 Task: Play online Dominion games in very easy mode.
Action: Mouse moved to (533, 615)
Screenshot: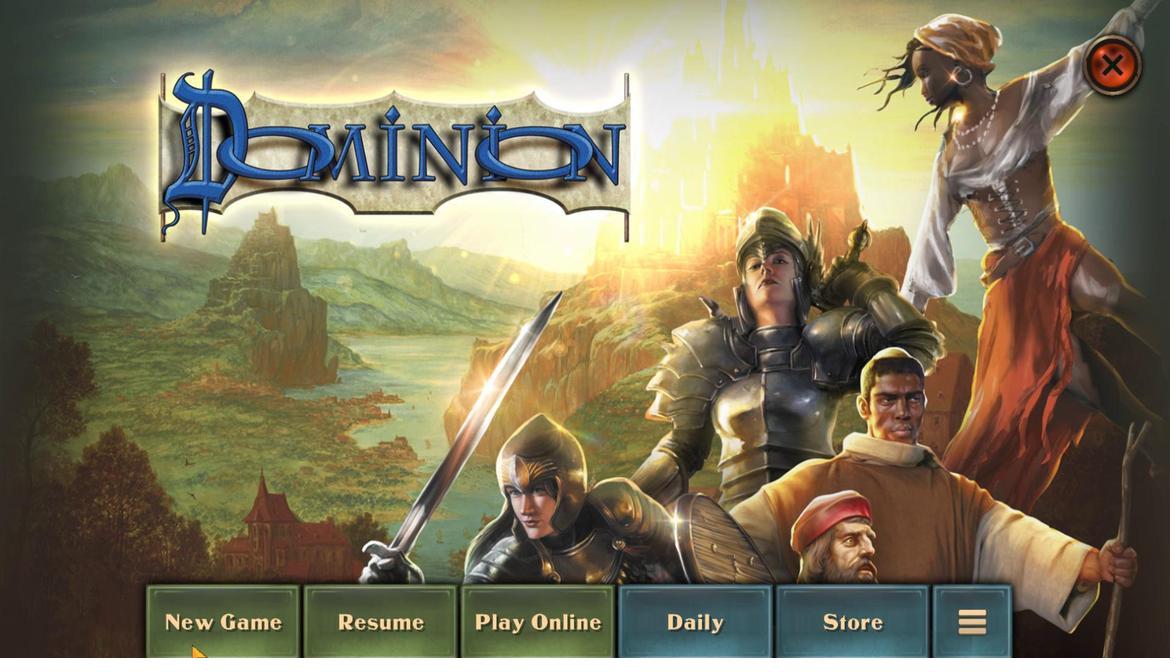 
Action: Mouse pressed left at (533, 615)
Screenshot: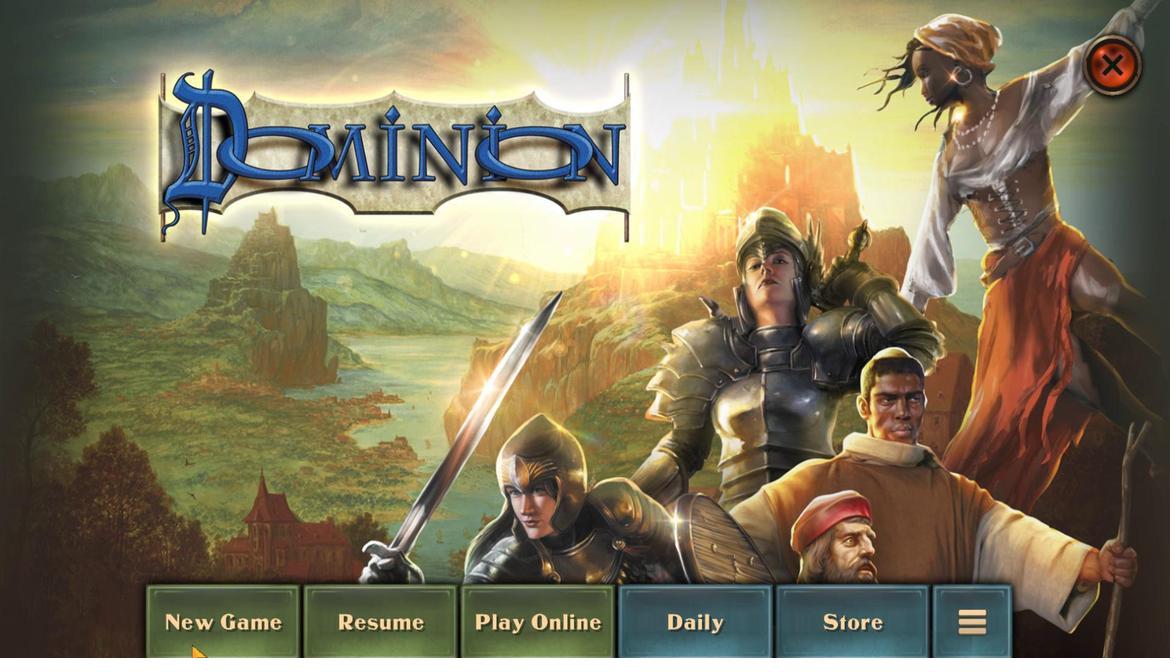 
Action: Mouse moved to (515, 564)
Screenshot: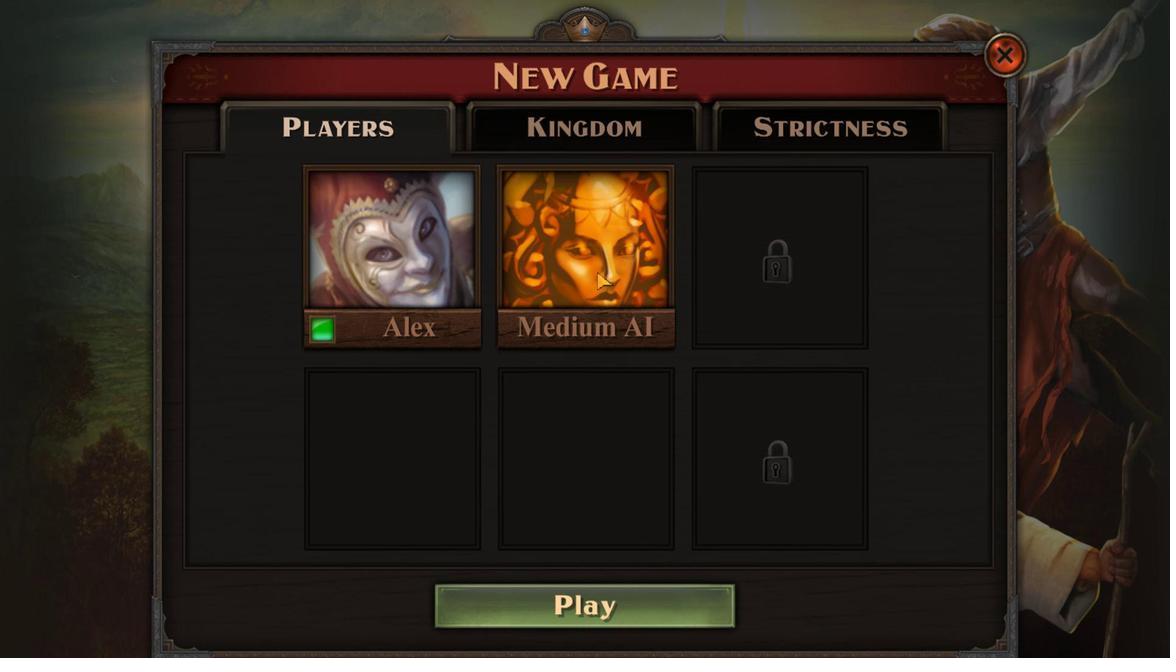 
Action: Mouse pressed left at (515, 564)
Screenshot: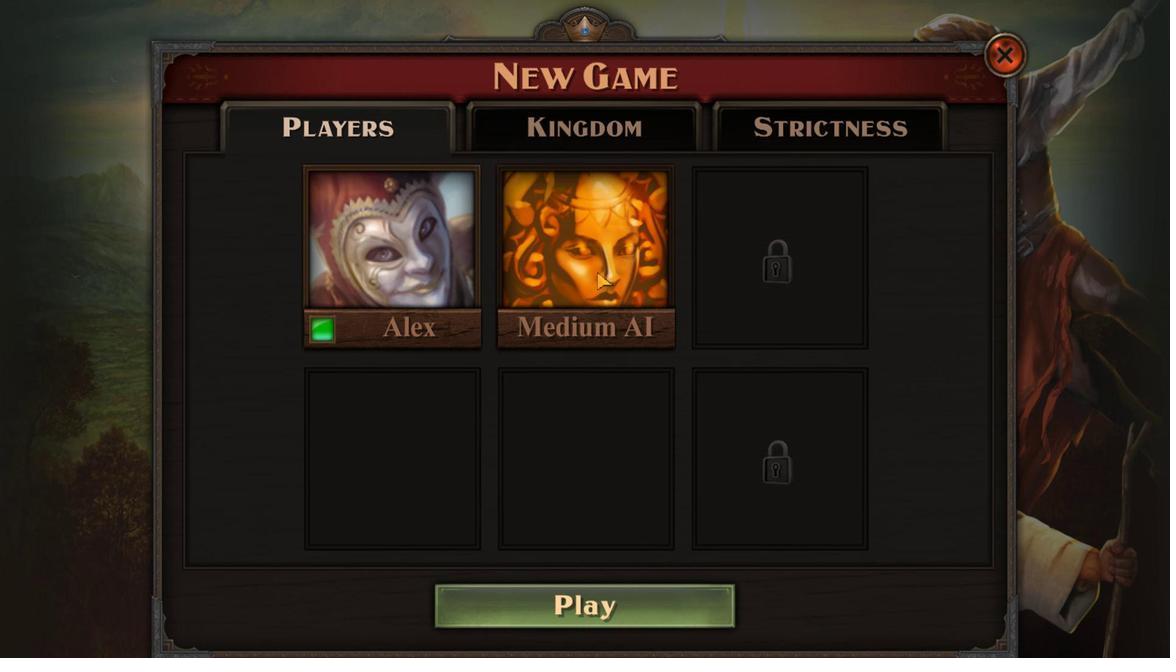 
Action: Mouse moved to (523, 565)
Screenshot: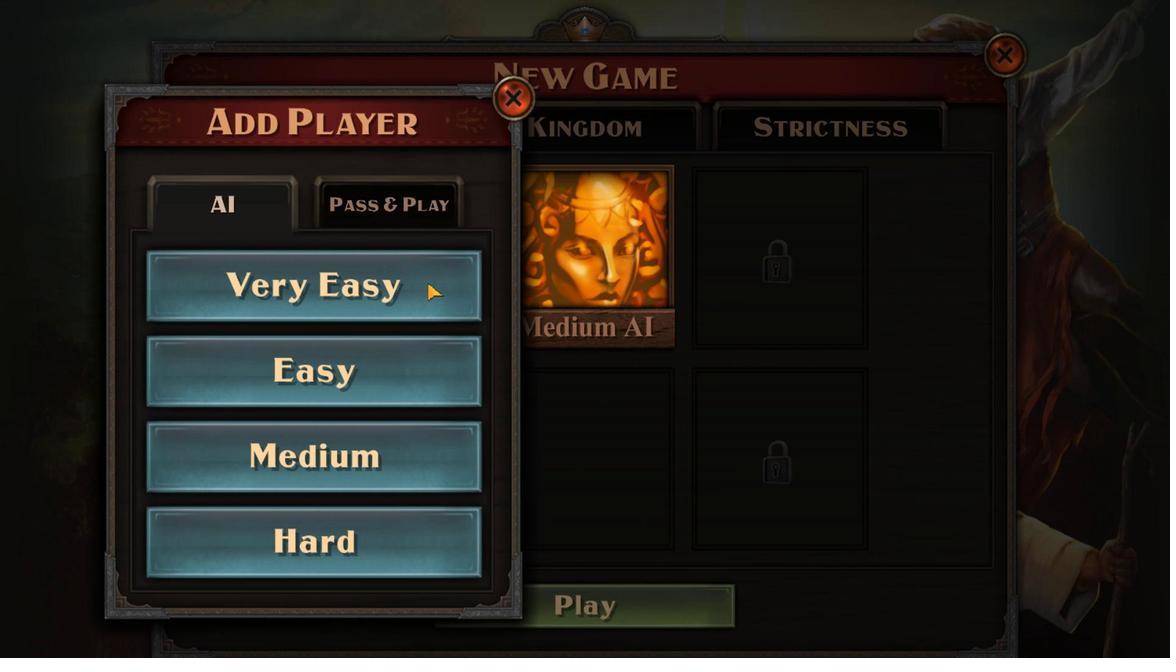 
Action: Mouse pressed left at (523, 565)
Screenshot: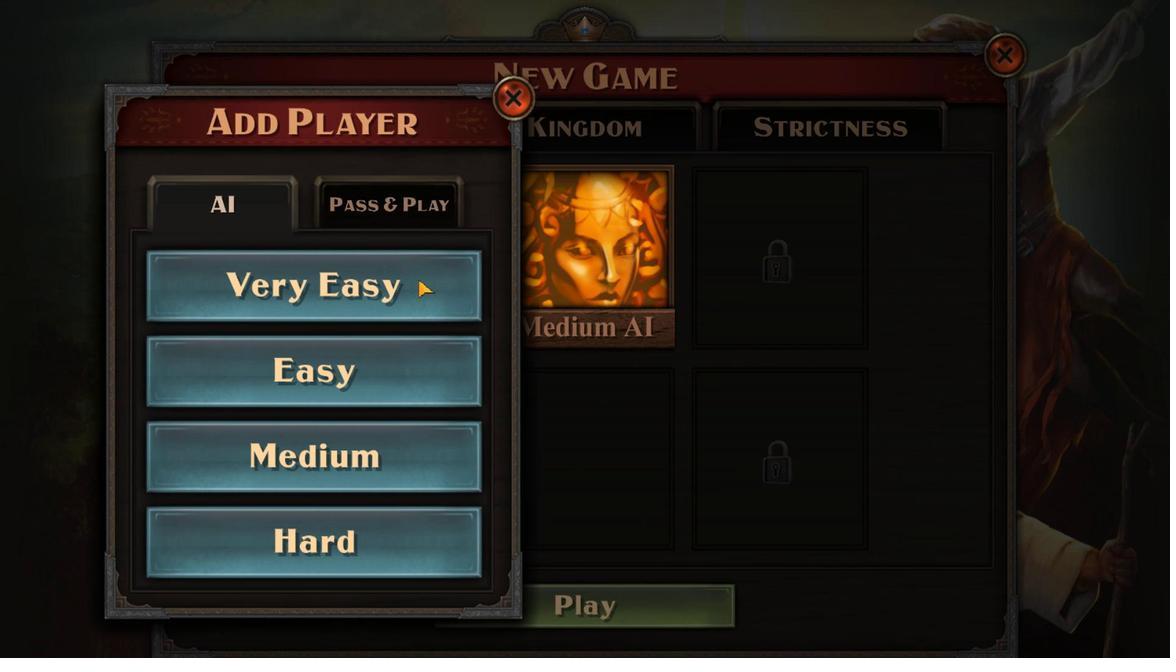 
Action: Mouse moved to (518, 610)
Screenshot: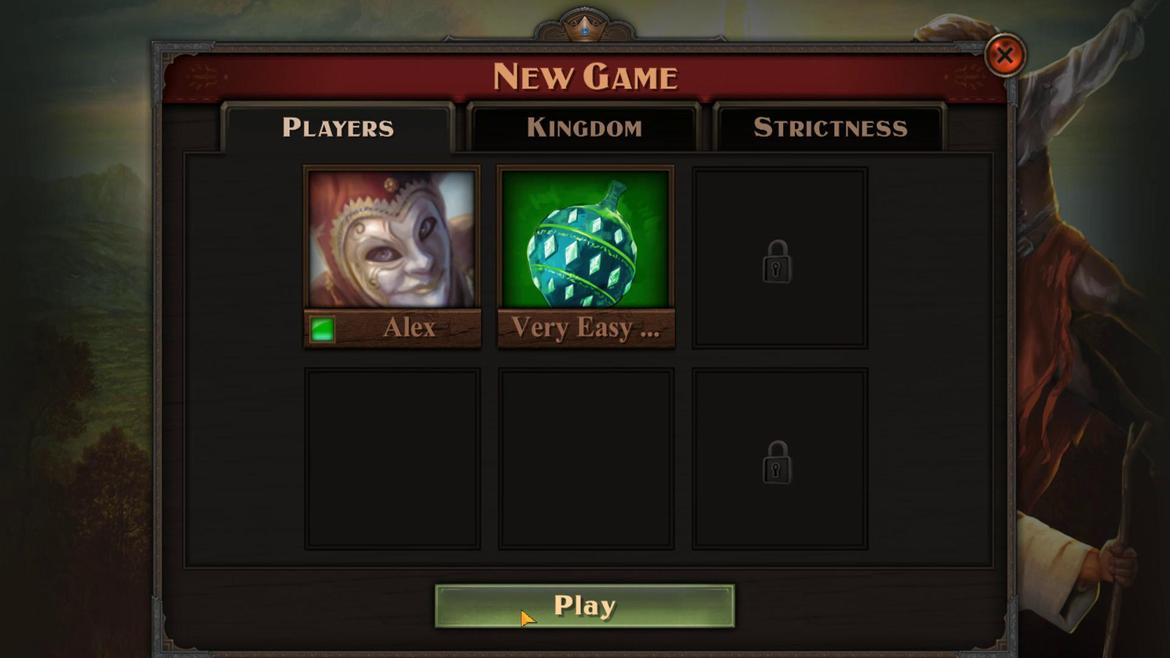 
Action: Mouse pressed left at (518, 610)
Screenshot: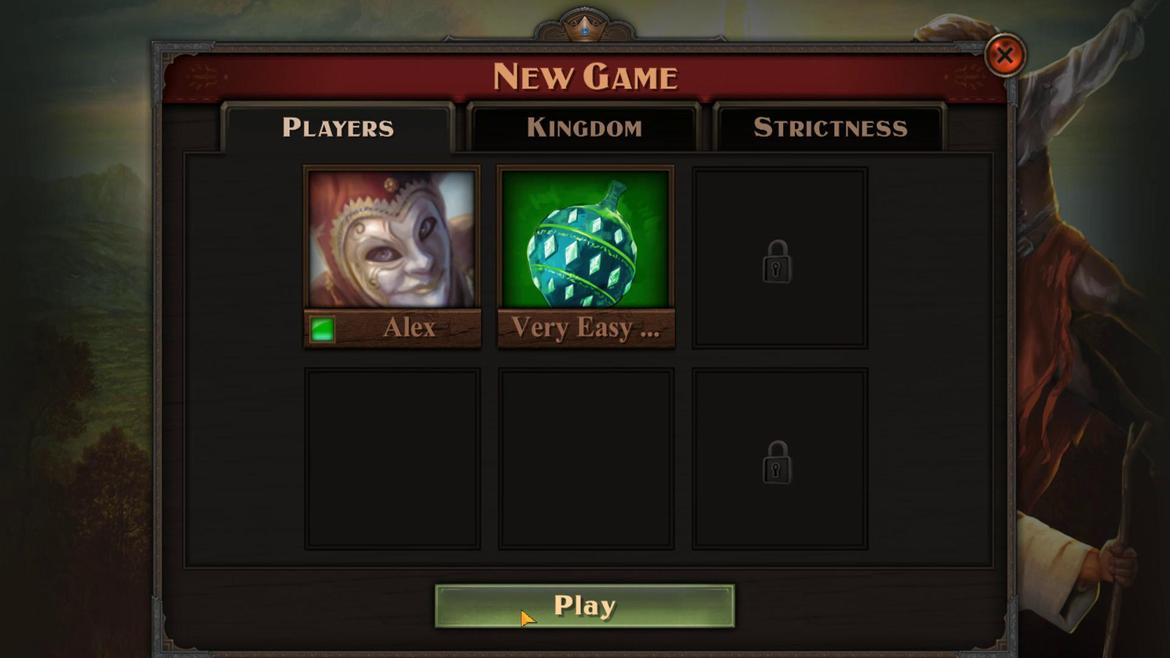 
Action: Mouse moved to (517, 606)
Screenshot: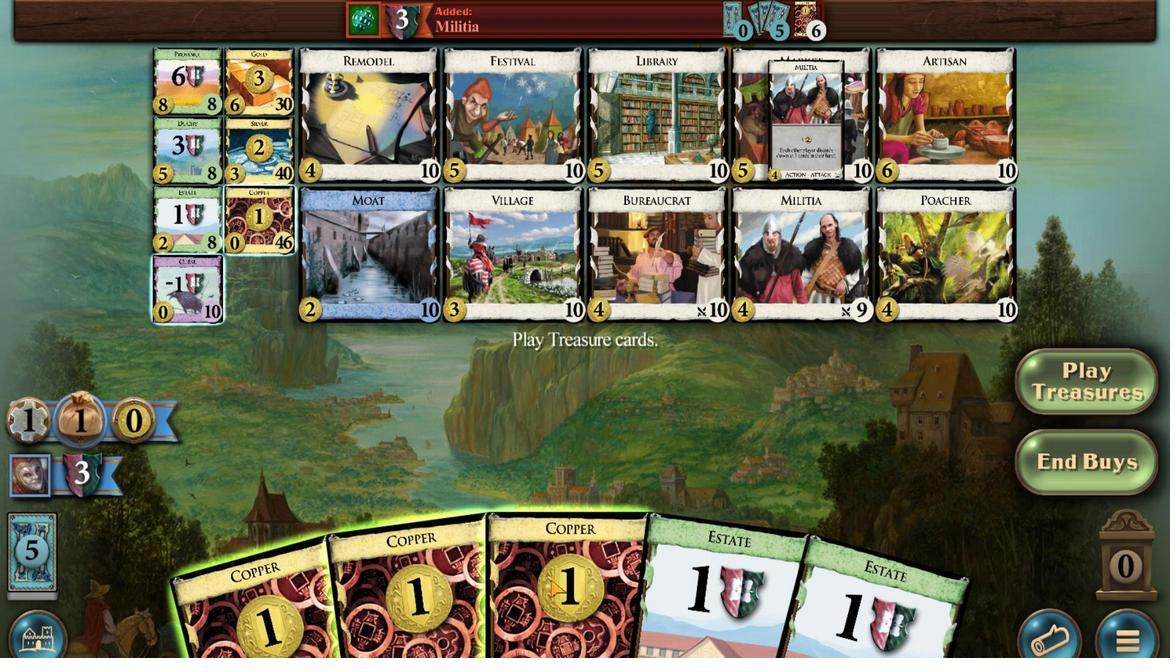 
Action: Mouse scrolled (517, 606) with delta (0, 0)
Screenshot: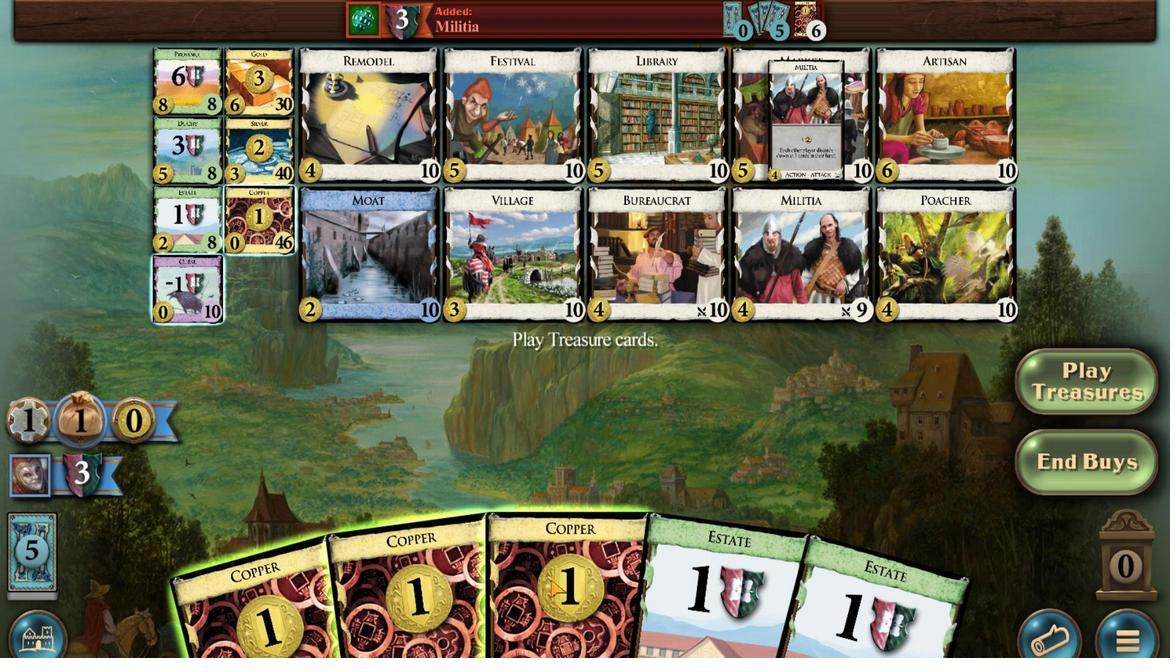 
Action: Mouse scrolled (517, 606) with delta (0, 0)
Screenshot: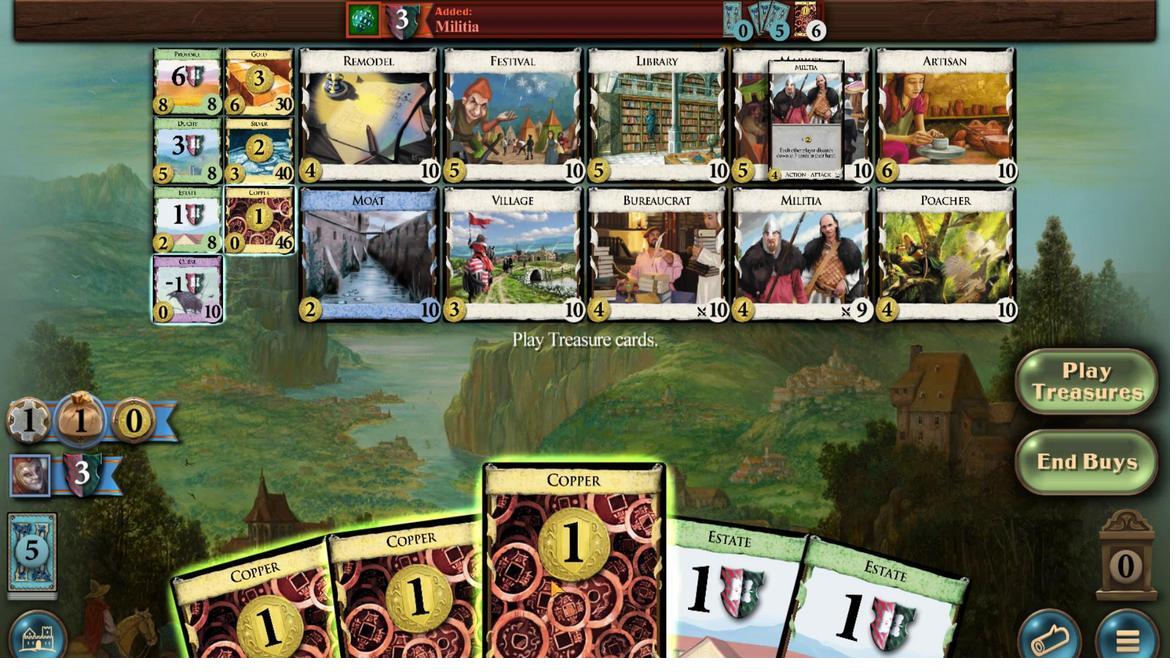 
Action: Mouse scrolled (517, 606) with delta (0, 0)
Screenshot: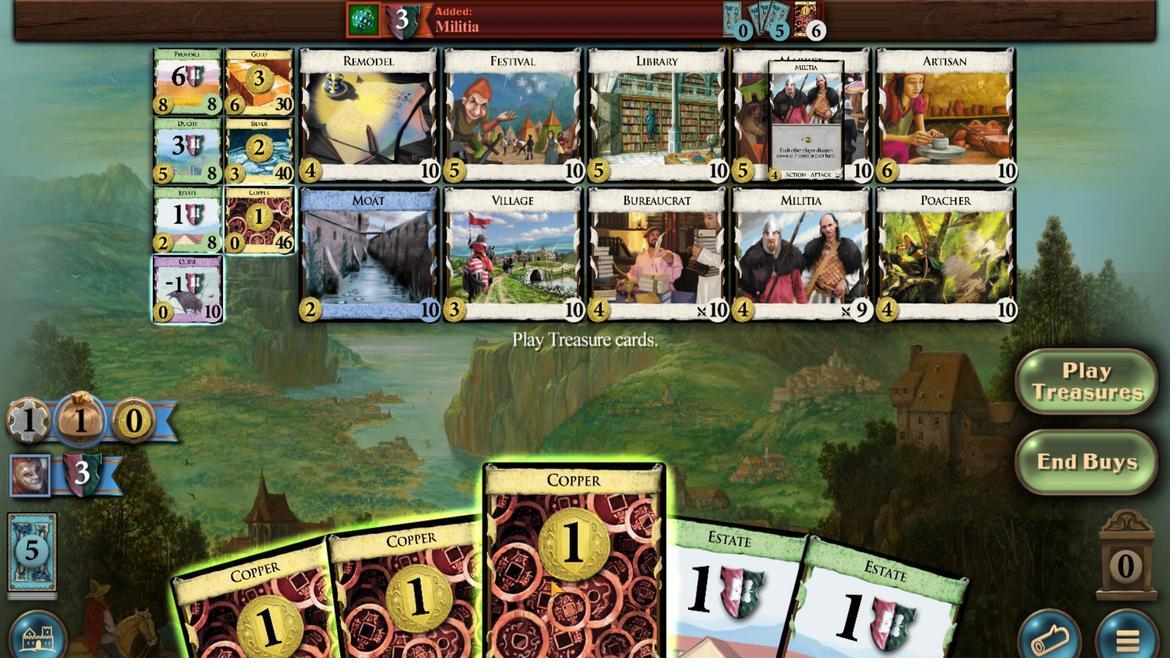 
Action: Mouse scrolled (517, 606) with delta (0, 0)
Screenshot: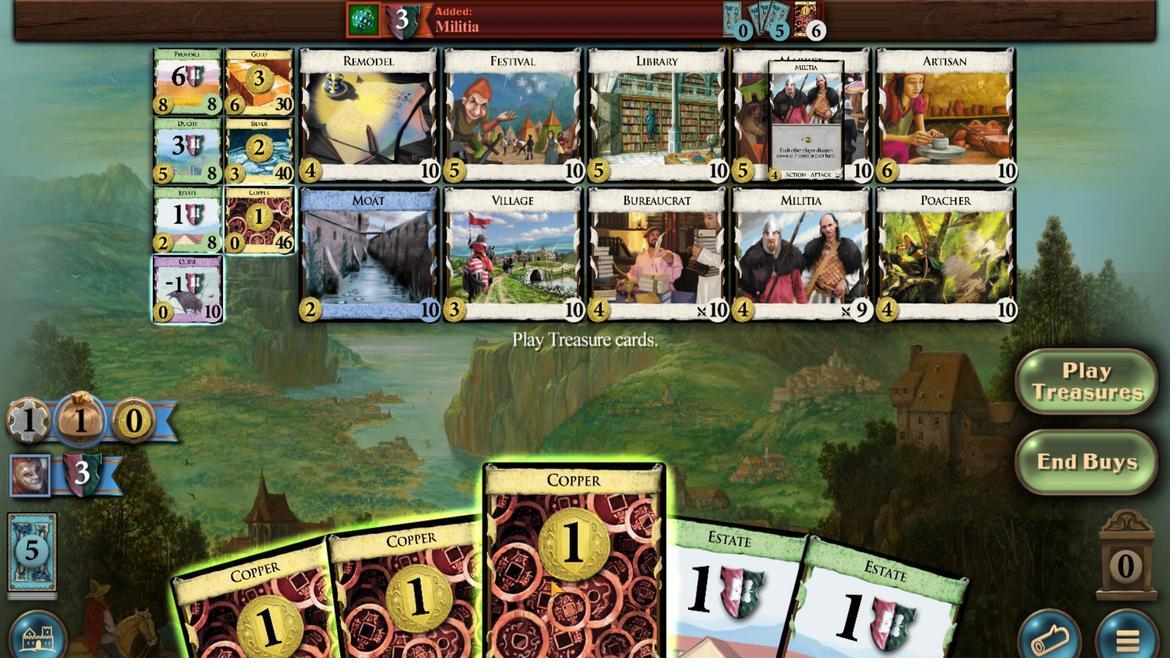 
Action: Mouse moved to (521, 607)
Screenshot: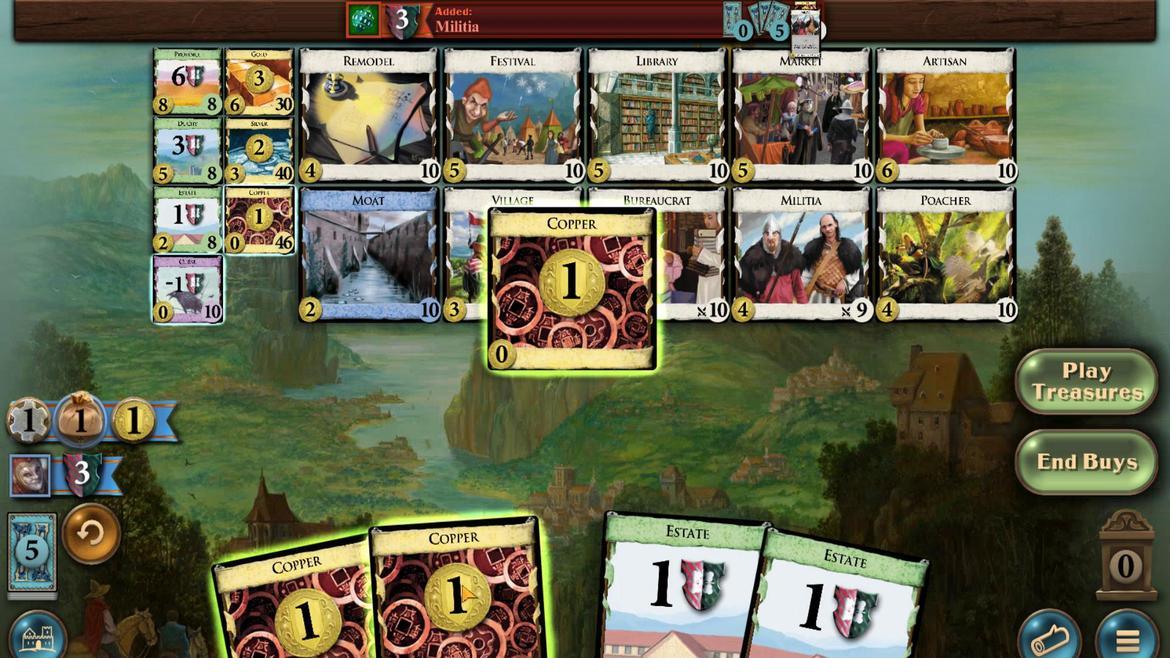 
Action: Mouse scrolled (521, 607) with delta (0, 0)
Screenshot: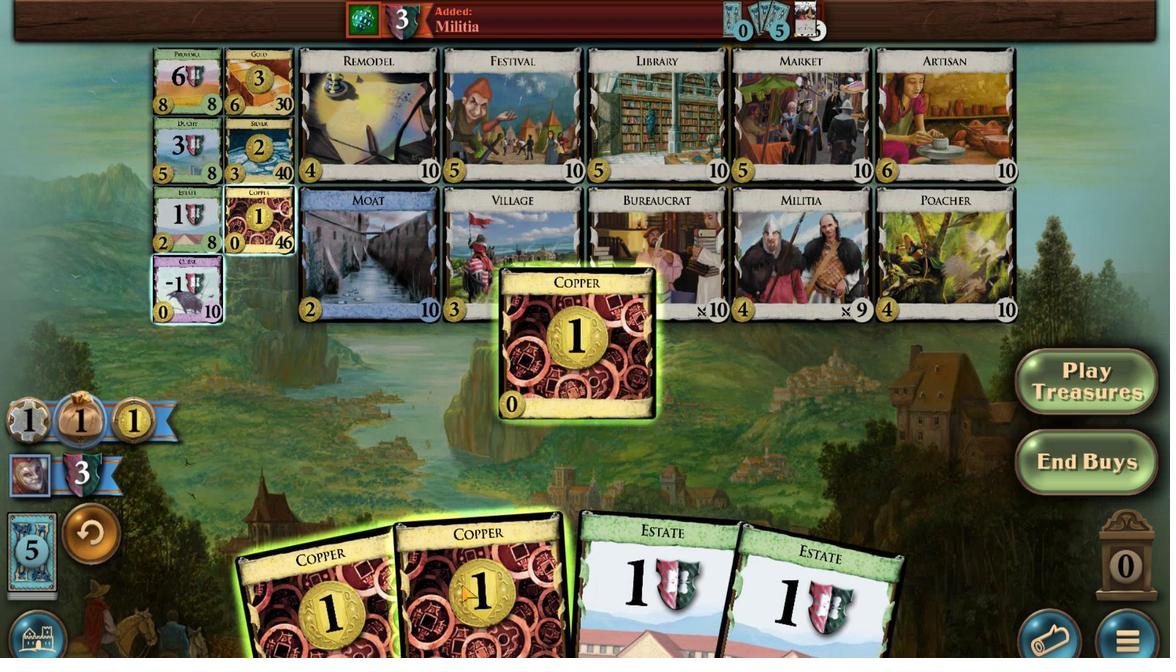 
Action: Mouse scrolled (521, 607) with delta (0, 0)
Screenshot: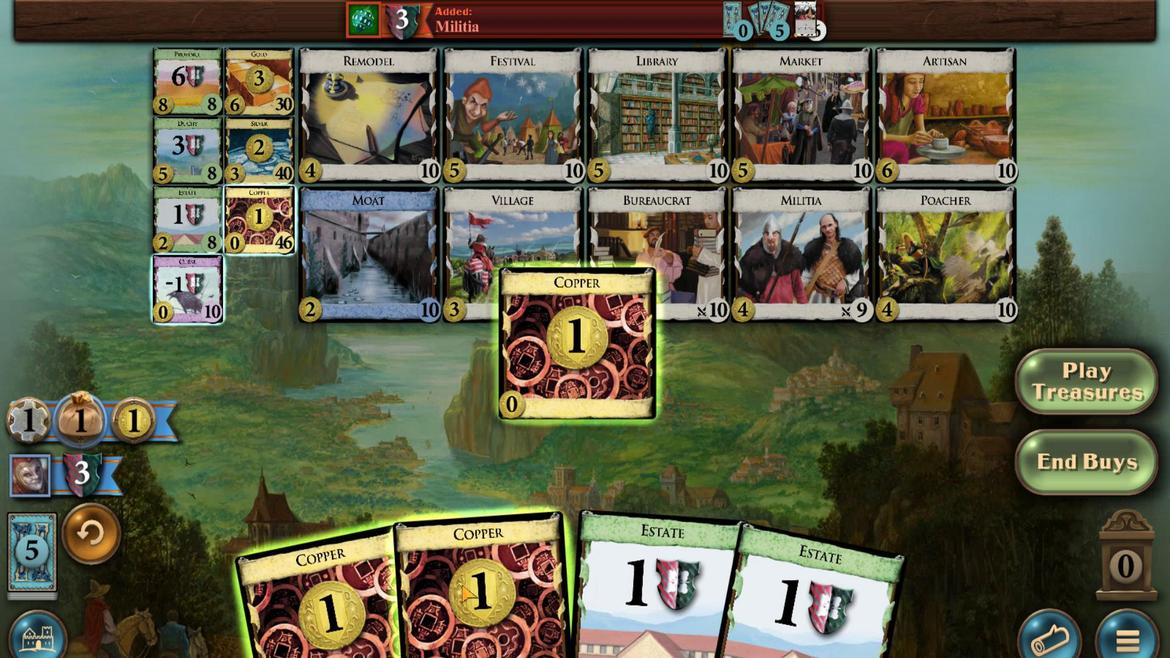 
Action: Mouse scrolled (521, 607) with delta (0, 0)
Screenshot: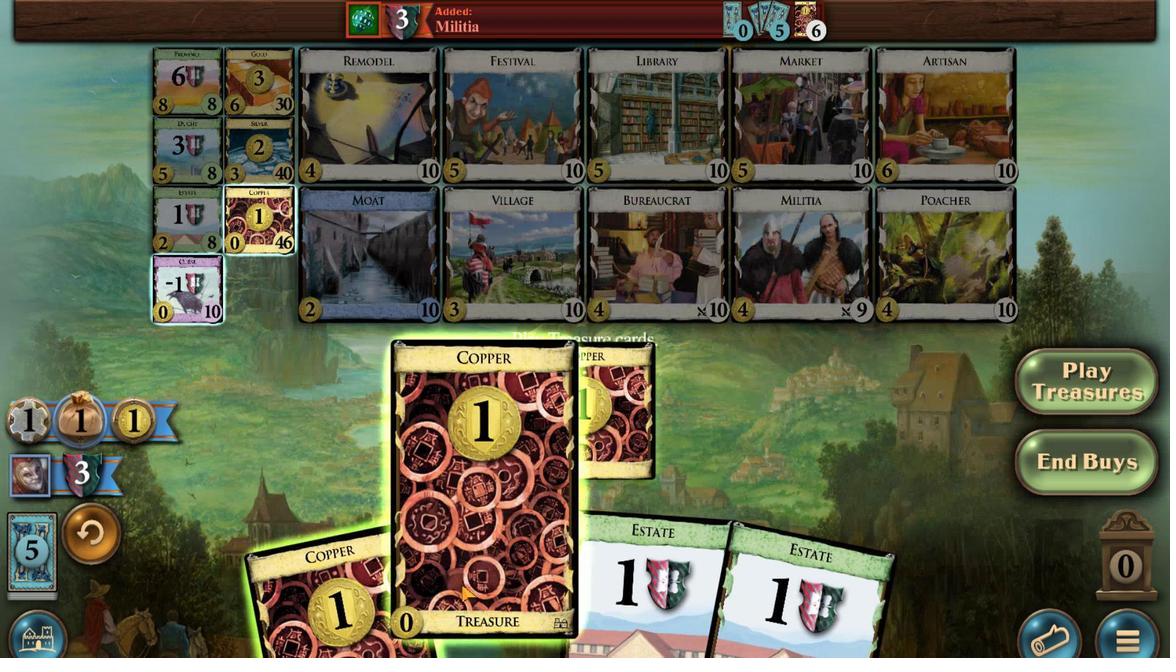 
Action: Mouse moved to (524, 607)
Screenshot: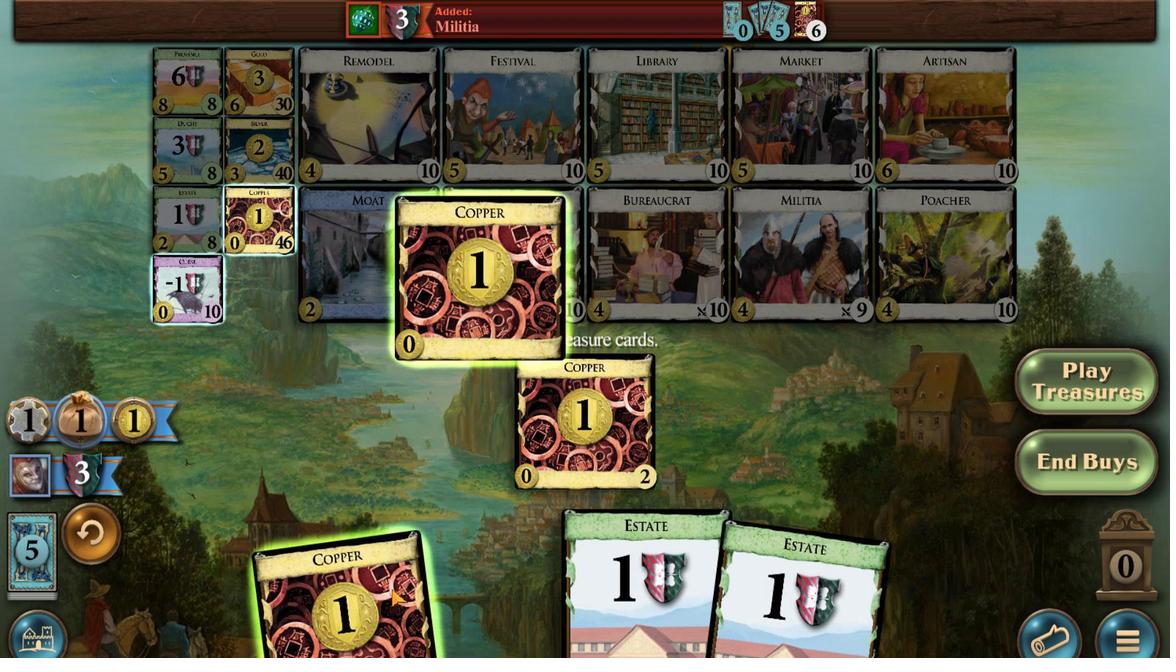 
Action: Mouse scrolled (524, 607) with delta (0, 0)
Screenshot: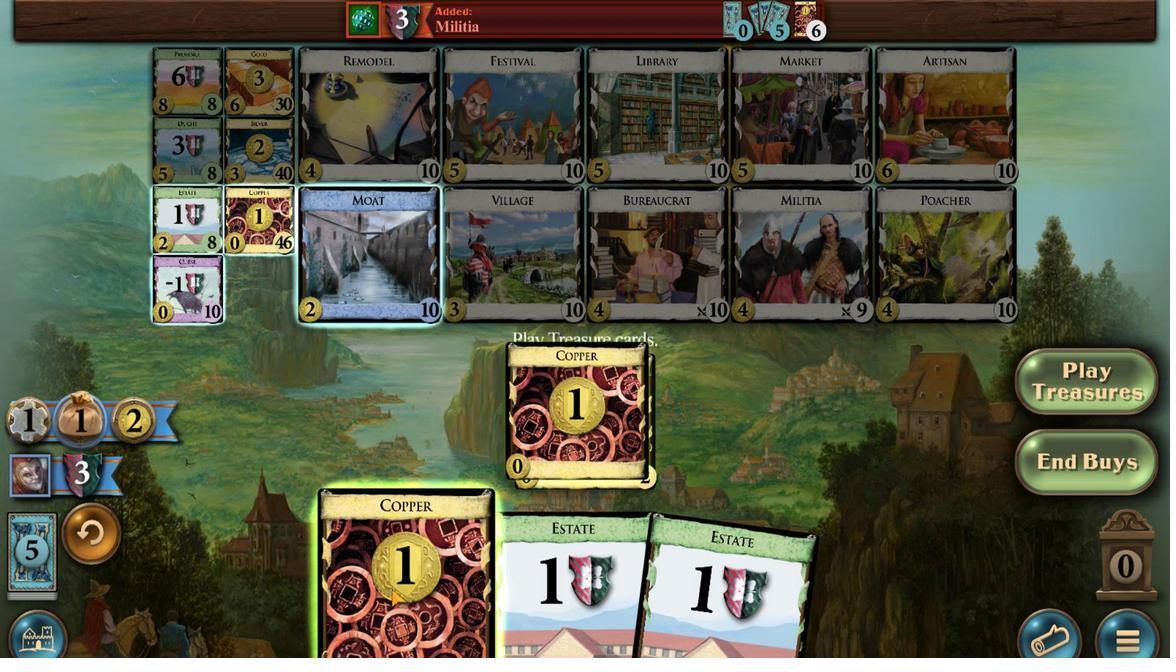 
Action: Mouse scrolled (524, 607) with delta (0, 0)
Screenshot: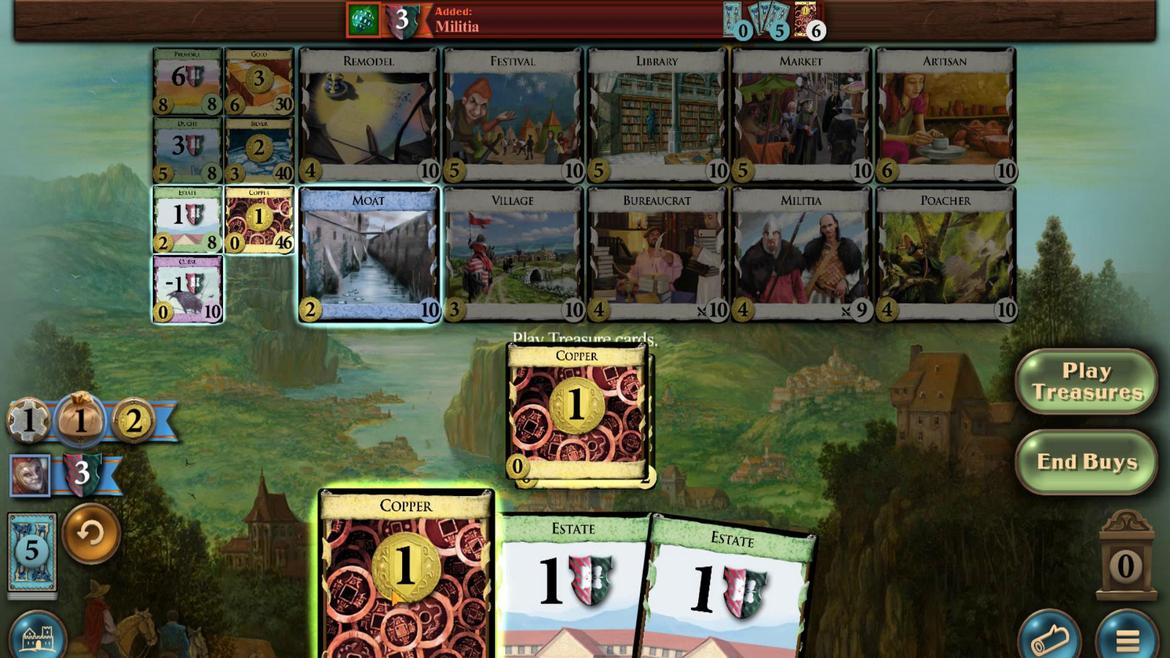 
Action: Mouse scrolled (524, 607) with delta (0, 0)
Screenshot: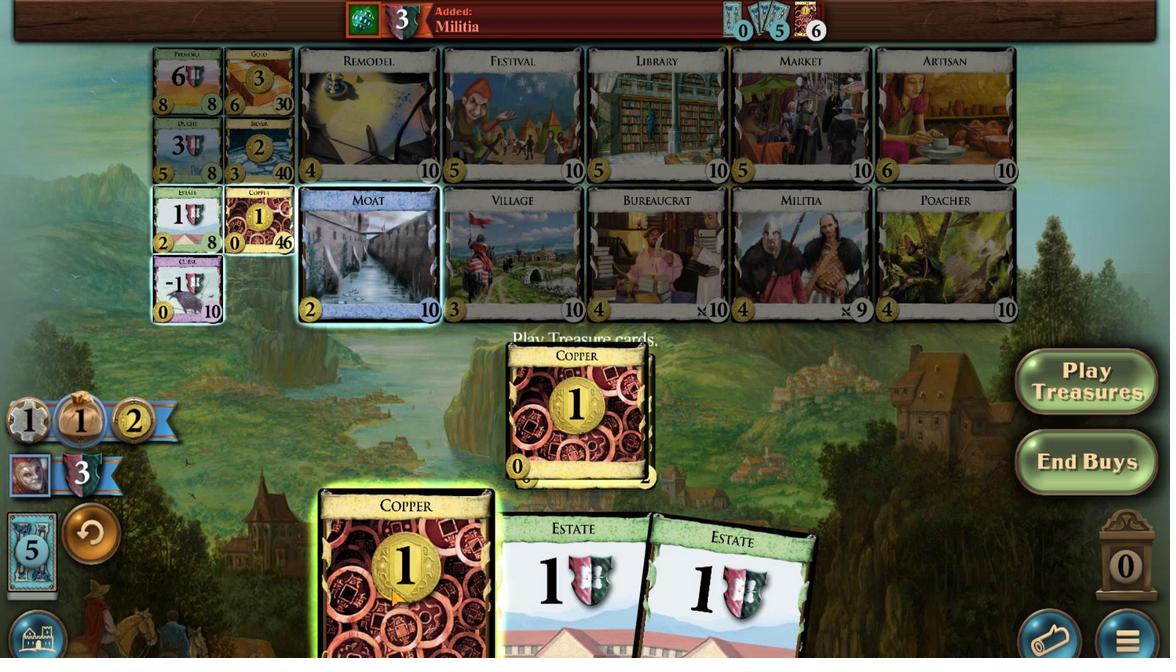 
Action: Mouse moved to (531, 545)
Screenshot: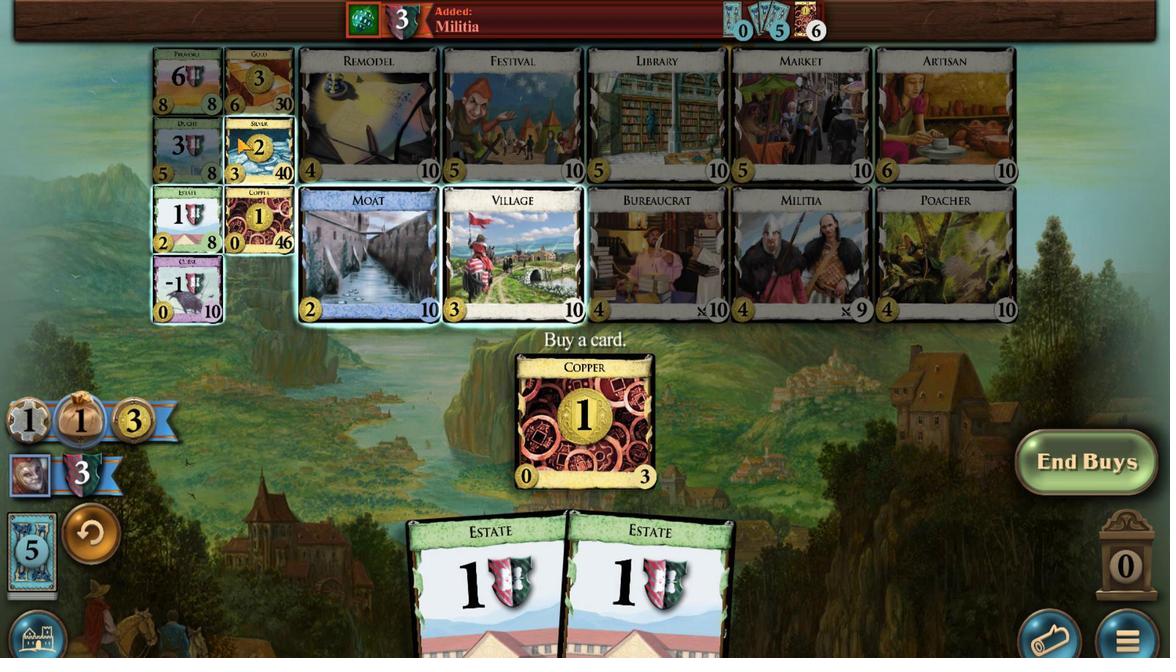 
Action: Mouse pressed left at (531, 545)
Screenshot: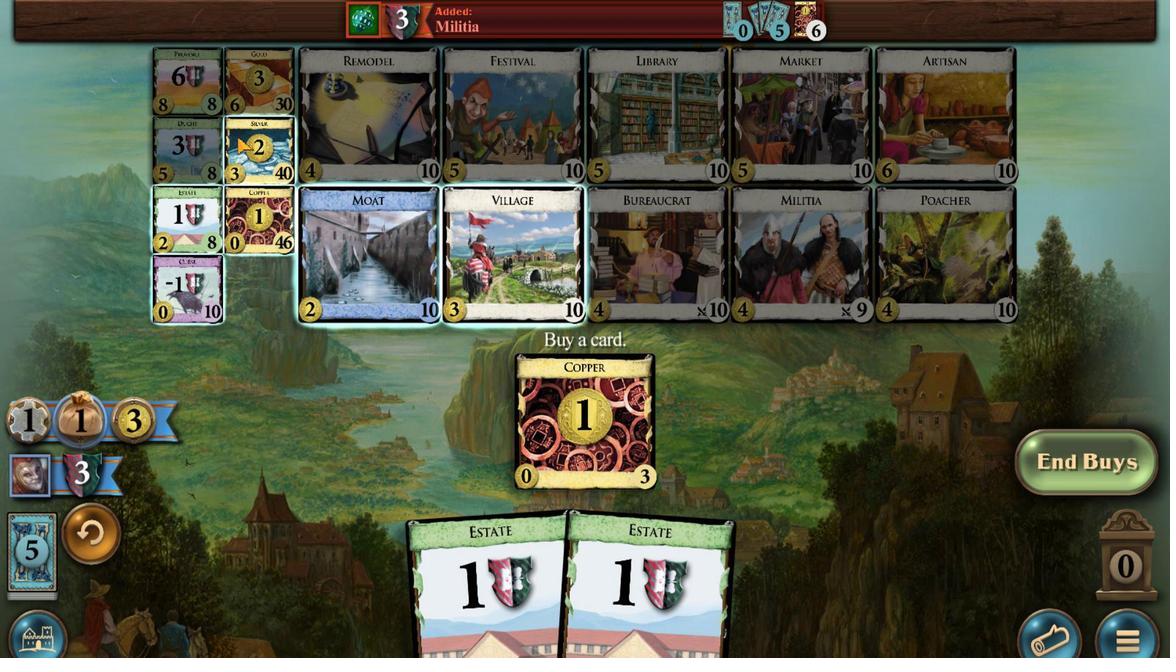 
Action: Mouse moved to (510, 599)
Screenshot: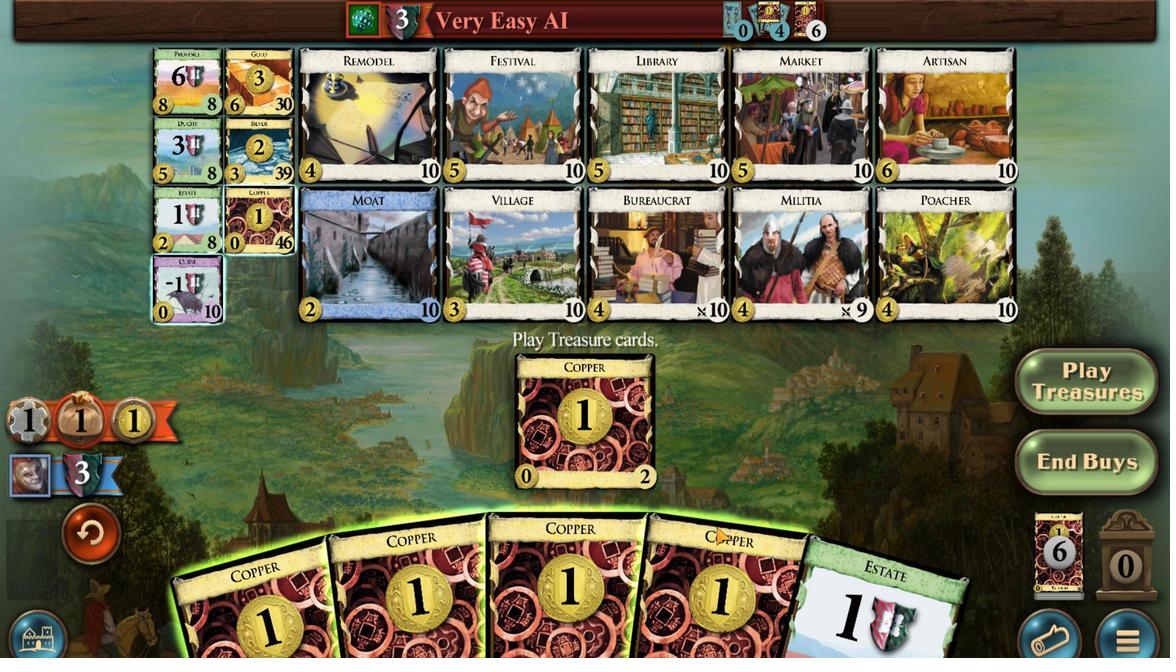 
Action: Mouse scrolled (510, 599) with delta (0, 0)
Screenshot: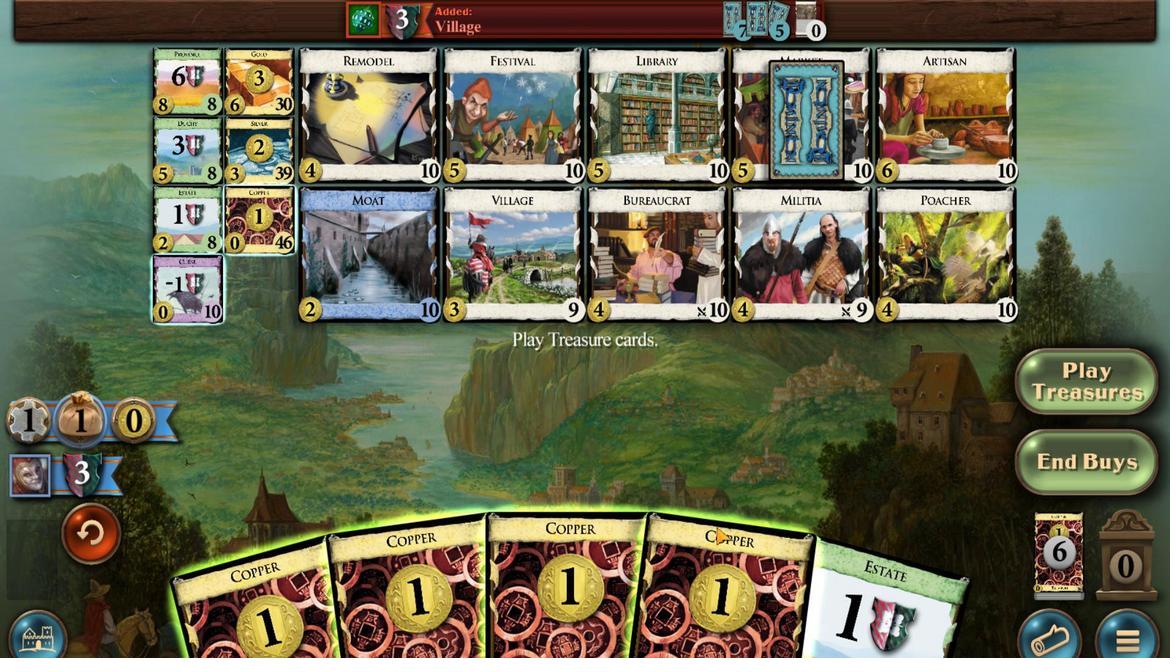 
Action: Mouse scrolled (510, 599) with delta (0, 0)
Screenshot: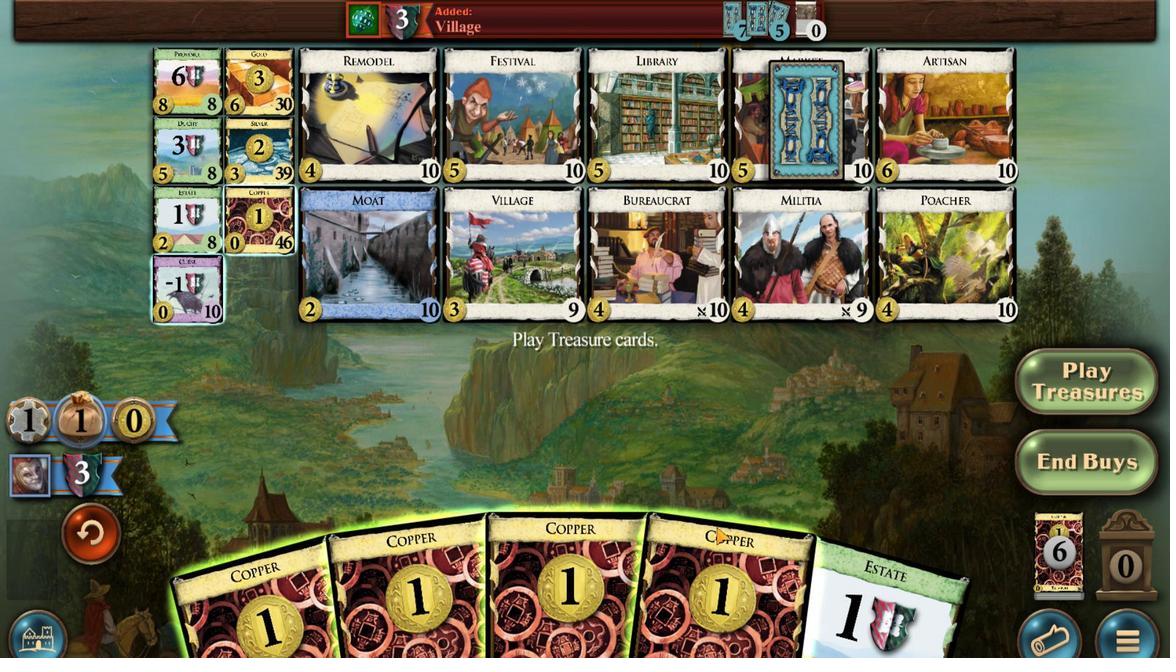 
Action: Mouse scrolled (510, 599) with delta (0, 0)
Screenshot: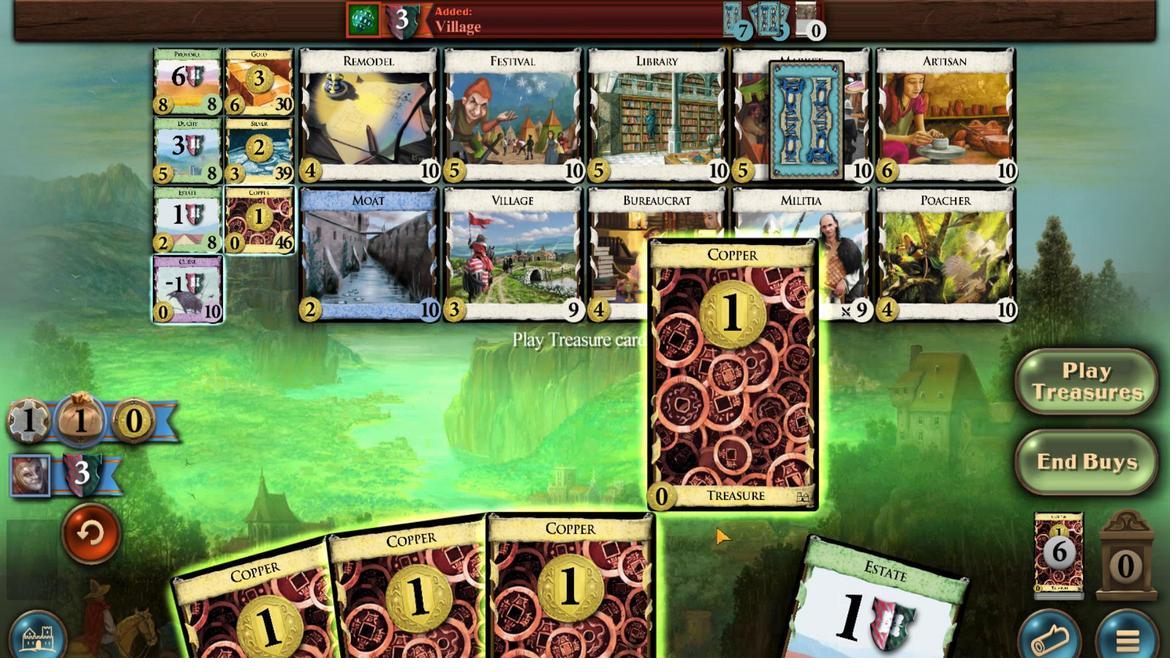 
Action: Mouse moved to (512, 601)
Screenshot: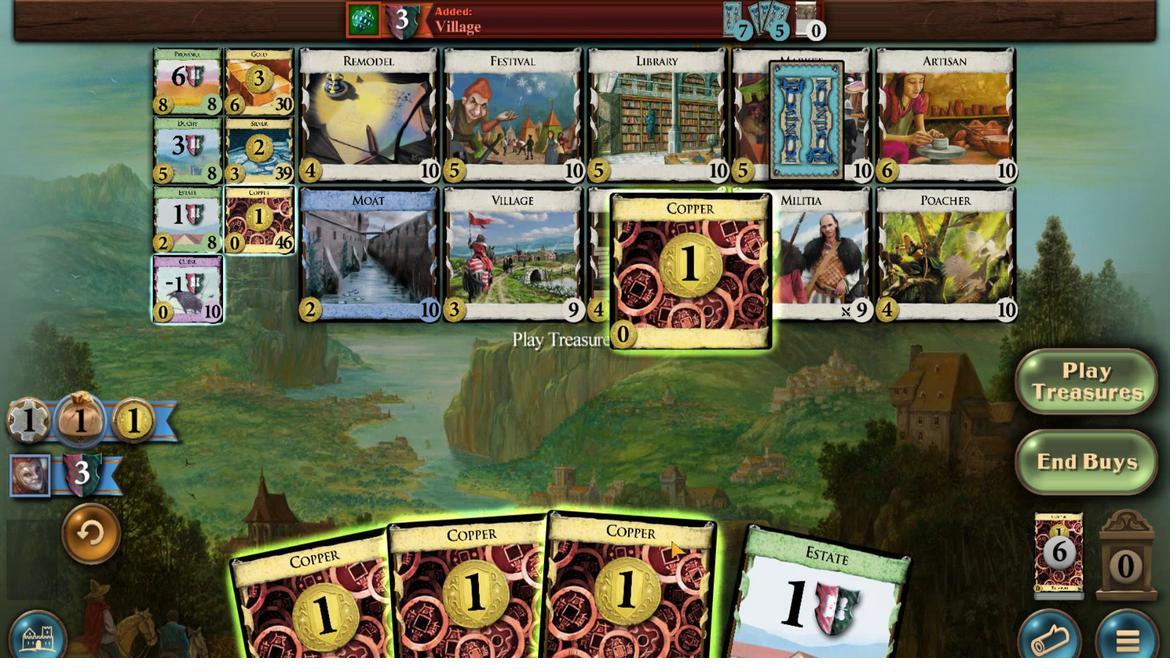 
Action: Mouse scrolled (512, 601) with delta (0, 0)
Screenshot: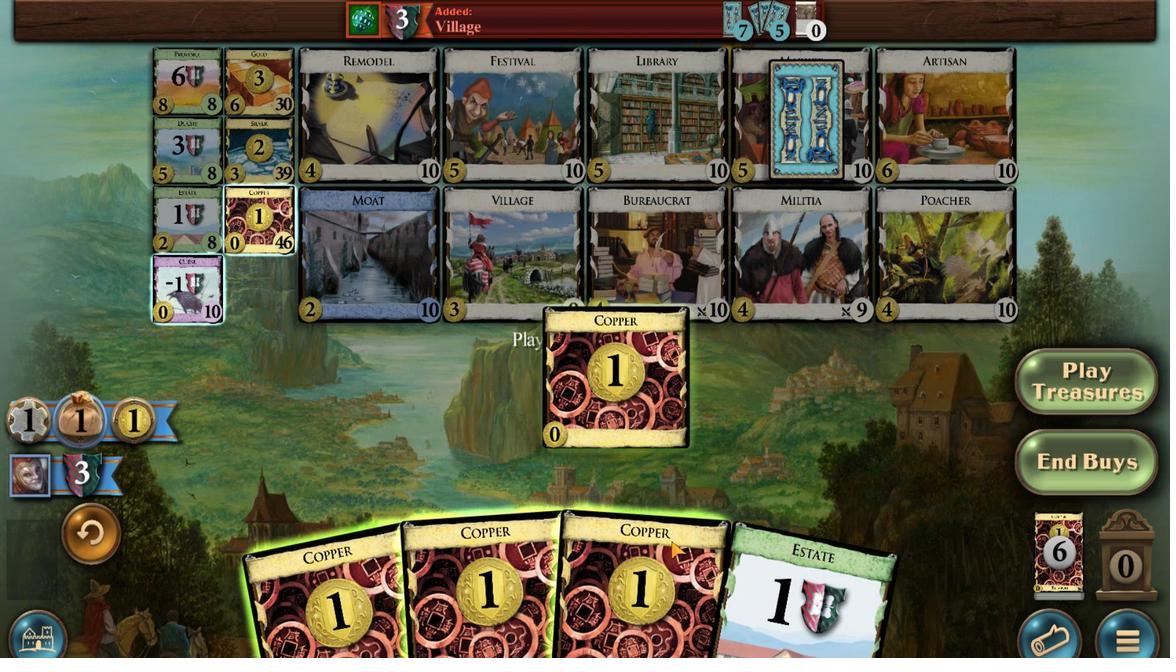 
Action: Mouse scrolled (512, 601) with delta (0, 0)
Screenshot: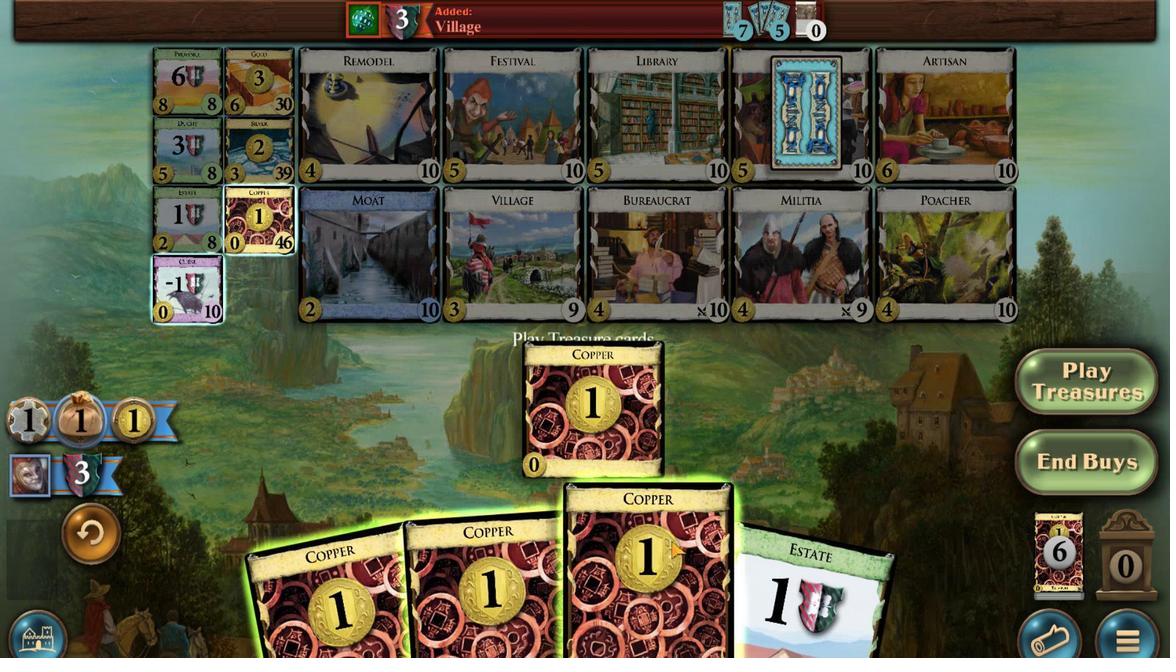 
Action: Mouse moved to (516, 603)
Screenshot: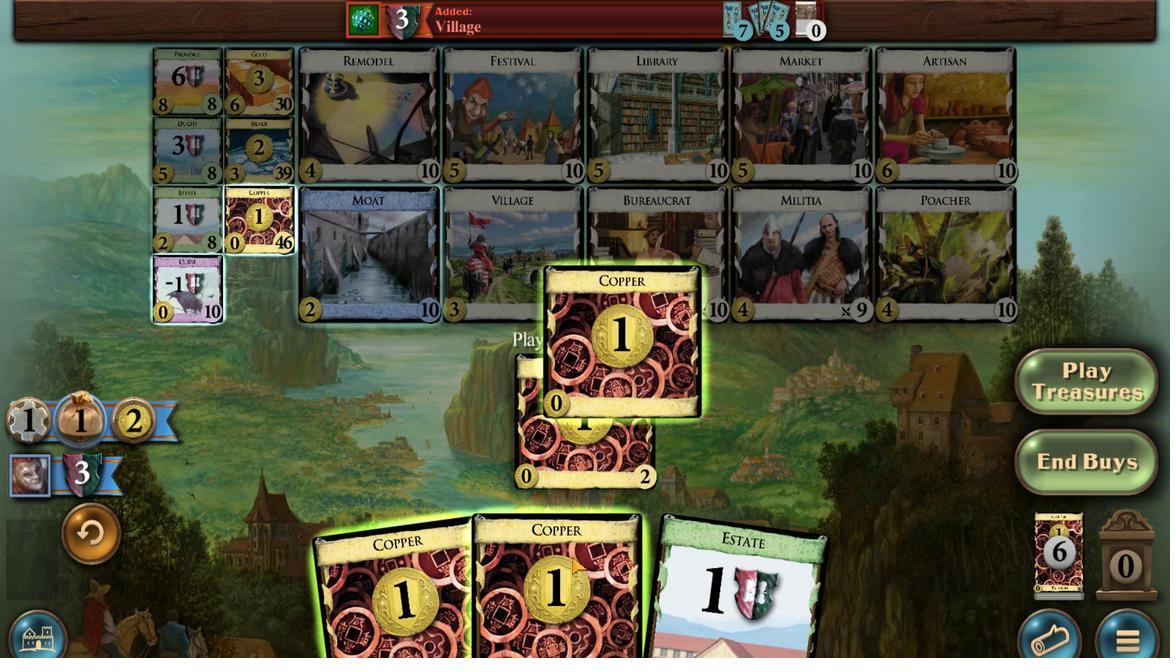 
Action: Mouse scrolled (516, 603) with delta (0, 0)
Screenshot: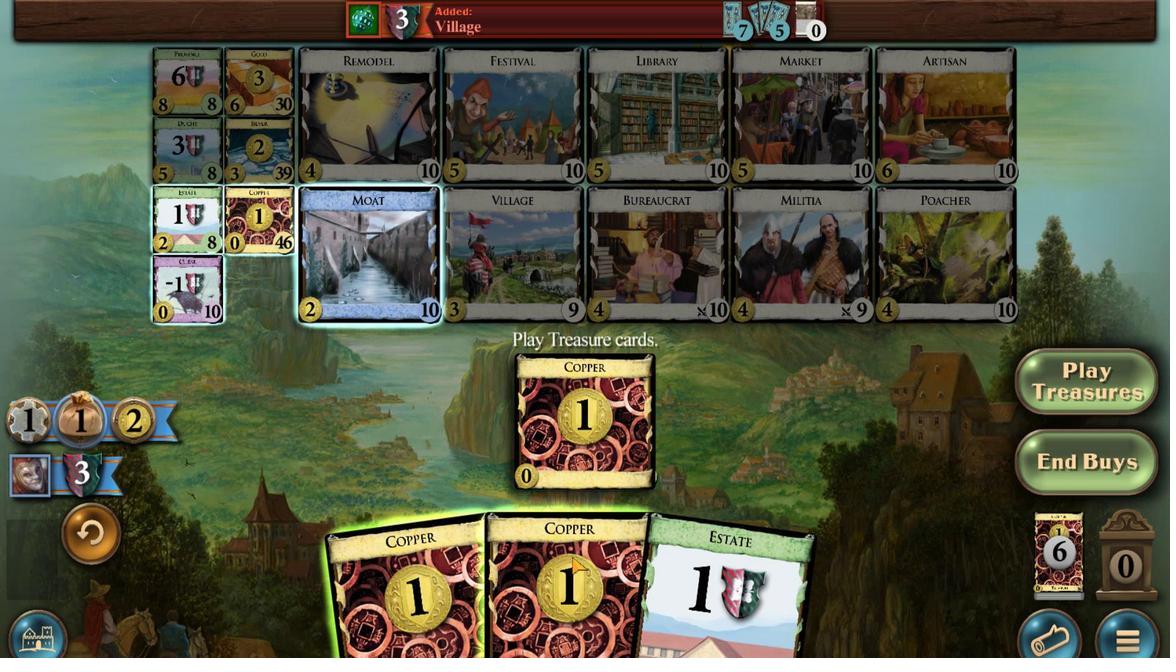 
Action: Mouse scrolled (516, 603) with delta (0, 0)
Screenshot: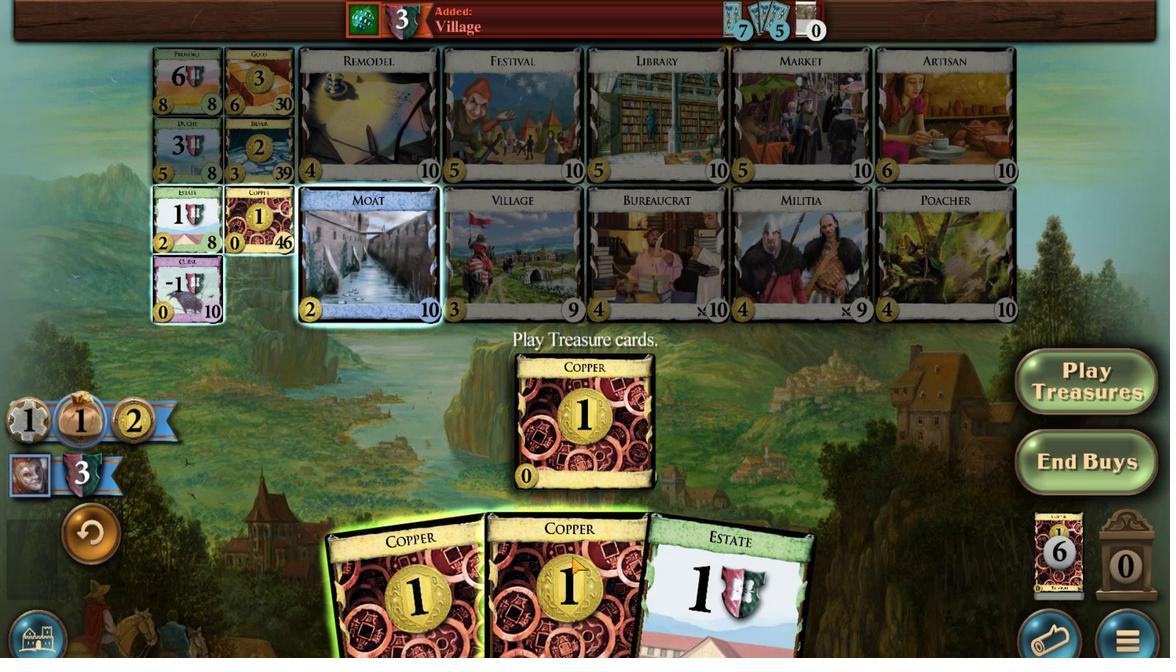 
Action: Mouse moved to (517, 604)
Screenshot: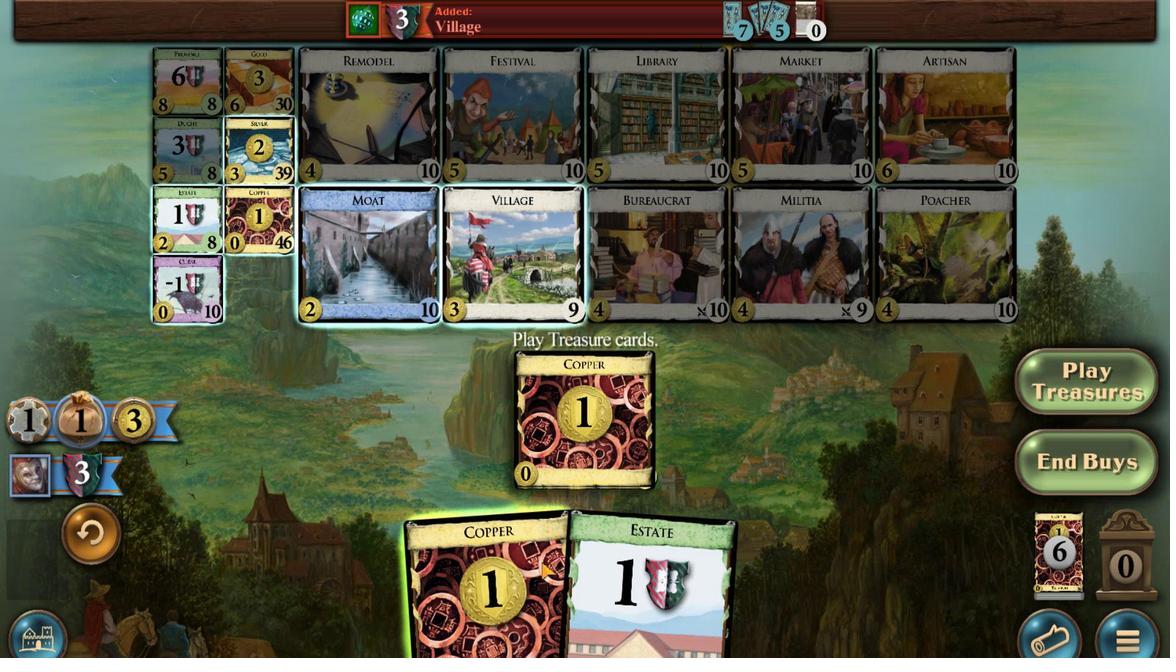 
Action: Mouse scrolled (517, 604) with delta (0, 0)
Screenshot: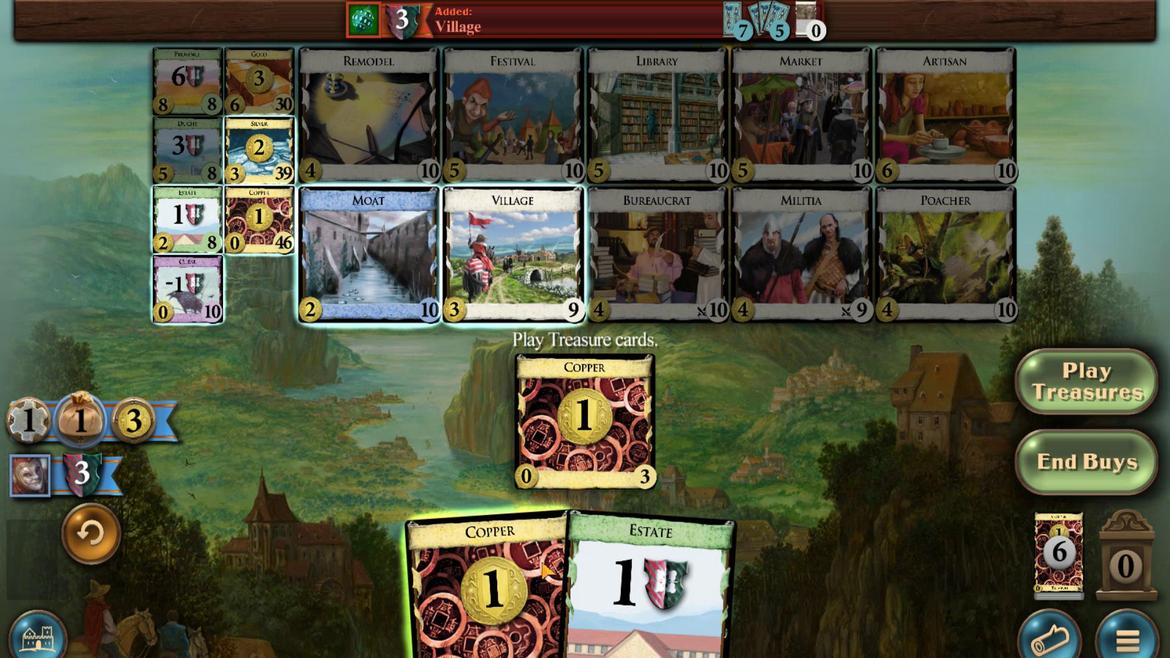
Action: Mouse scrolled (517, 604) with delta (0, 0)
Screenshot: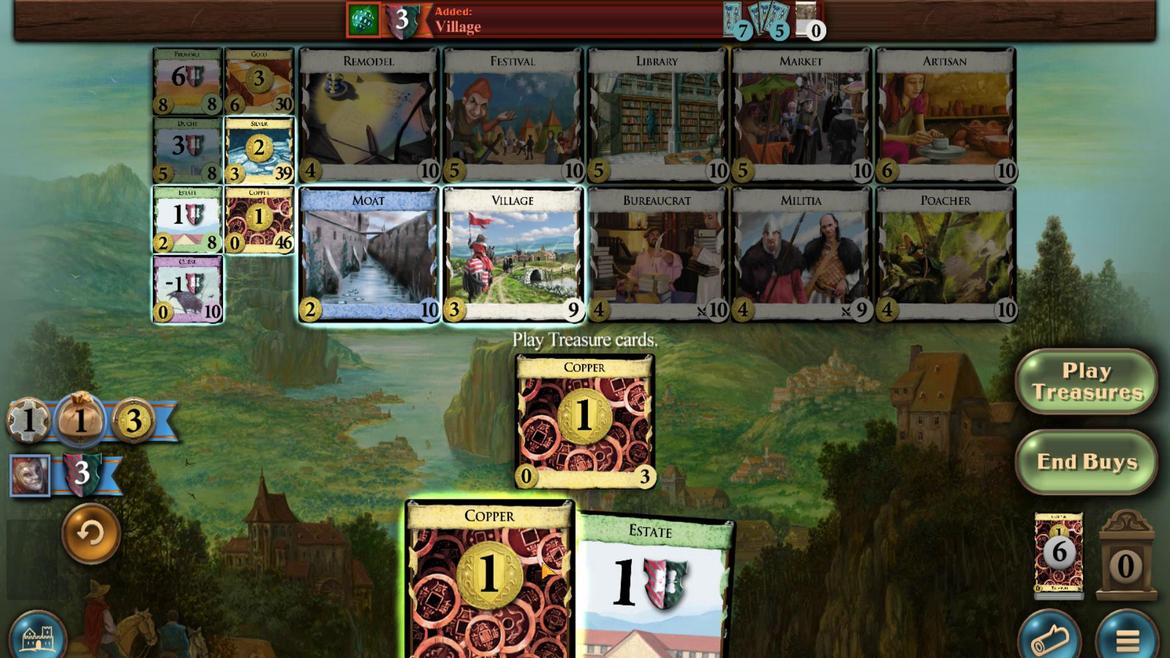 
Action: Mouse scrolled (517, 604) with delta (0, 0)
Screenshot: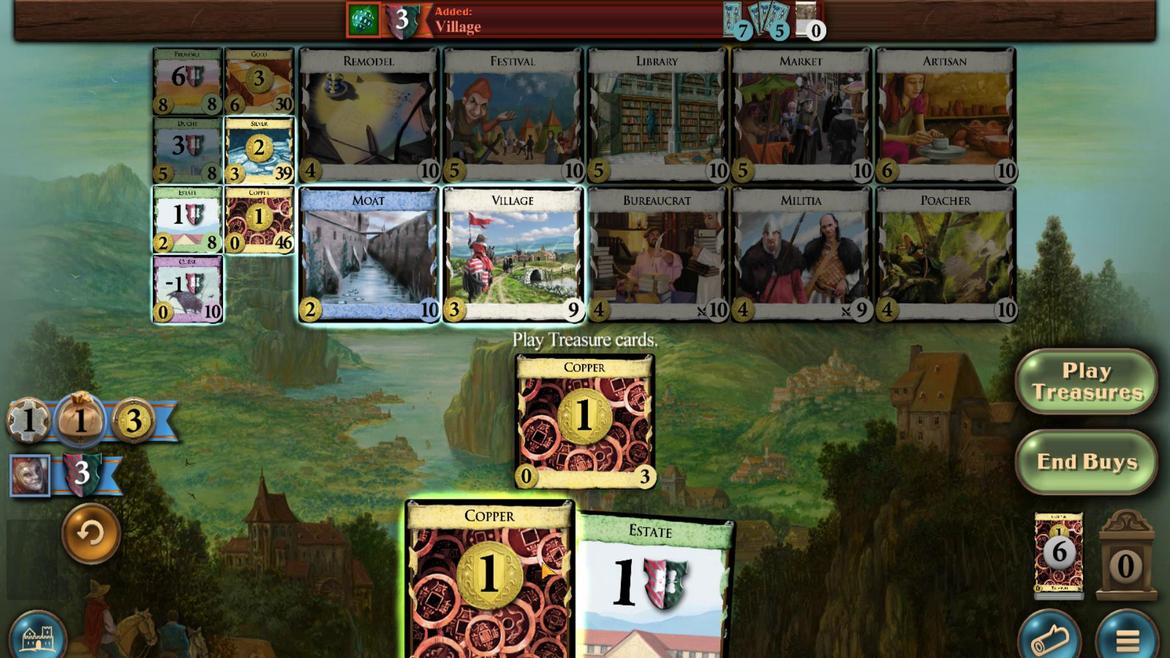 
Action: Mouse moved to (530, 548)
Screenshot: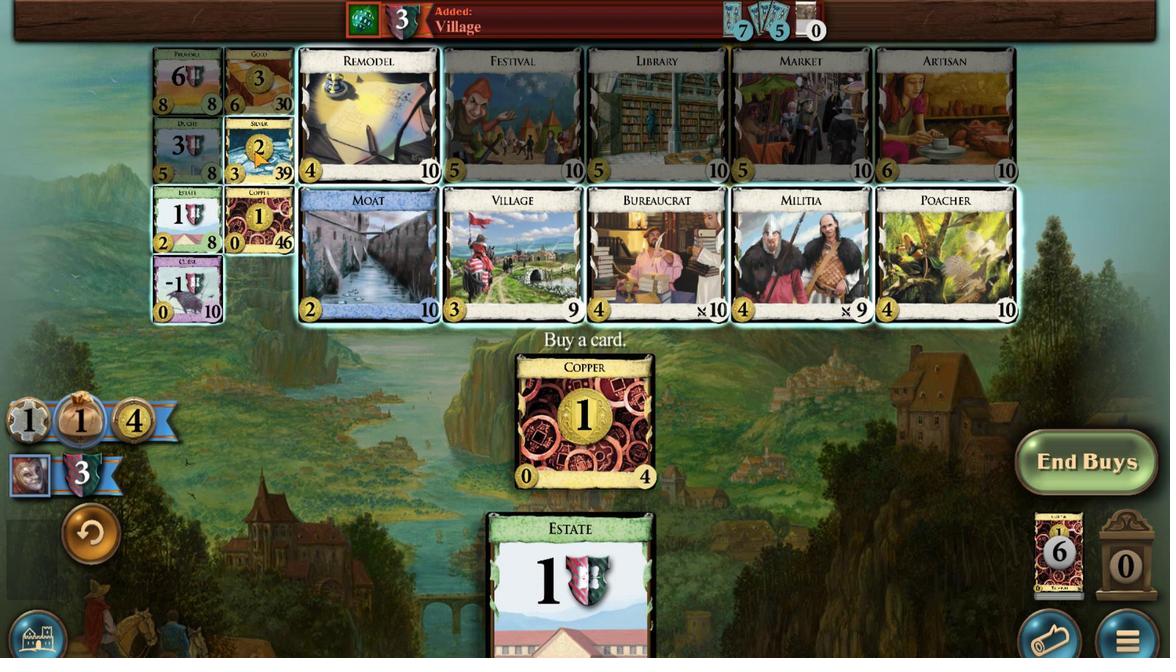 
Action: Mouse pressed left at (530, 548)
Screenshot: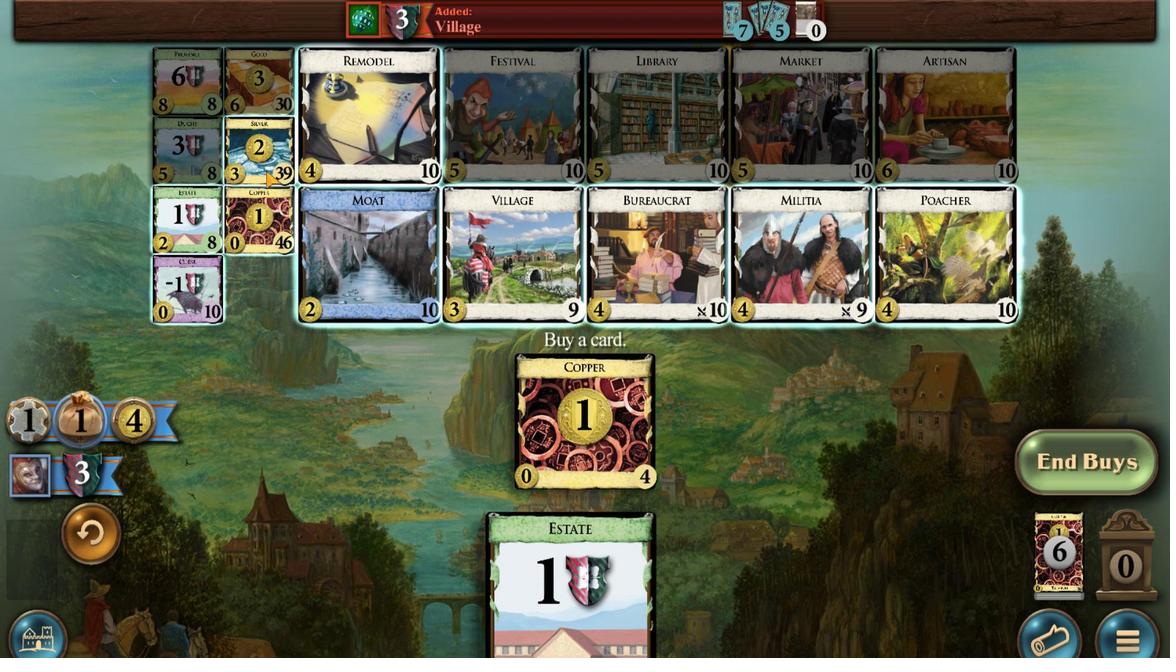 
Action: Mouse moved to (529, 606)
Screenshot: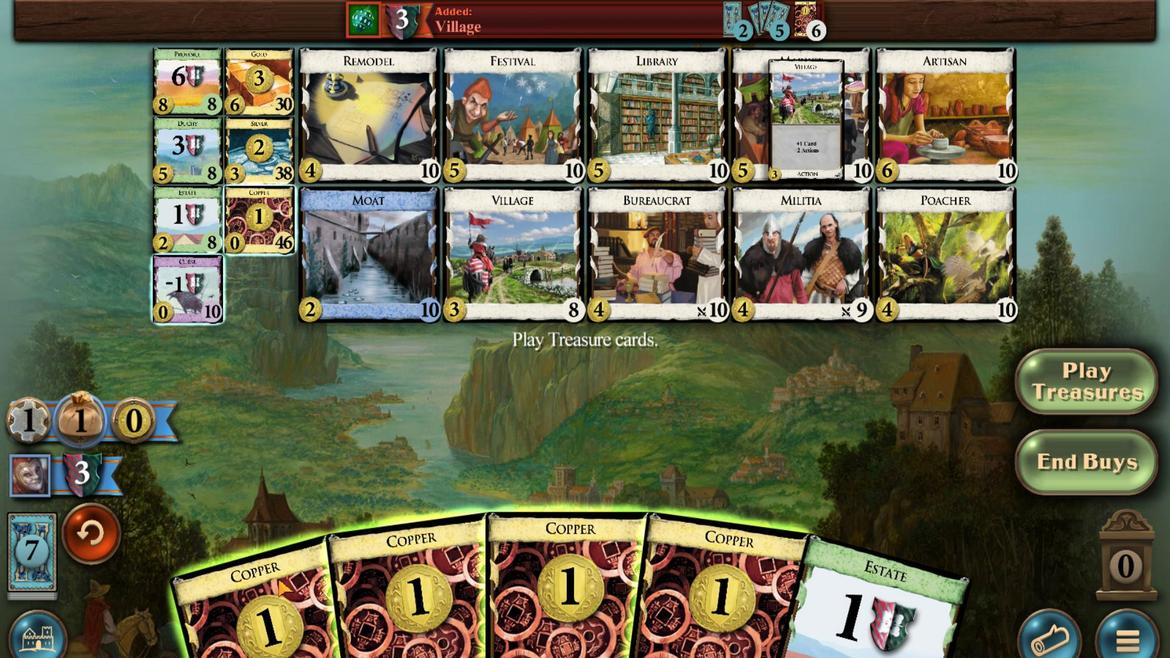 
Action: Mouse scrolled (529, 606) with delta (0, 0)
Screenshot: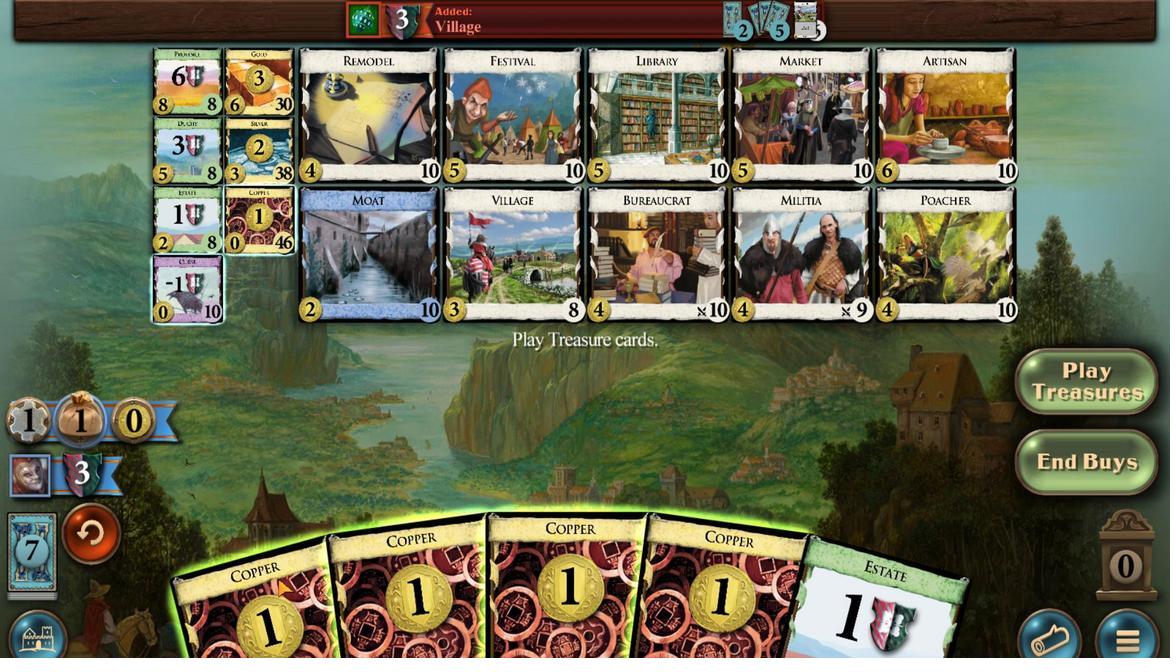 
Action: Mouse scrolled (529, 606) with delta (0, 0)
Screenshot: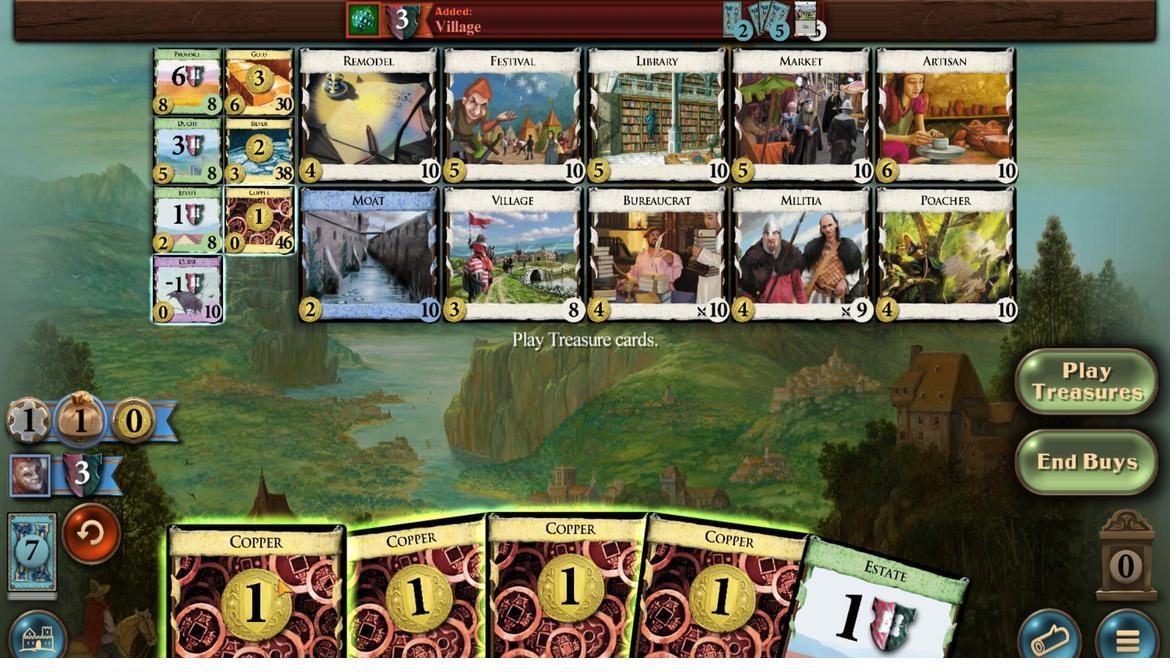 
Action: Mouse scrolled (529, 606) with delta (0, 0)
Screenshot: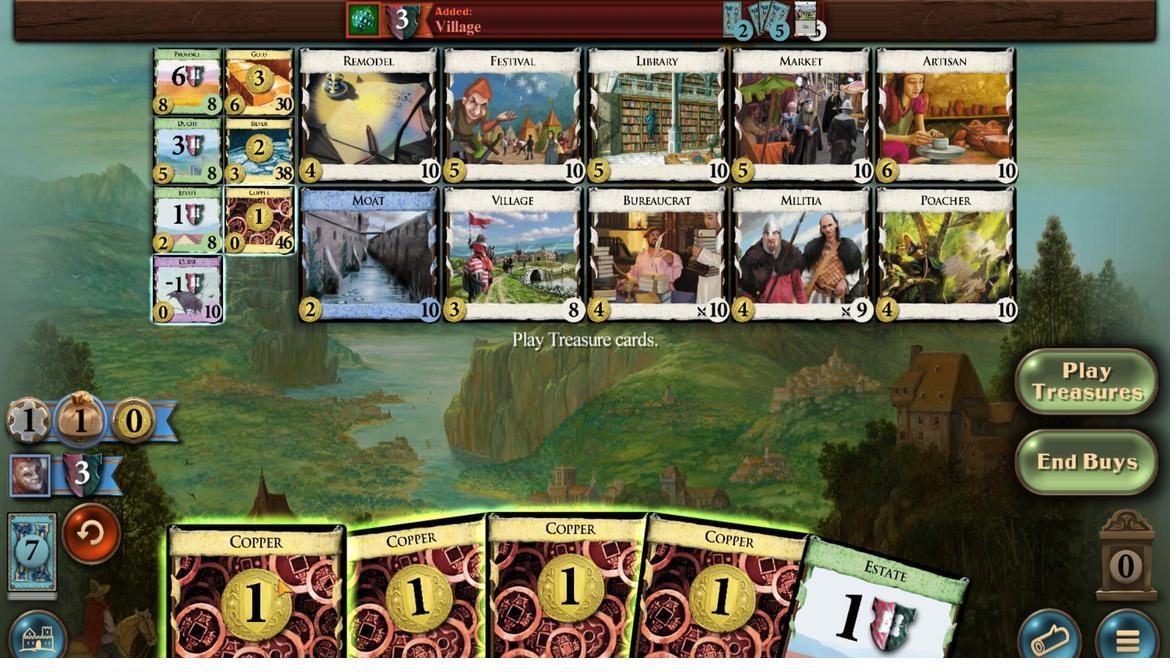 
Action: Mouse moved to (528, 605)
Screenshot: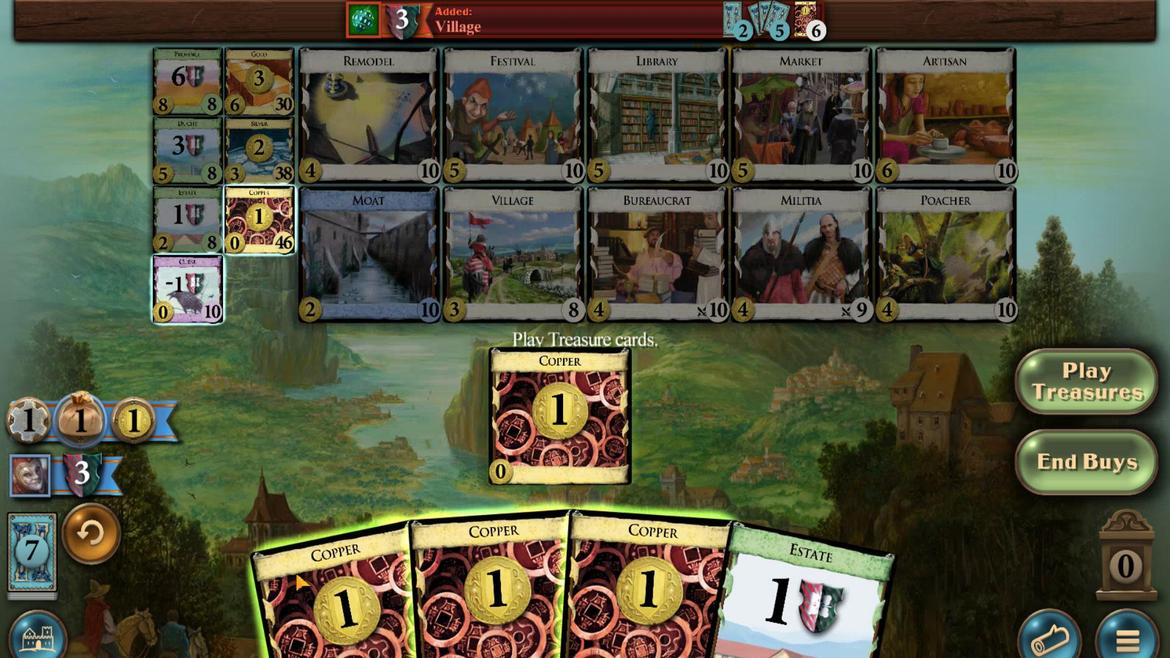 
Action: Mouse scrolled (528, 605) with delta (0, 0)
Screenshot: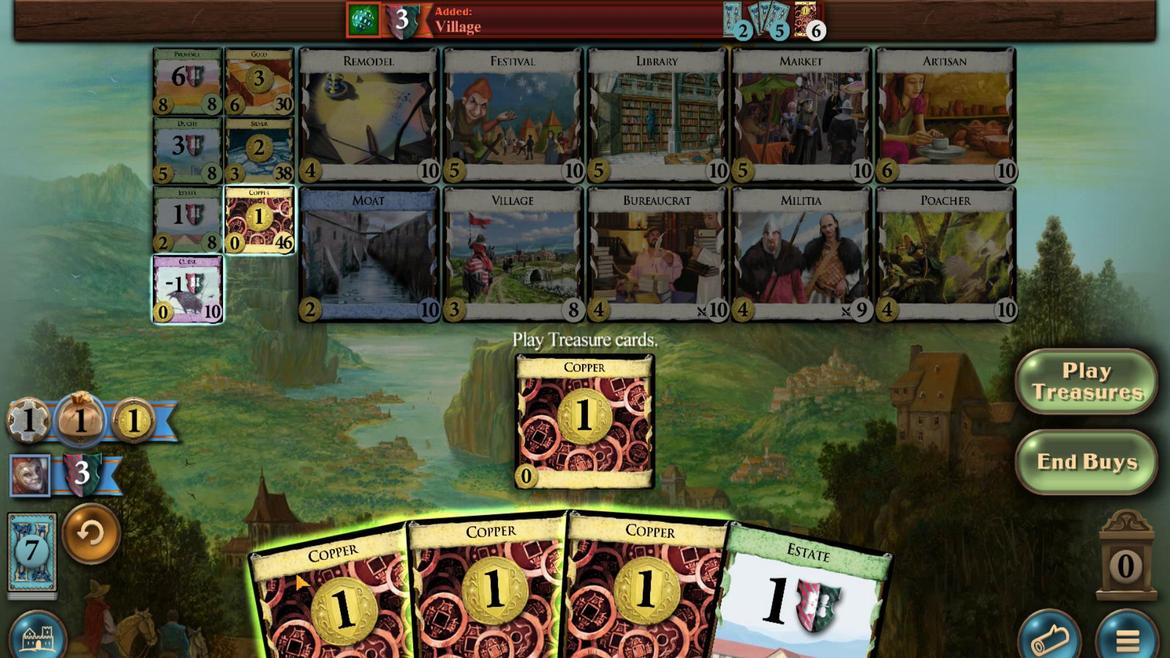 
Action: Mouse scrolled (528, 605) with delta (0, 0)
Screenshot: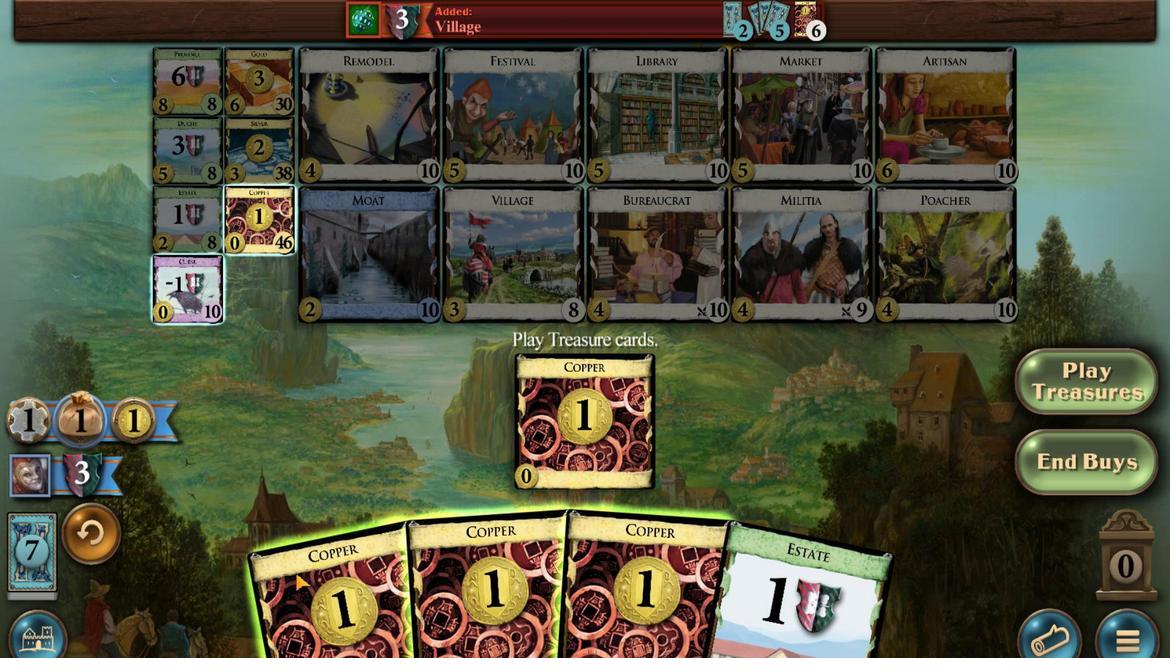 
Action: Mouse scrolled (528, 605) with delta (0, 0)
Screenshot: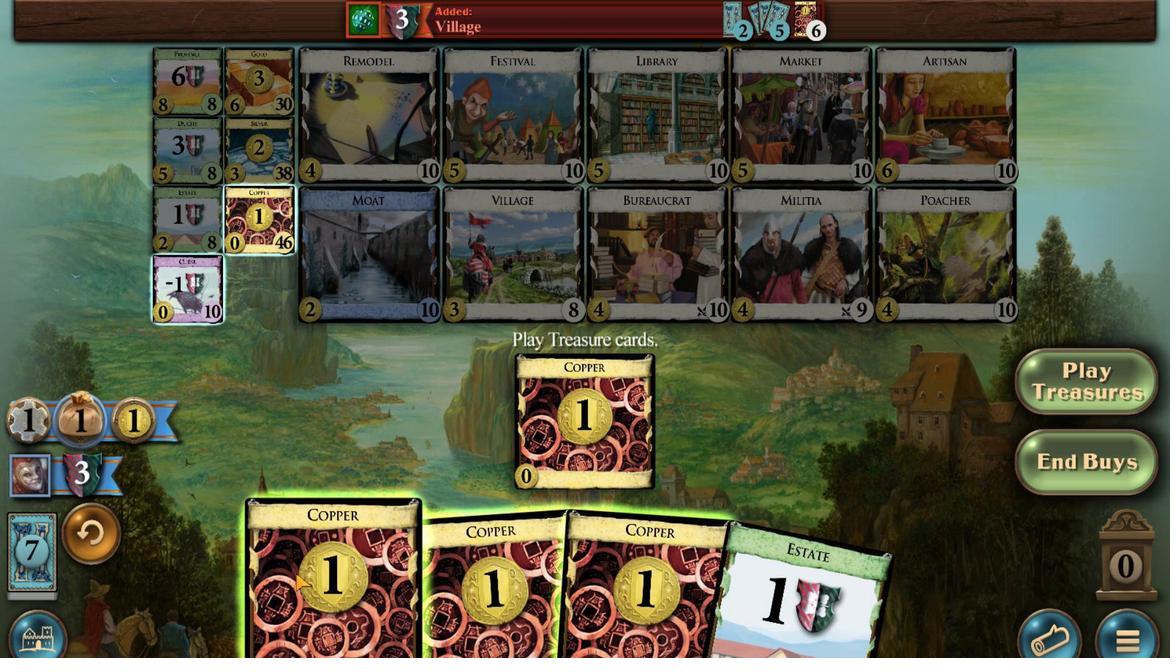 
Action: Mouse moved to (526, 604)
Screenshot: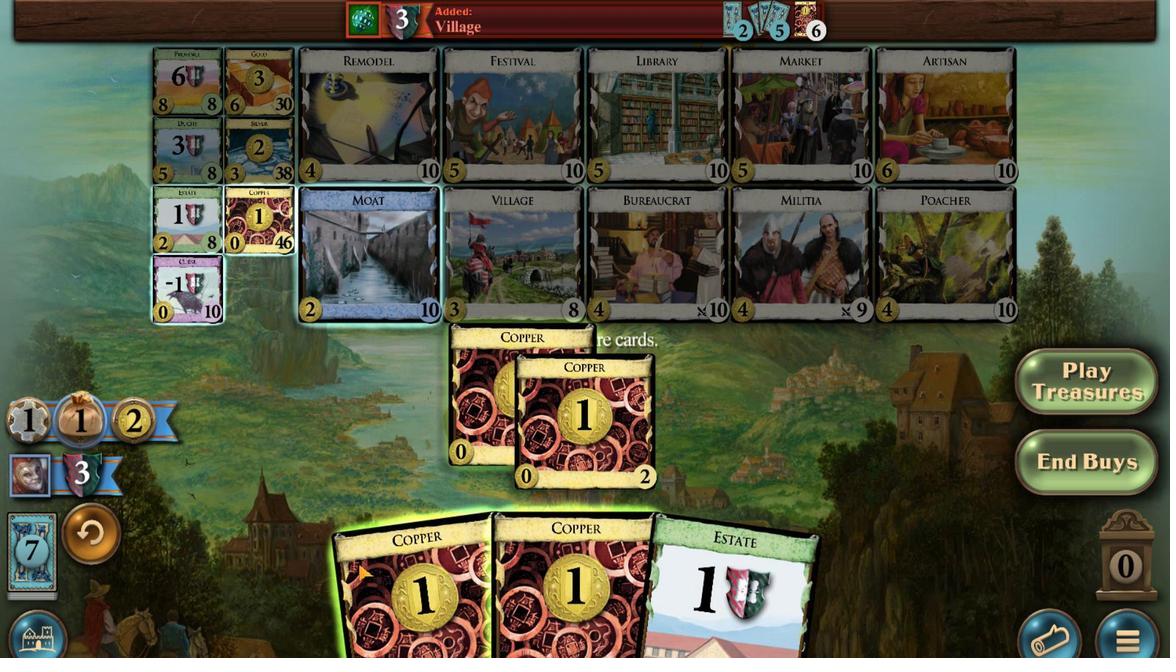 
Action: Mouse scrolled (526, 604) with delta (0, 0)
Screenshot: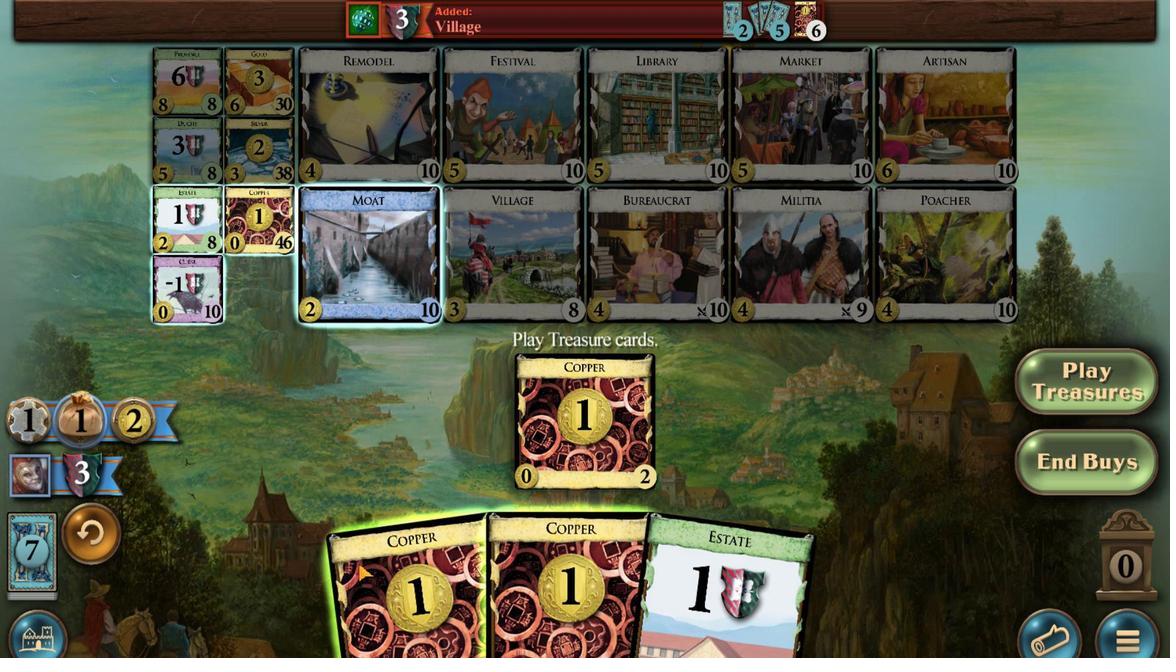
Action: Mouse scrolled (526, 604) with delta (0, 0)
Screenshot: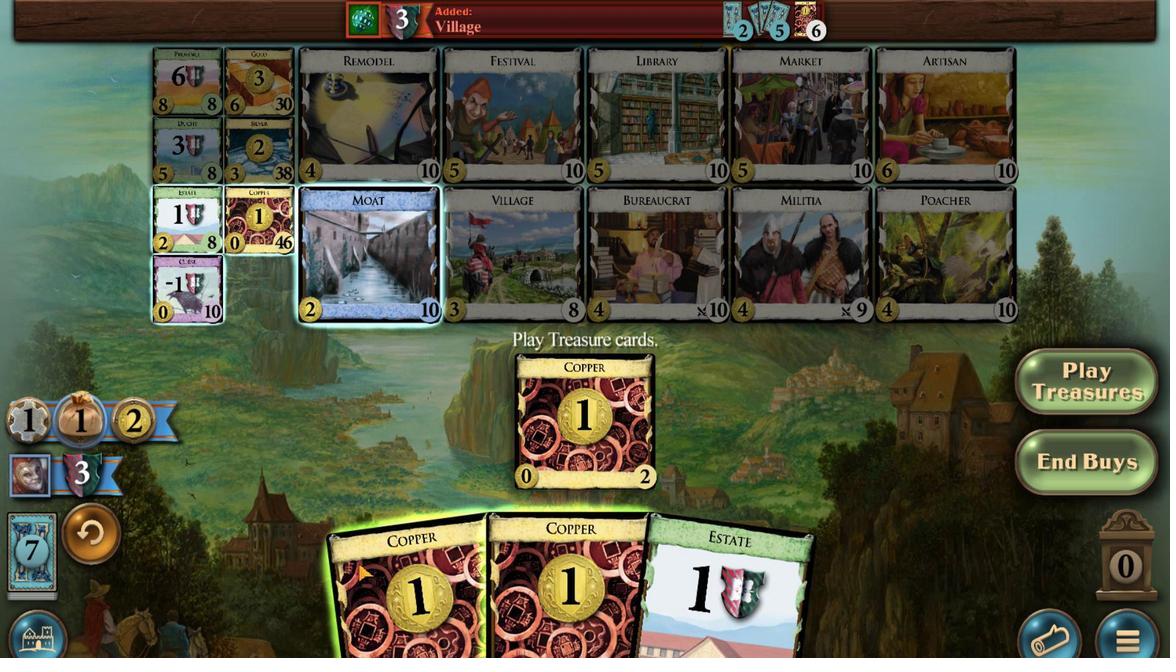 
Action: Mouse scrolled (526, 604) with delta (0, 0)
Screenshot: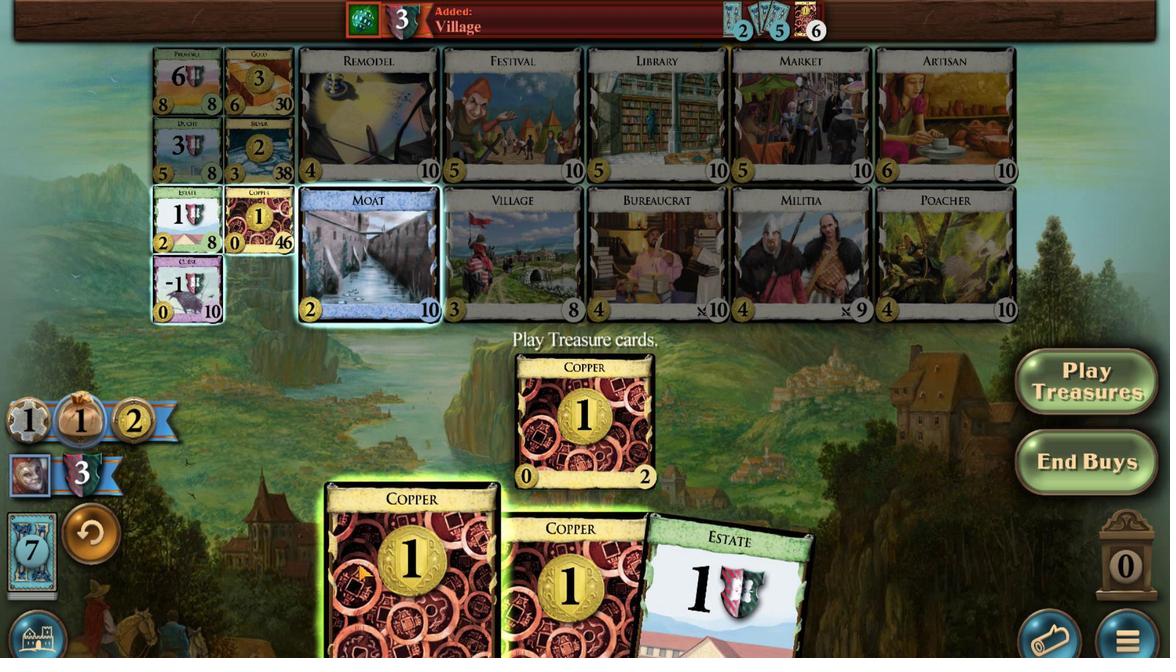 
Action: Mouse moved to (521, 604)
Screenshot: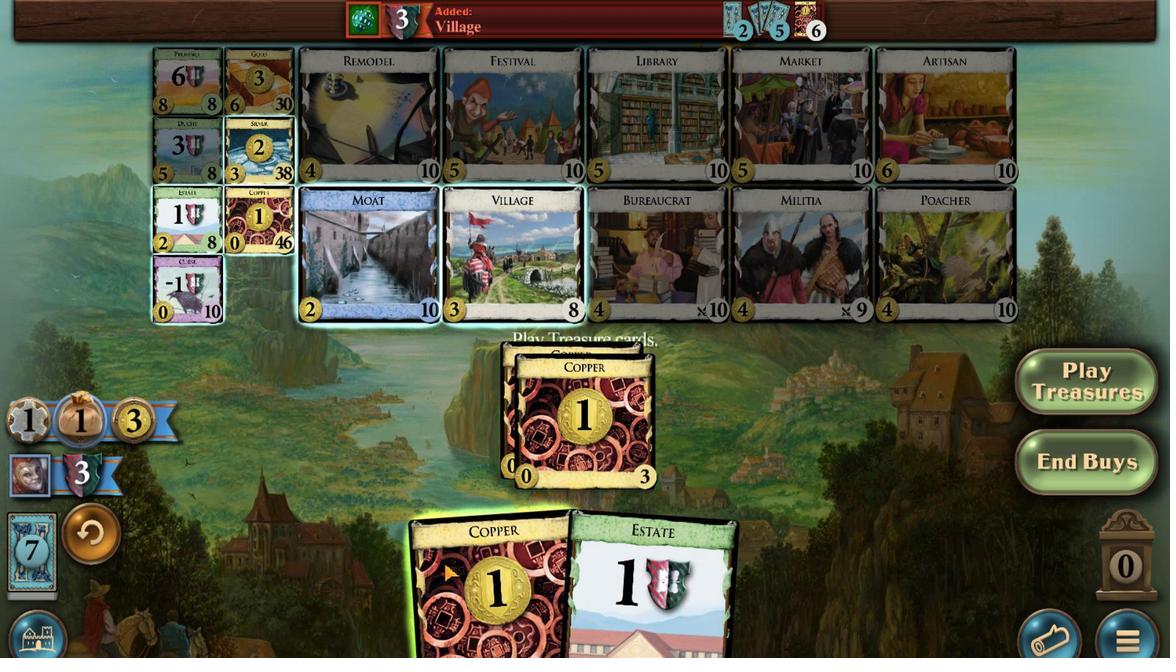 
Action: Mouse scrolled (521, 604) with delta (0, 0)
Screenshot: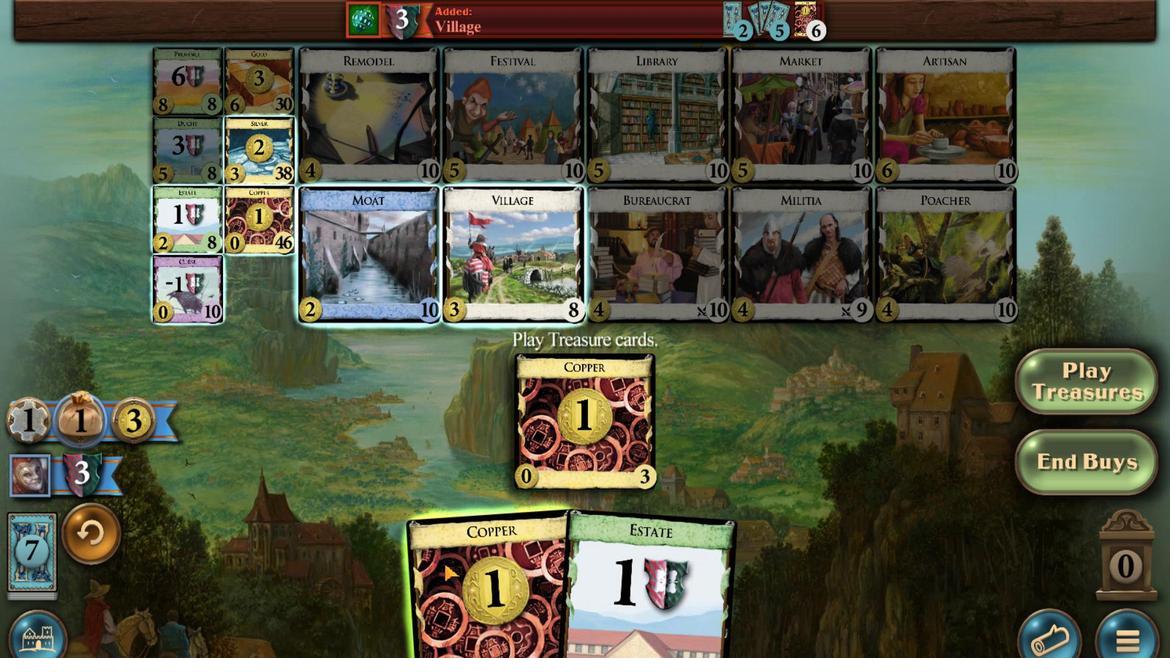 
Action: Mouse scrolled (521, 604) with delta (0, 0)
Screenshot: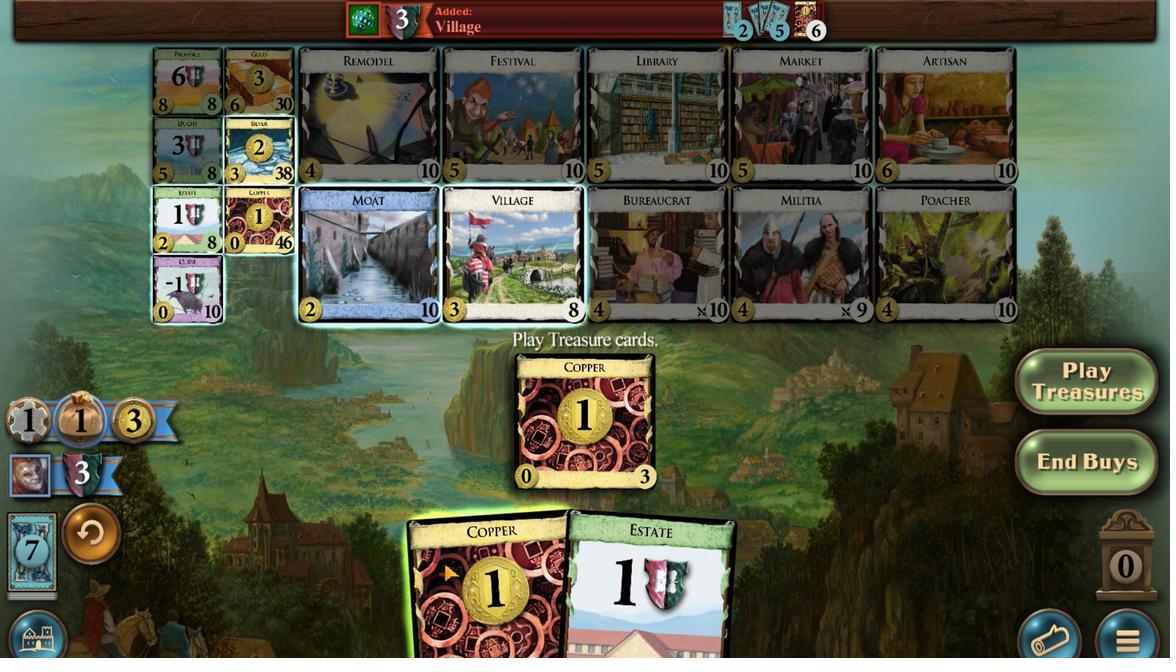 
Action: Mouse scrolled (521, 604) with delta (0, 0)
Screenshot: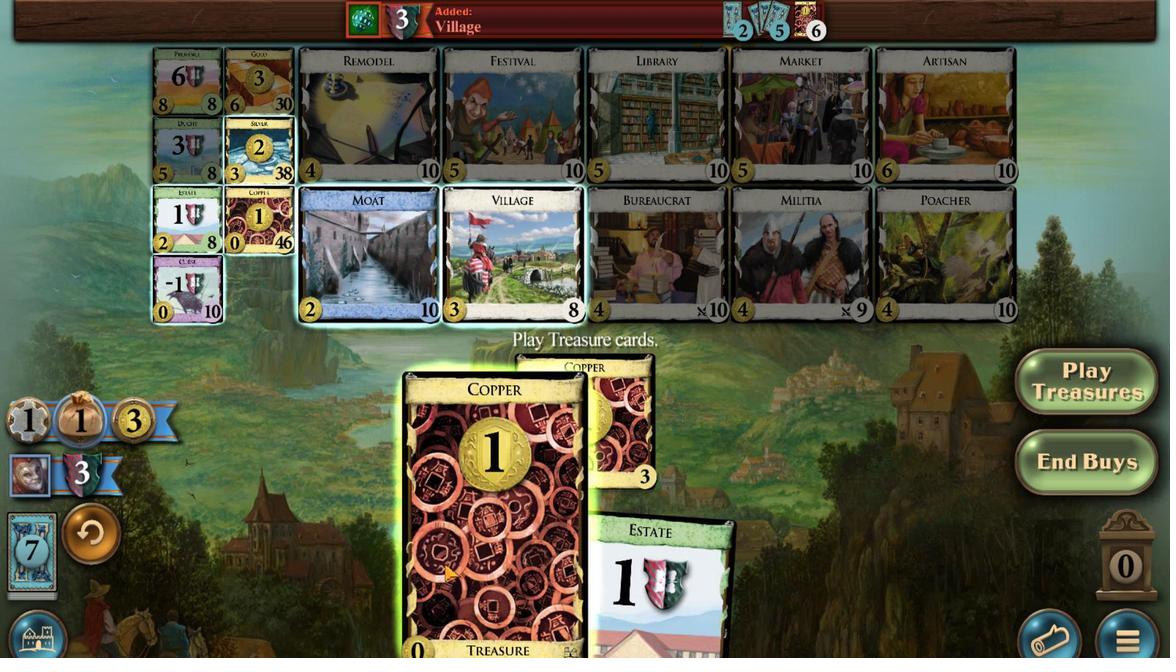 
Action: Mouse moved to (530, 546)
Screenshot: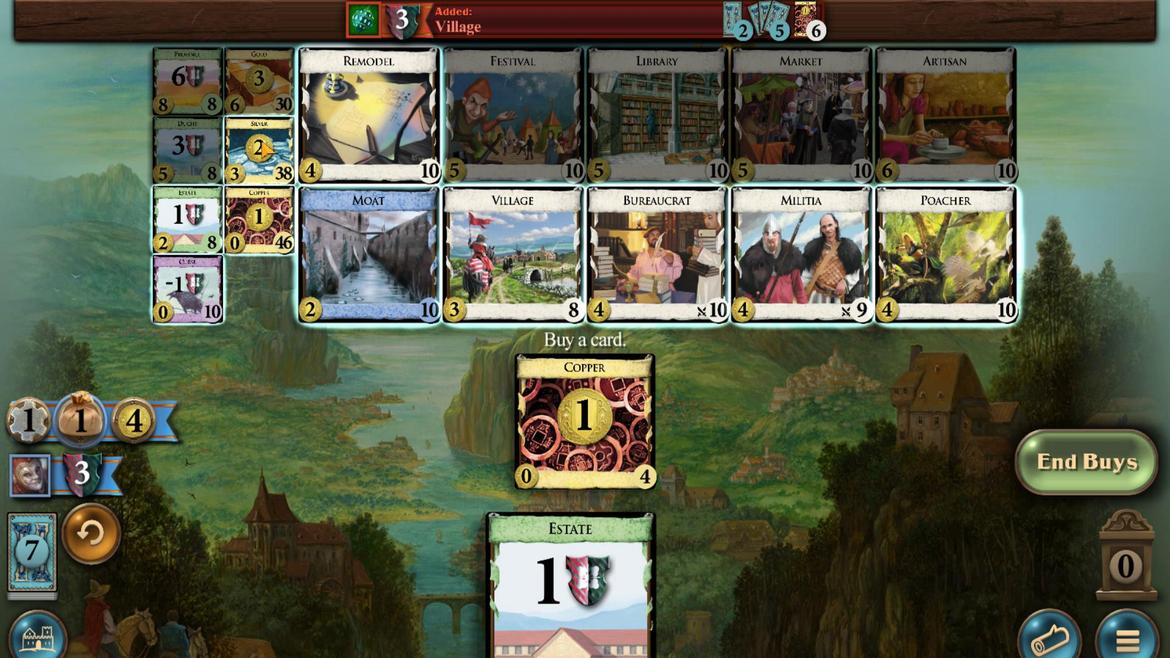 
Action: Mouse pressed left at (530, 546)
Screenshot: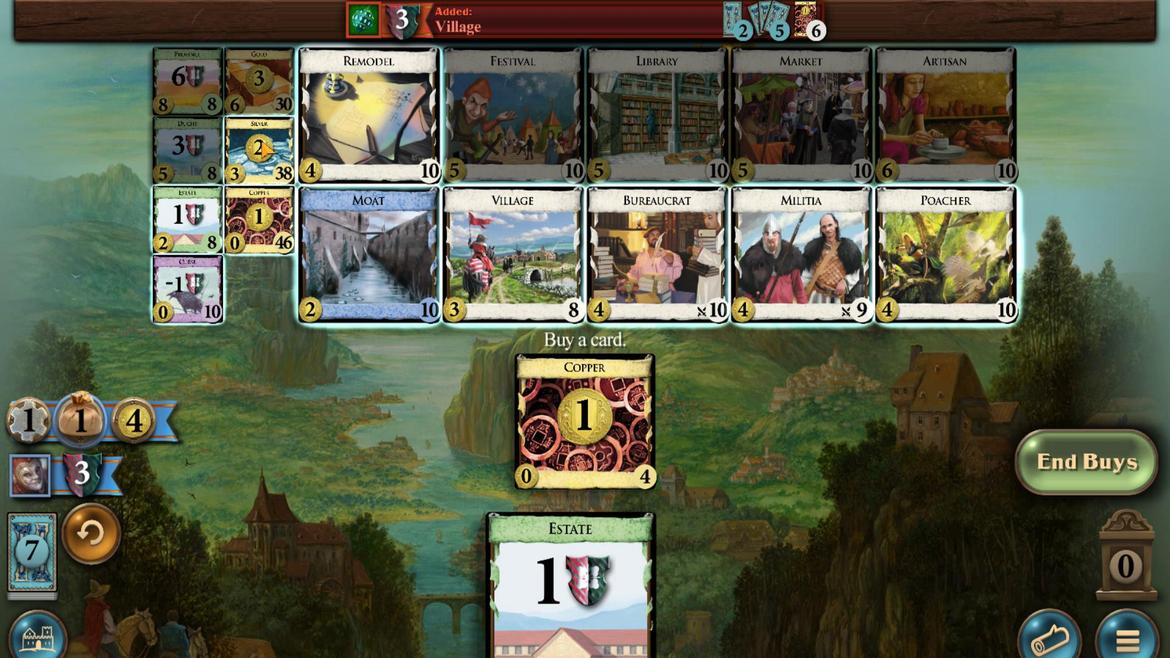 
Action: Mouse moved to (509, 605)
Screenshot: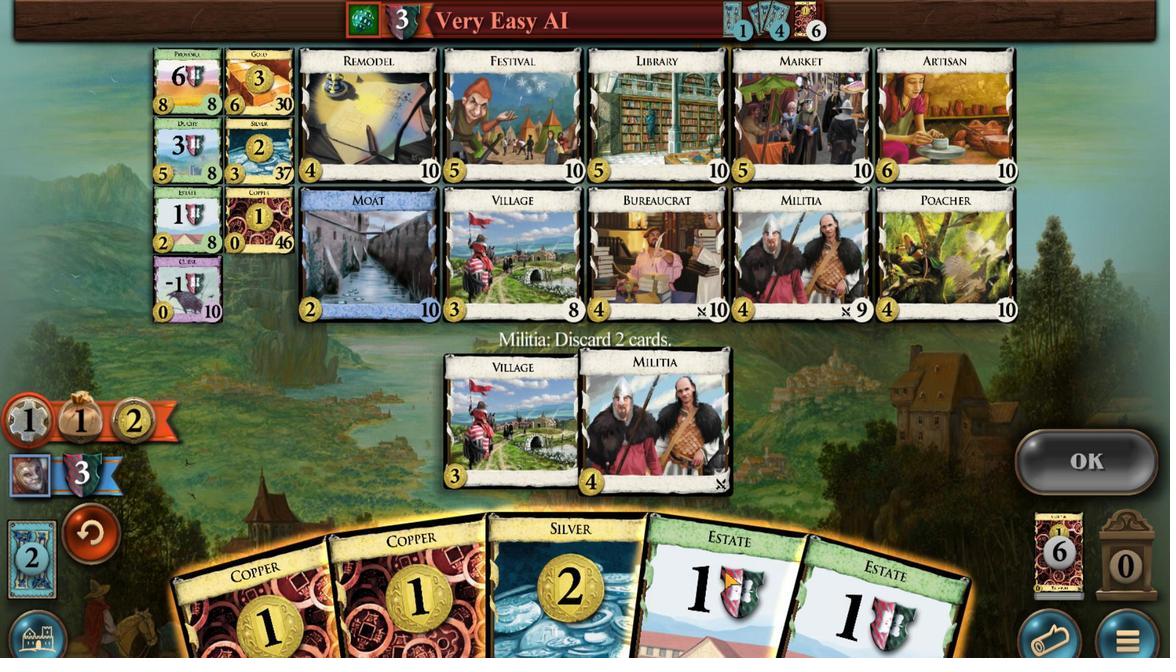 
Action: Mouse scrolled (509, 605) with delta (0, 0)
Screenshot: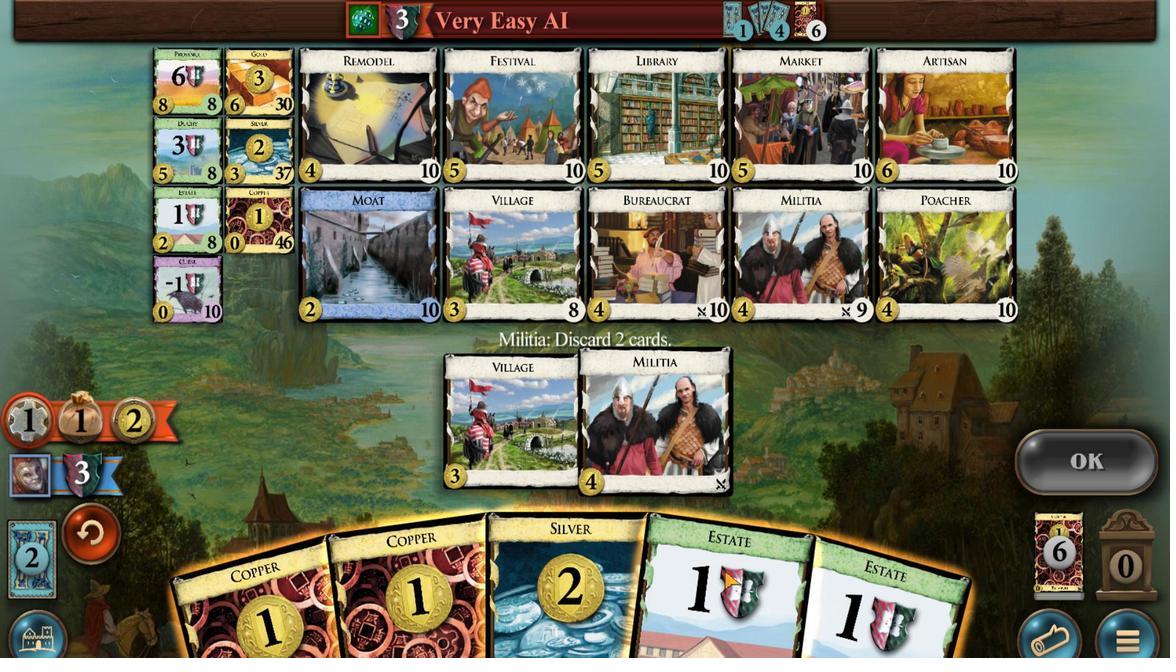 
Action: Mouse scrolled (509, 605) with delta (0, 0)
Screenshot: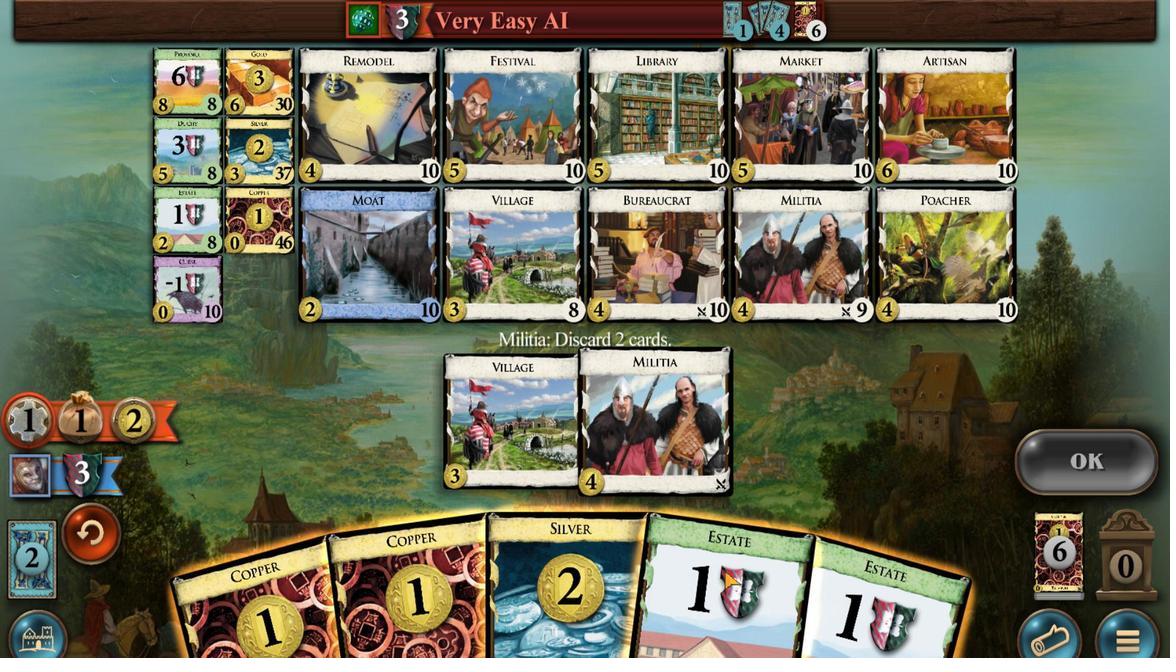 
Action: Mouse scrolled (509, 605) with delta (0, 0)
Screenshot: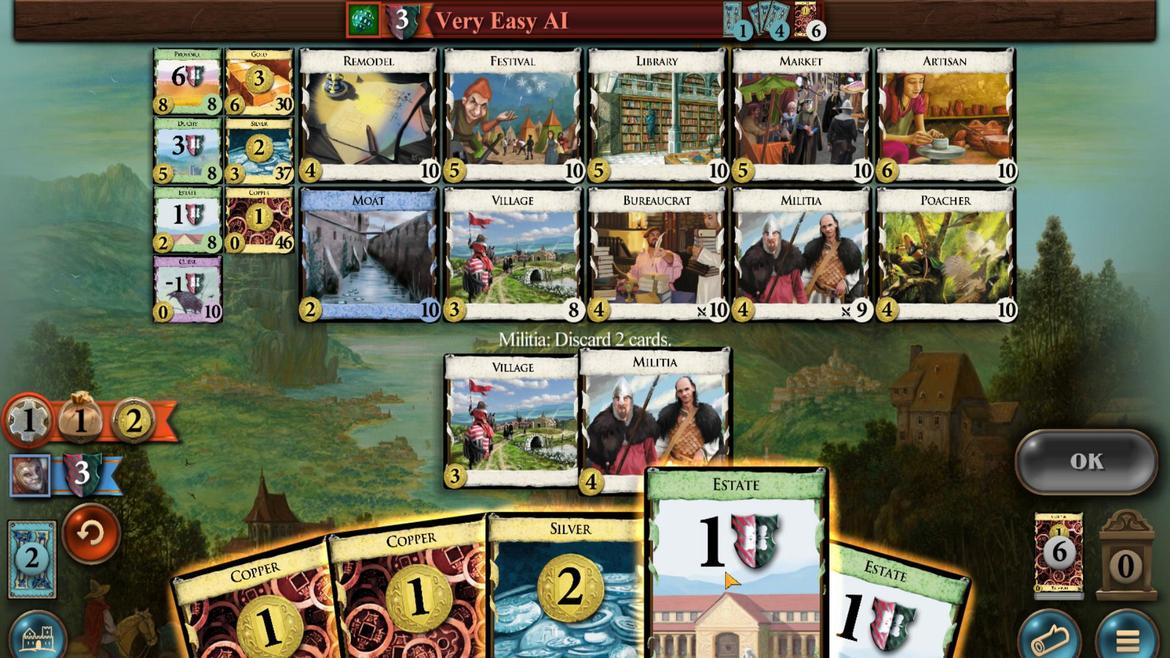 
Action: Mouse moved to (503, 608)
Screenshot: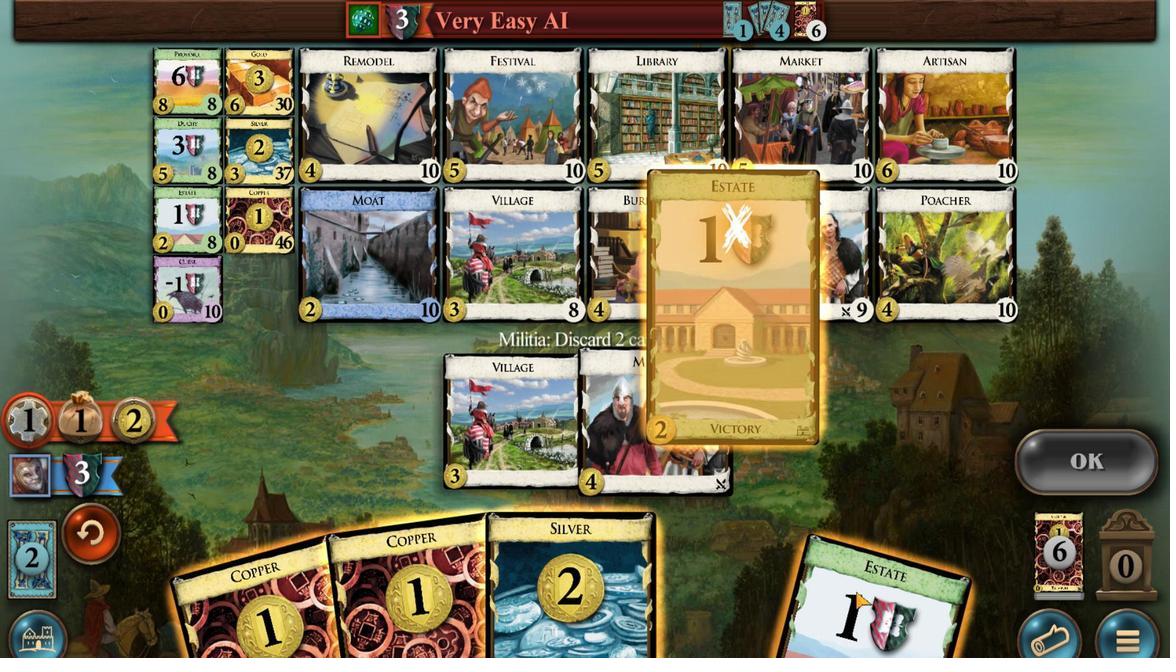 
Action: Mouse scrolled (503, 607) with delta (0, 0)
Screenshot: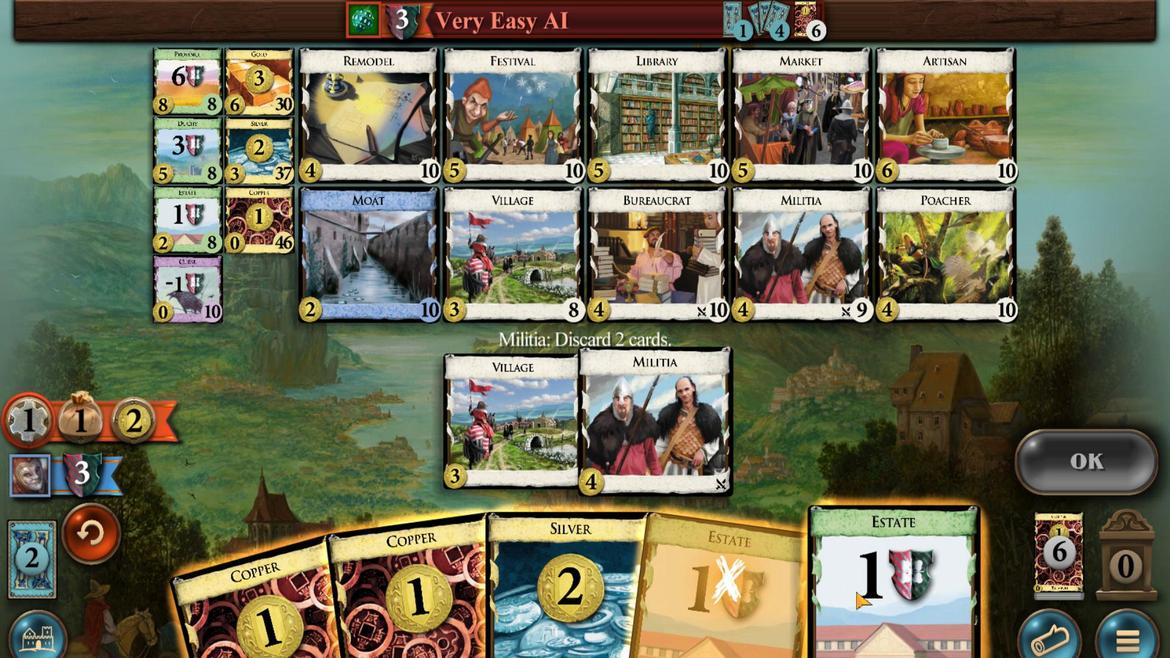 
Action: Mouse scrolled (503, 607) with delta (0, 0)
Screenshot: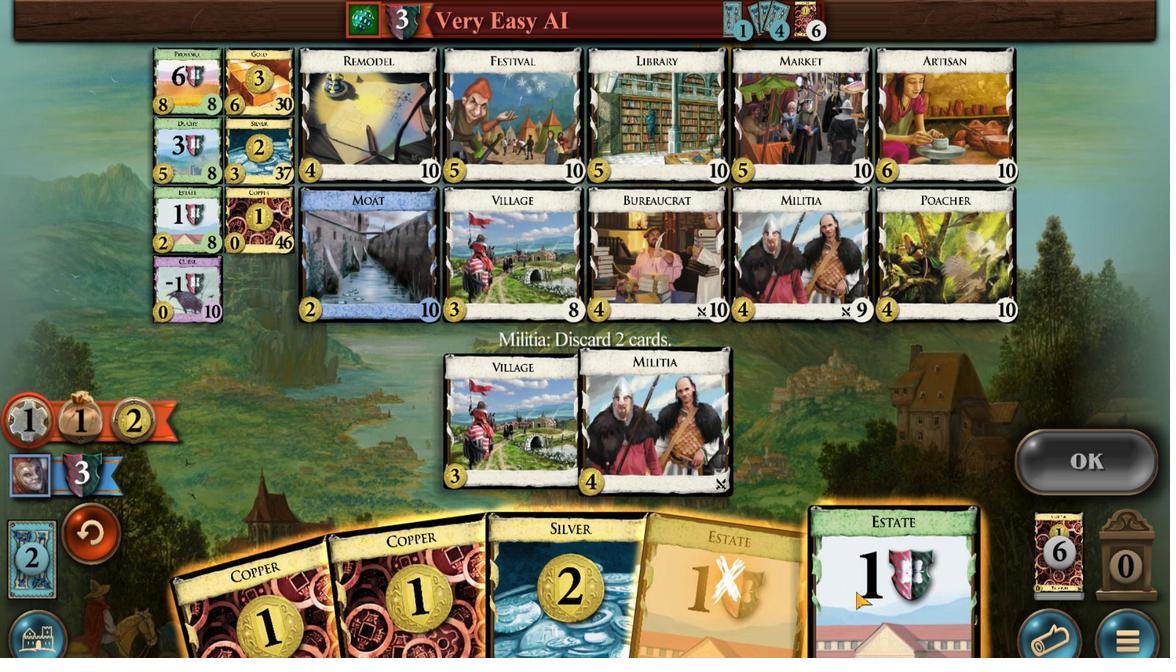 
Action: Mouse scrolled (503, 607) with delta (0, 0)
Screenshot: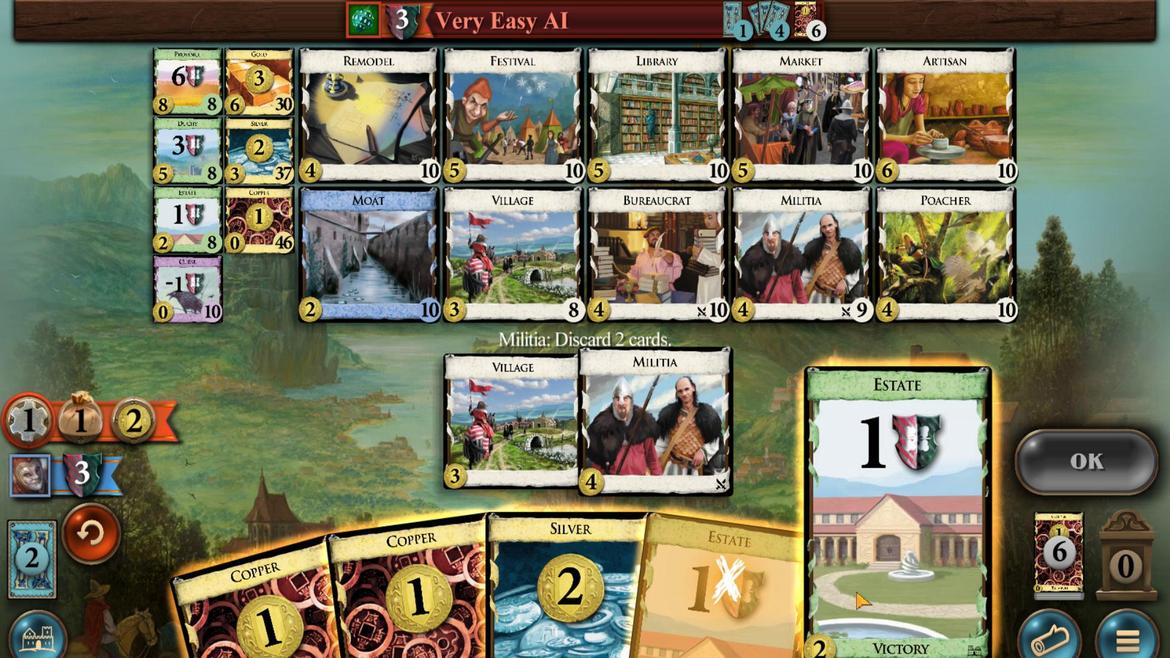 
Action: Mouse moved to (493, 591)
Screenshot: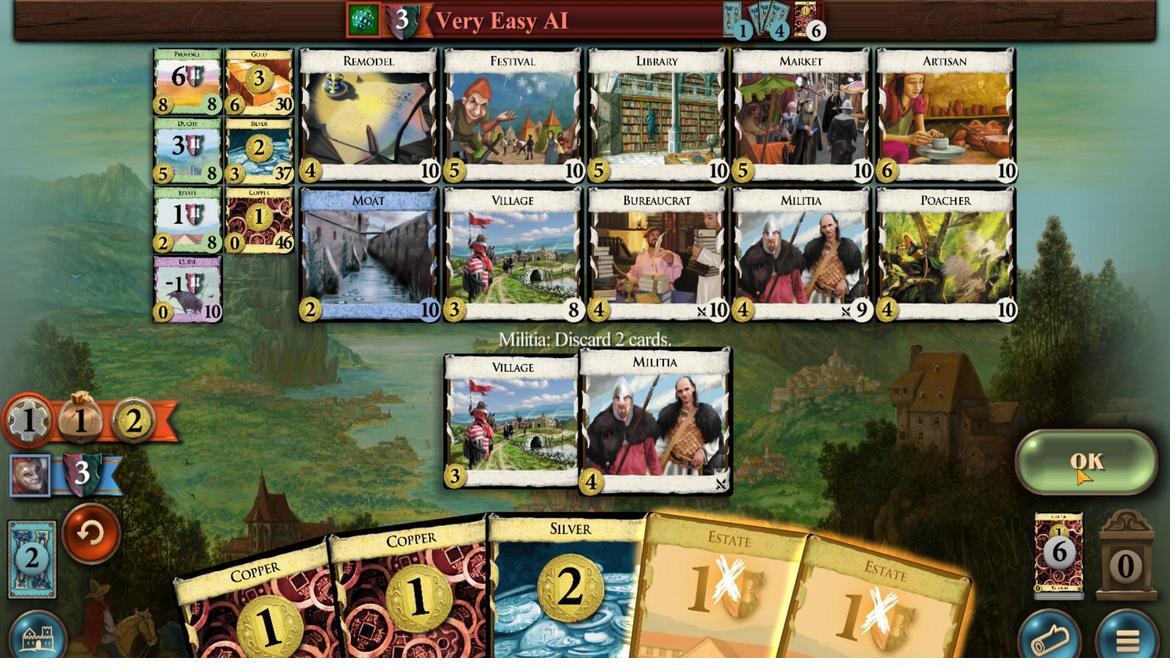 
Action: Mouse pressed left at (493, 591)
Screenshot: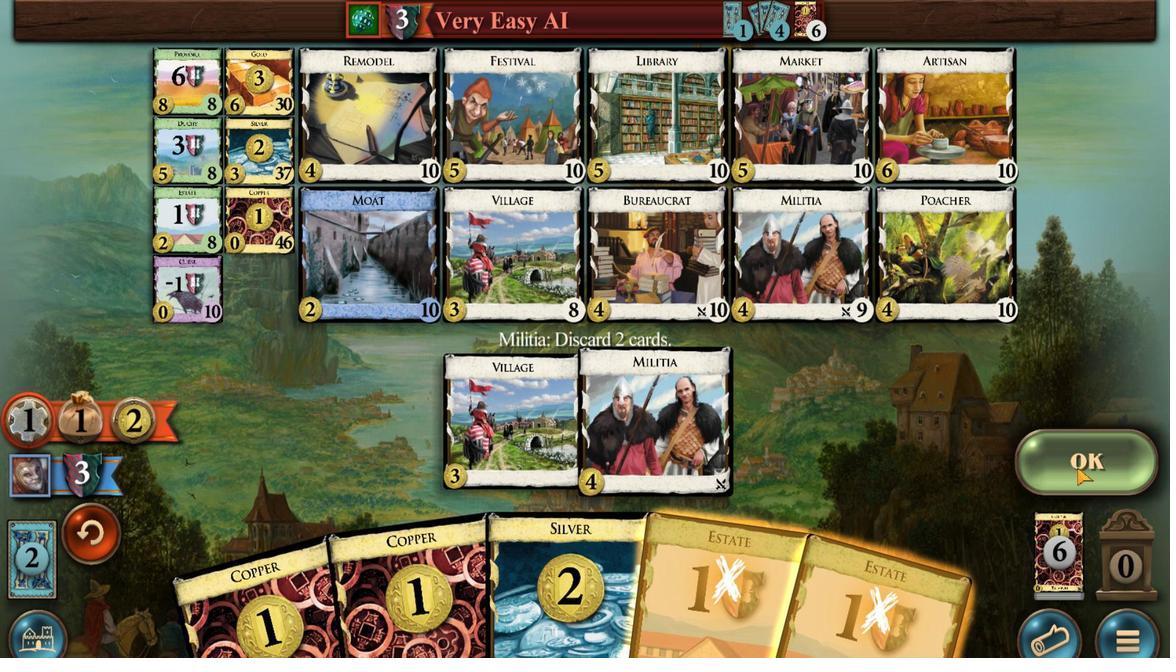 
Action: Mouse moved to (526, 606)
Screenshot: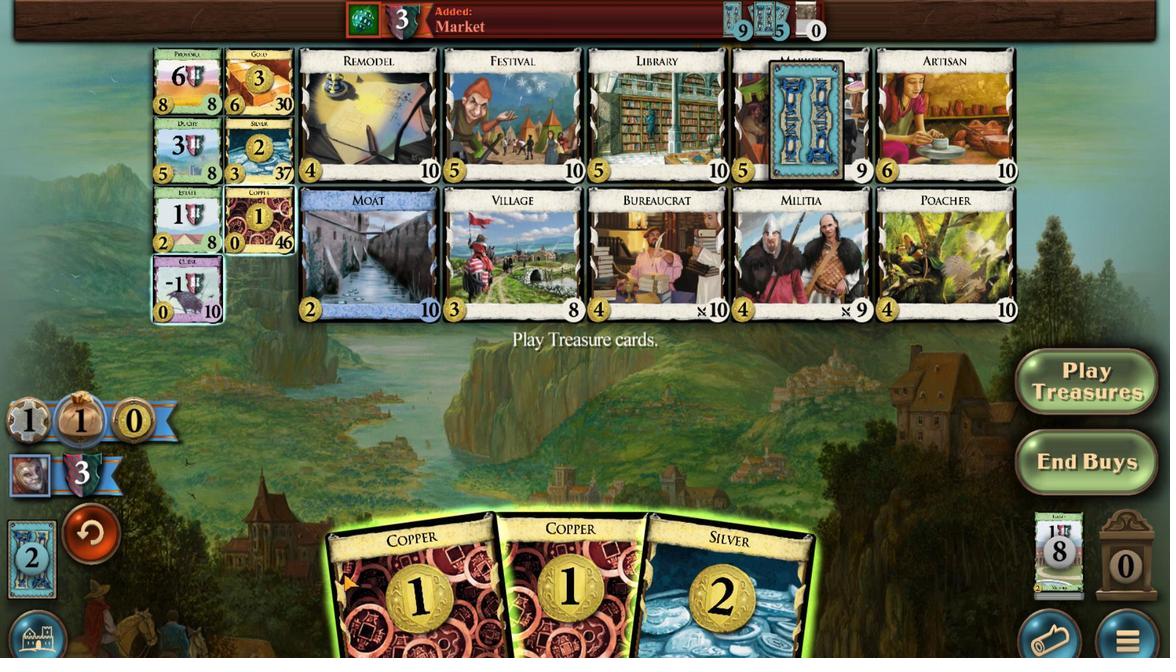 
Action: Mouse scrolled (526, 605) with delta (0, 0)
Screenshot: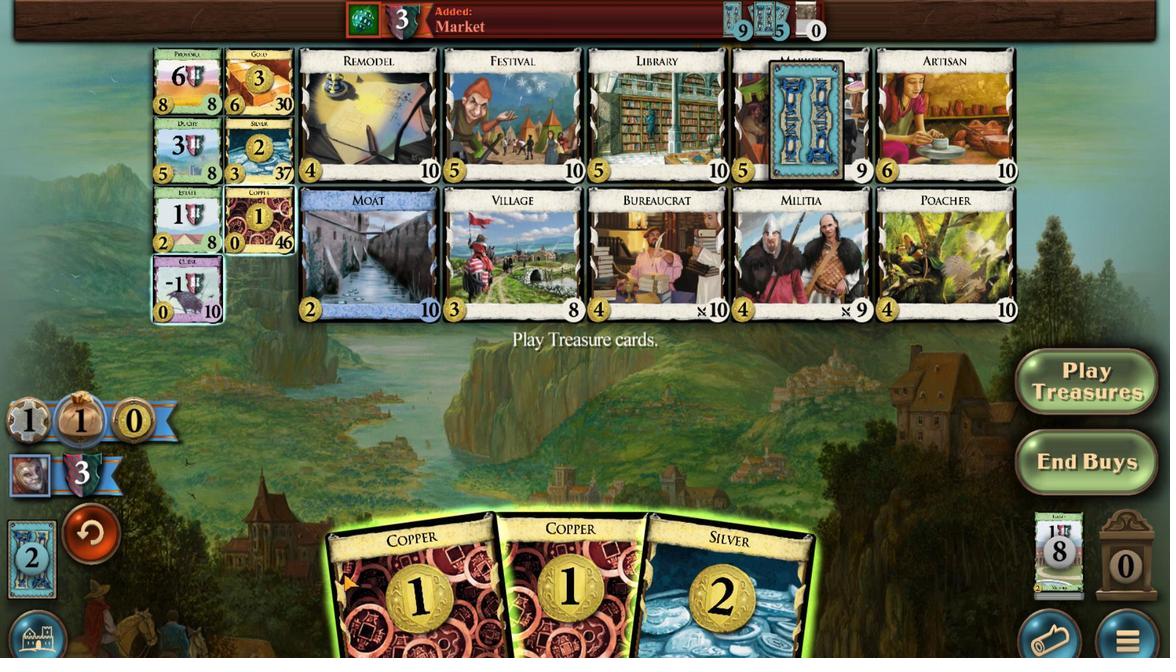 
Action: Mouse scrolled (526, 605) with delta (0, 0)
Screenshot: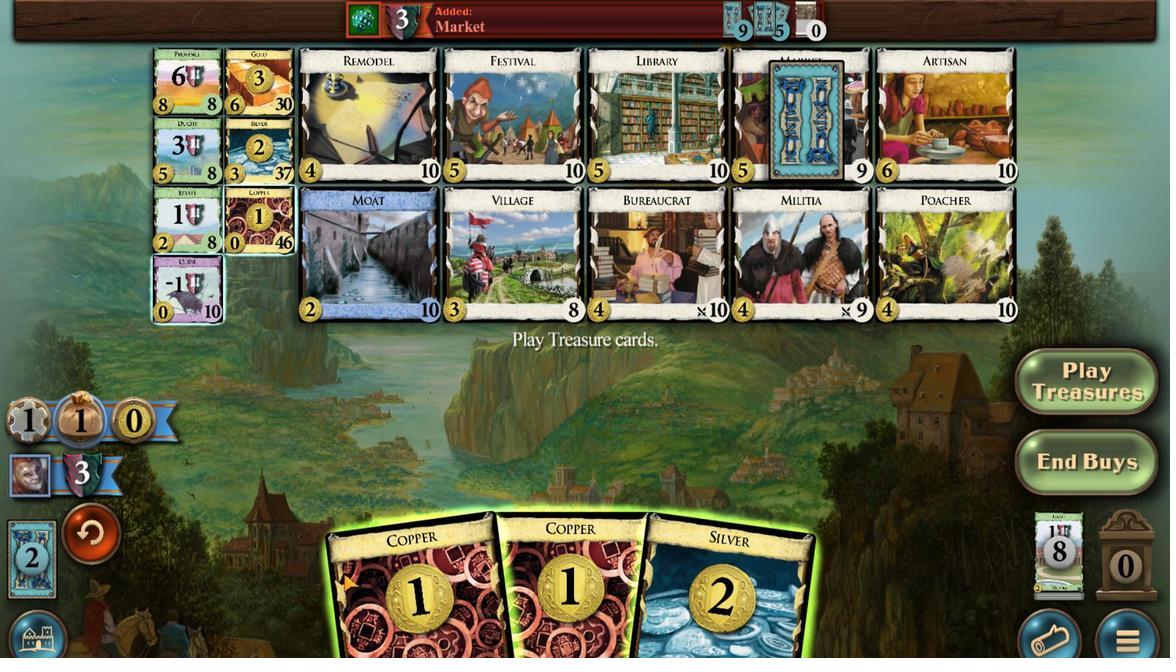 
Action: Mouse moved to (519, 606)
Screenshot: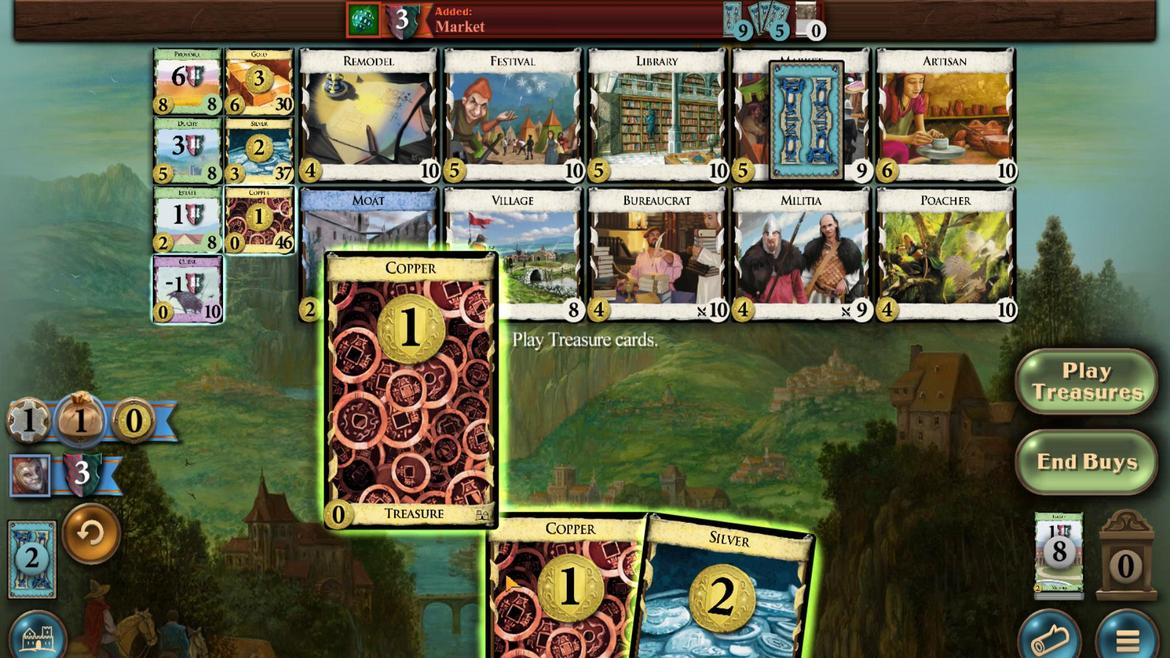 
Action: Mouse scrolled (519, 605) with delta (0, 0)
Screenshot: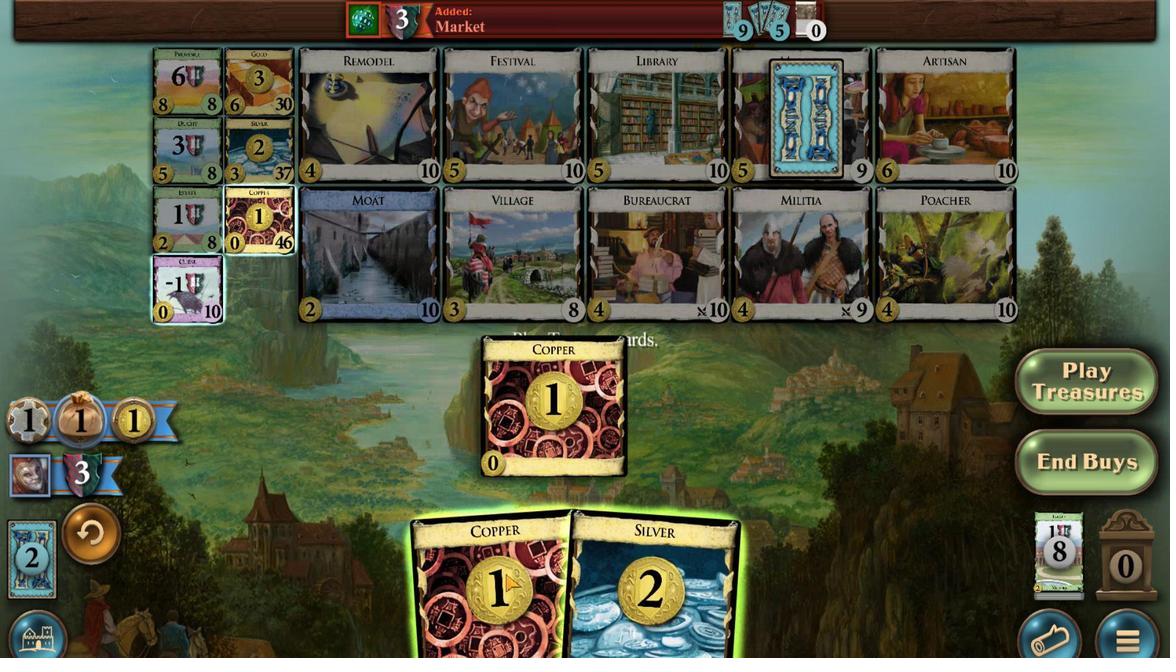 
Action: Mouse scrolled (519, 605) with delta (0, 0)
Screenshot: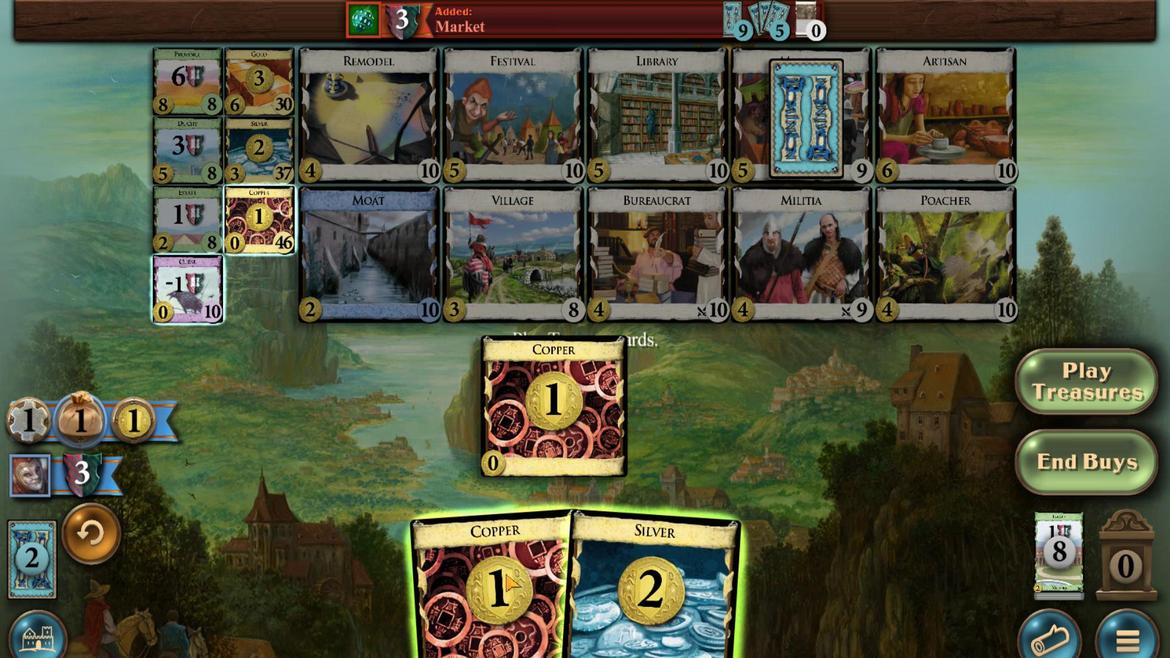 
Action: Mouse scrolled (519, 605) with delta (0, 0)
Screenshot: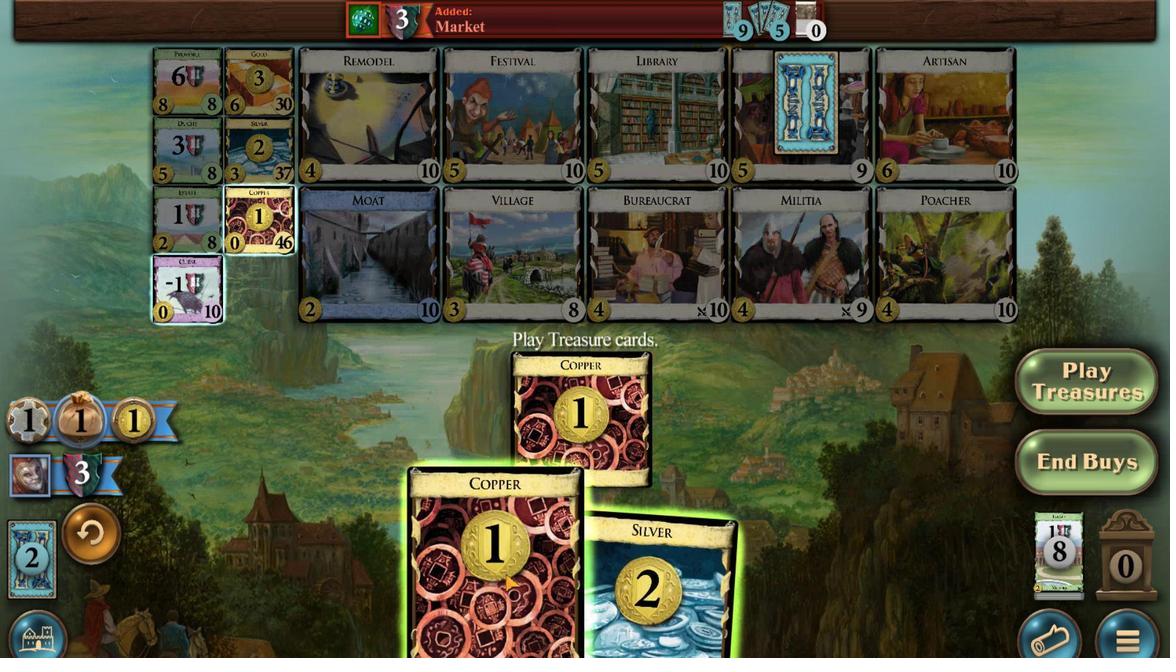 
Action: Mouse moved to (517, 606)
Screenshot: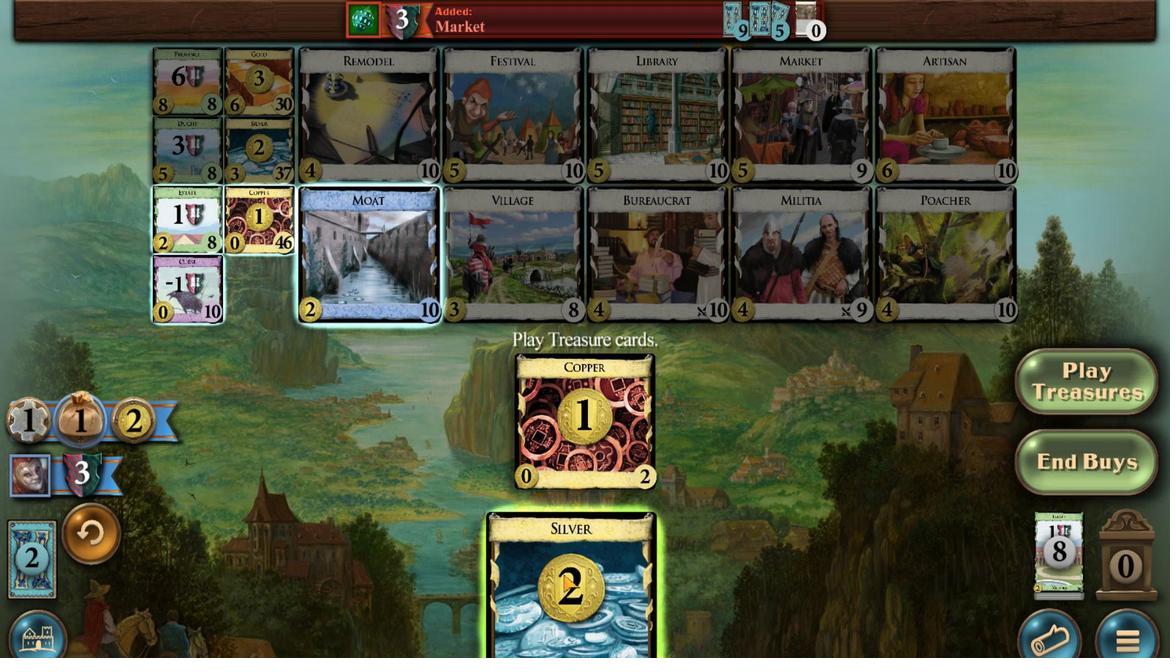
Action: Mouse scrolled (517, 606) with delta (0, 0)
Screenshot: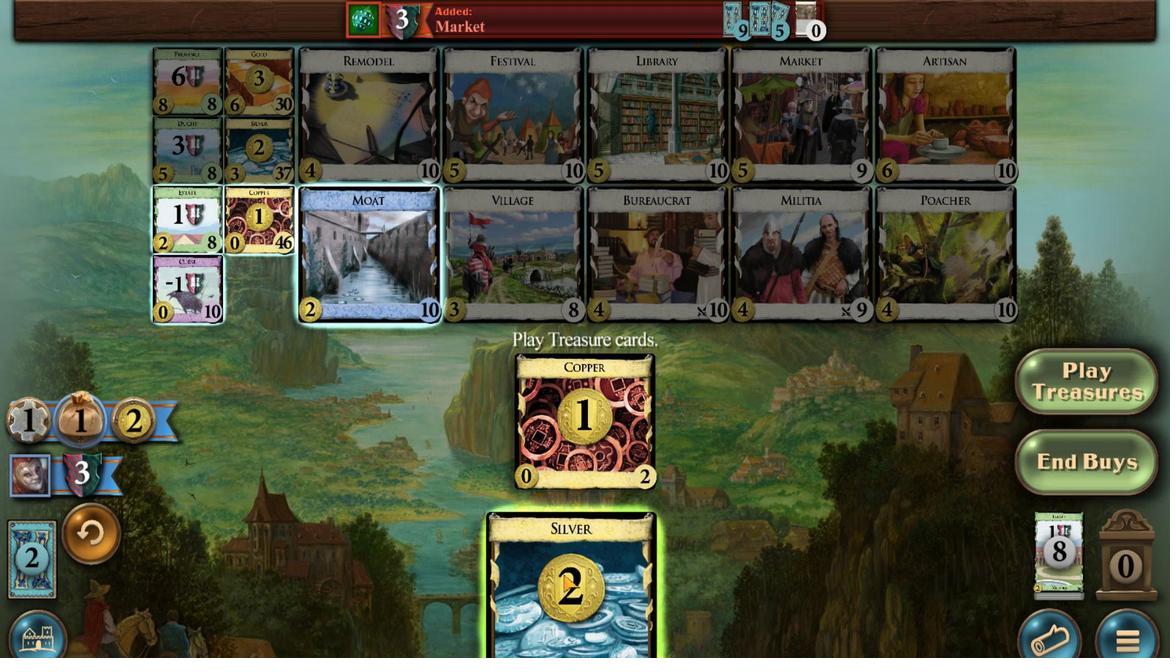 
Action: Mouse scrolled (517, 606) with delta (0, 0)
Screenshot: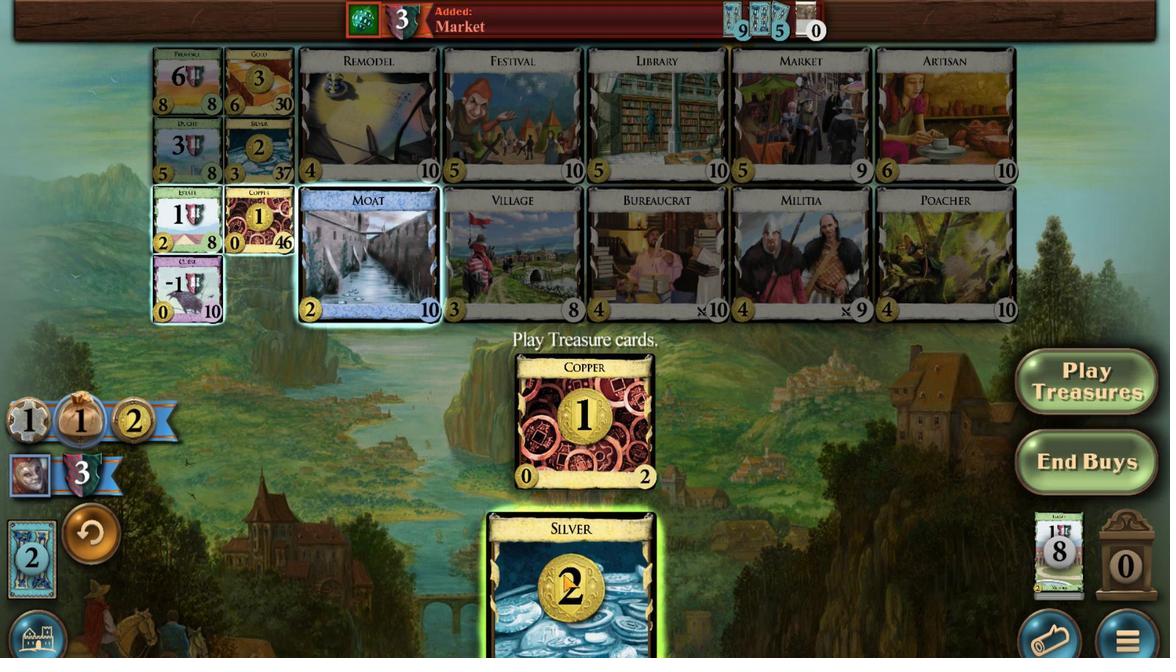 
Action: Mouse scrolled (517, 606) with delta (0, 0)
Screenshot: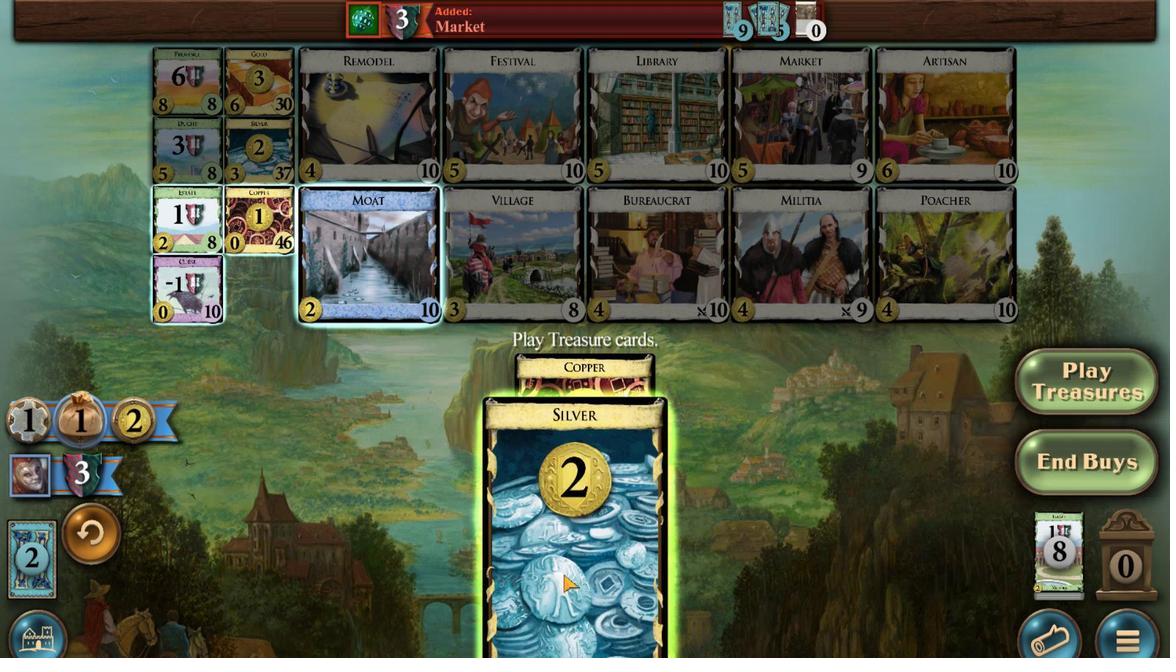 
Action: Mouse moved to (529, 549)
Screenshot: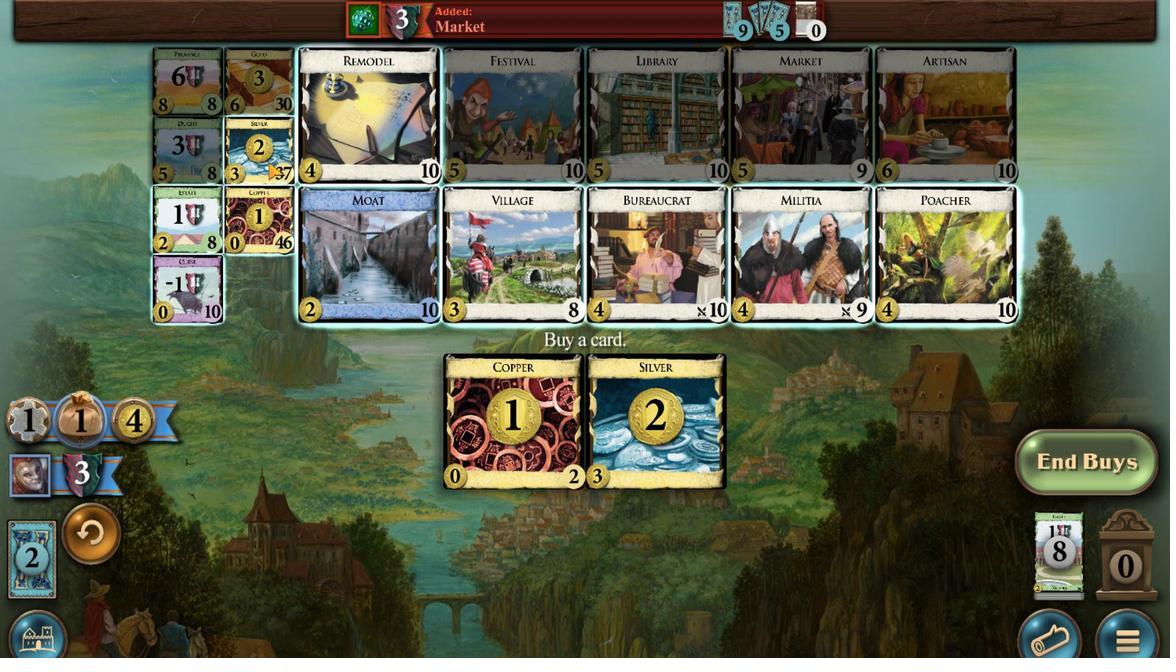 
Action: Mouse pressed left at (529, 549)
Screenshot: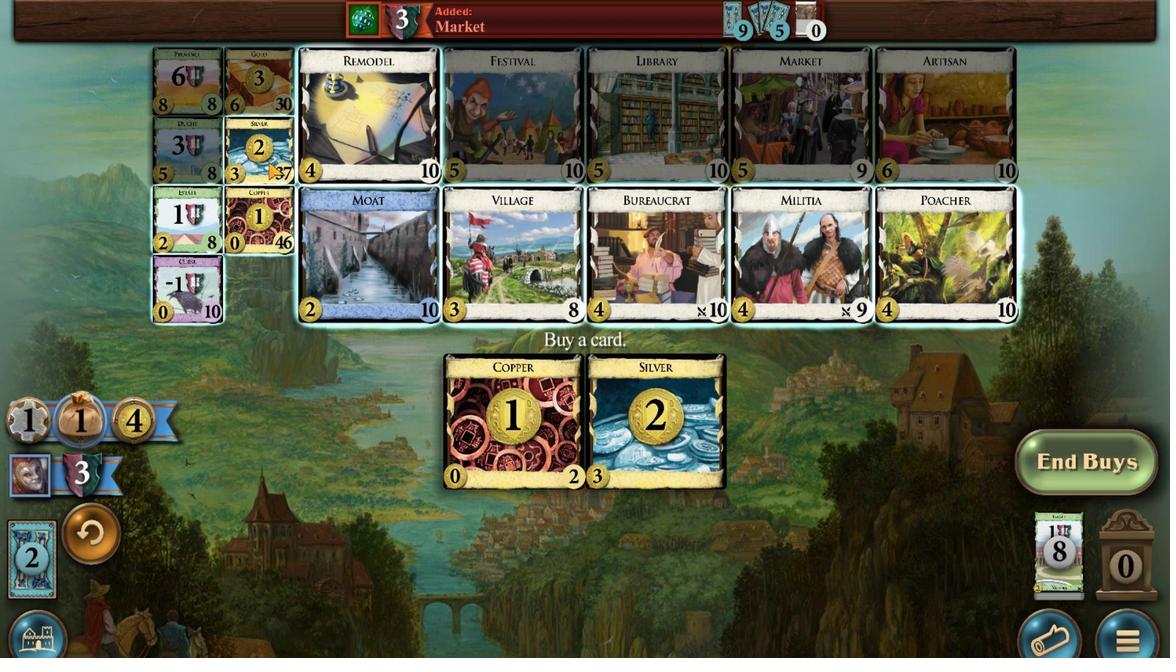 
Action: Mouse moved to (529, 613)
Screenshot: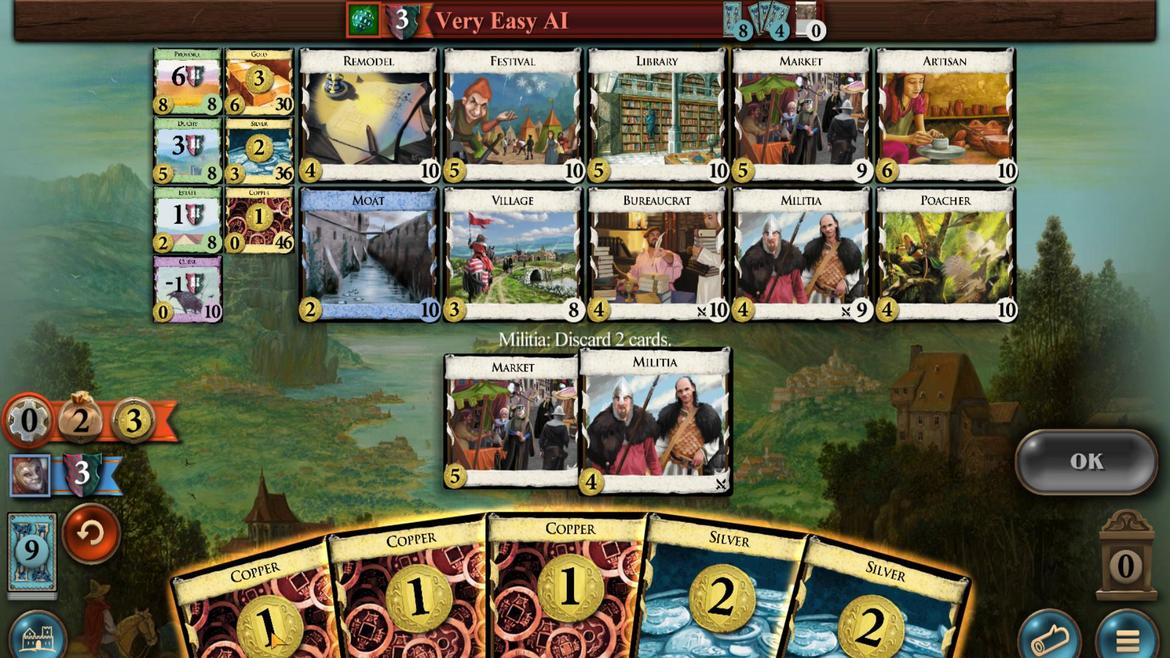 
Action: Mouse scrolled (529, 613) with delta (0, 0)
Screenshot: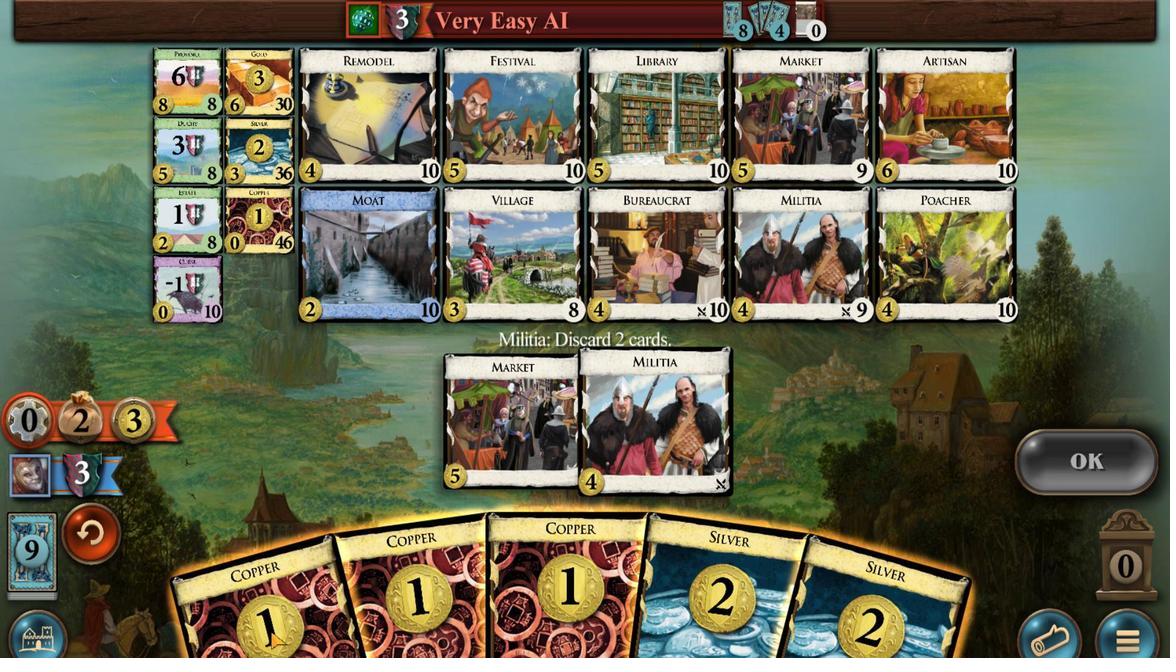 
Action: Mouse scrolled (529, 613) with delta (0, 0)
Screenshot: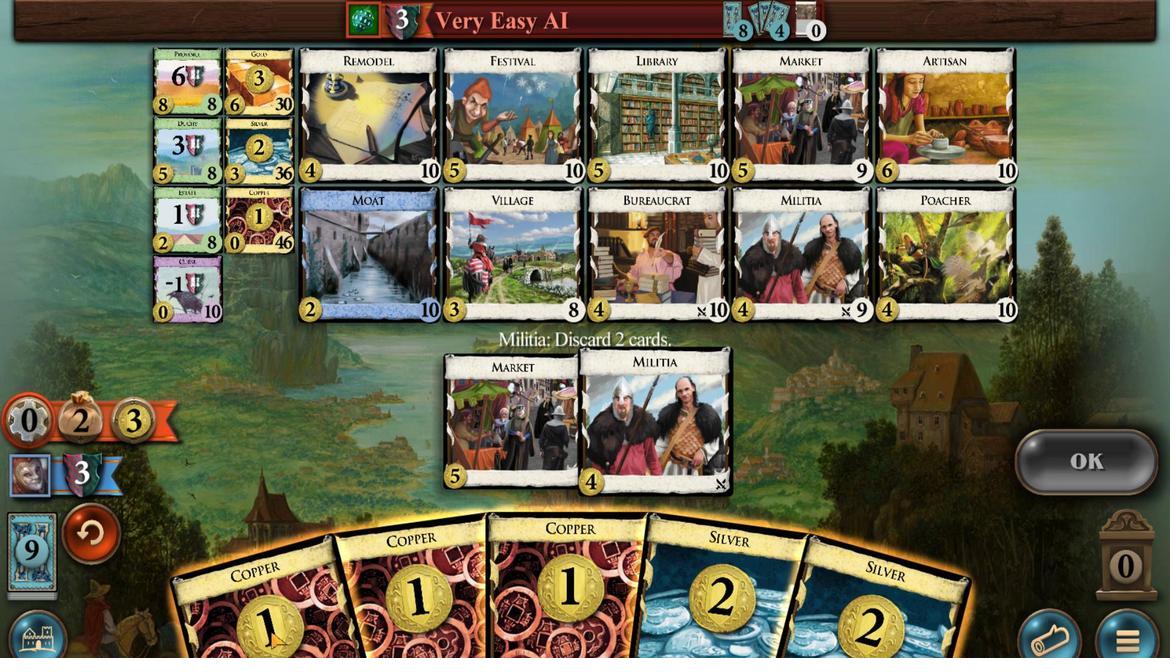 
Action: Mouse scrolled (529, 613) with delta (0, 0)
Screenshot: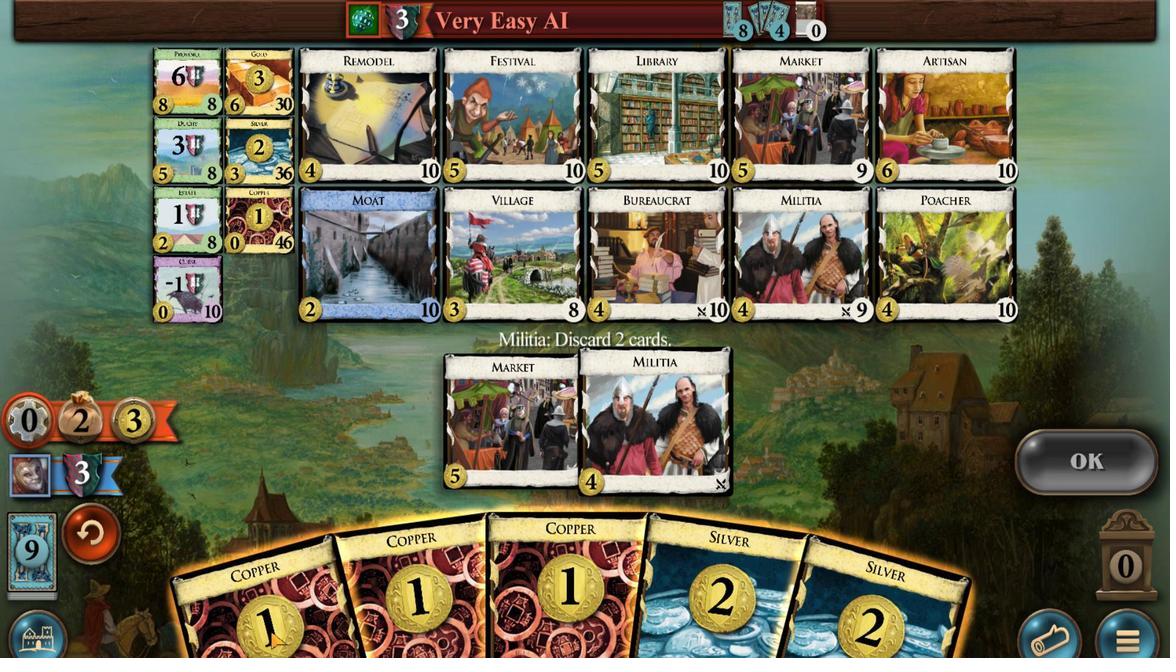 
Action: Mouse moved to (526, 608)
Screenshot: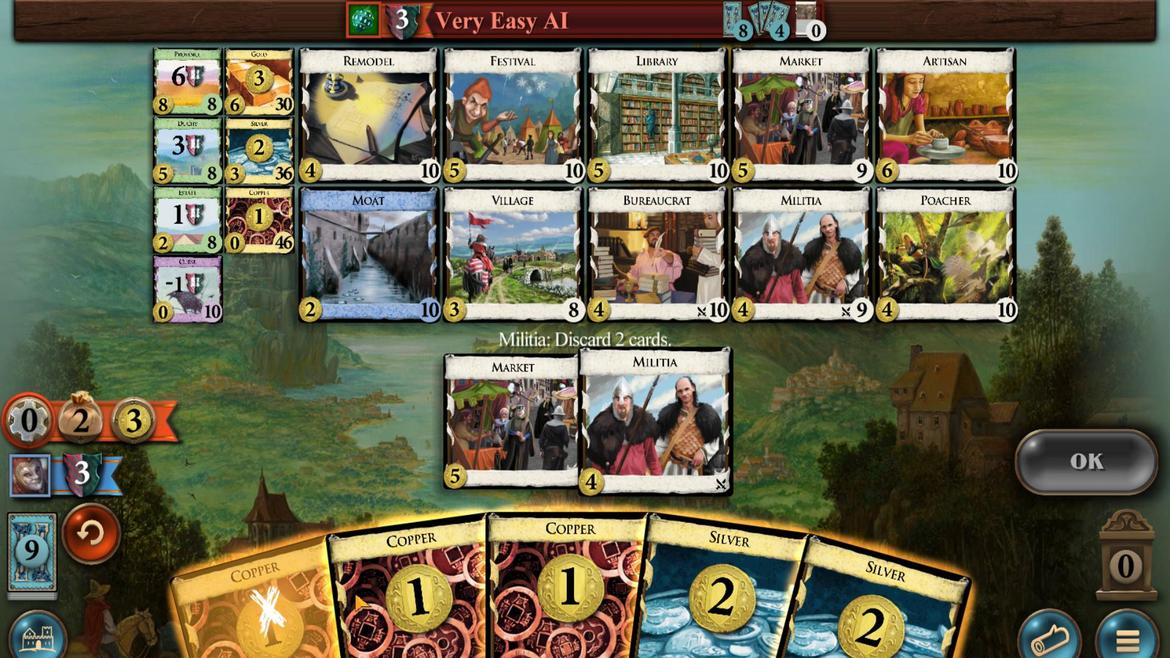 
Action: Mouse scrolled (526, 608) with delta (0, 0)
Screenshot: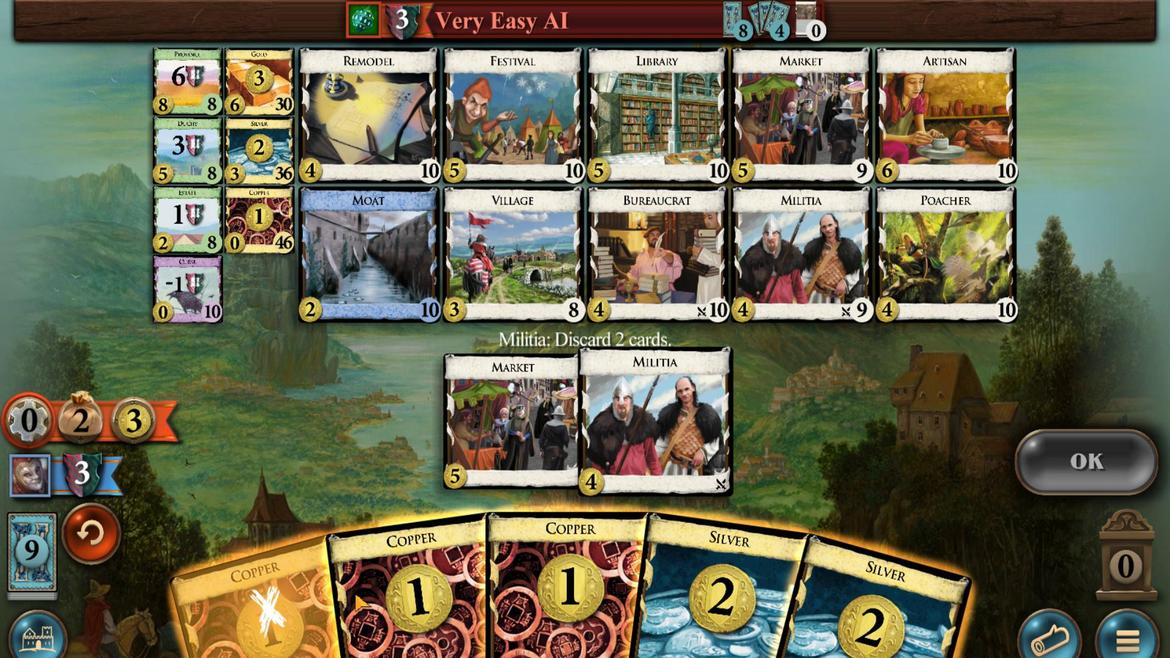 
Action: Mouse moved to (526, 608)
Screenshot: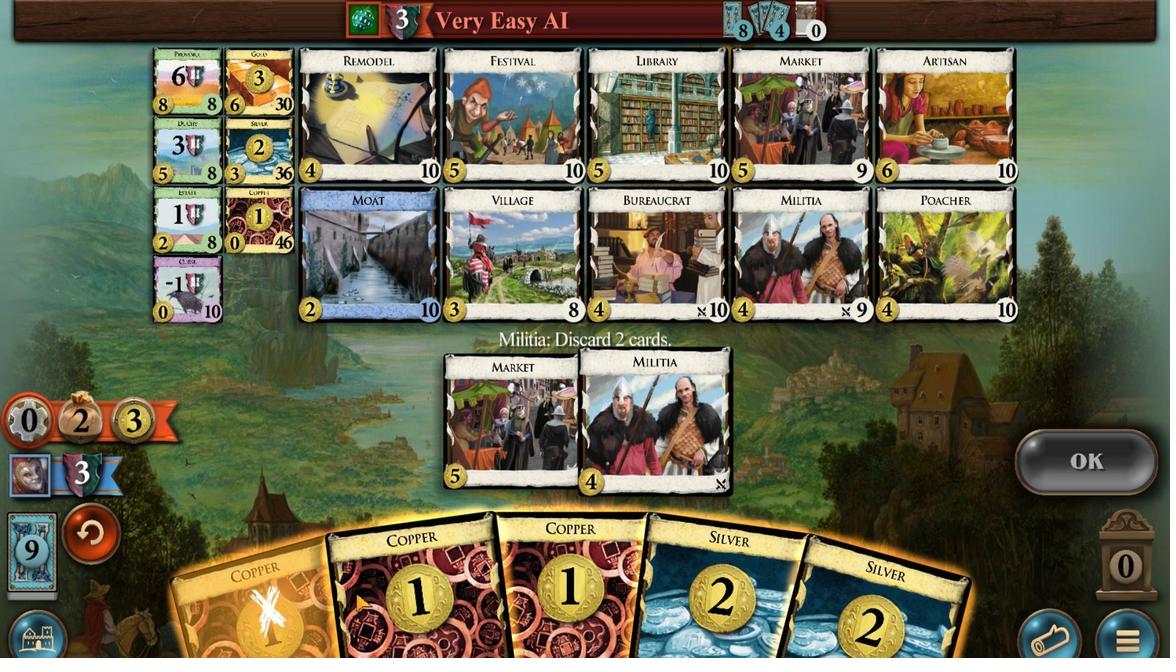 
Action: Mouse scrolled (526, 608) with delta (0, 0)
Screenshot: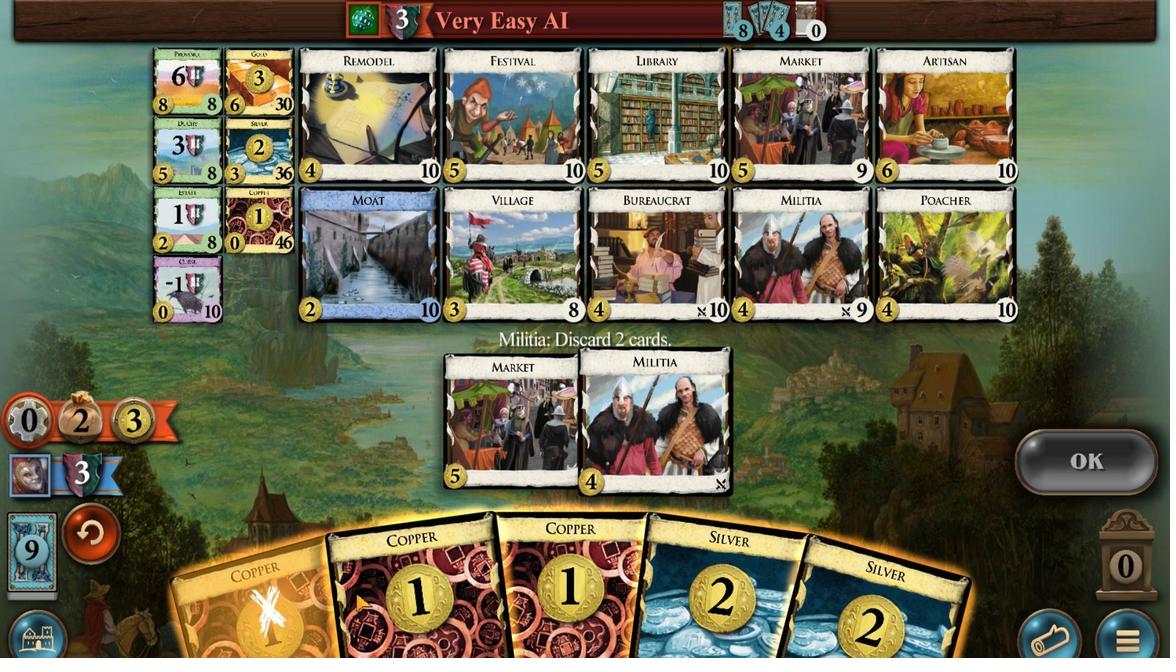 
Action: Mouse moved to (526, 608)
Screenshot: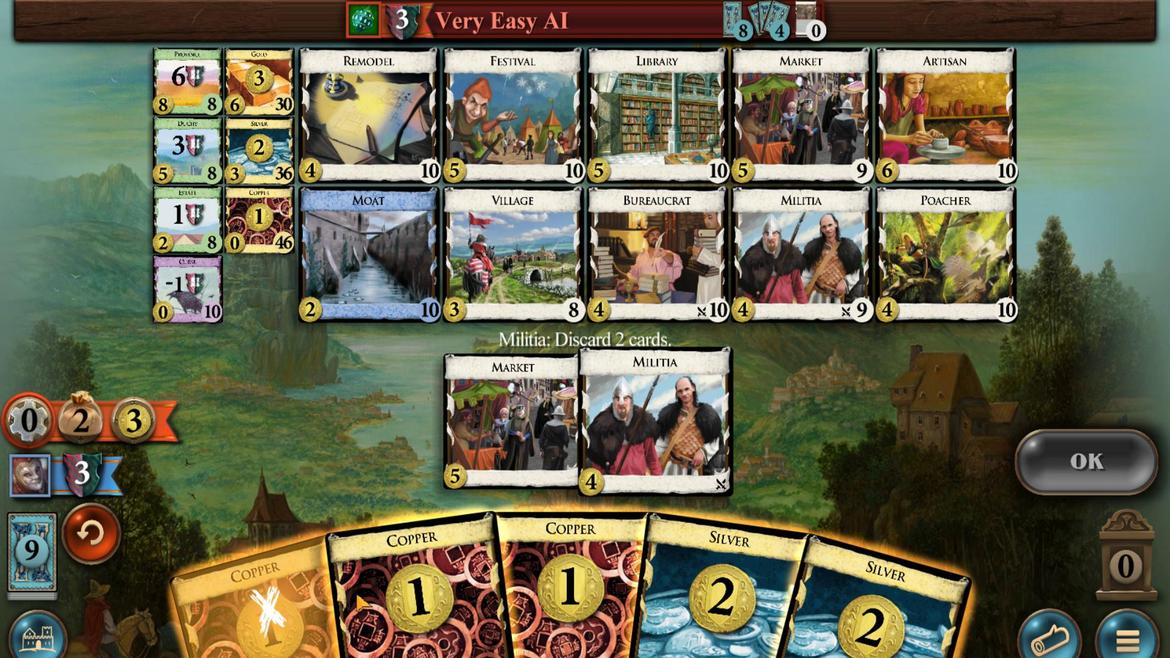 
Action: Mouse scrolled (526, 608) with delta (0, 0)
Screenshot: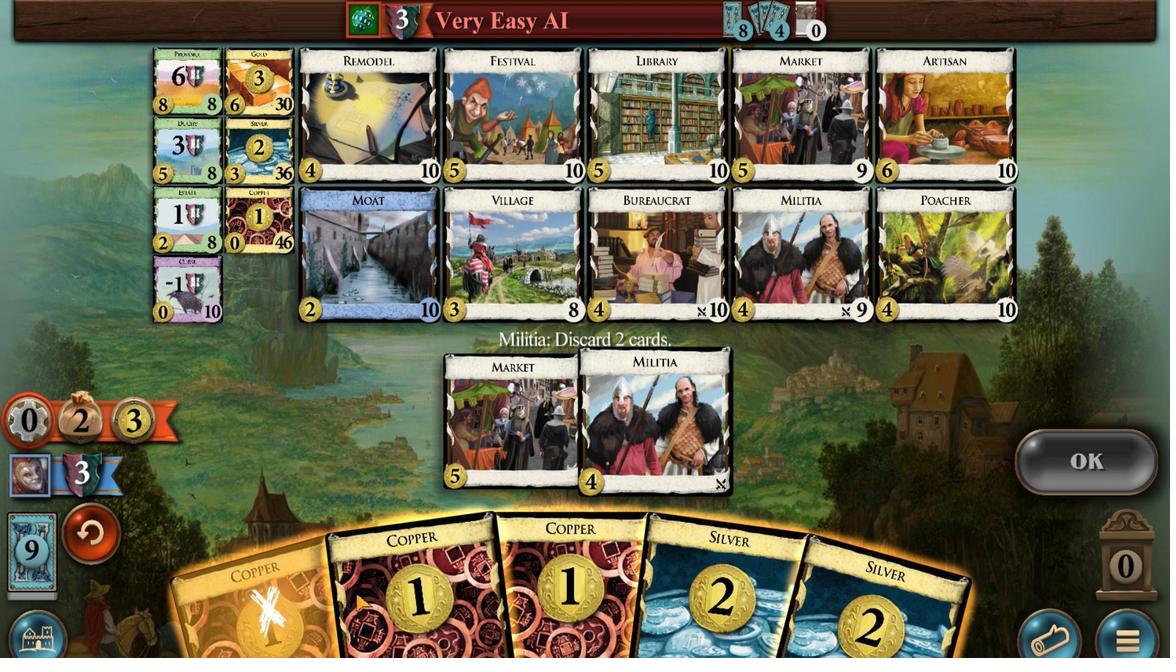 
Action: Mouse moved to (492, 590)
Screenshot: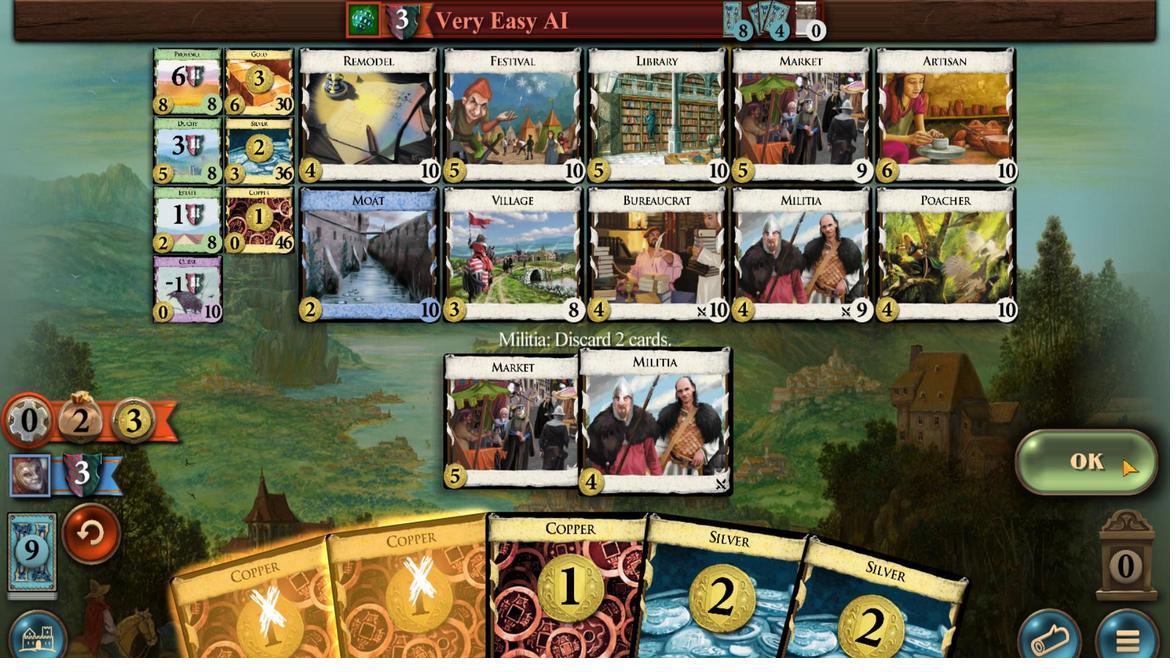 
Action: Mouse pressed left at (492, 590)
Screenshot: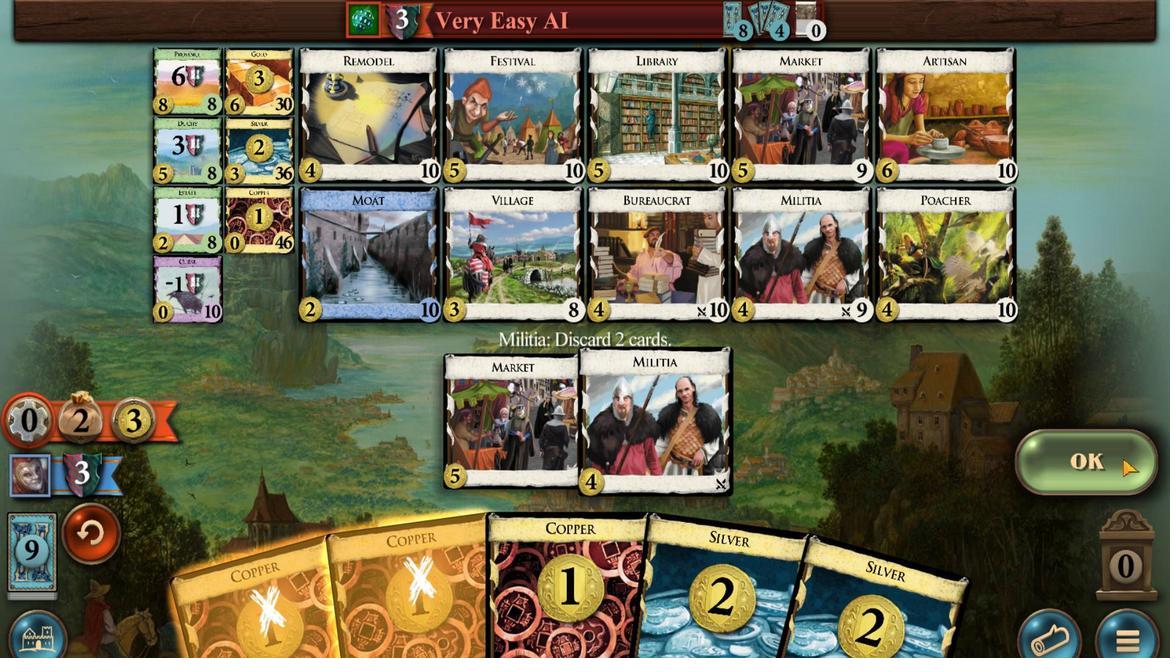 
Action: Mouse moved to (510, 601)
Screenshot: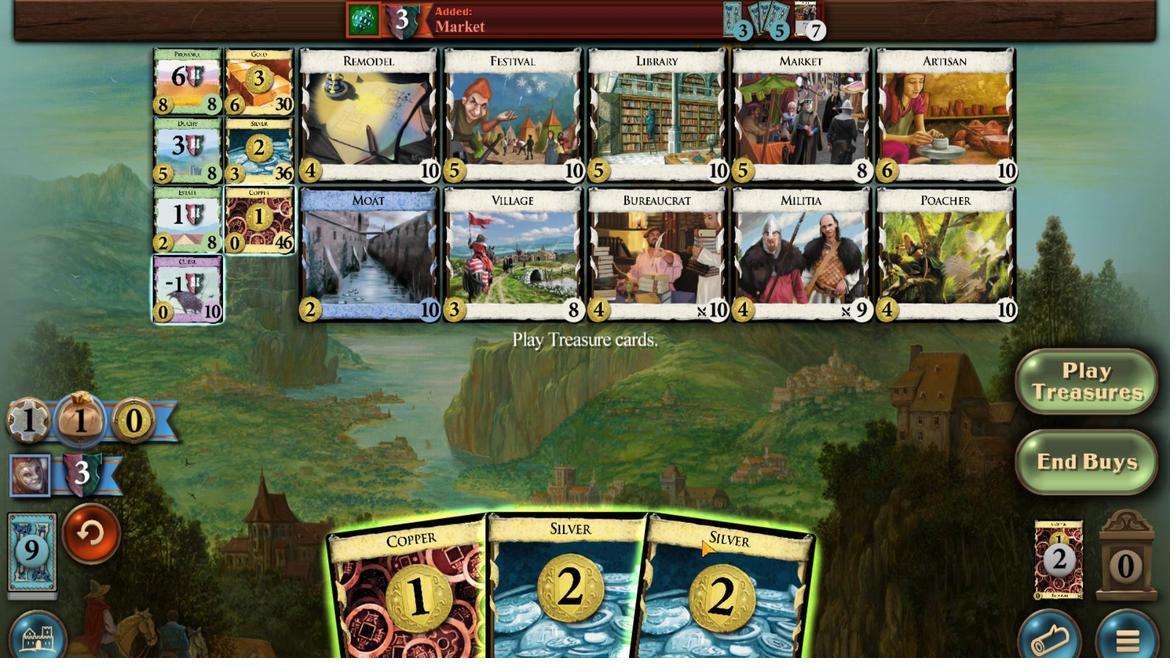 
Action: Mouse scrolled (510, 601) with delta (0, 0)
Screenshot: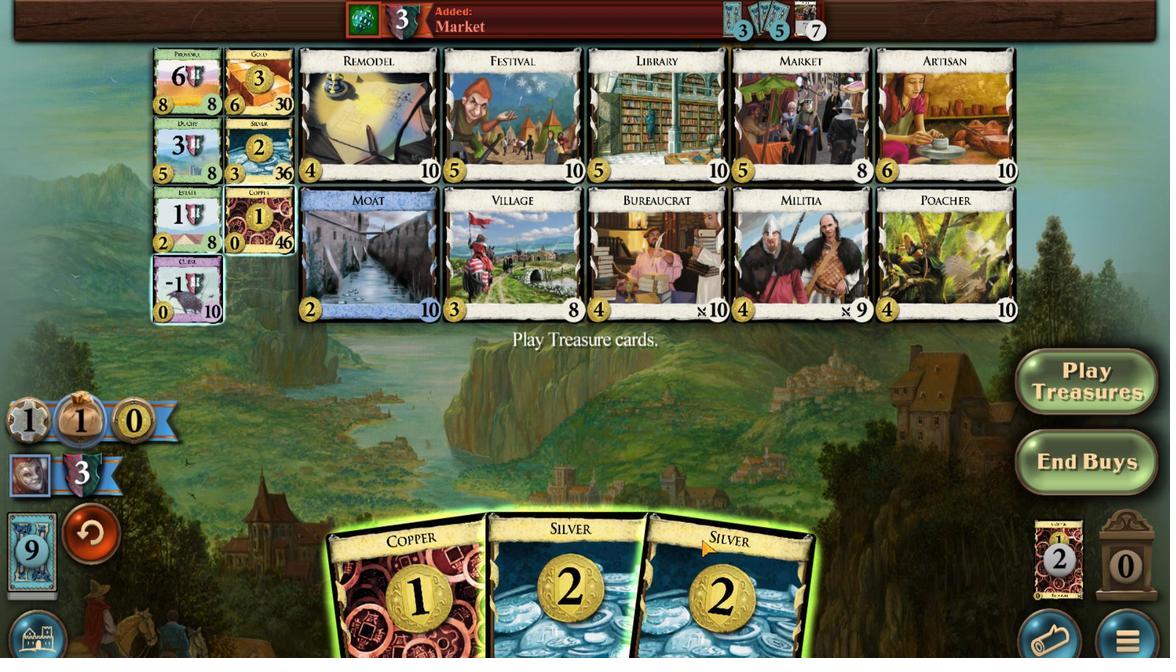 
Action: Mouse scrolled (510, 601) with delta (0, 0)
Screenshot: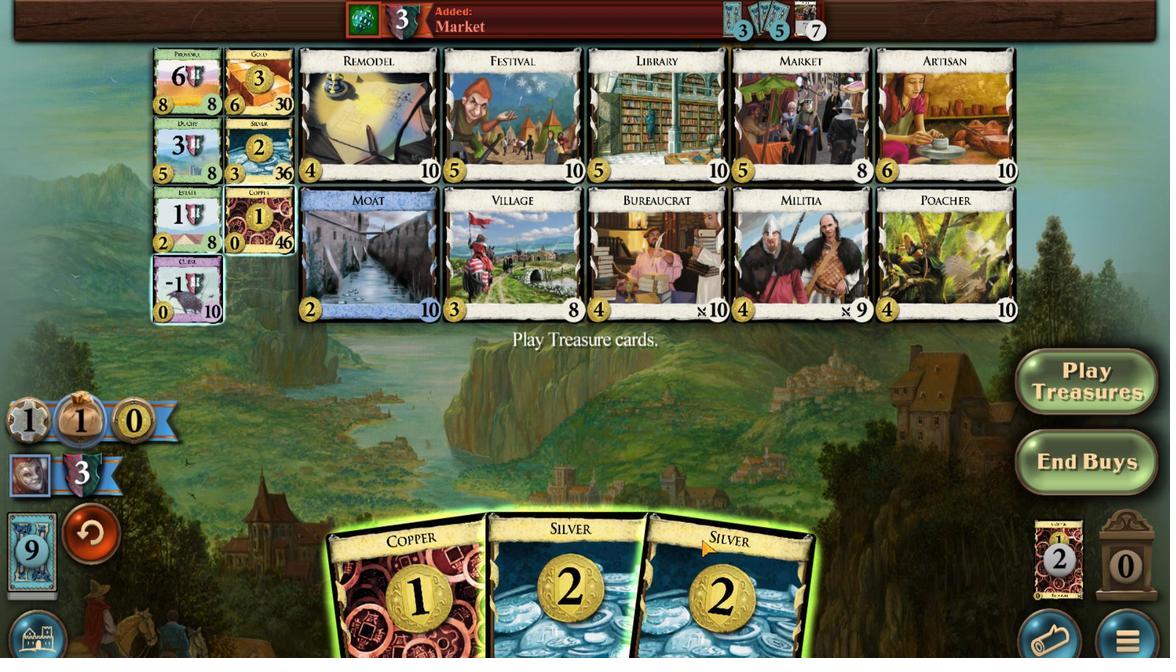 
Action: Mouse scrolled (510, 601) with delta (0, 0)
Screenshot: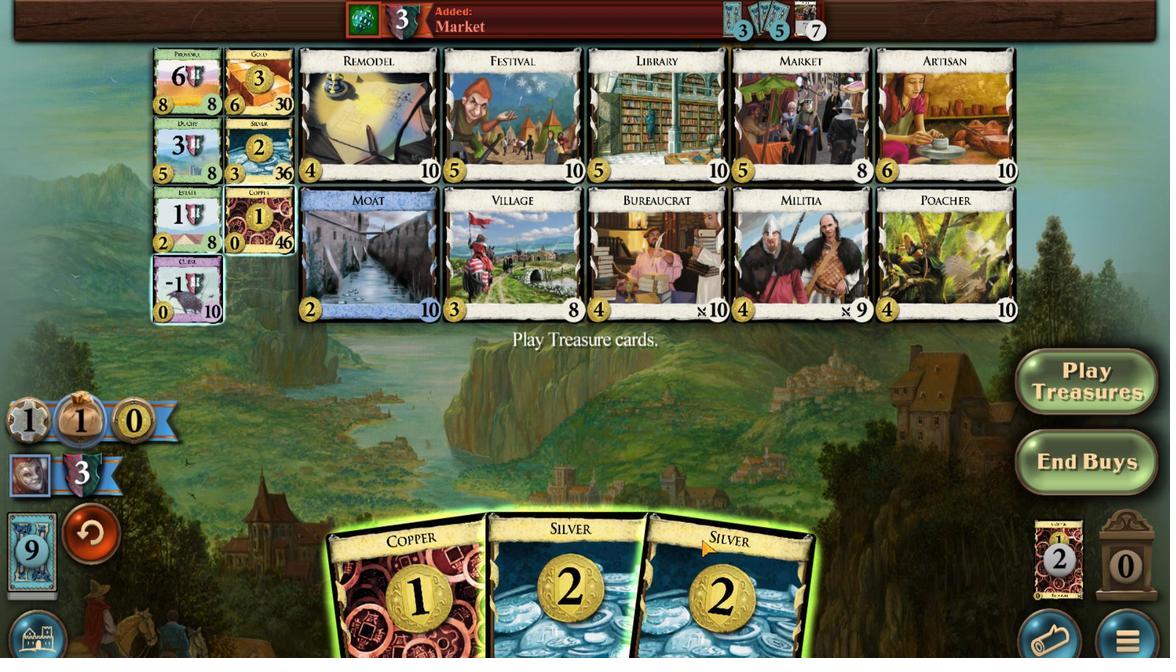 
Action: Mouse moved to (513, 603)
Screenshot: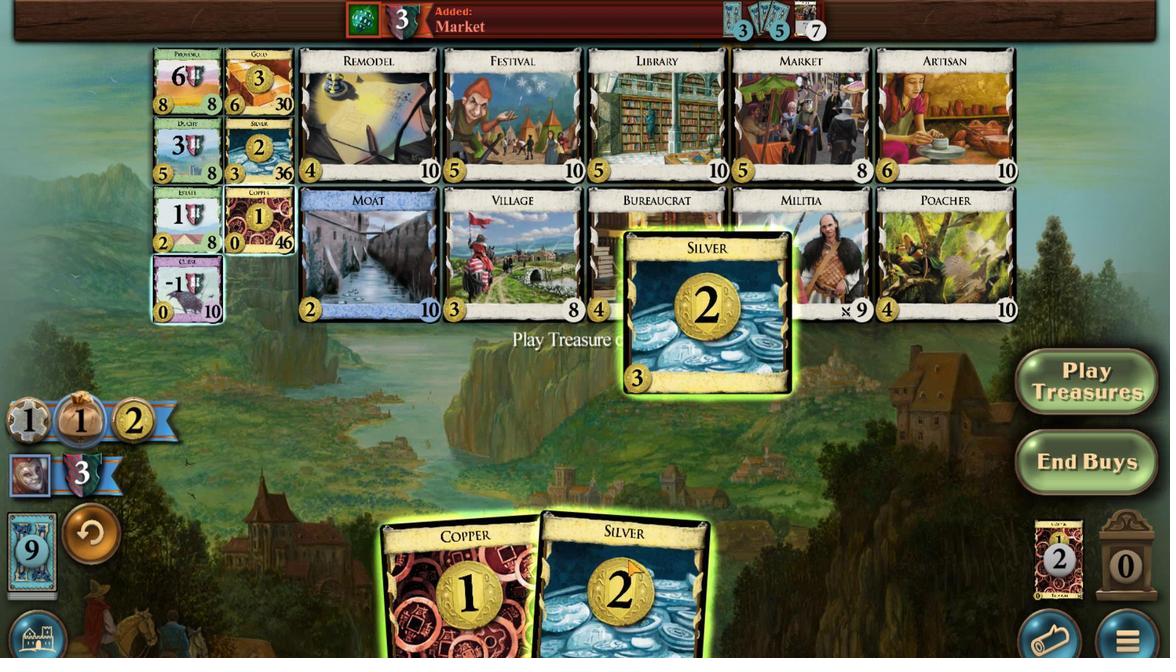 
Action: Mouse scrolled (513, 603) with delta (0, 0)
Screenshot: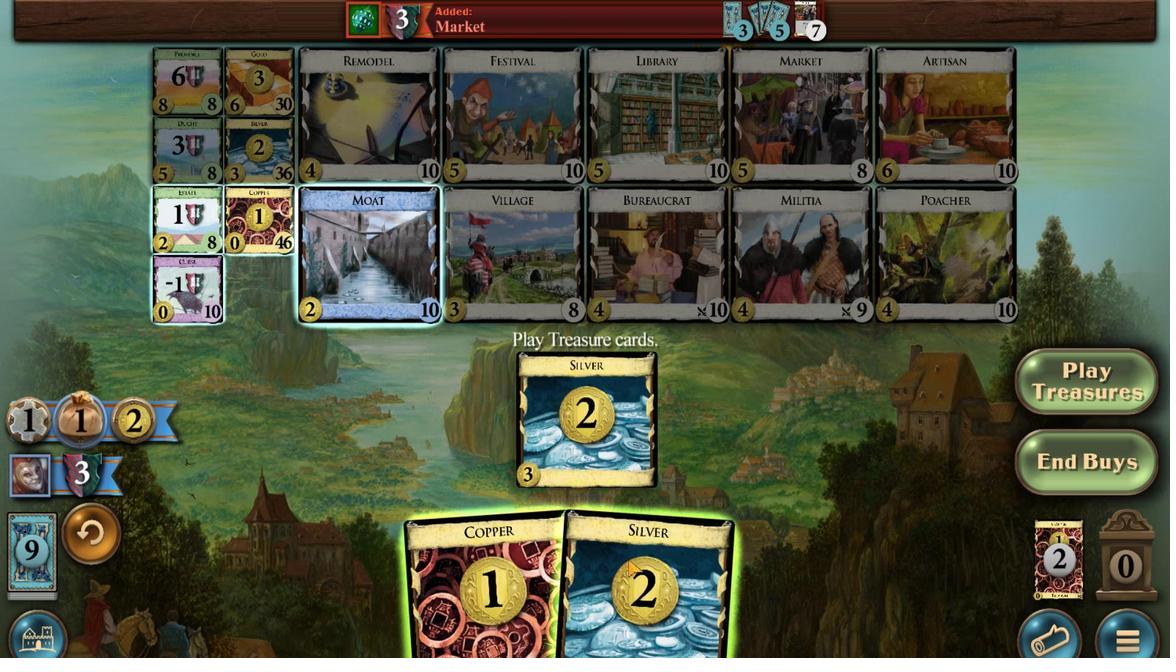
Action: Mouse scrolled (513, 603) with delta (0, 0)
Screenshot: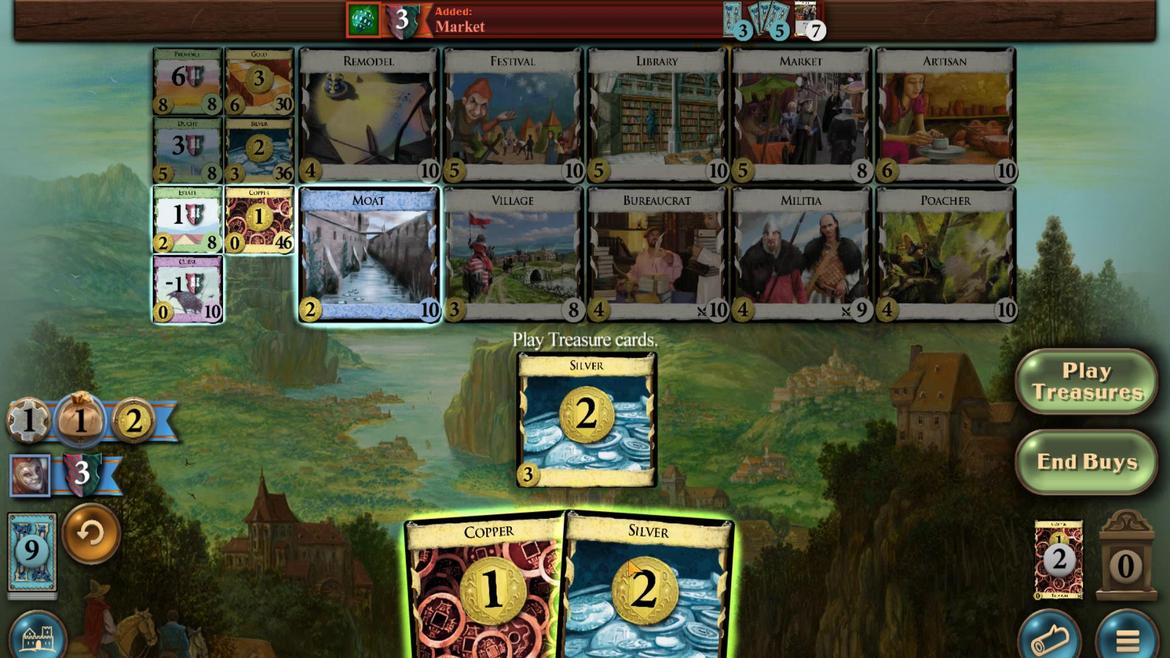 
Action: Mouse scrolled (513, 603) with delta (0, 0)
Screenshot: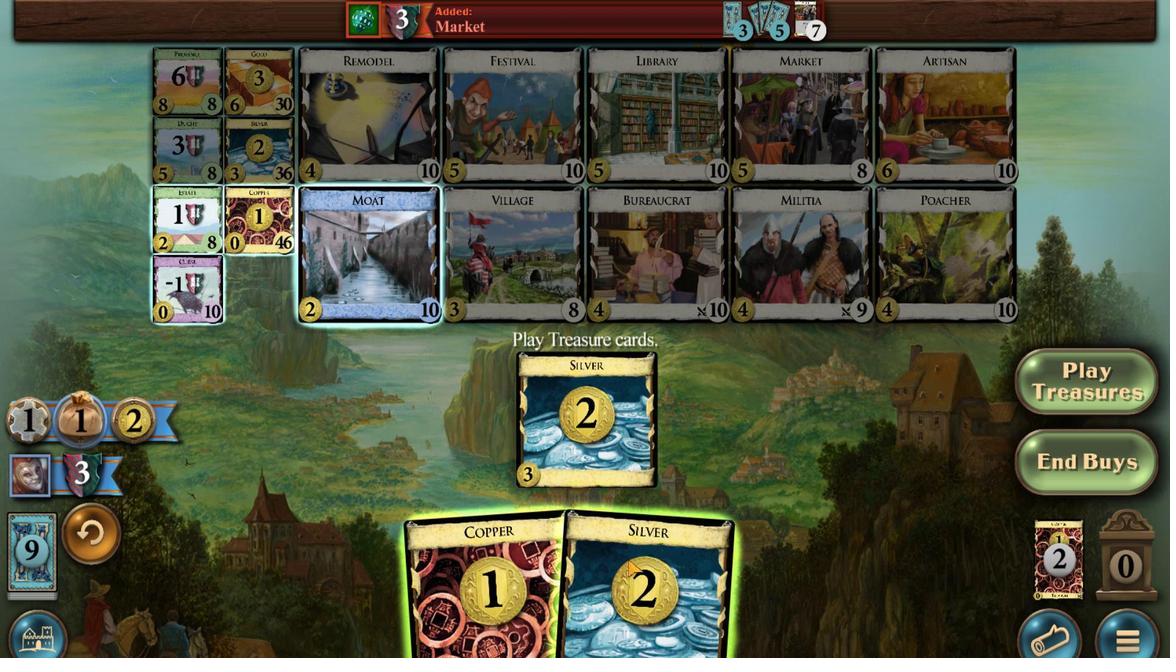 
Action: Mouse moved to (521, 605)
Screenshot: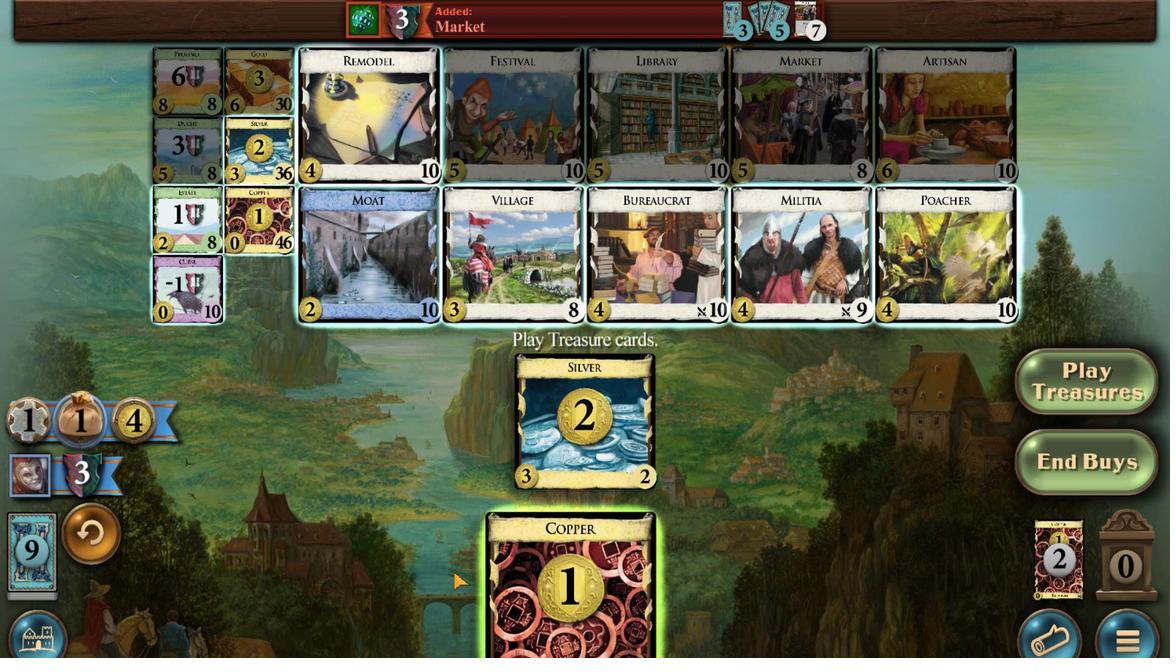 
Action: Mouse scrolled (521, 605) with delta (0, 0)
Screenshot: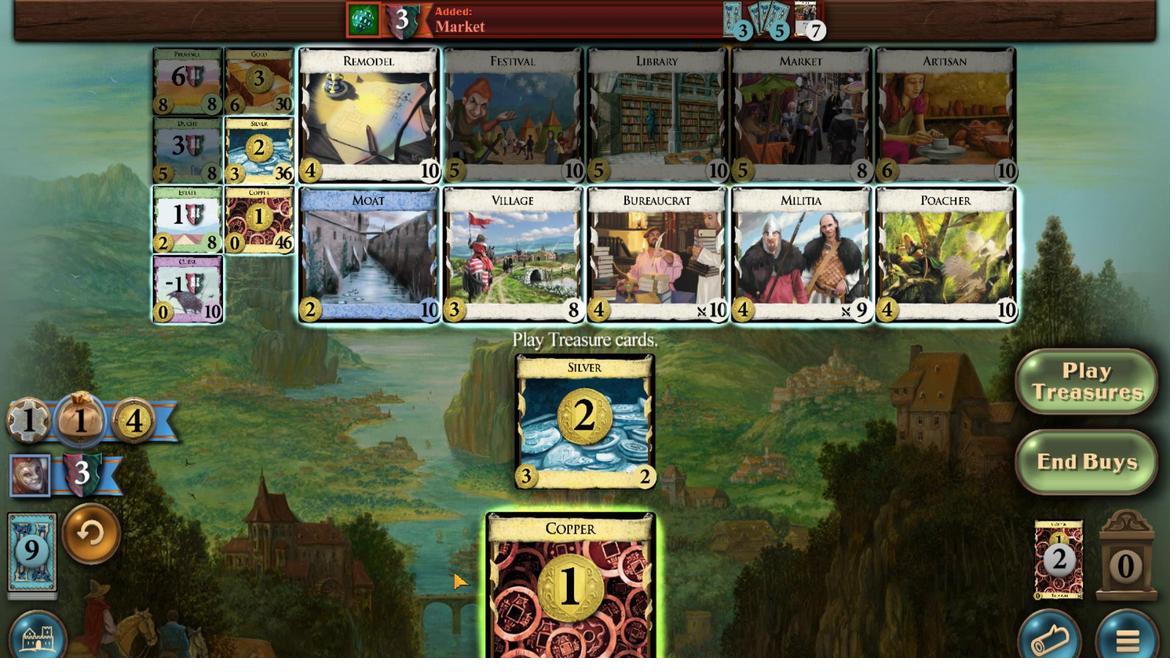 
Action: Mouse scrolled (521, 605) with delta (0, 0)
Screenshot: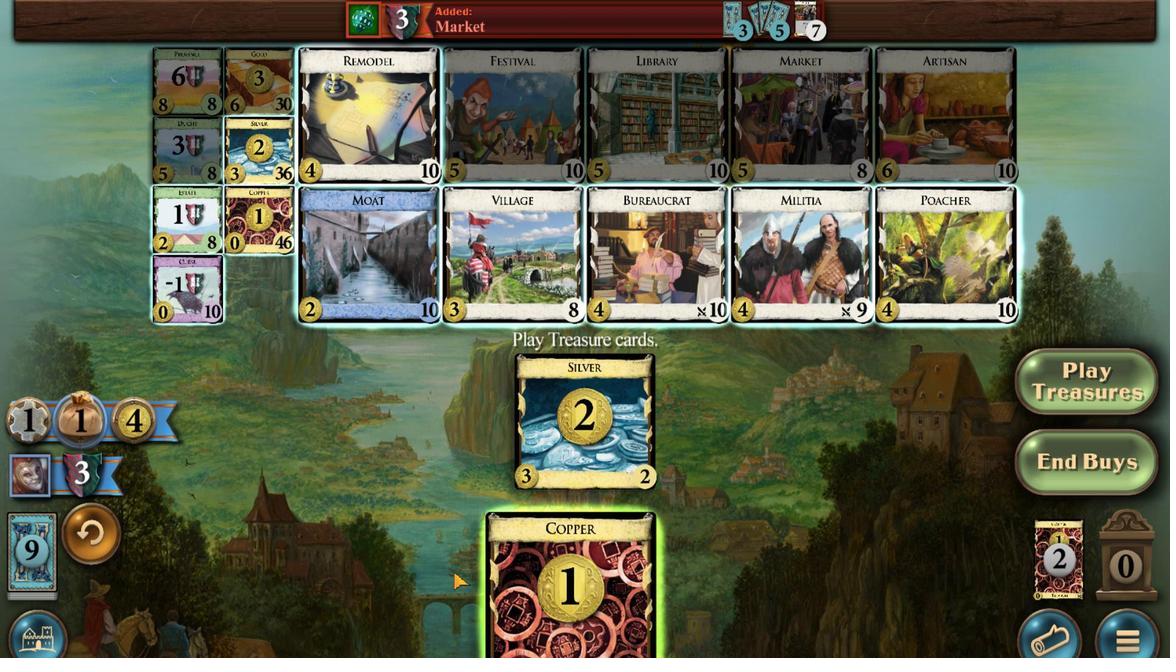 
Action: Mouse moved to (517, 601)
Screenshot: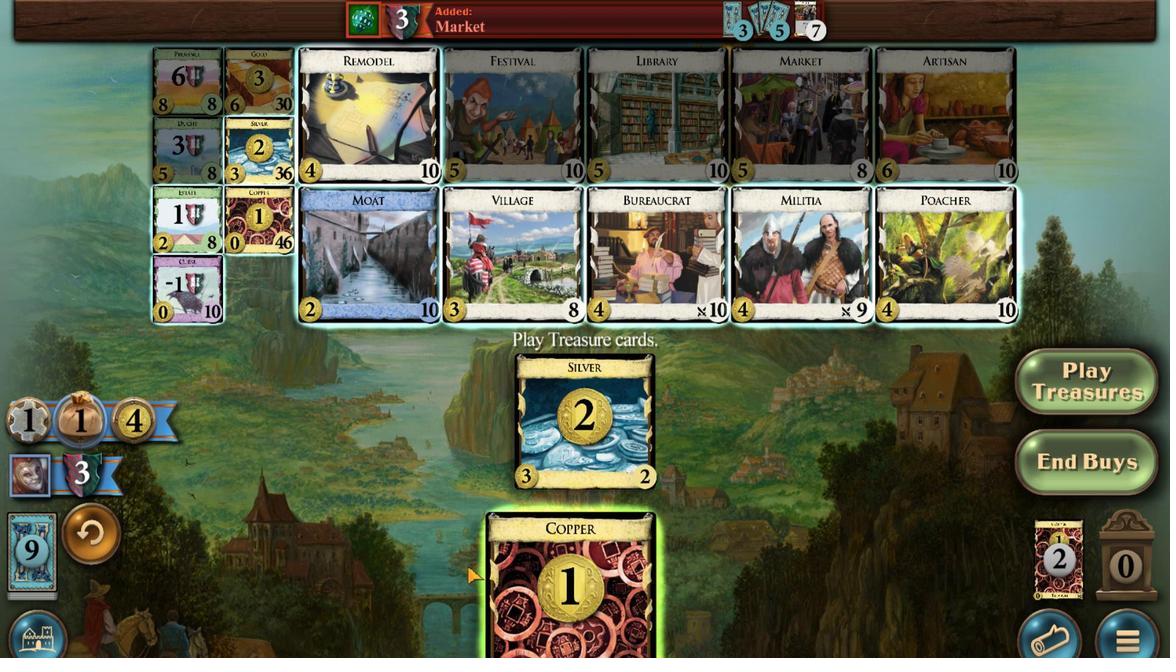 
Action: Mouse scrolled (517, 601) with delta (0, 0)
Screenshot: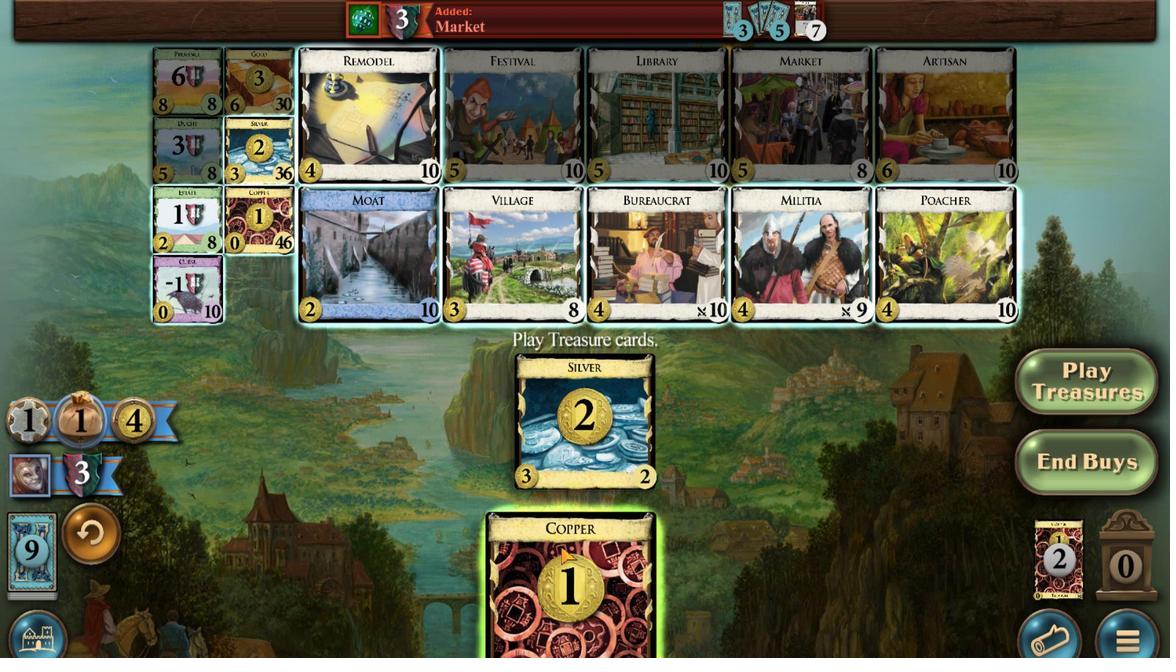 
Action: Mouse scrolled (517, 601) with delta (0, 0)
Screenshot: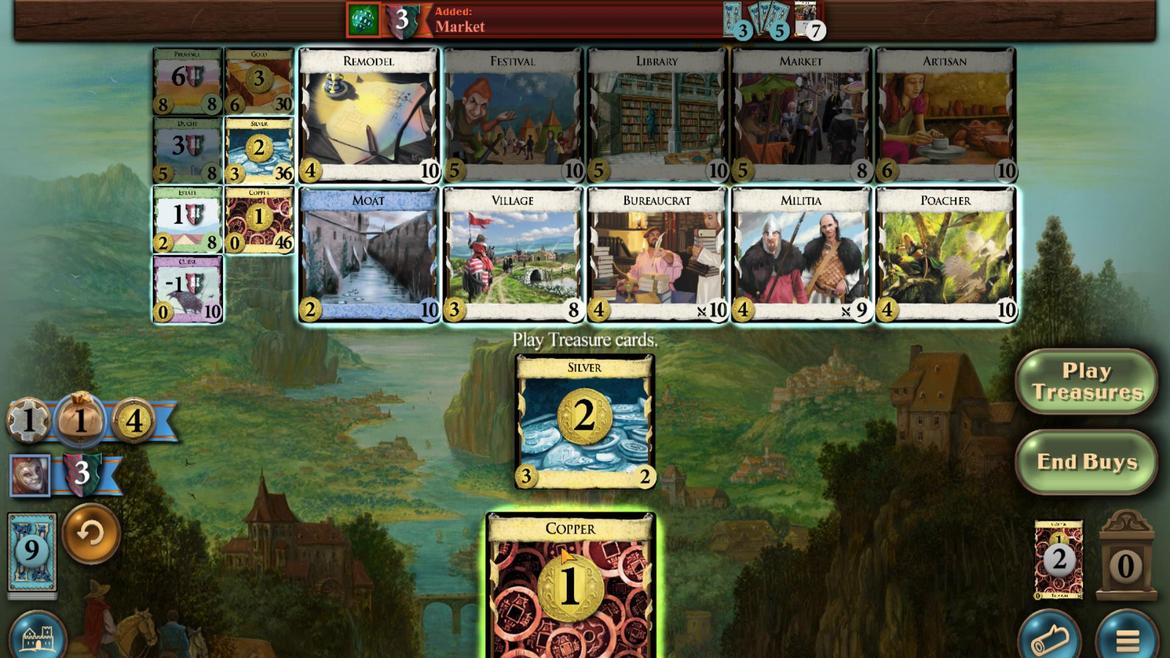 
Action: Mouse scrolled (517, 601) with delta (0, 0)
Screenshot: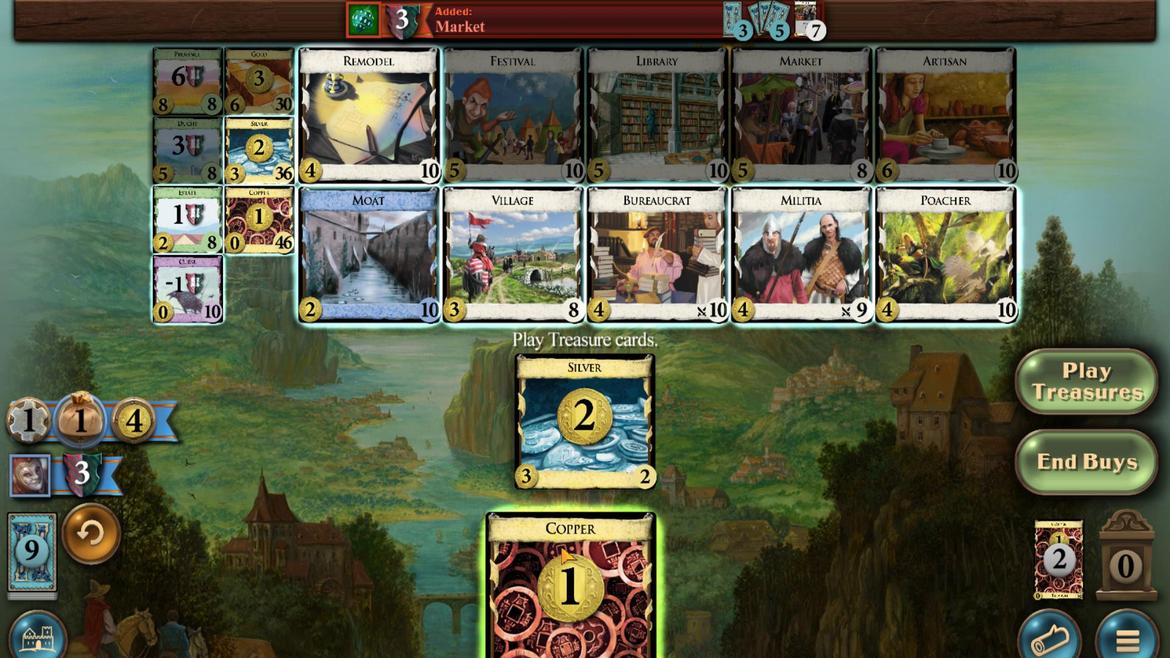 
Action: Mouse scrolled (517, 601) with delta (0, 0)
Screenshot: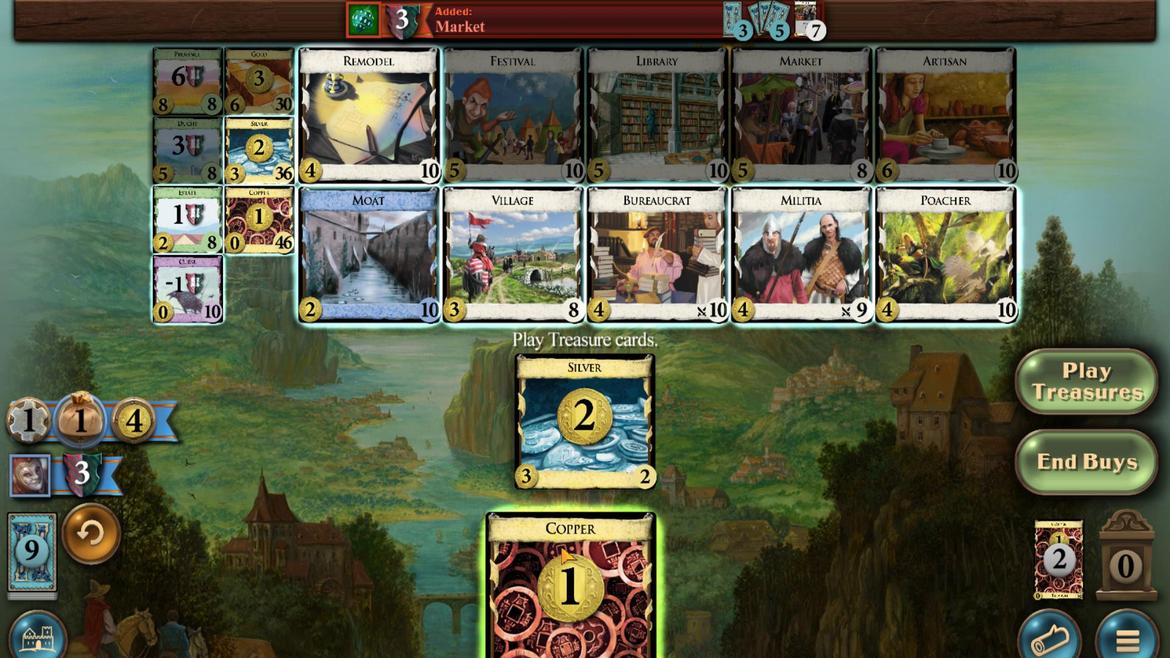 
Action: Mouse moved to (532, 545)
Screenshot: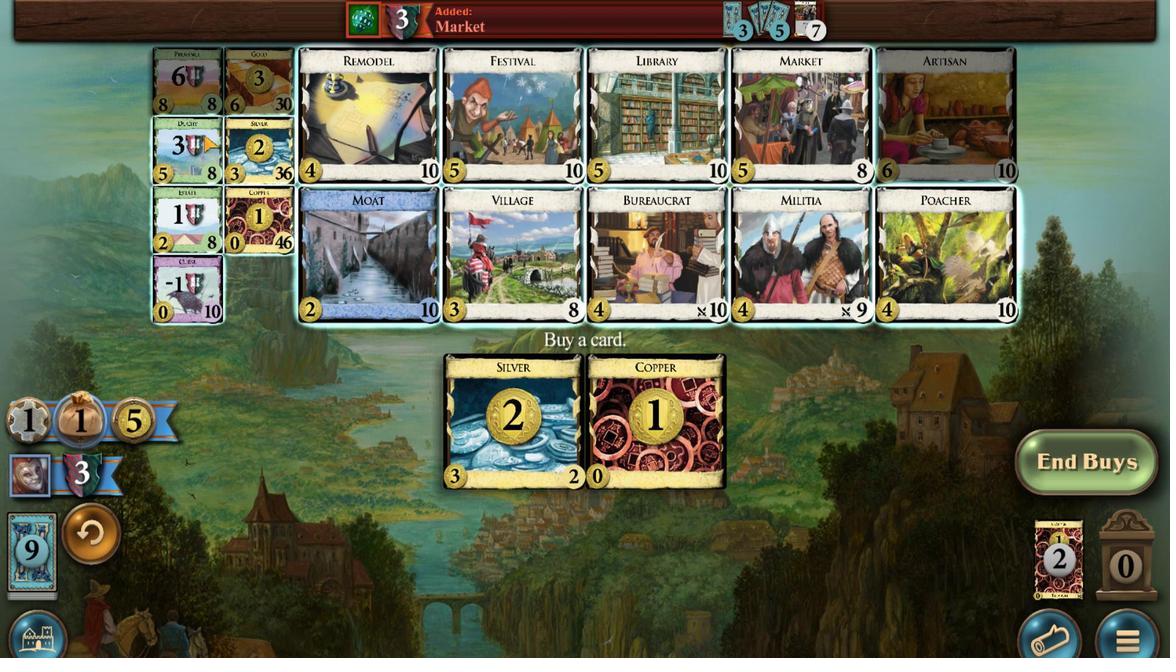 
Action: Mouse pressed left at (532, 545)
Screenshot: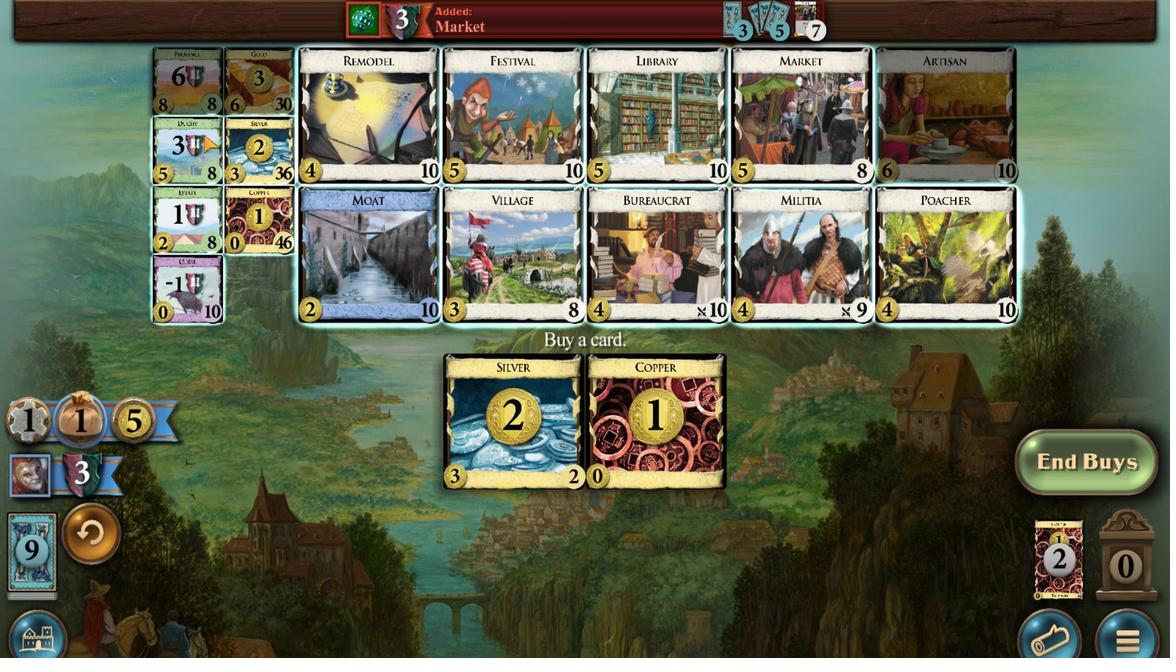 
Action: Mouse moved to (518, 599)
Screenshot: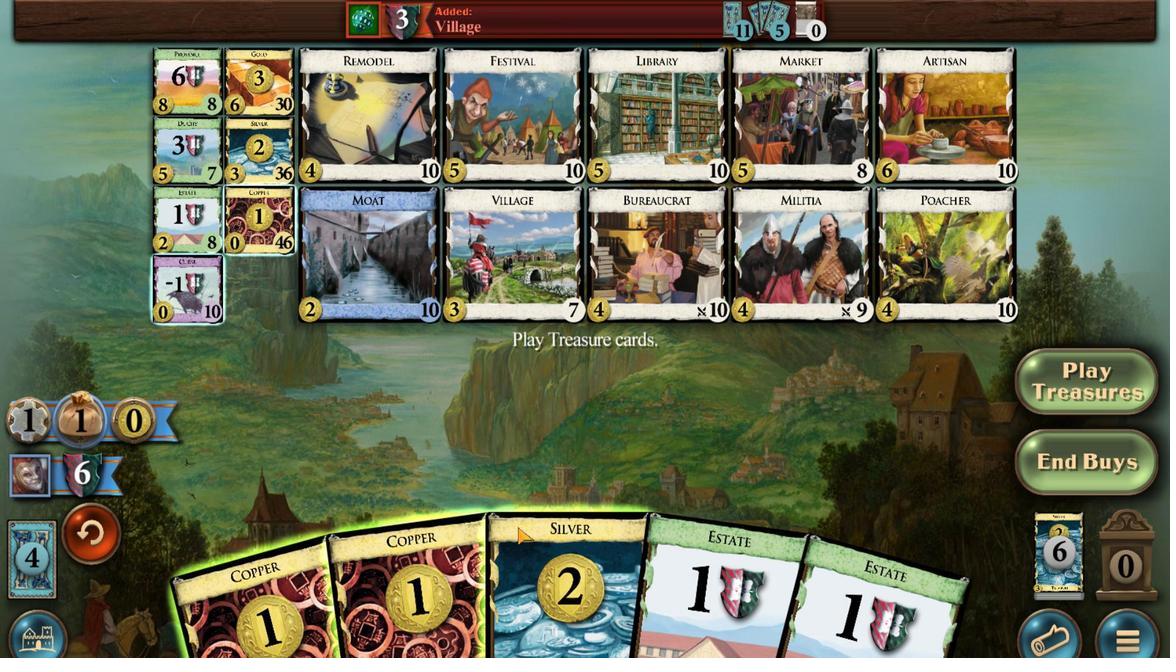 
Action: Mouse scrolled (518, 599) with delta (0, 0)
Screenshot: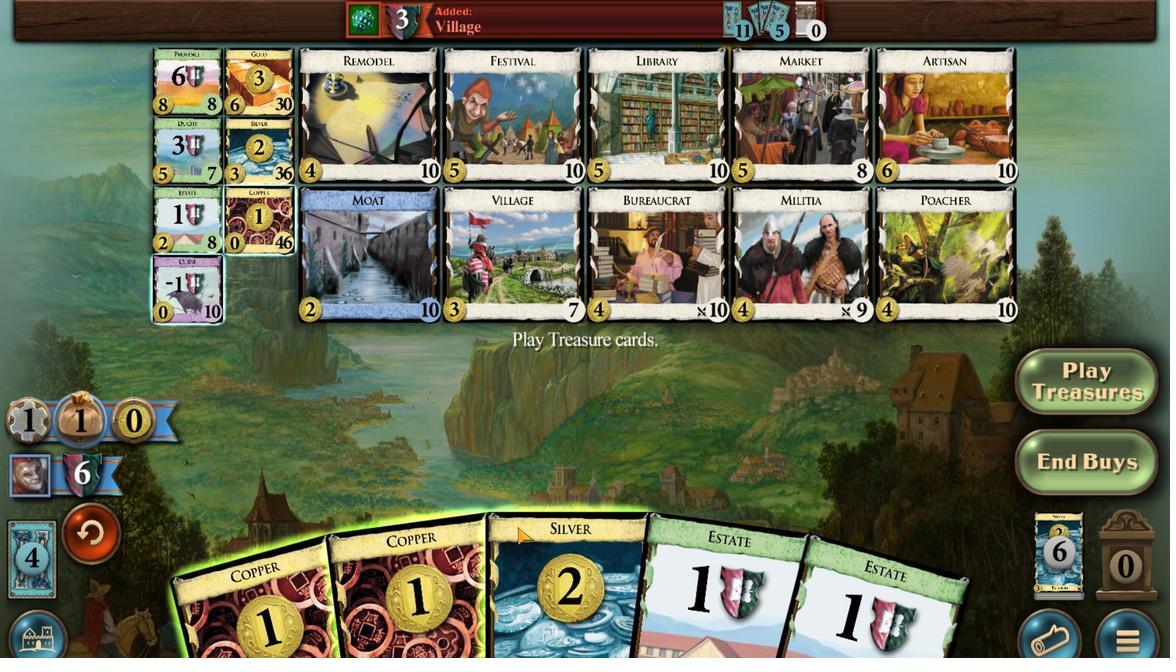 
Action: Mouse scrolled (518, 599) with delta (0, 0)
Screenshot: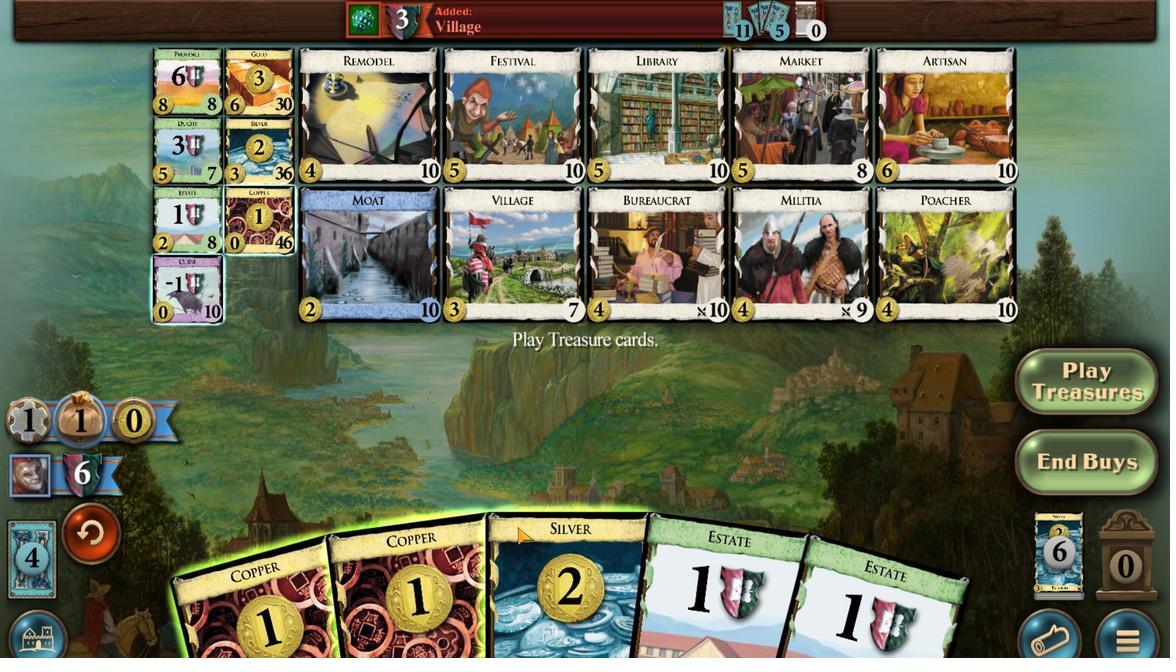 
Action: Mouse scrolled (518, 599) with delta (0, 0)
Screenshot: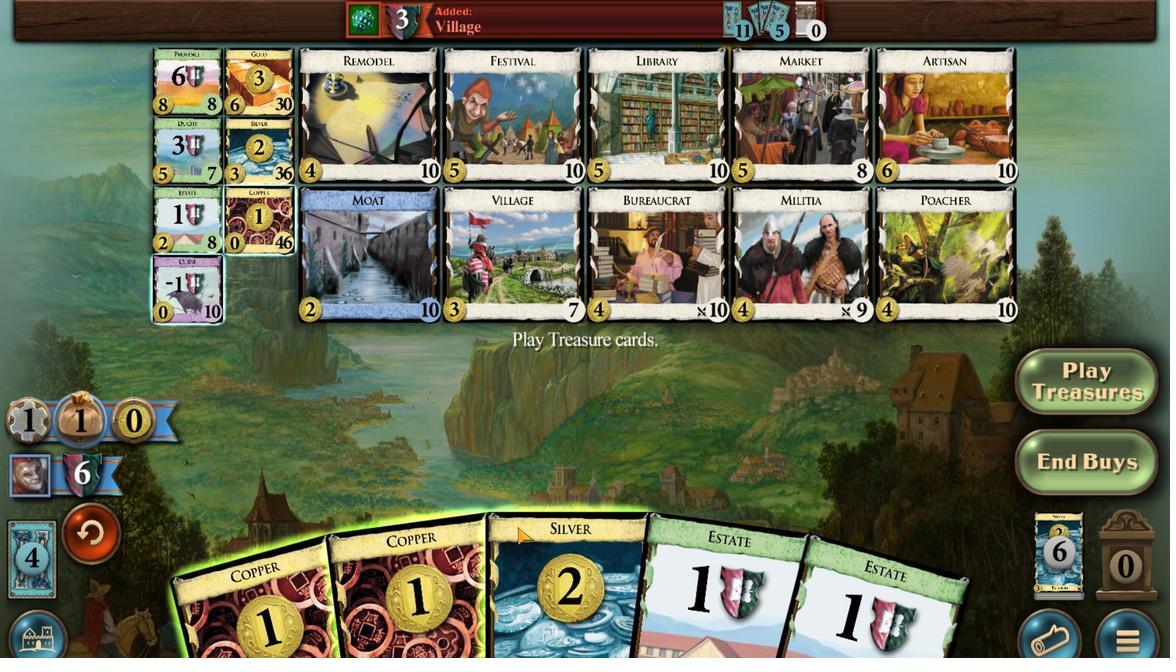 
Action: Mouse moved to (520, 599)
Screenshot: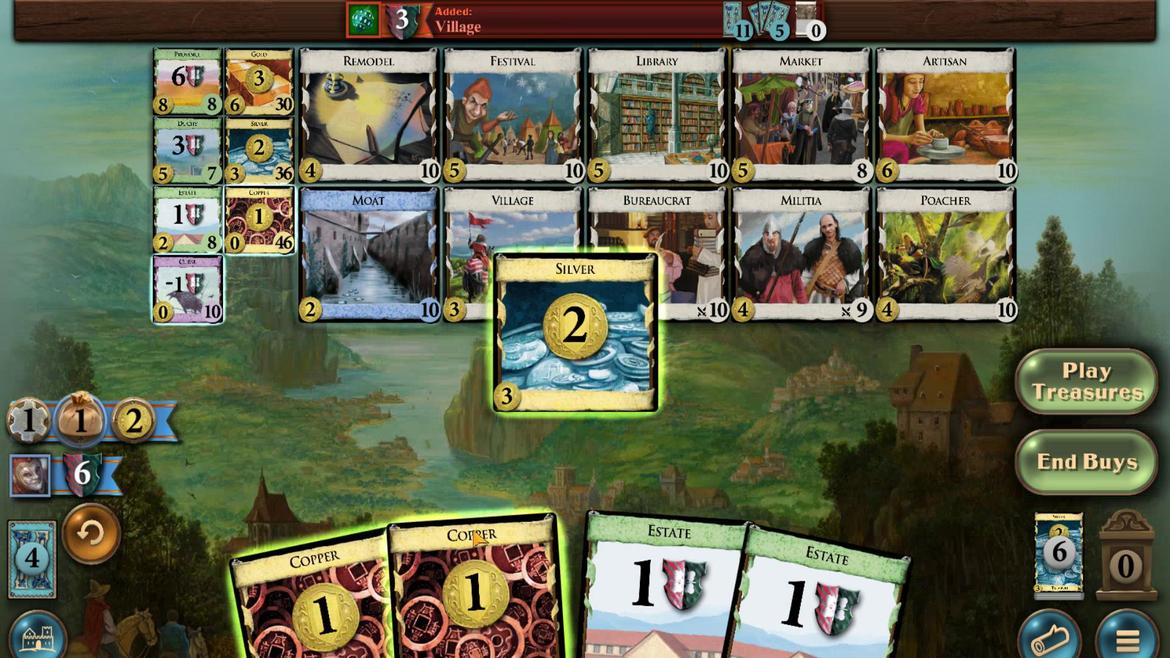 
Action: Mouse scrolled (520, 599) with delta (0, 0)
Screenshot: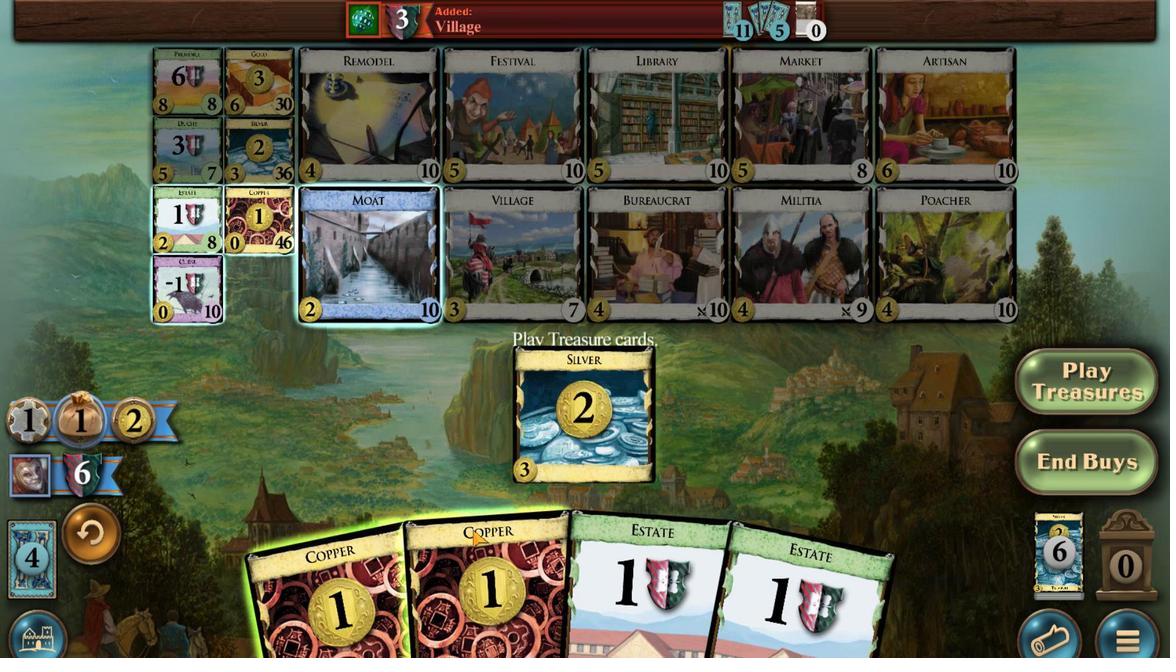 
Action: Mouse scrolled (520, 599) with delta (0, 0)
Screenshot: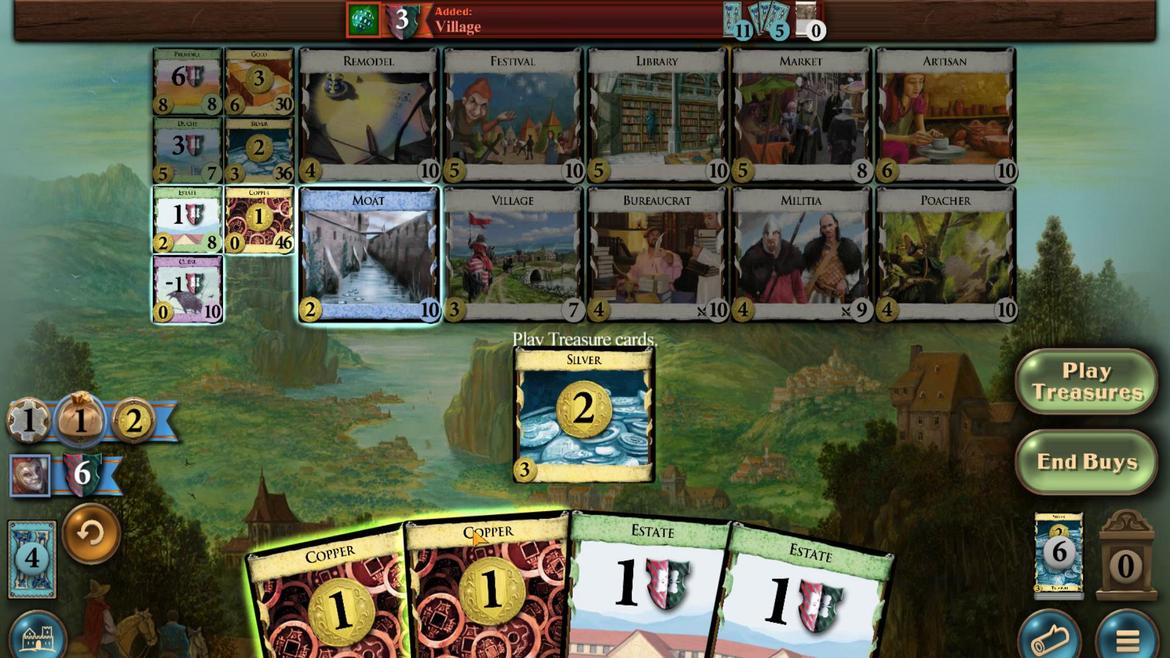 
Action: Mouse scrolled (520, 599) with delta (0, 0)
Screenshot: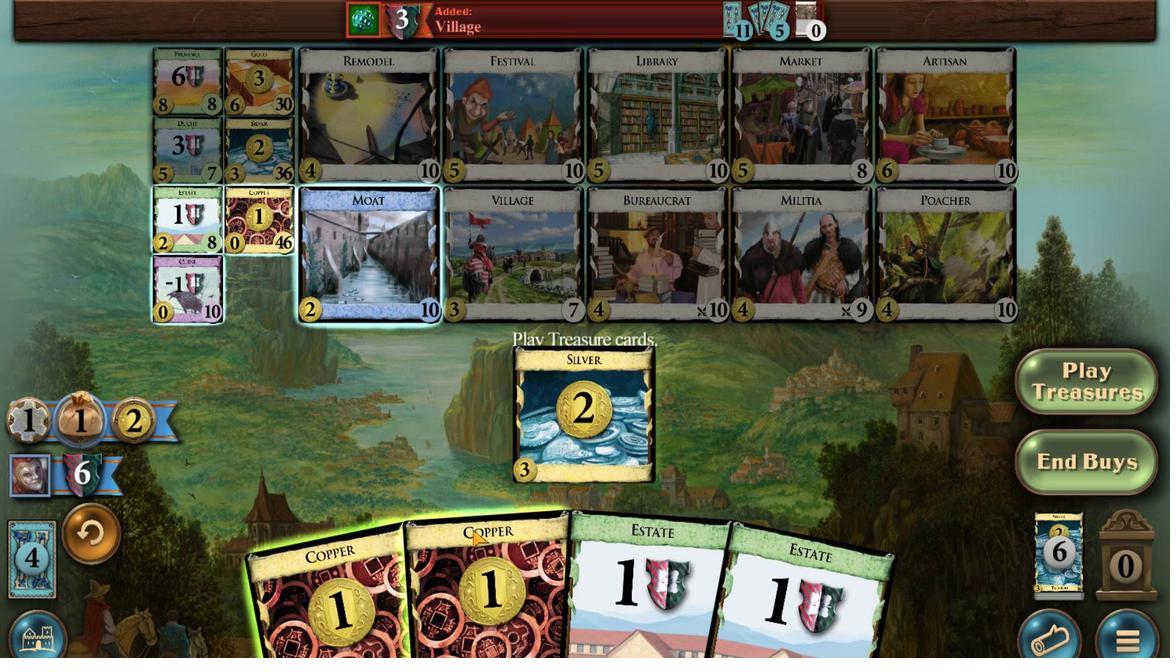 
Action: Mouse moved to (524, 602)
Screenshot: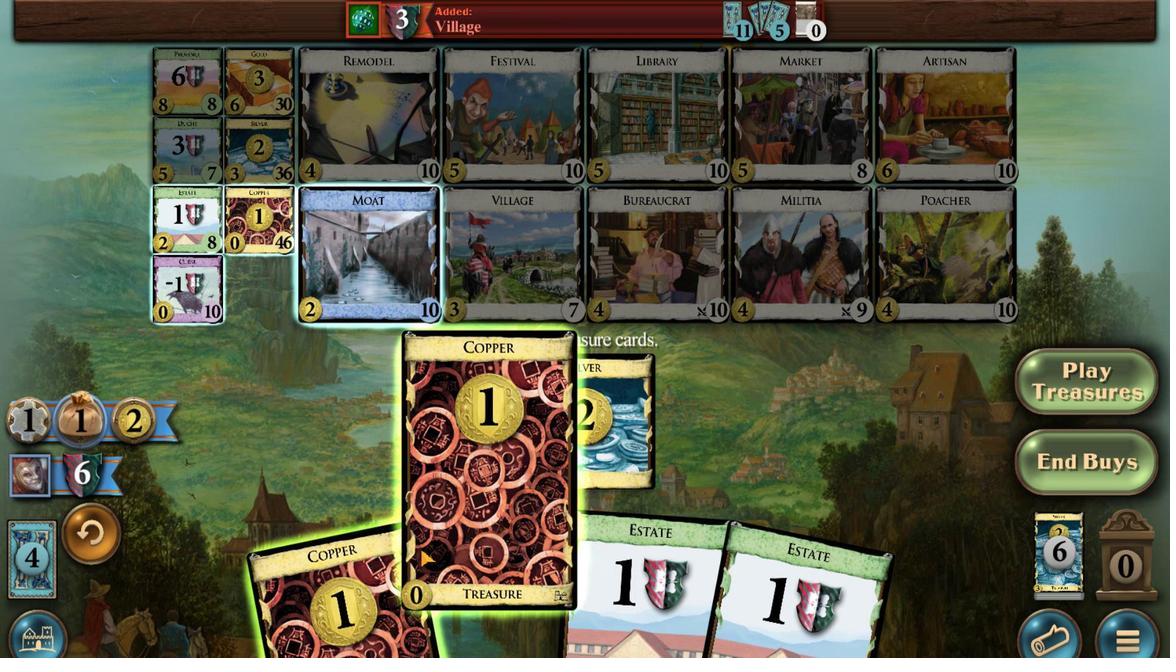 
Action: Mouse scrolled (524, 602) with delta (0, 0)
Screenshot: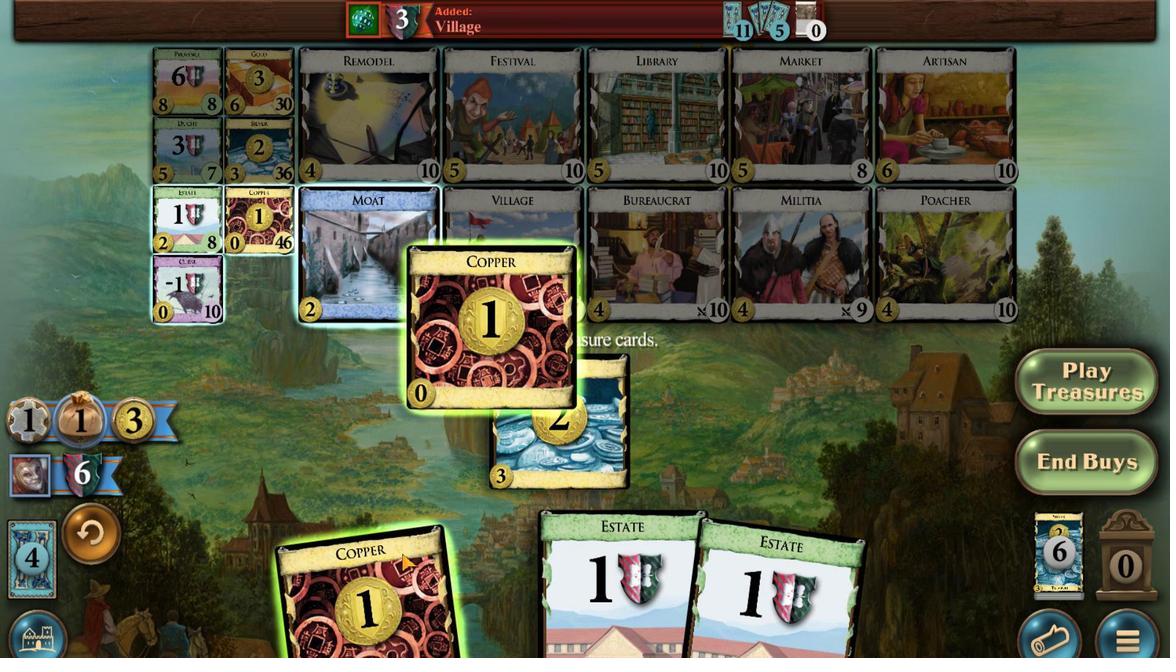 
Action: Mouse scrolled (524, 602) with delta (0, 0)
Screenshot: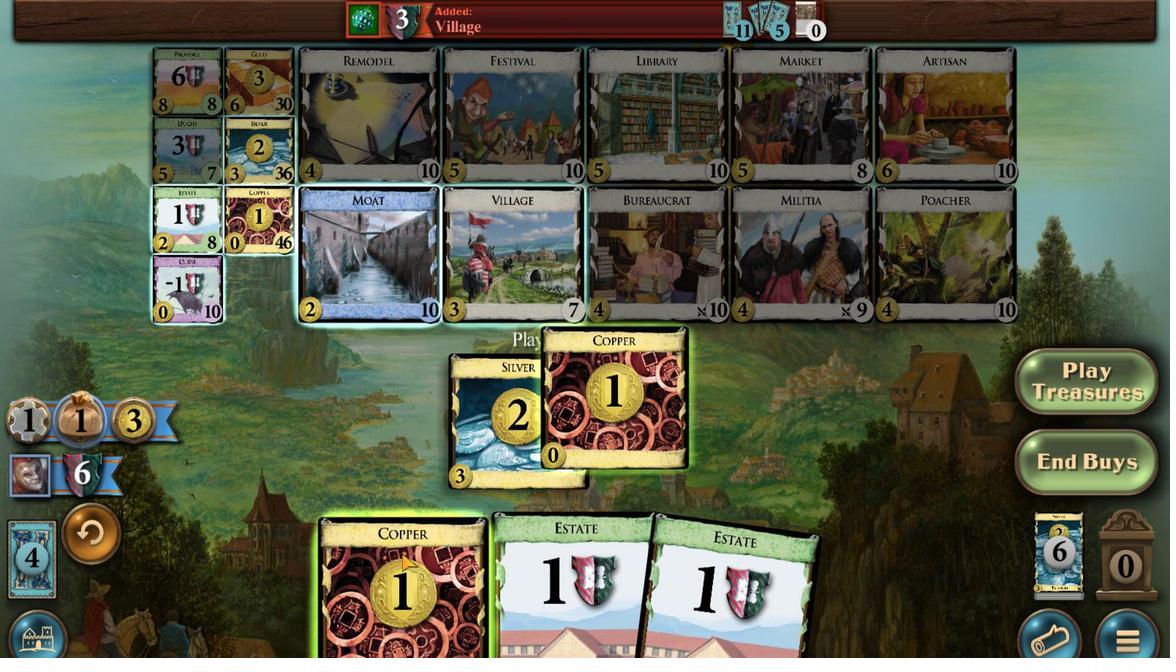 
Action: Mouse scrolled (524, 602) with delta (0, 0)
Screenshot: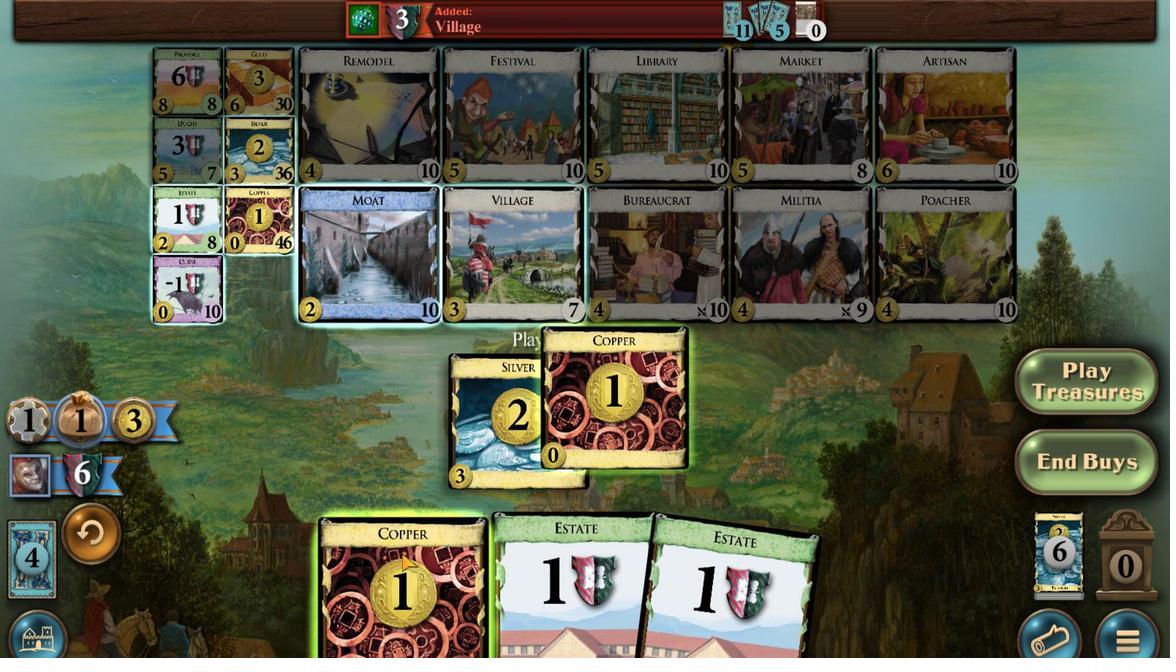 
Action: Mouse moved to (527, 545)
Screenshot: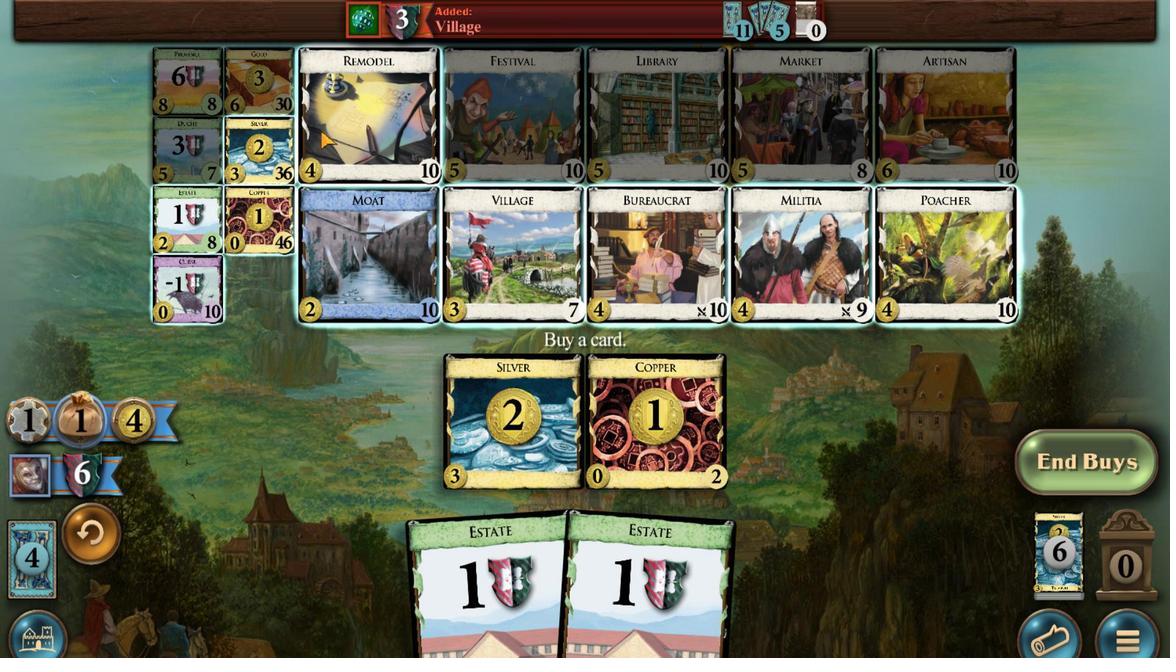 
Action: Mouse pressed left at (527, 545)
Screenshot: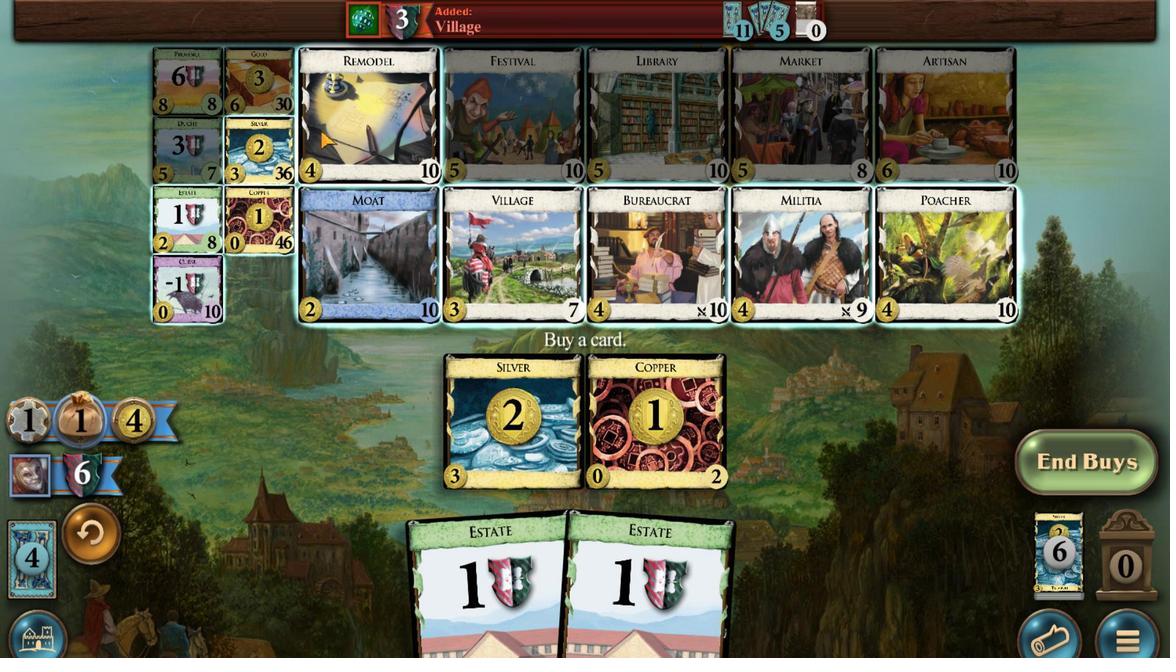 
Action: Mouse moved to (527, 613)
Screenshot: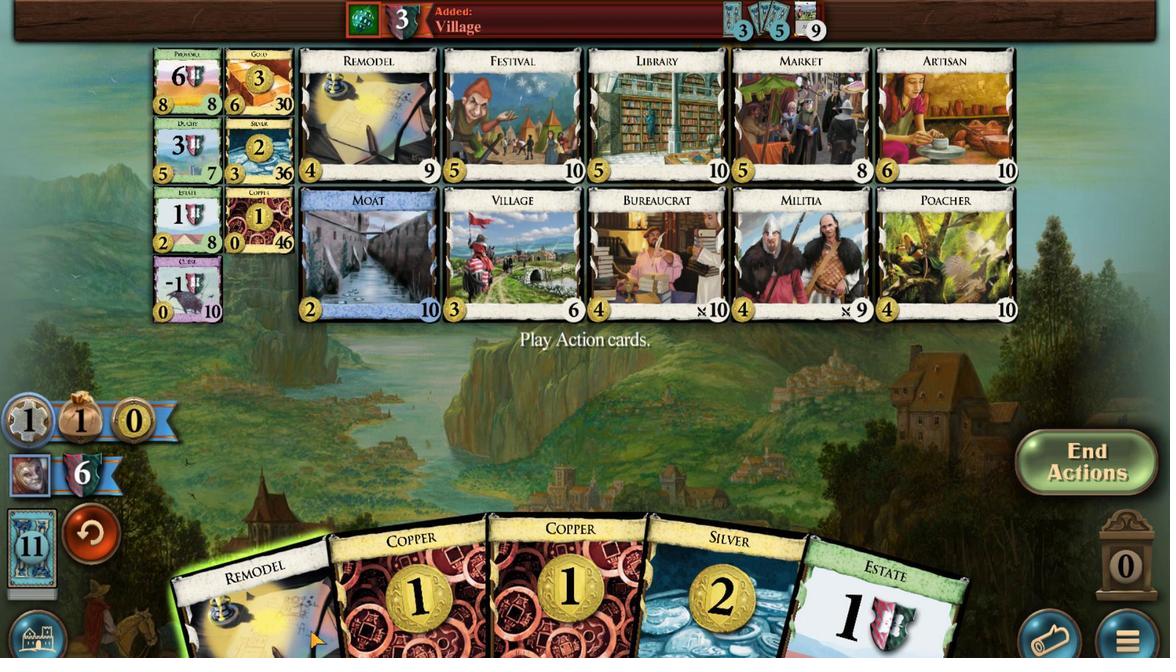 
Action: Mouse scrolled (527, 613) with delta (0, 0)
Screenshot: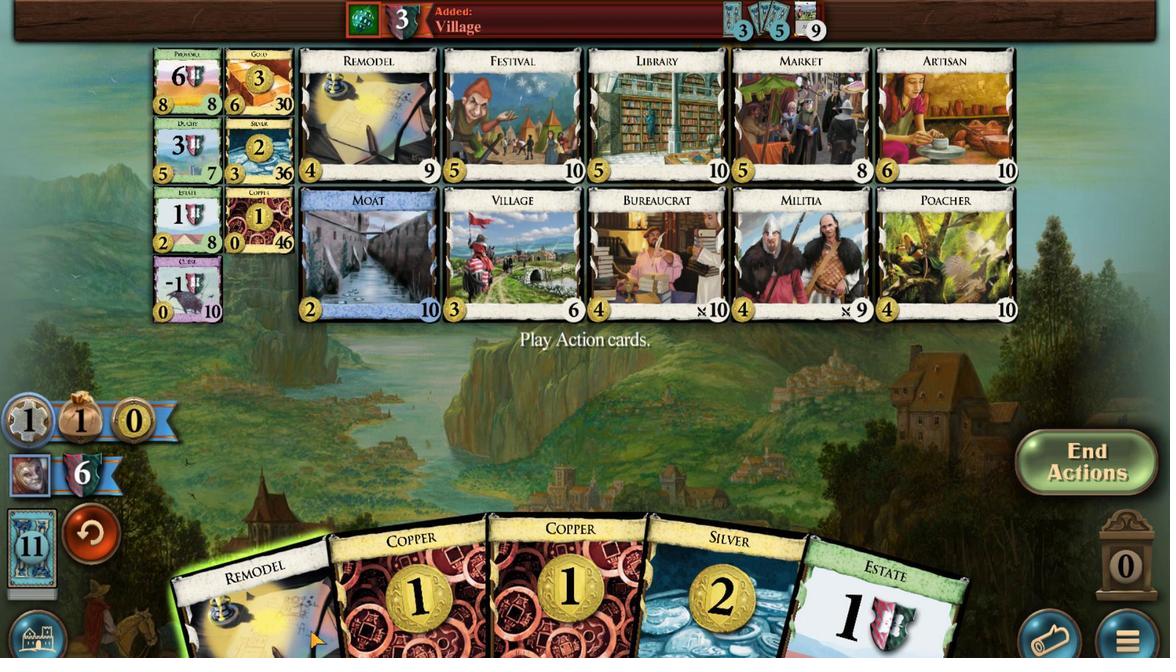 
Action: Mouse scrolled (527, 613) with delta (0, 0)
Screenshot: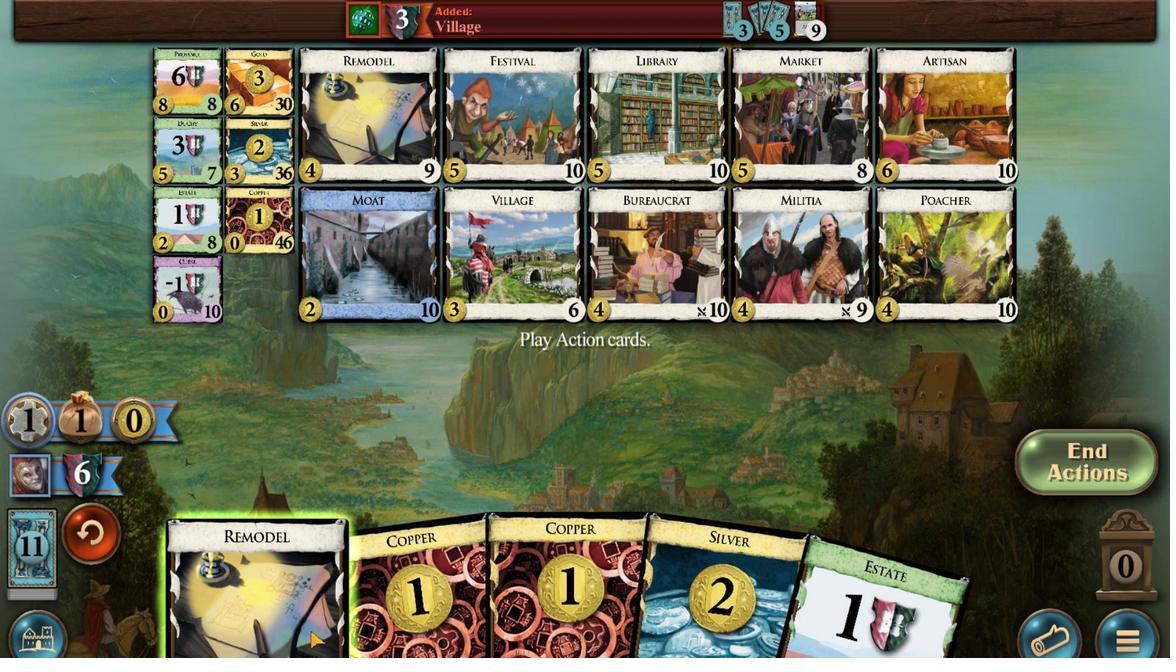 
Action: Mouse scrolled (527, 613) with delta (0, 0)
Screenshot: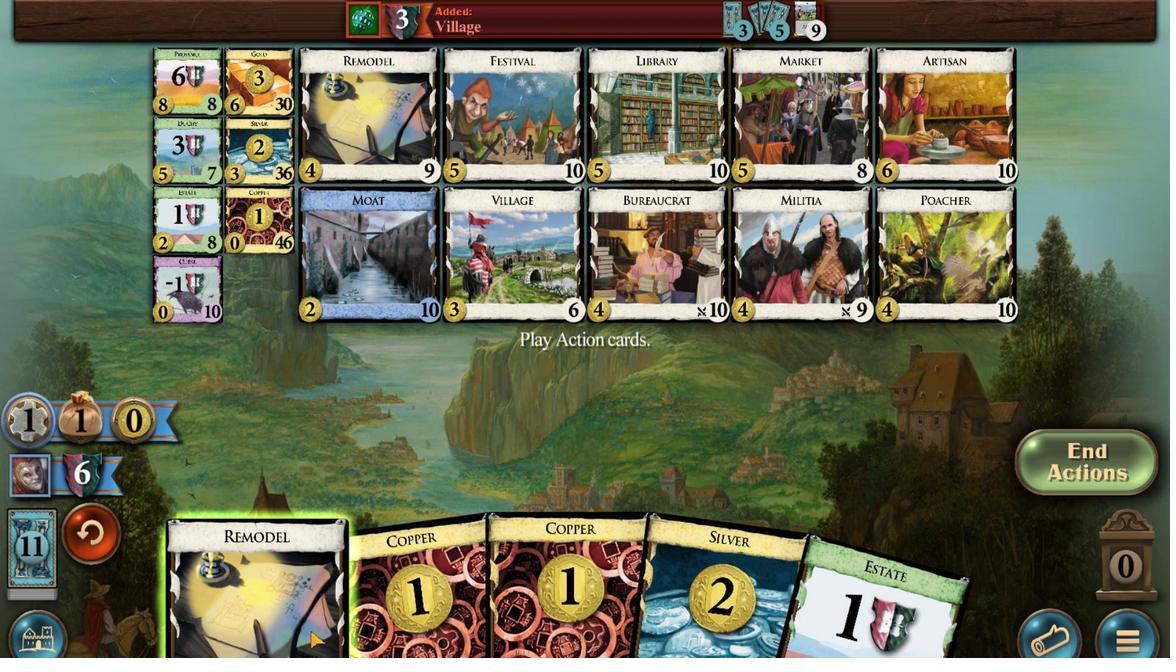 
Action: Mouse scrolled (527, 613) with delta (0, 0)
Screenshot: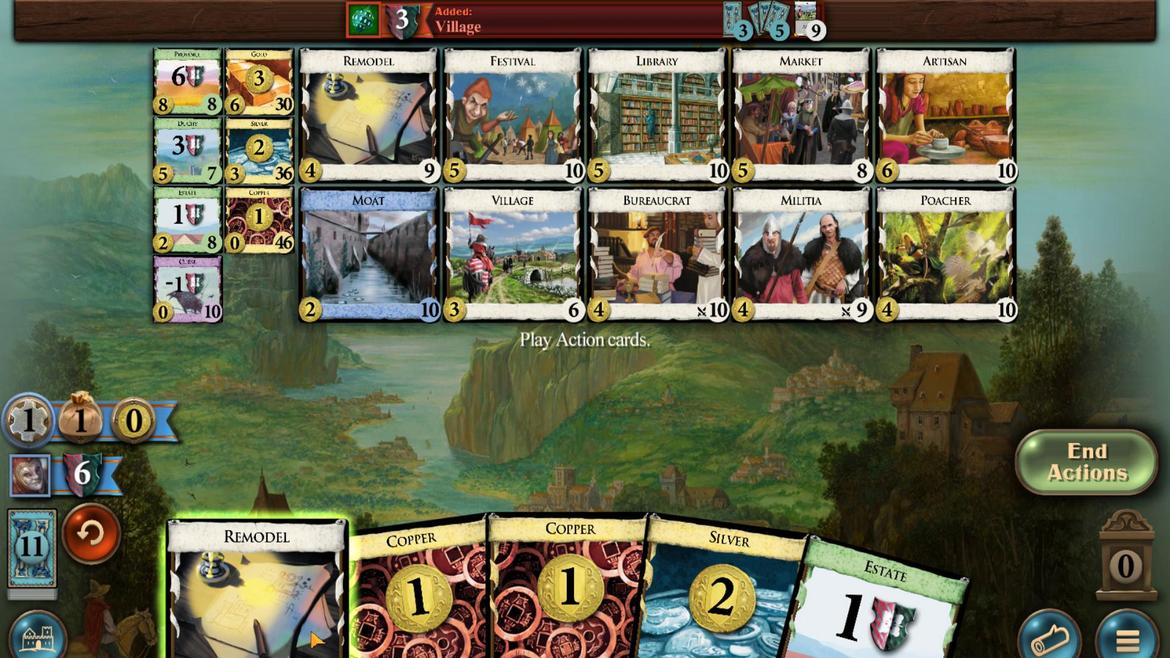 
Action: Mouse scrolled (527, 613) with delta (0, 0)
Screenshot: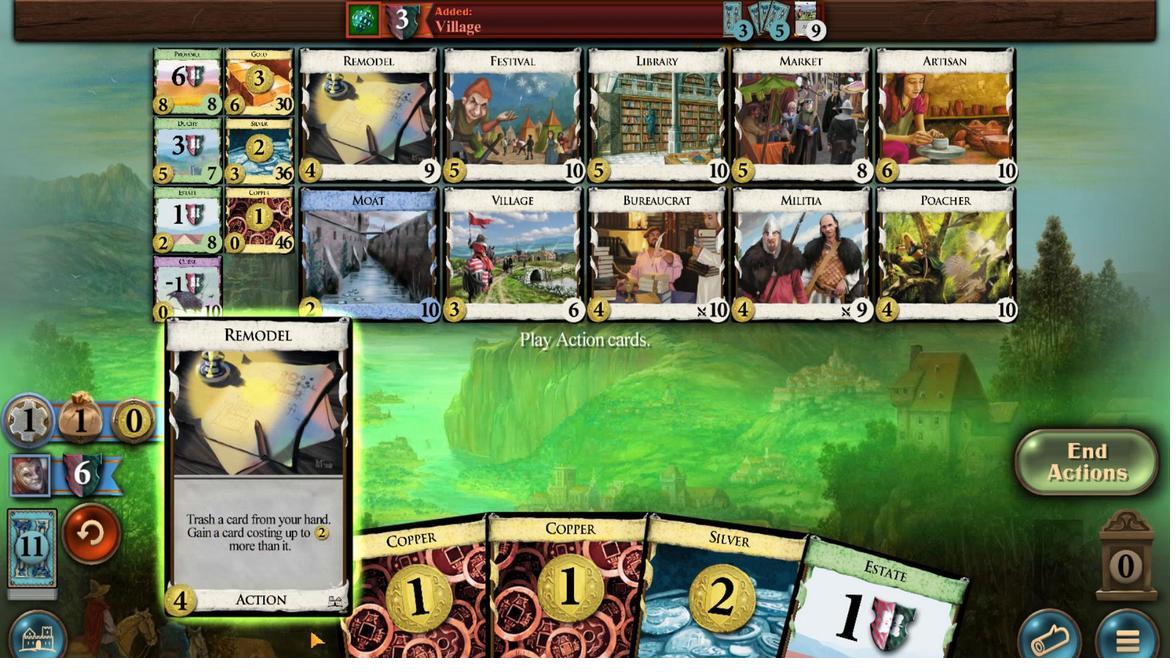 
Action: Mouse moved to (507, 606)
Screenshot: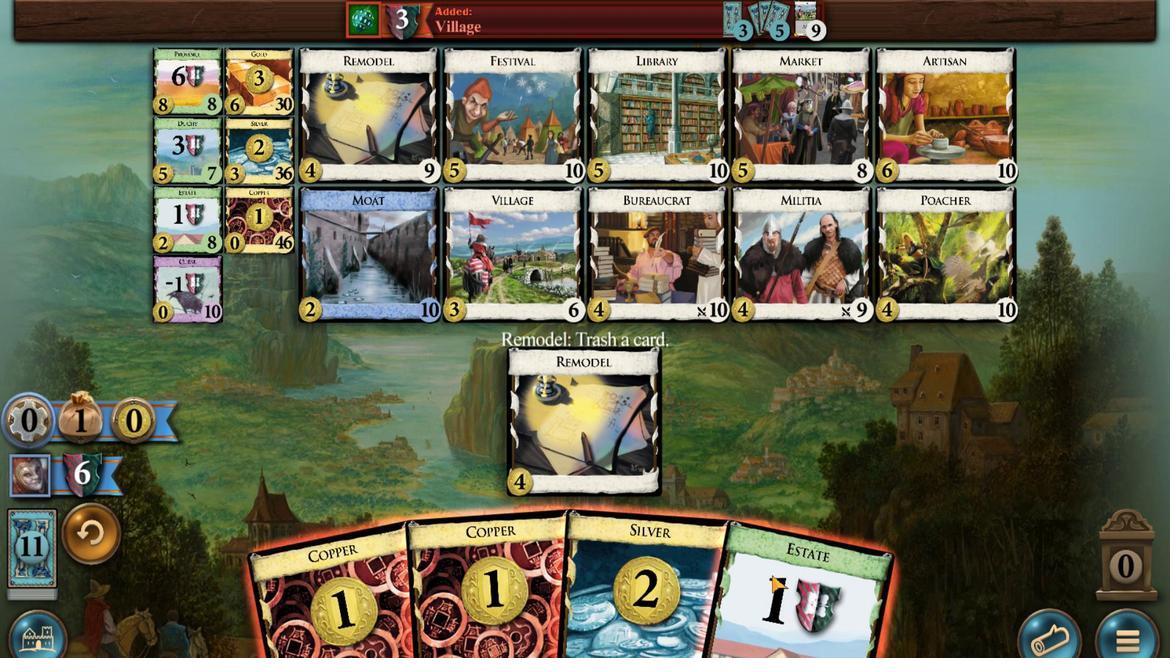 
Action: Mouse scrolled (507, 606) with delta (0, 0)
Screenshot: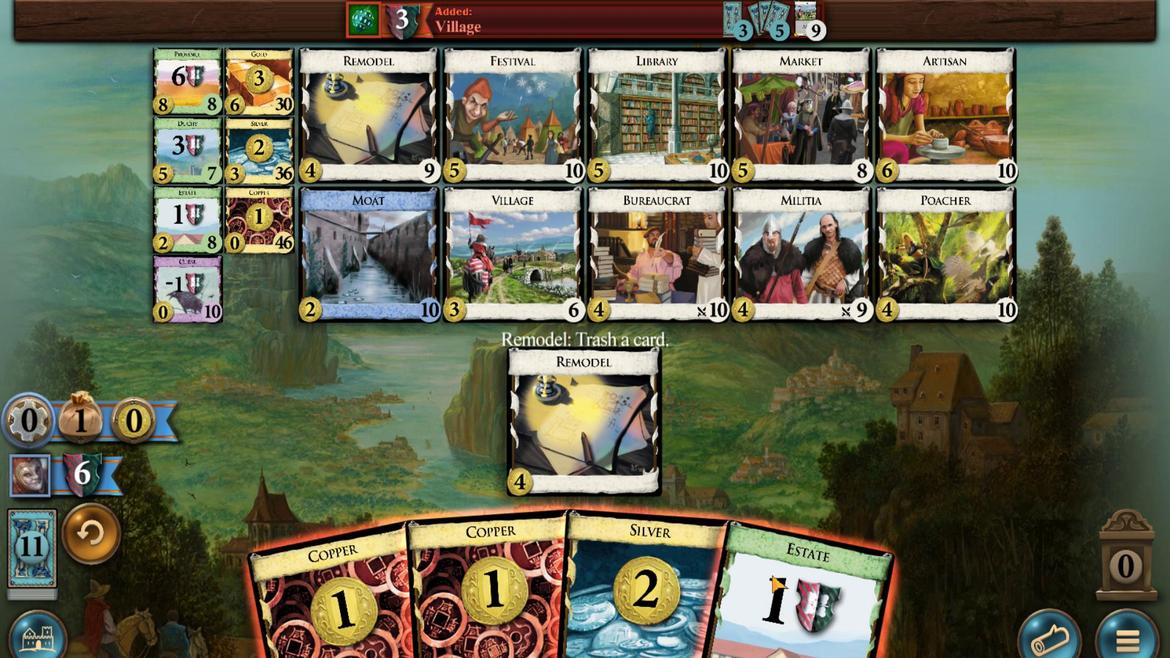 
Action: Mouse scrolled (507, 606) with delta (0, 0)
Screenshot: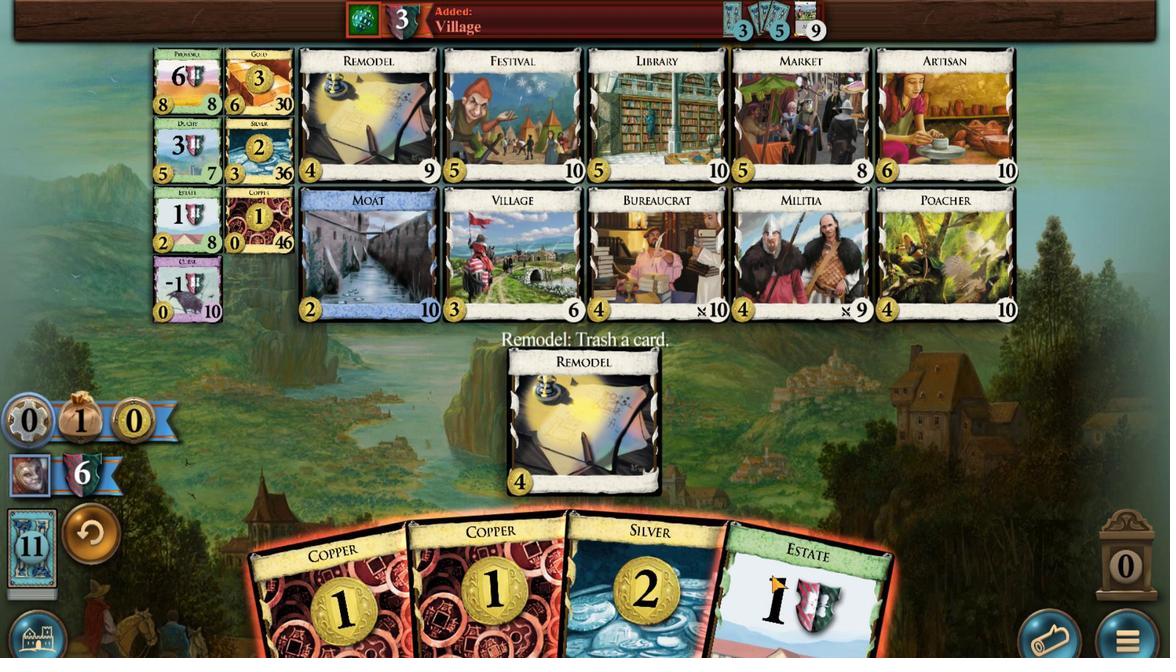 
Action: Mouse scrolled (507, 606) with delta (0, 0)
Screenshot: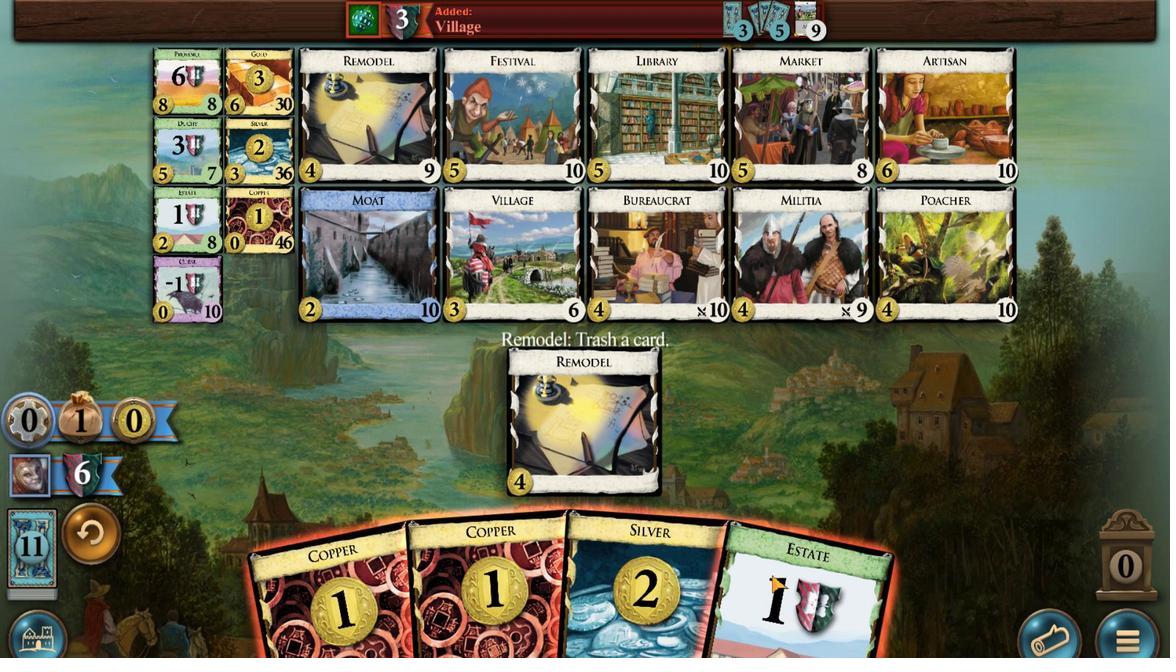 
Action: Mouse moved to (529, 547)
Screenshot: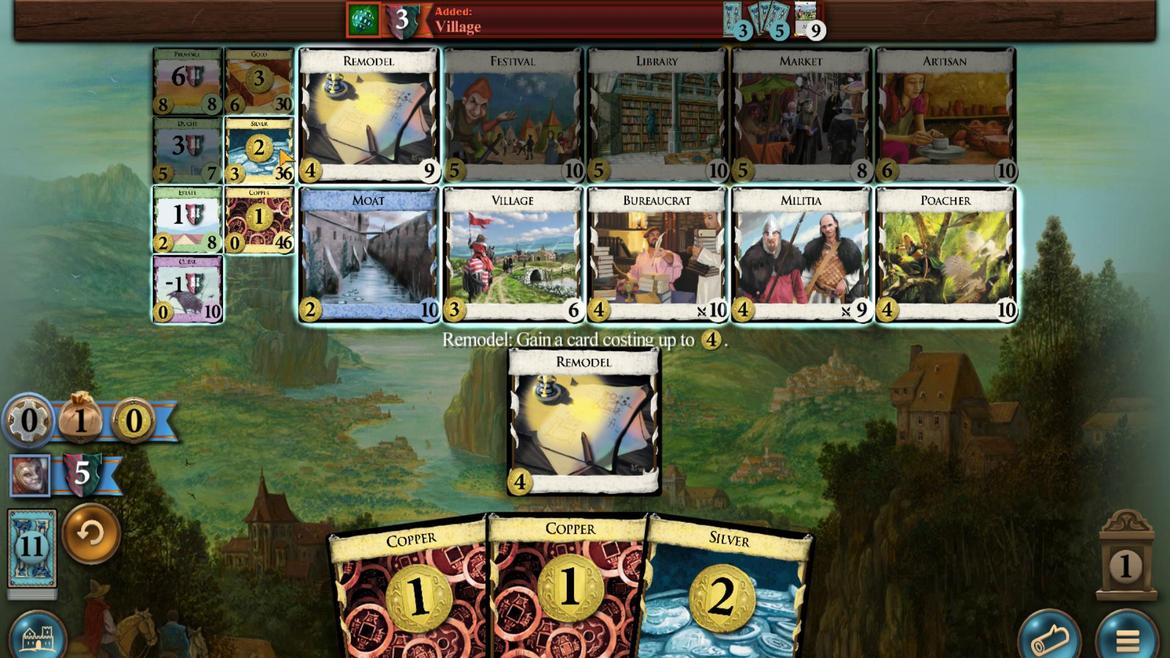 
Action: Mouse pressed left at (529, 547)
Screenshot: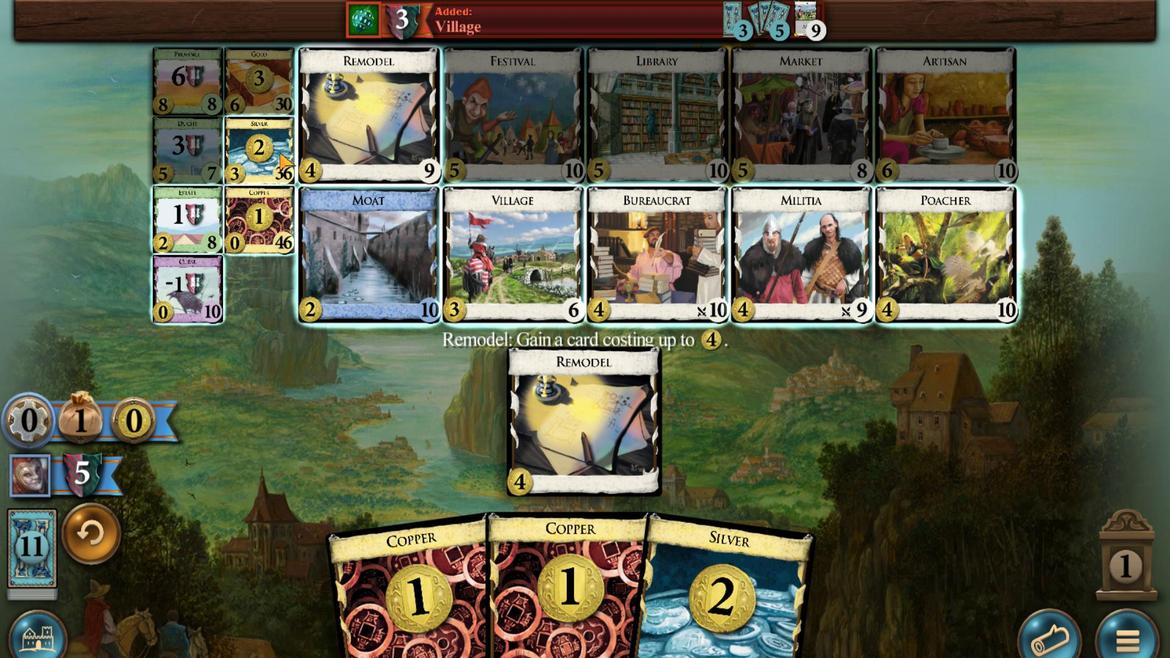 
Action: Mouse moved to (522, 607)
Screenshot: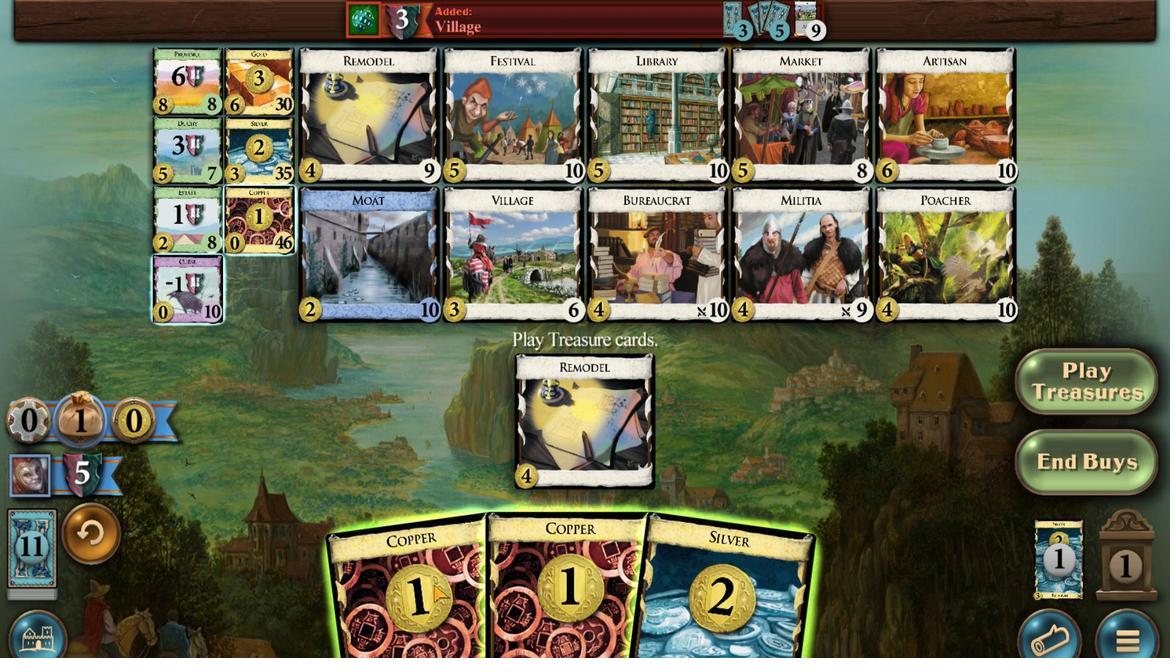 
Action: Mouse scrolled (522, 607) with delta (0, 0)
Screenshot: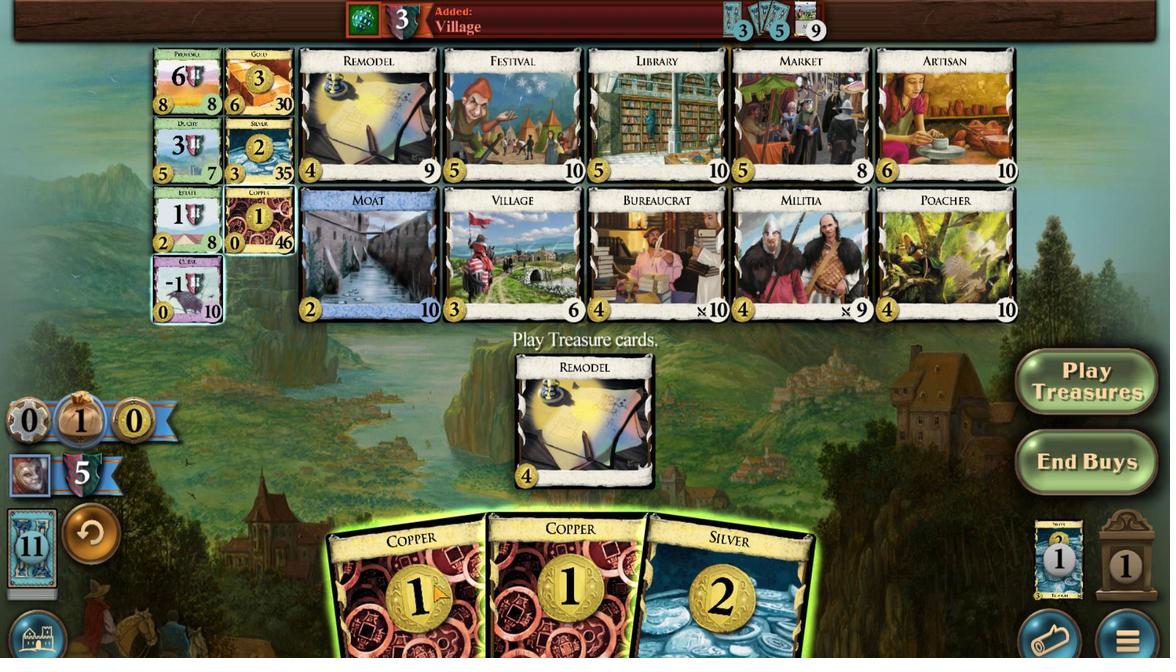 
Action: Mouse scrolled (522, 607) with delta (0, 0)
Screenshot: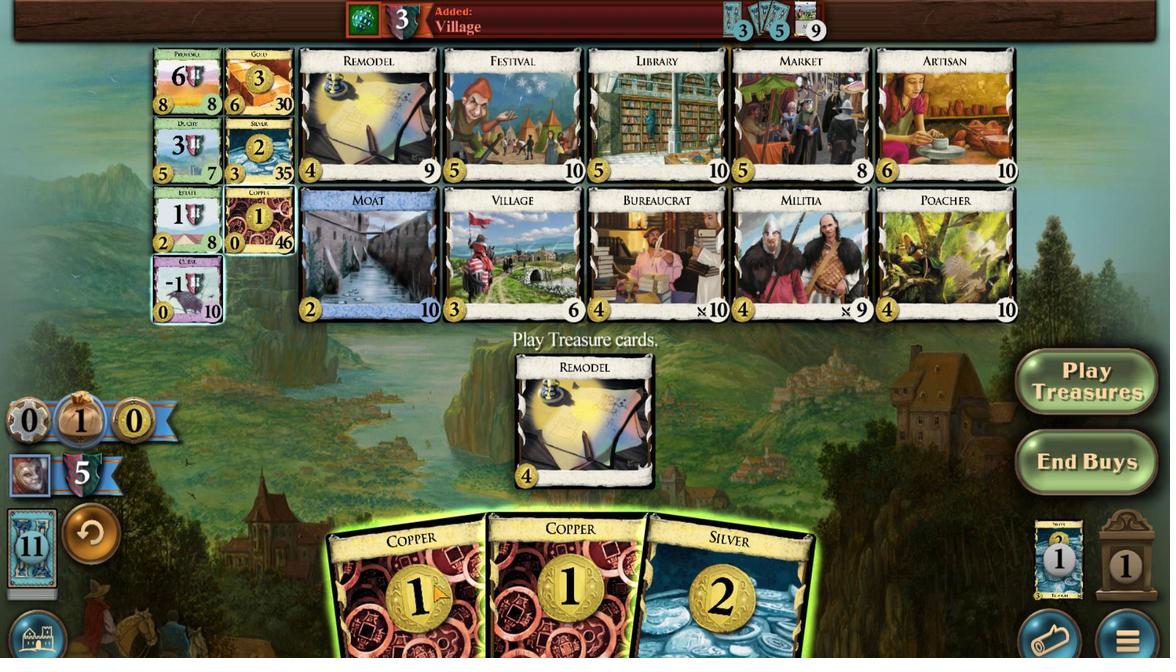 
Action: Mouse scrolled (522, 607) with delta (0, 0)
Screenshot: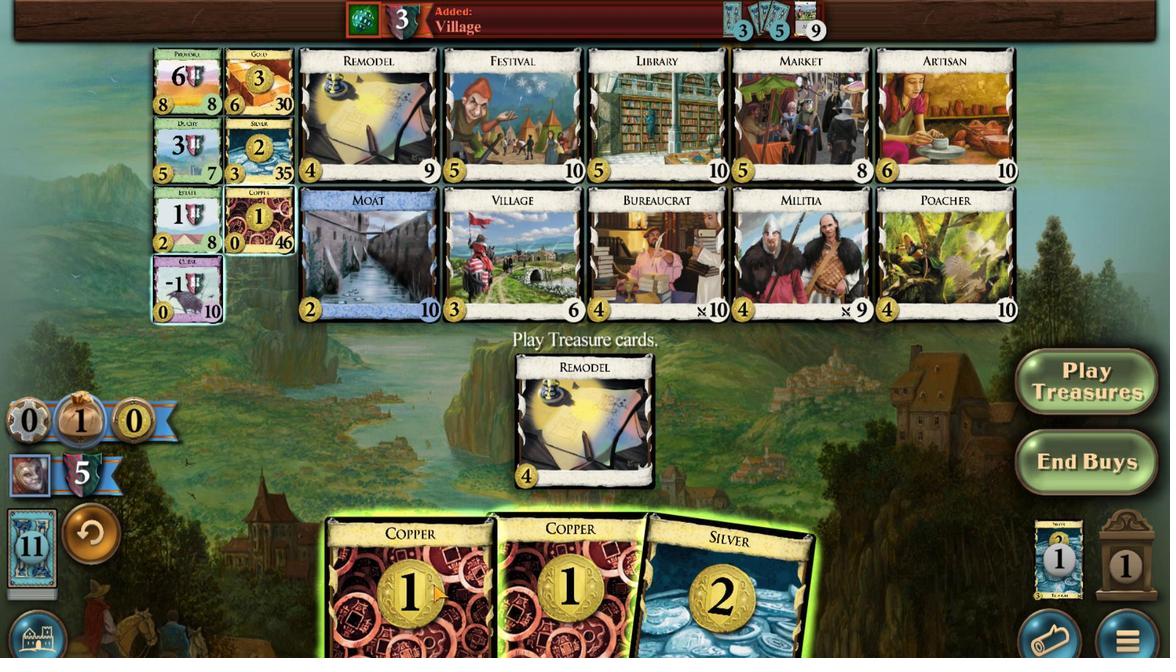 
Action: Mouse moved to (518, 607)
Screenshot: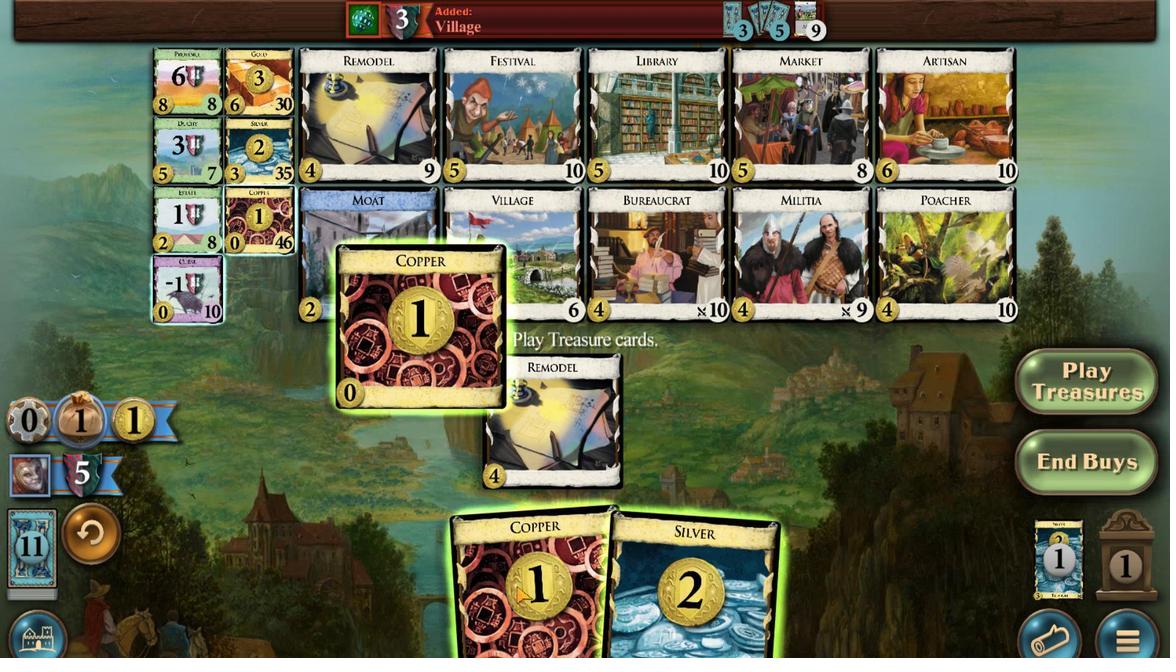 
Action: Mouse scrolled (518, 607) with delta (0, 0)
Screenshot: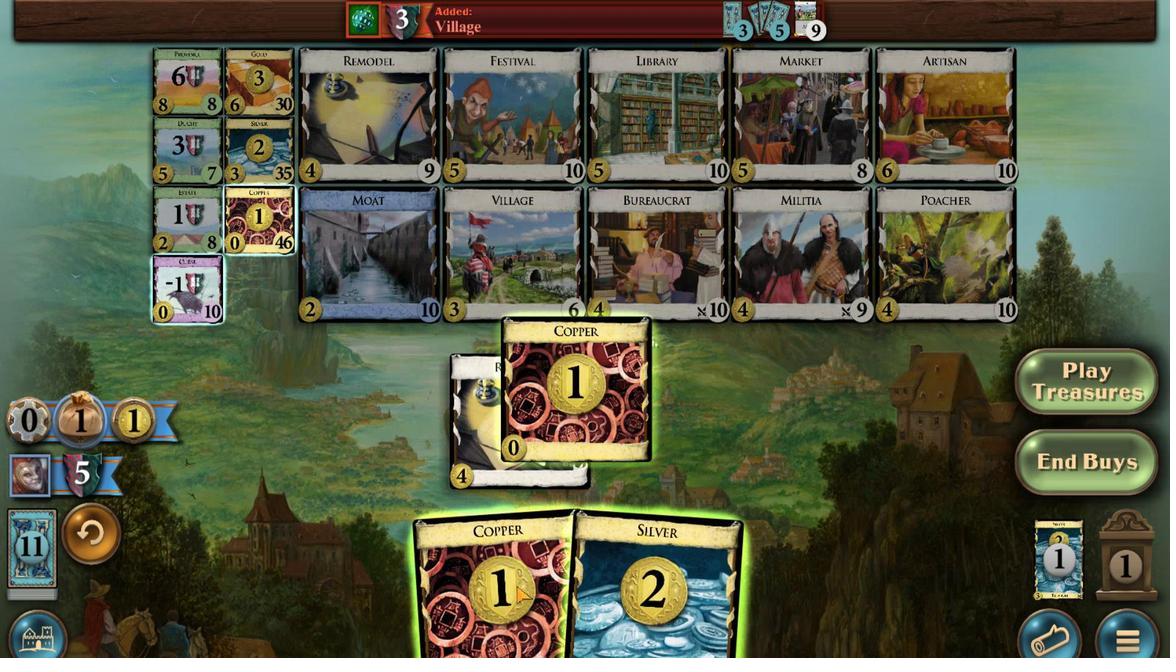 
Action: Mouse scrolled (518, 607) with delta (0, 0)
Screenshot: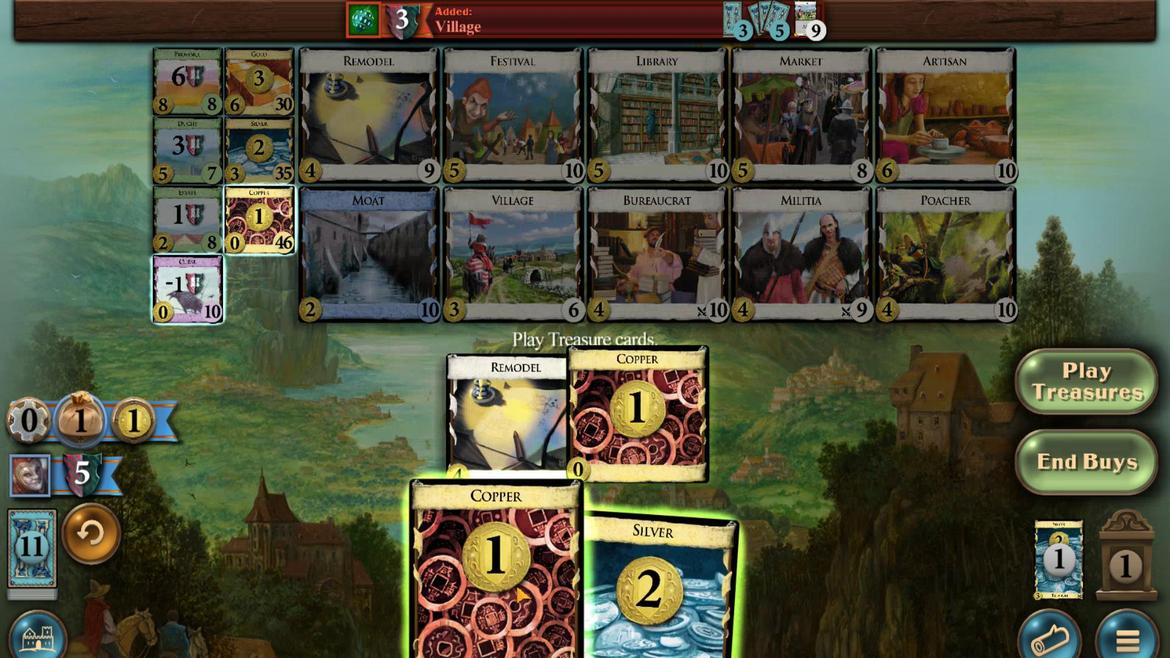 
Action: Mouse moved to (515, 607)
Screenshot: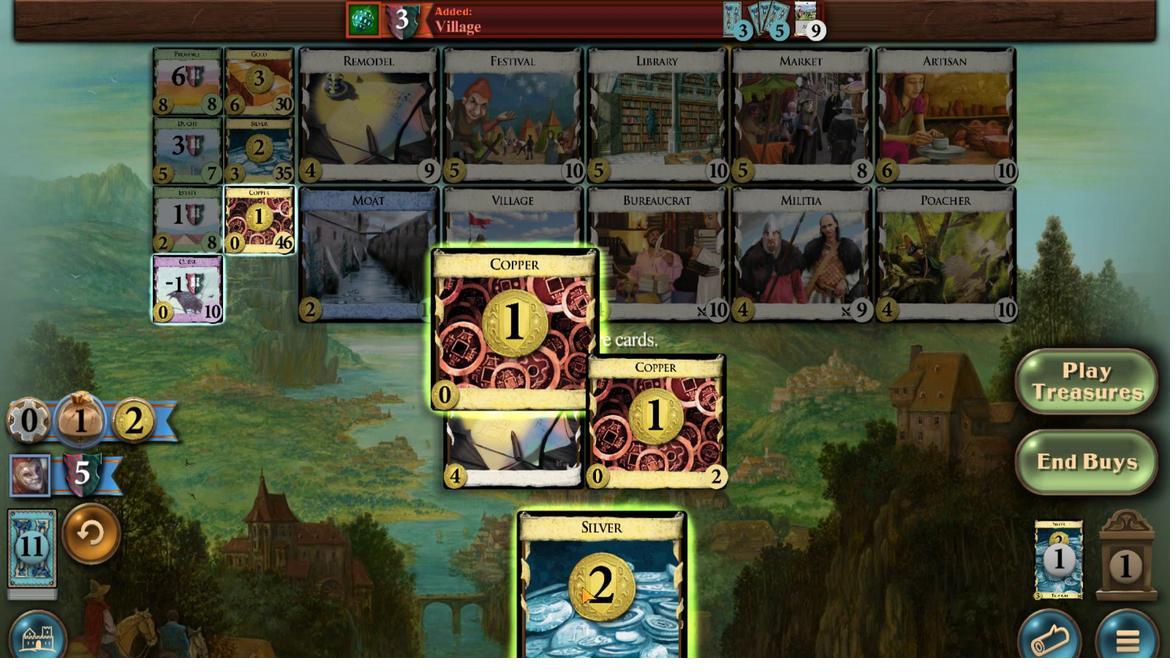 
Action: Mouse scrolled (515, 607) with delta (0, 0)
Screenshot: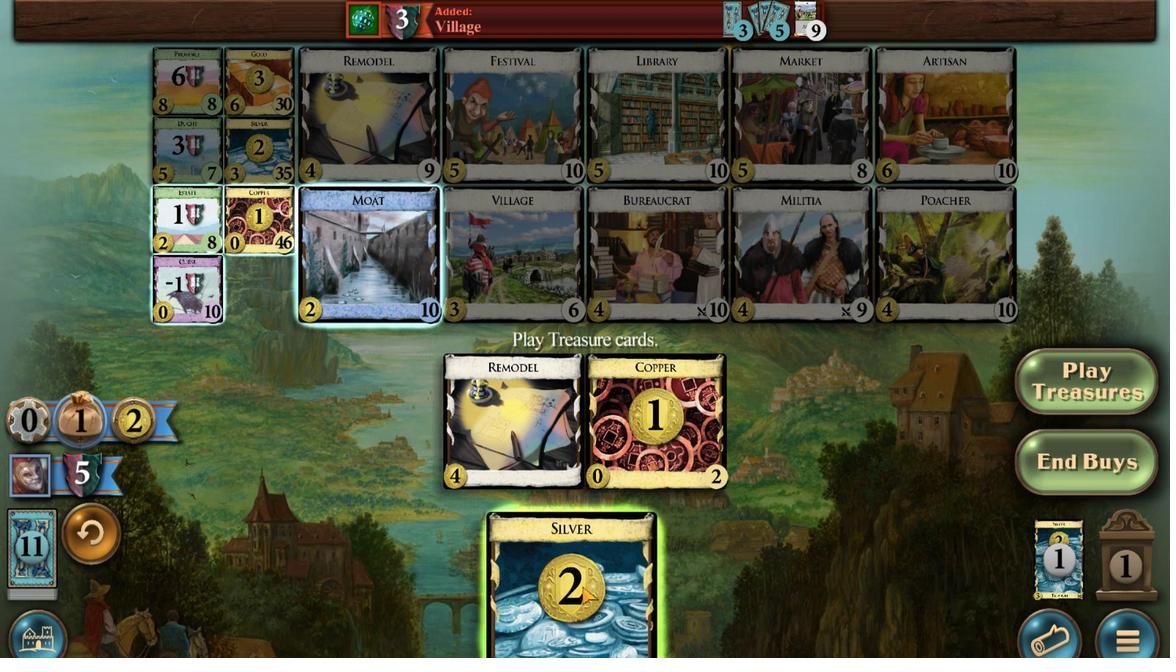 
Action: Mouse scrolled (515, 607) with delta (0, 0)
Screenshot: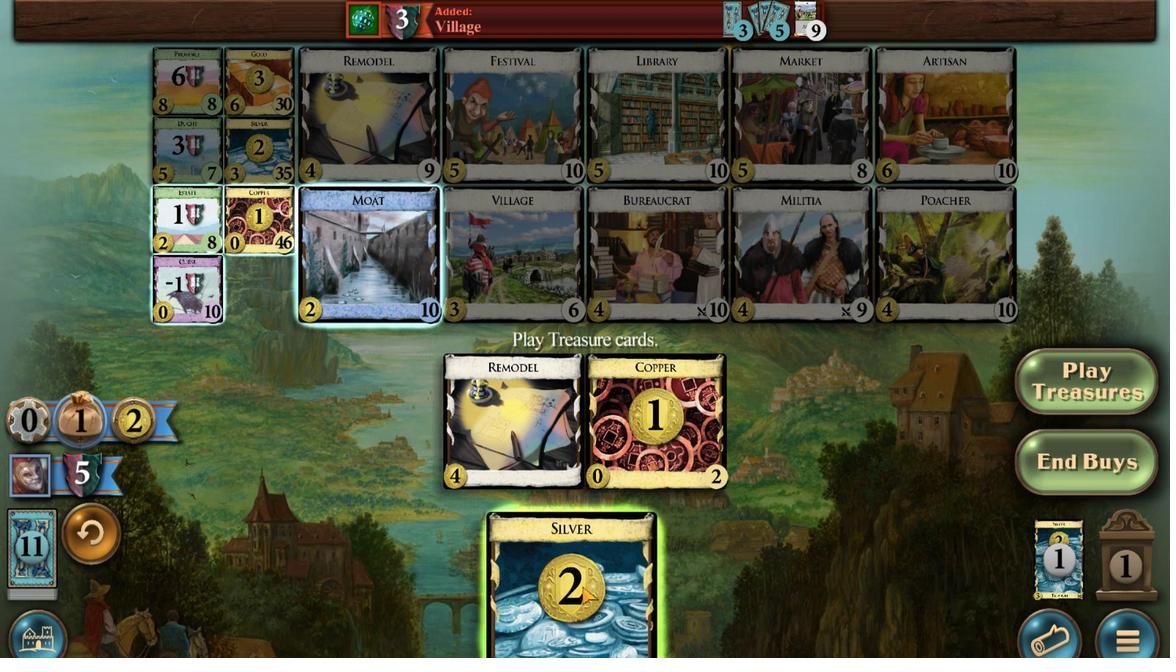 
Action: Mouse scrolled (515, 607) with delta (0, 0)
Screenshot: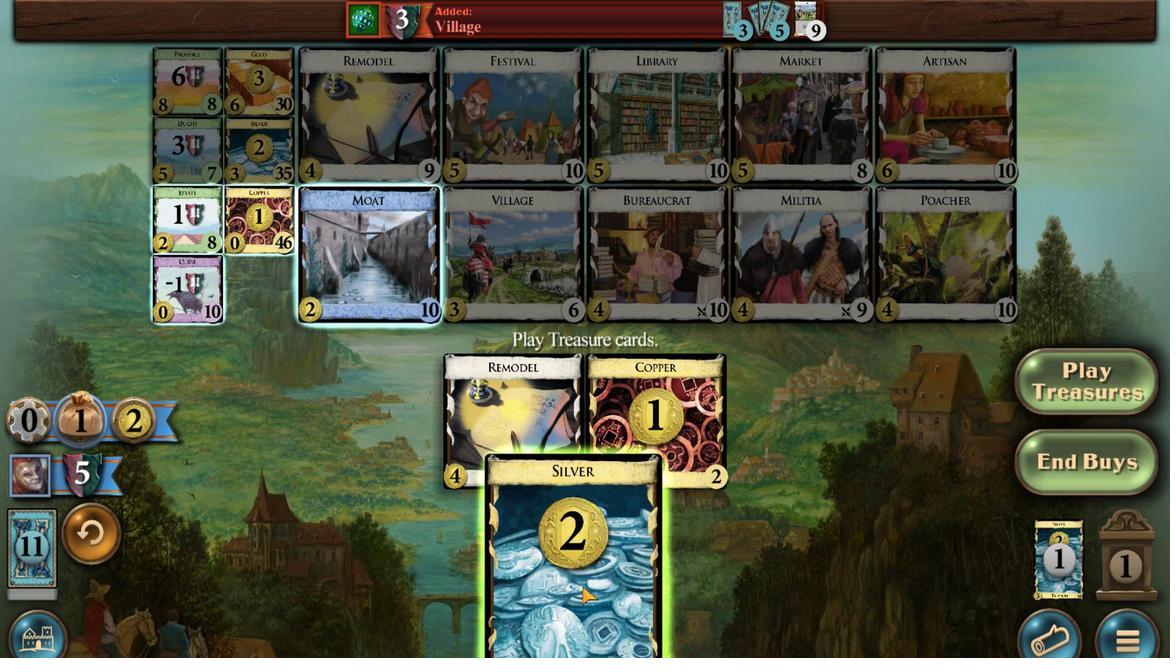 
Action: Mouse moved to (529, 548)
Screenshot: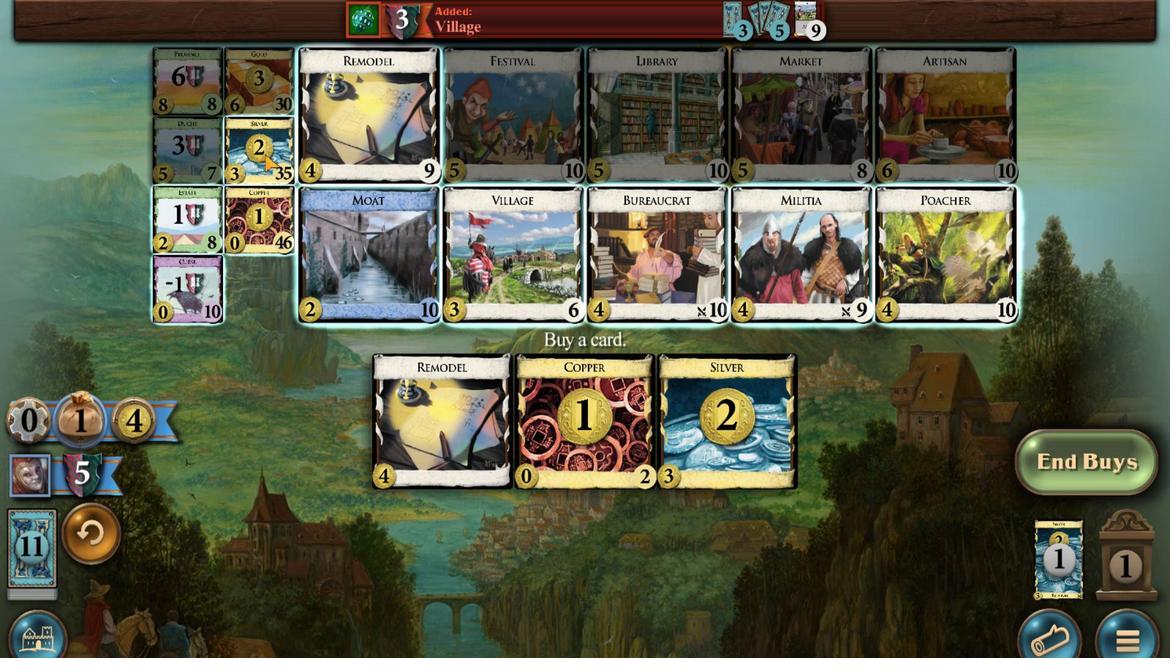 
Action: Mouse pressed left at (529, 548)
Screenshot: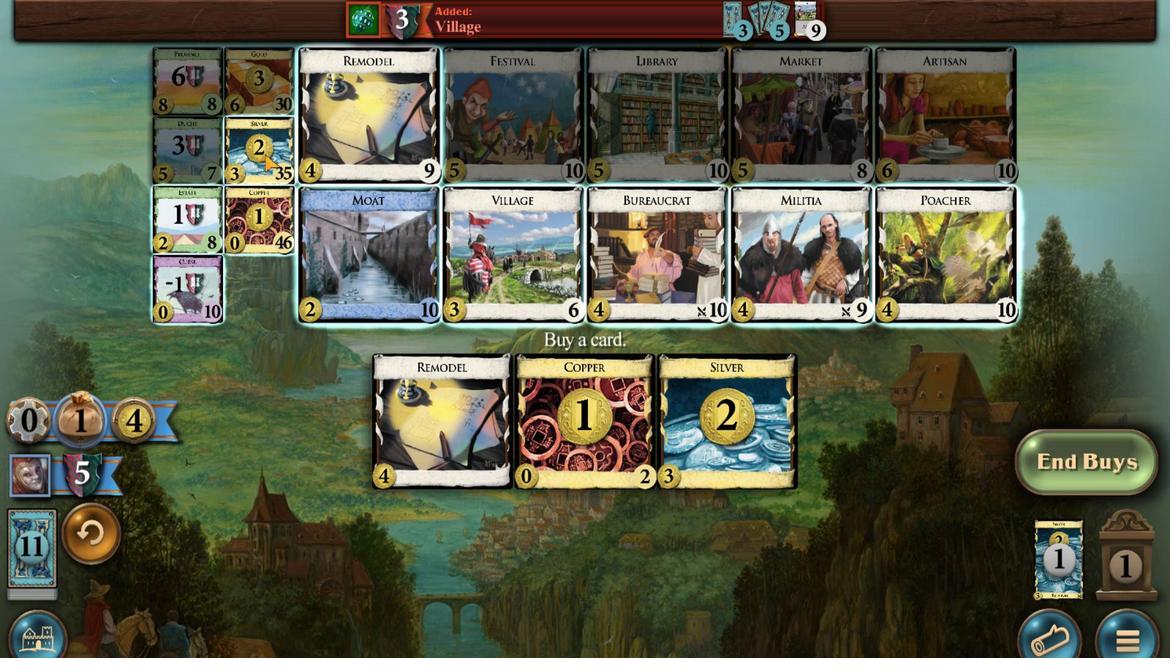 
Action: Mouse moved to (503, 611)
Screenshot: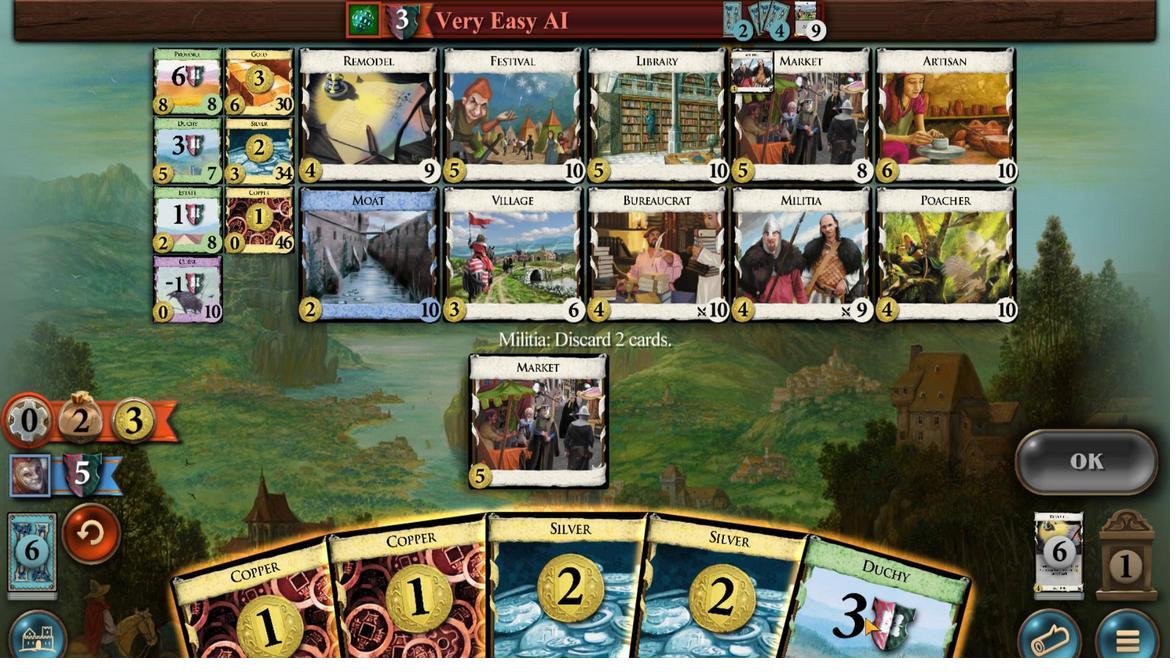 
Action: Mouse scrolled (503, 611) with delta (0, 0)
Screenshot: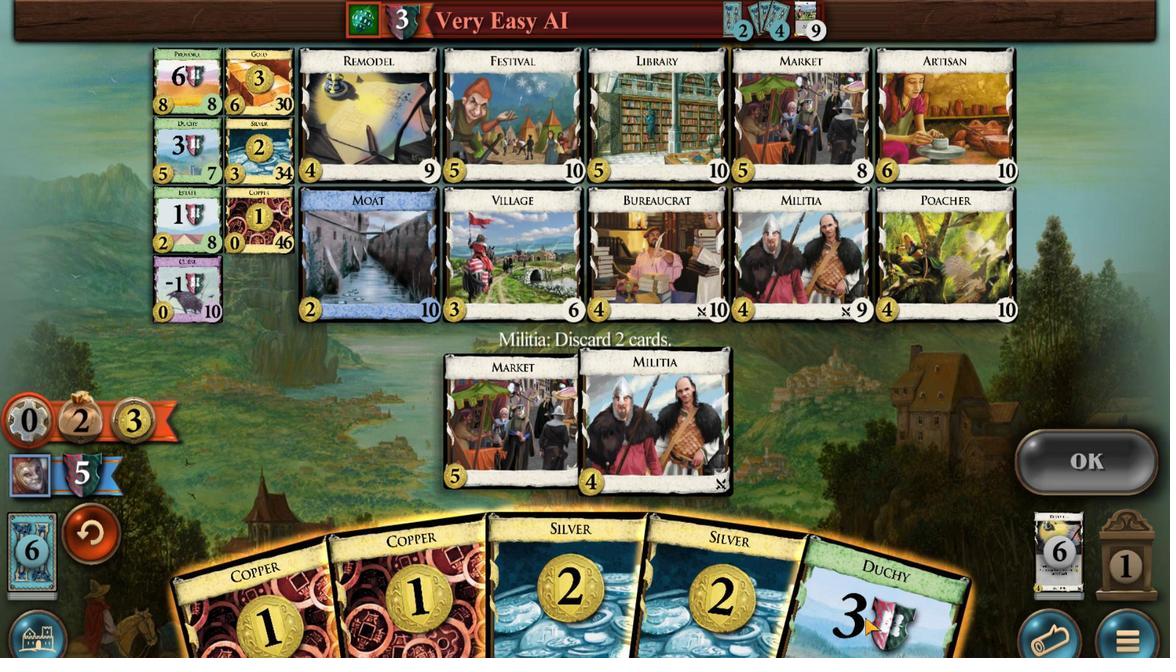 
Action: Mouse scrolled (503, 611) with delta (0, 0)
Screenshot: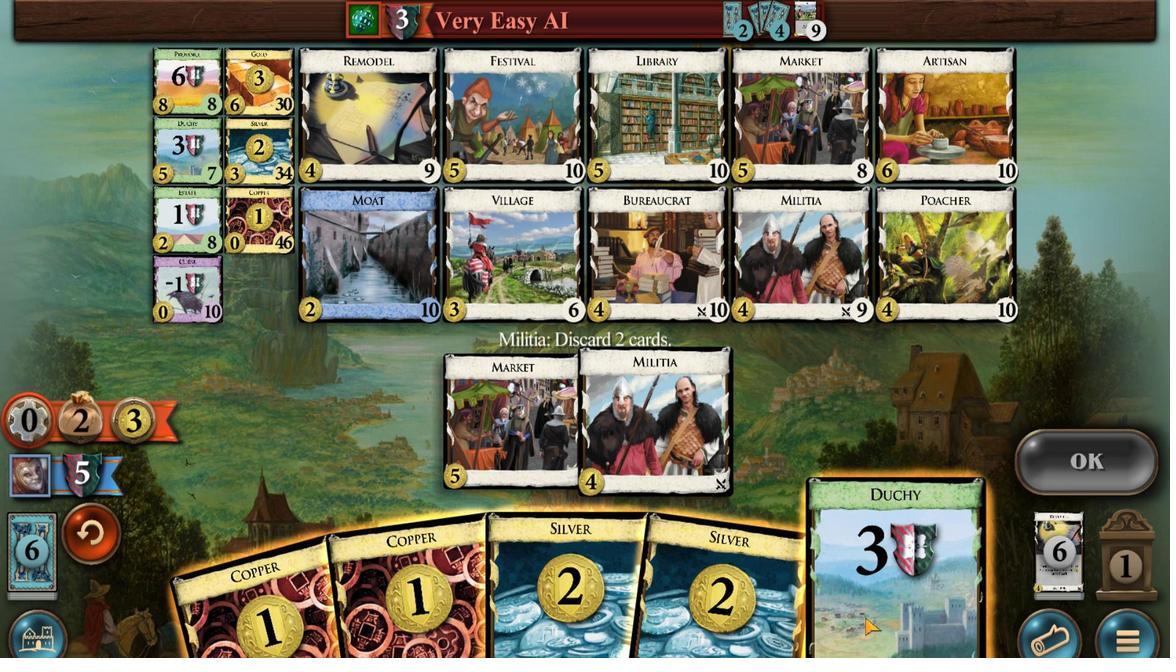 
Action: Mouse scrolled (503, 611) with delta (0, 0)
Screenshot: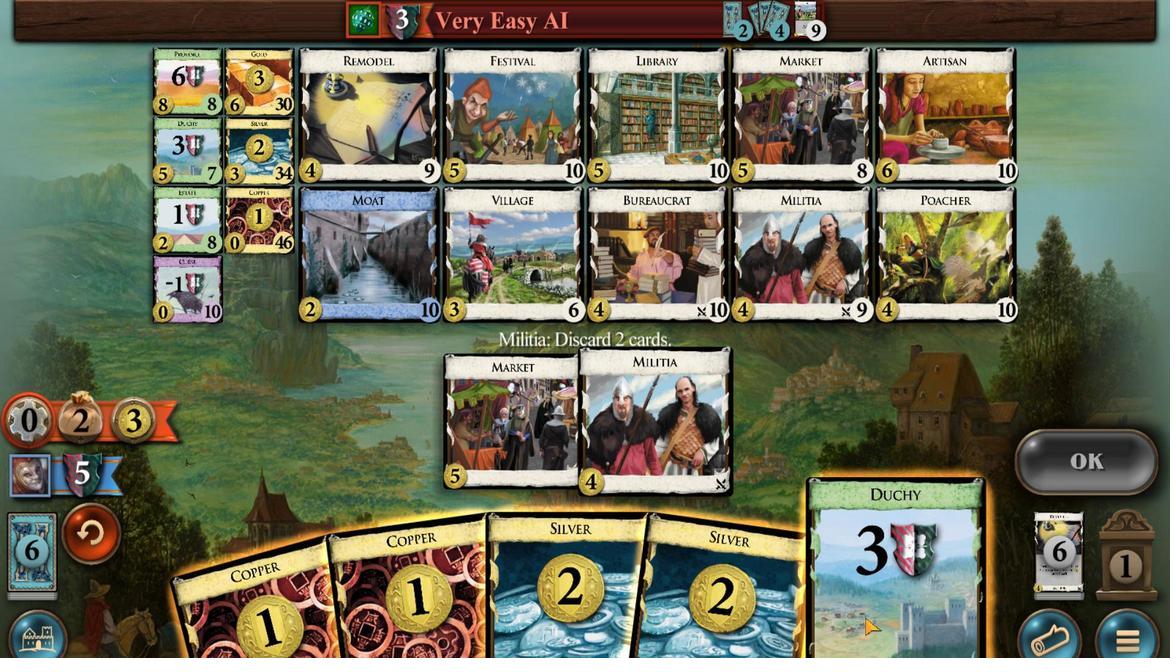 
Action: Mouse scrolled (503, 611) with delta (0, 0)
Screenshot: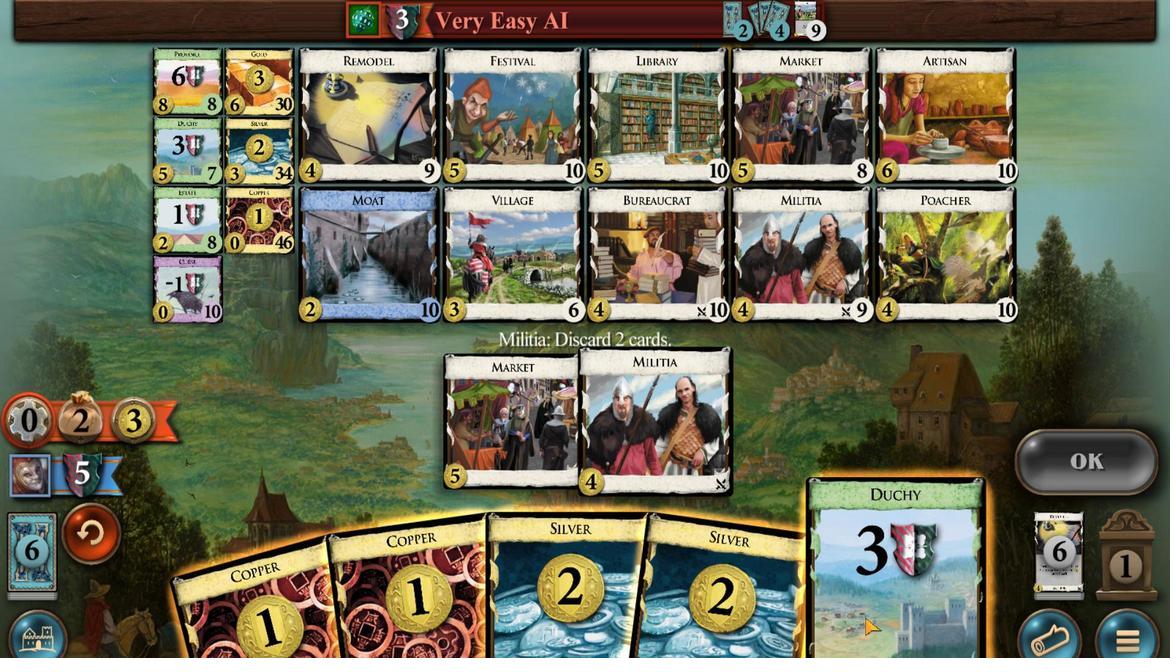 
Action: Mouse scrolled (503, 611) with delta (0, 0)
Screenshot: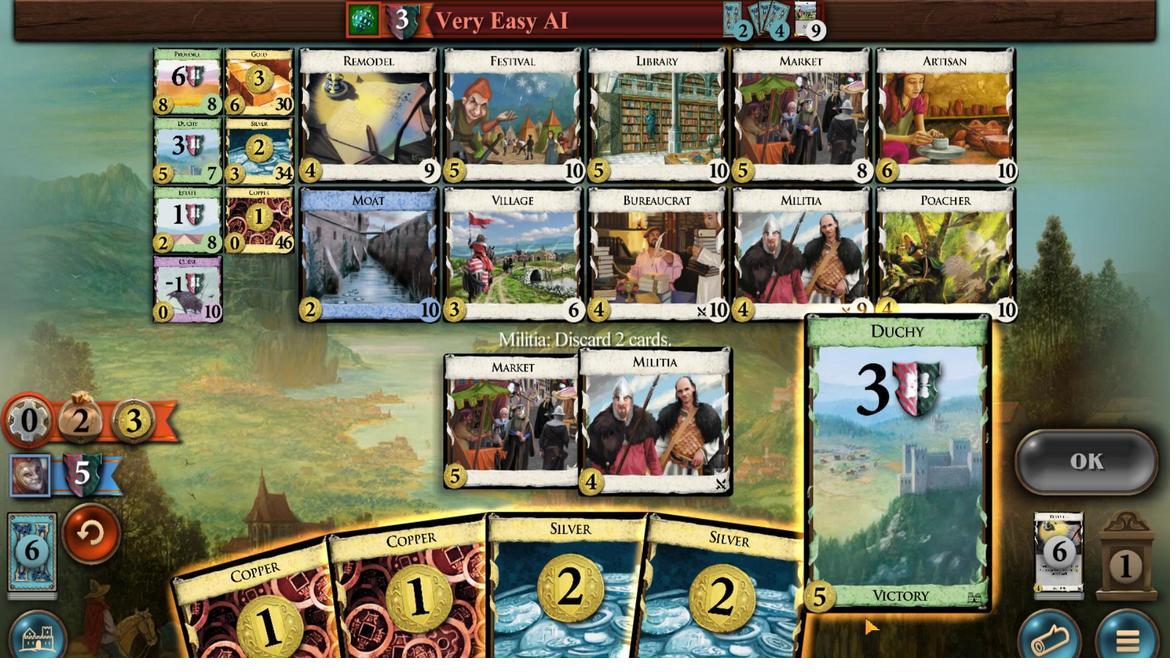 
Action: Mouse moved to (528, 610)
Screenshot: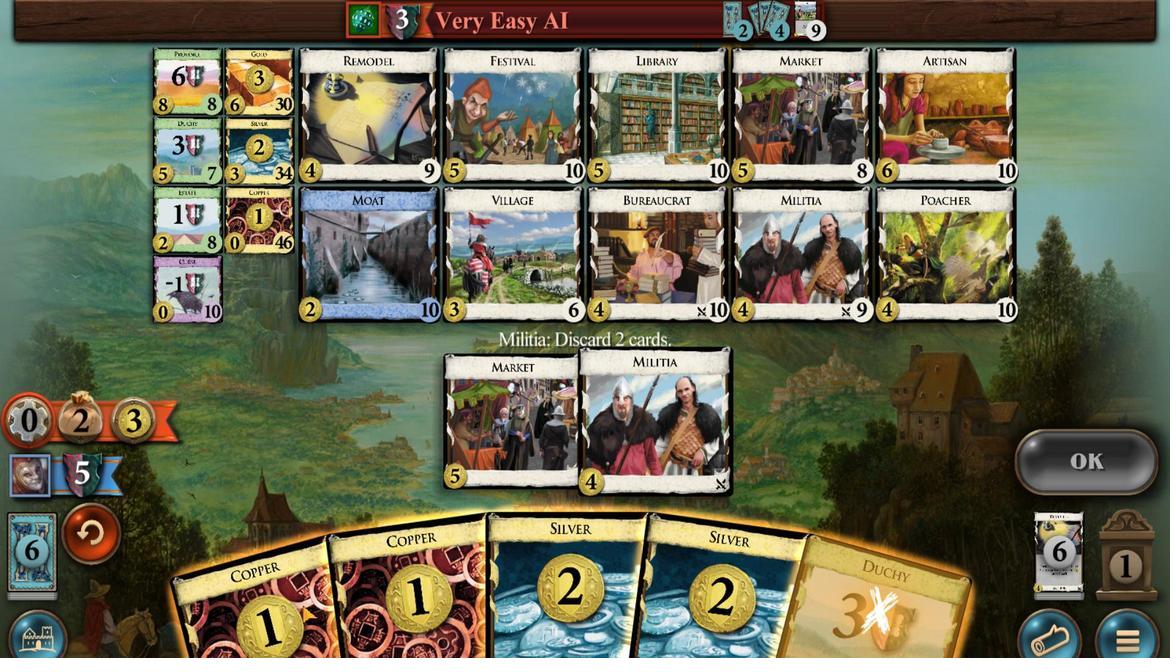 
Action: Mouse scrolled (528, 610) with delta (0, 0)
Screenshot: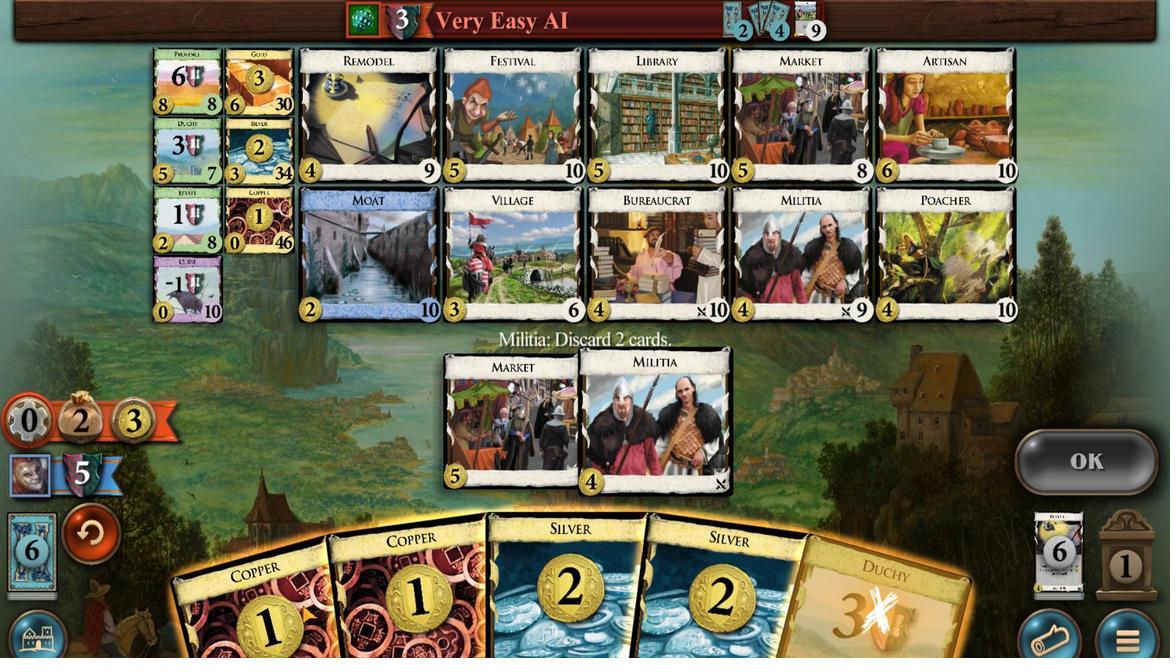 
Action: Mouse scrolled (528, 610) with delta (0, 0)
Screenshot: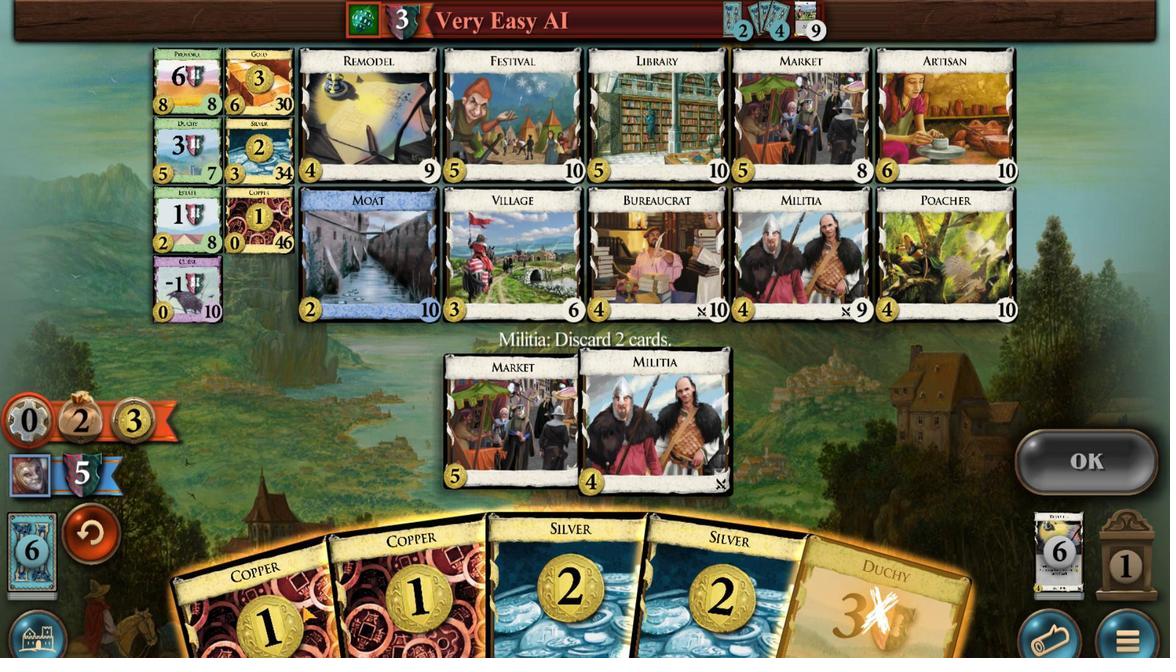 
Action: Mouse scrolled (528, 610) with delta (0, 0)
Screenshot: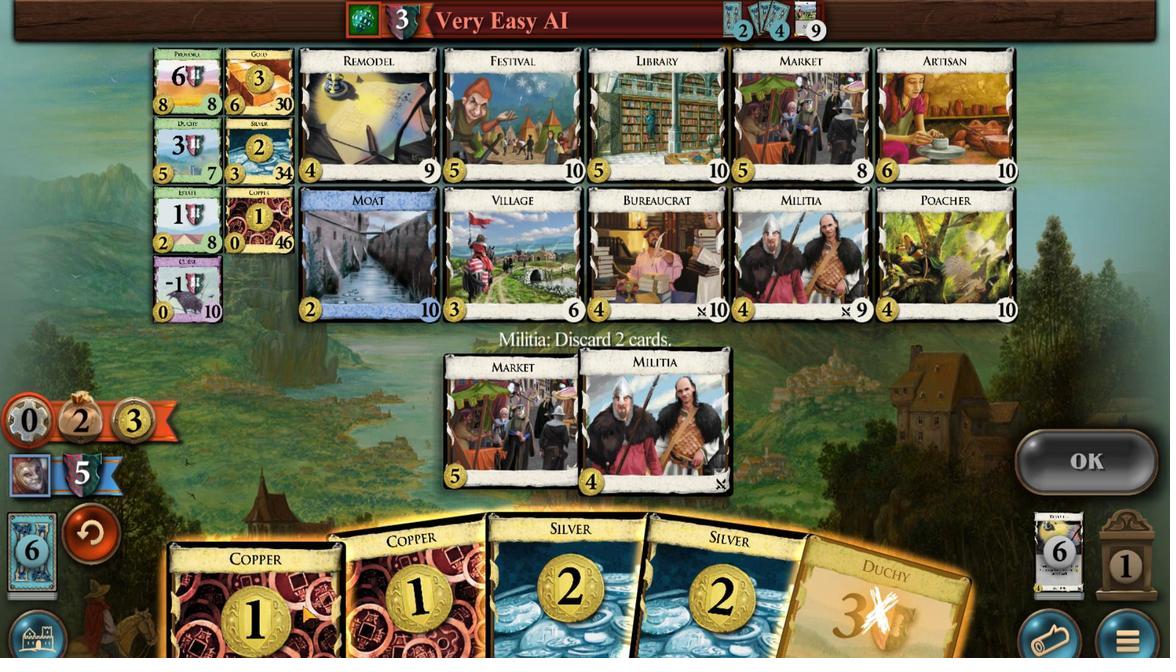 
Action: Mouse scrolled (528, 610) with delta (0, 0)
Screenshot: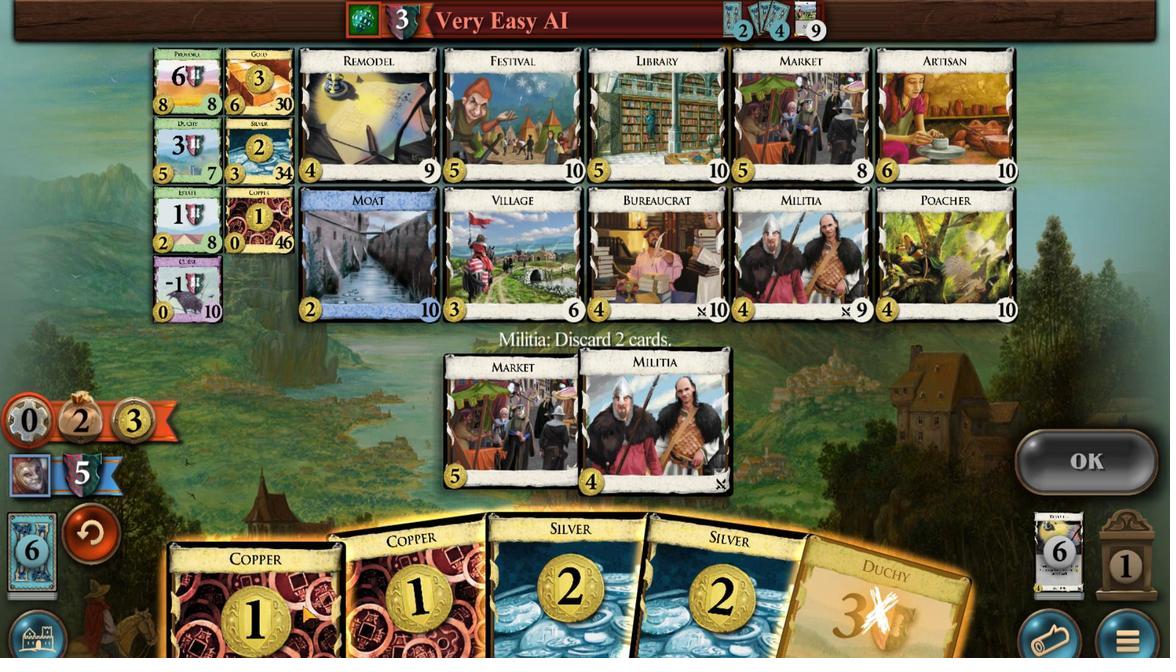 
Action: Mouse moved to (493, 592)
Screenshot: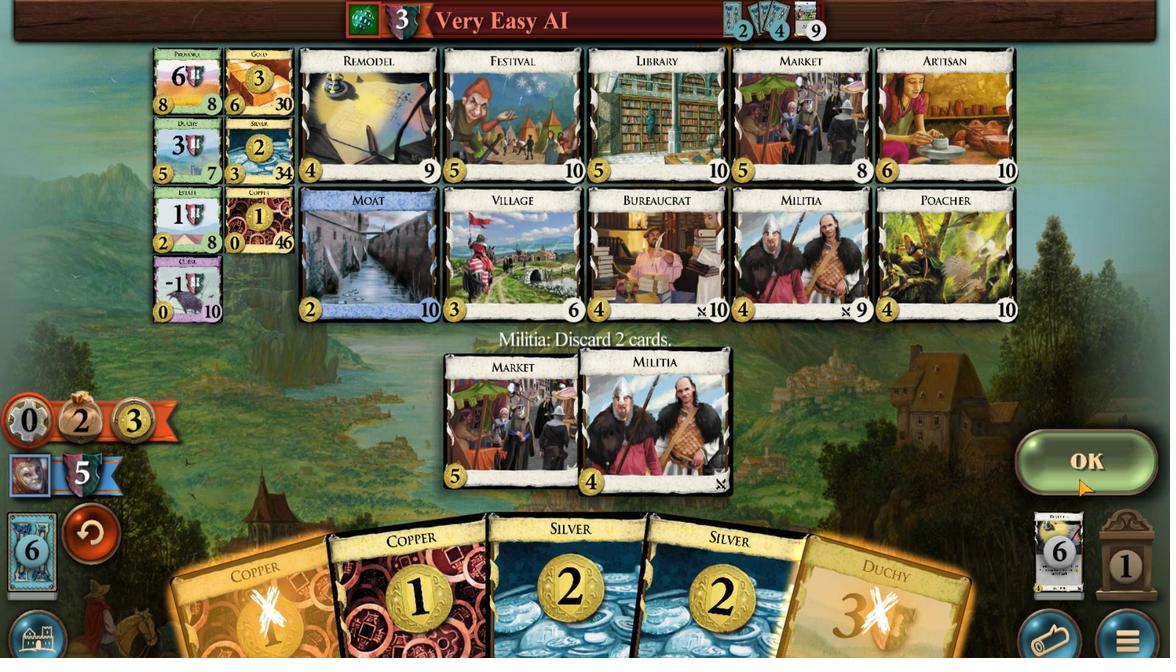 
Action: Mouse pressed left at (493, 592)
Screenshot: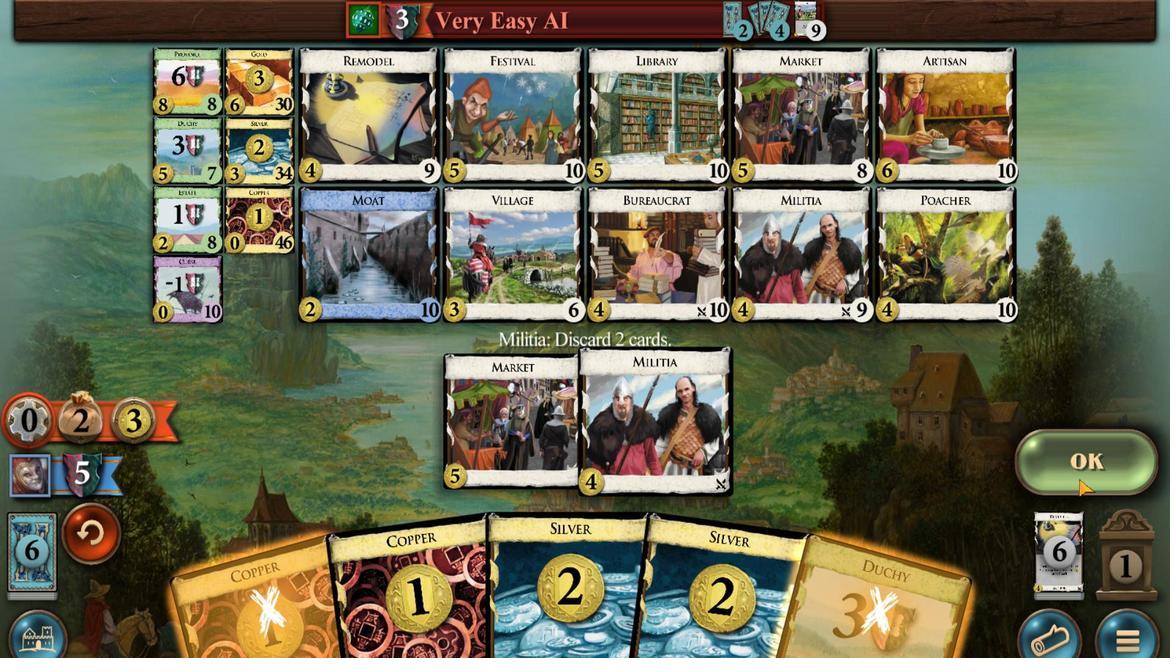 
Action: Mouse moved to (512, 604)
Screenshot: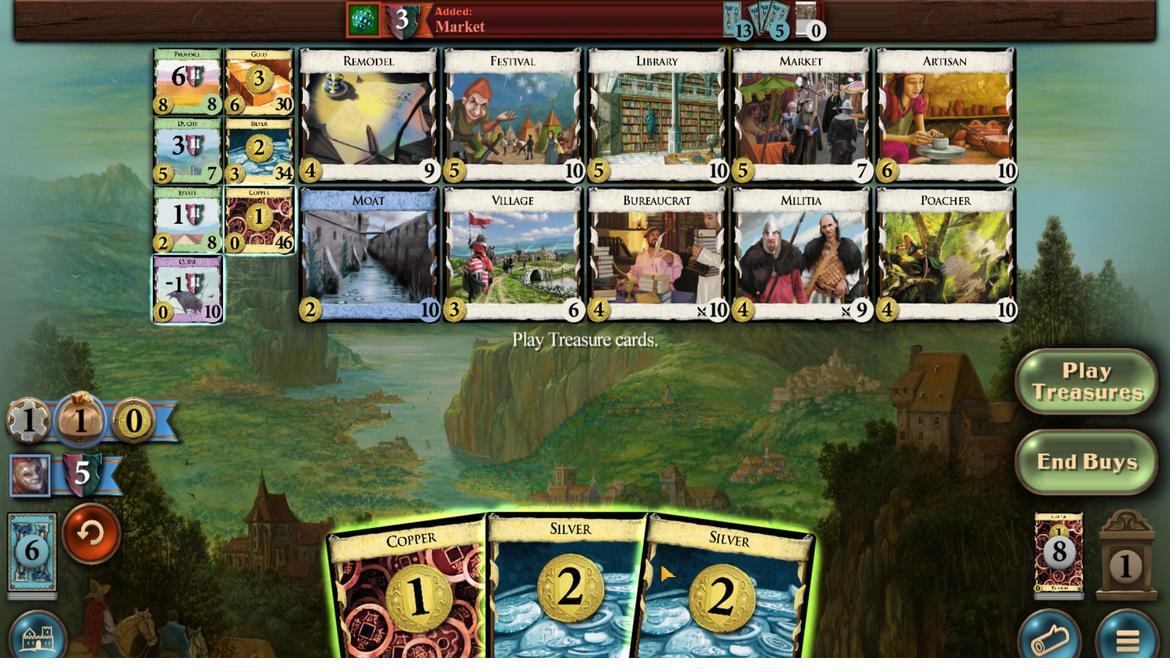 
Action: Mouse scrolled (512, 604) with delta (0, 0)
Screenshot: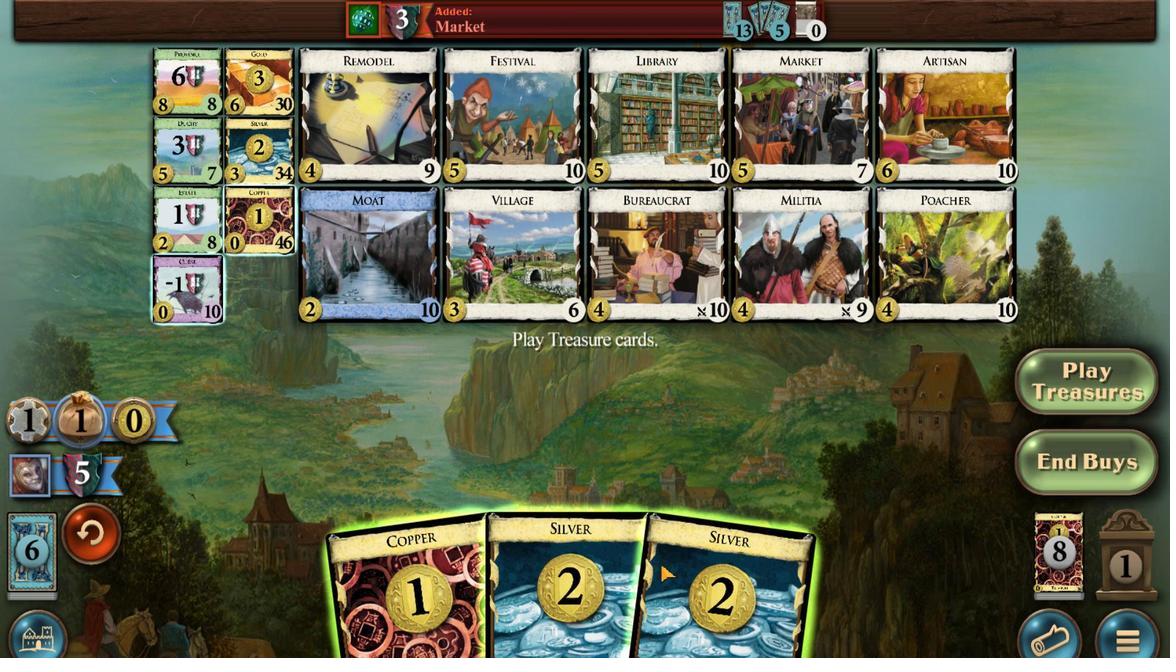 
Action: Mouse scrolled (512, 604) with delta (0, 0)
Screenshot: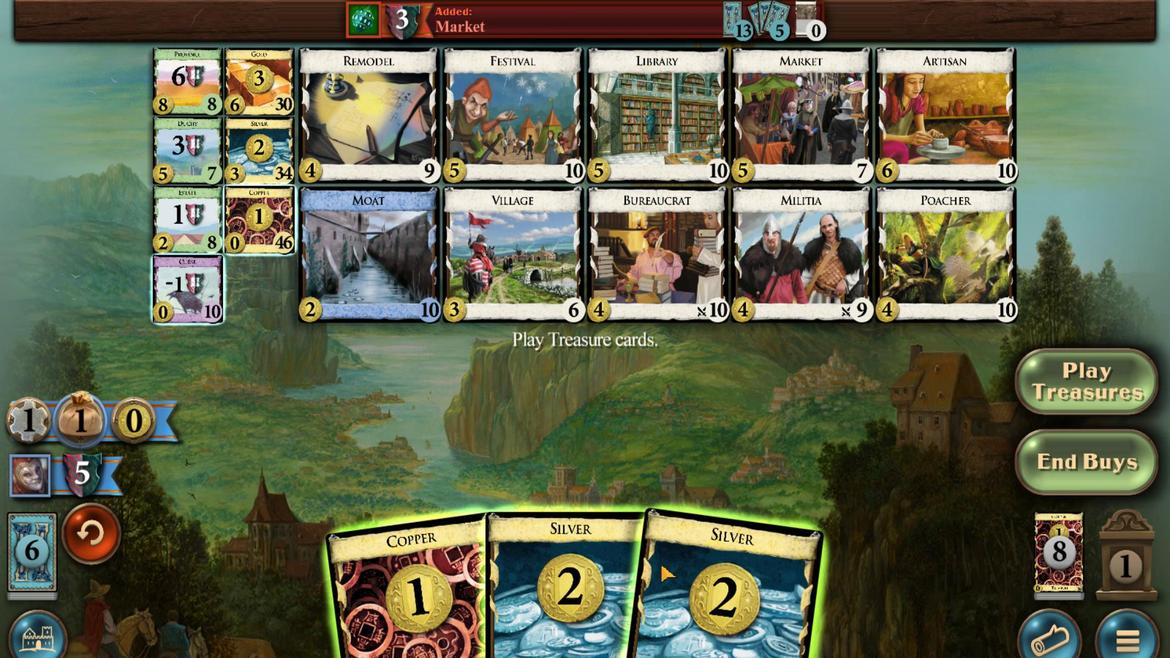 
Action: Mouse scrolled (512, 604) with delta (0, 0)
Screenshot: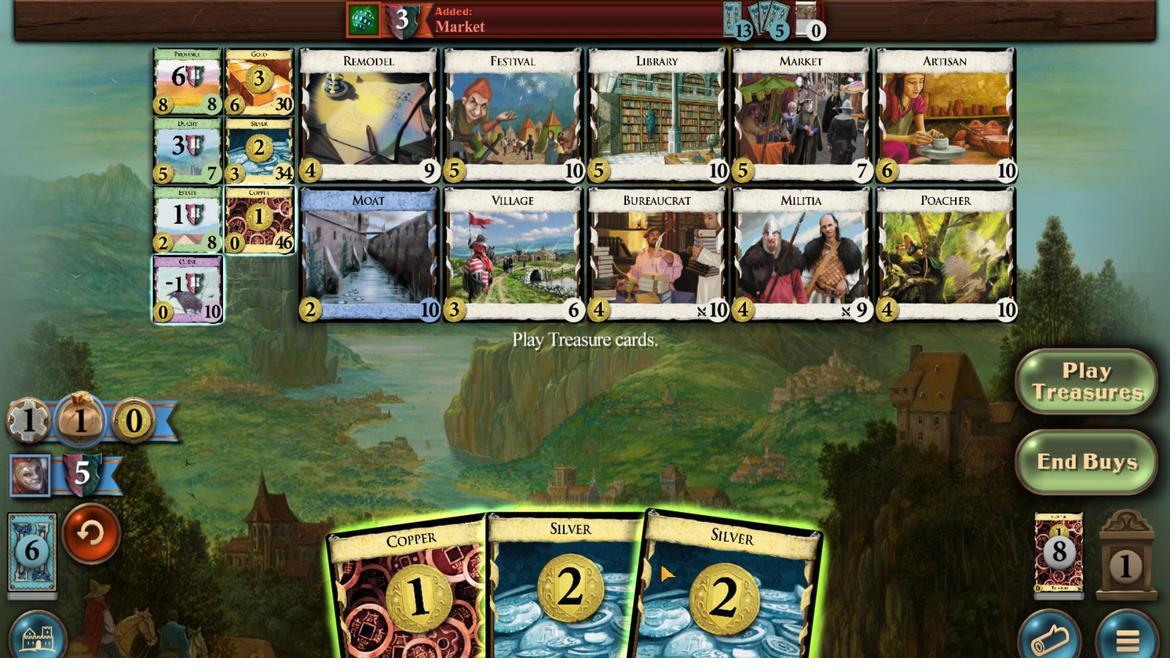
Action: Mouse moved to (513, 604)
Screenshot: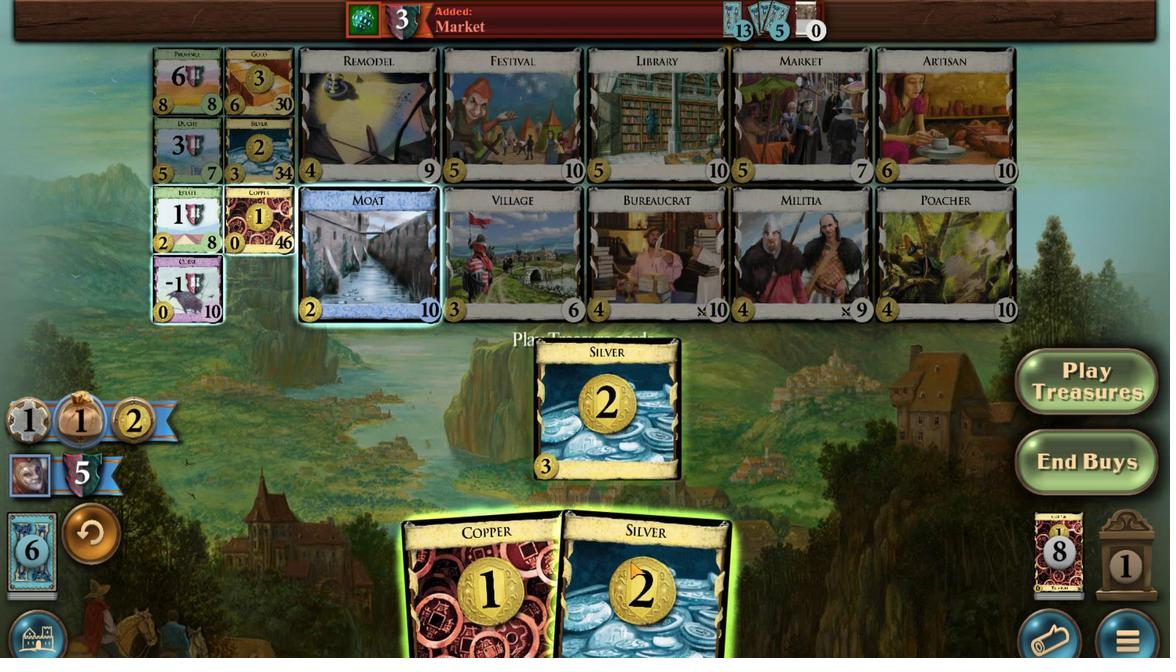 
Action: Mouse scrolled (513, 604) with delta (0, 0)
Screenshot: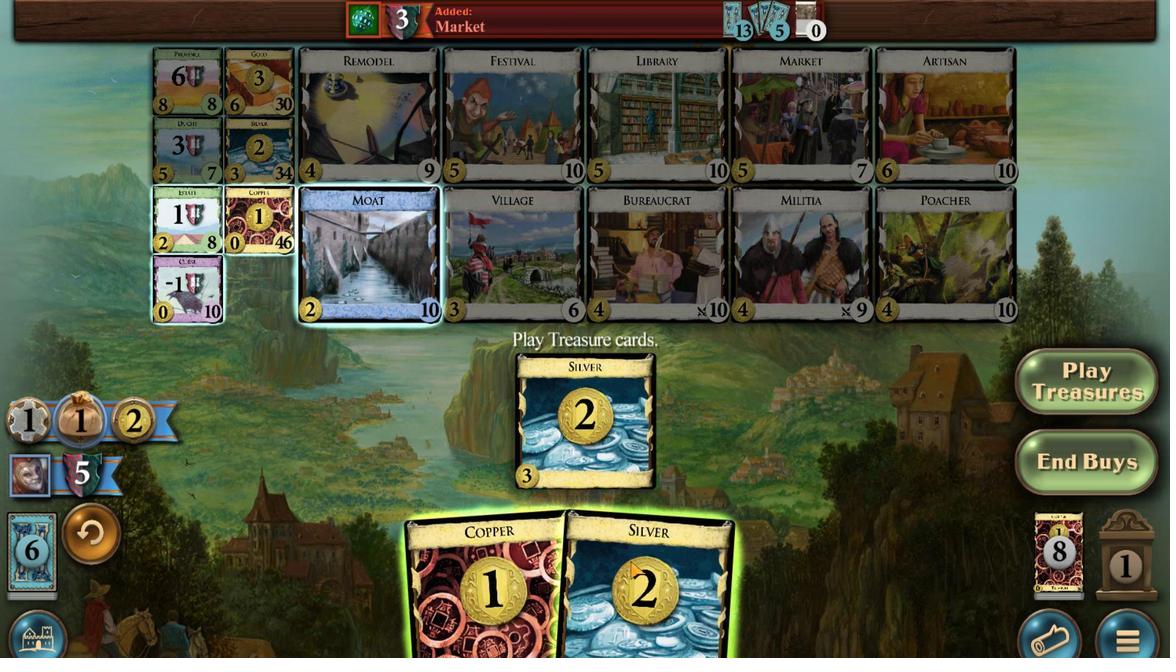 
Action: Mouse scrolled (513, 604) with delta (0, 0)
Screenshot: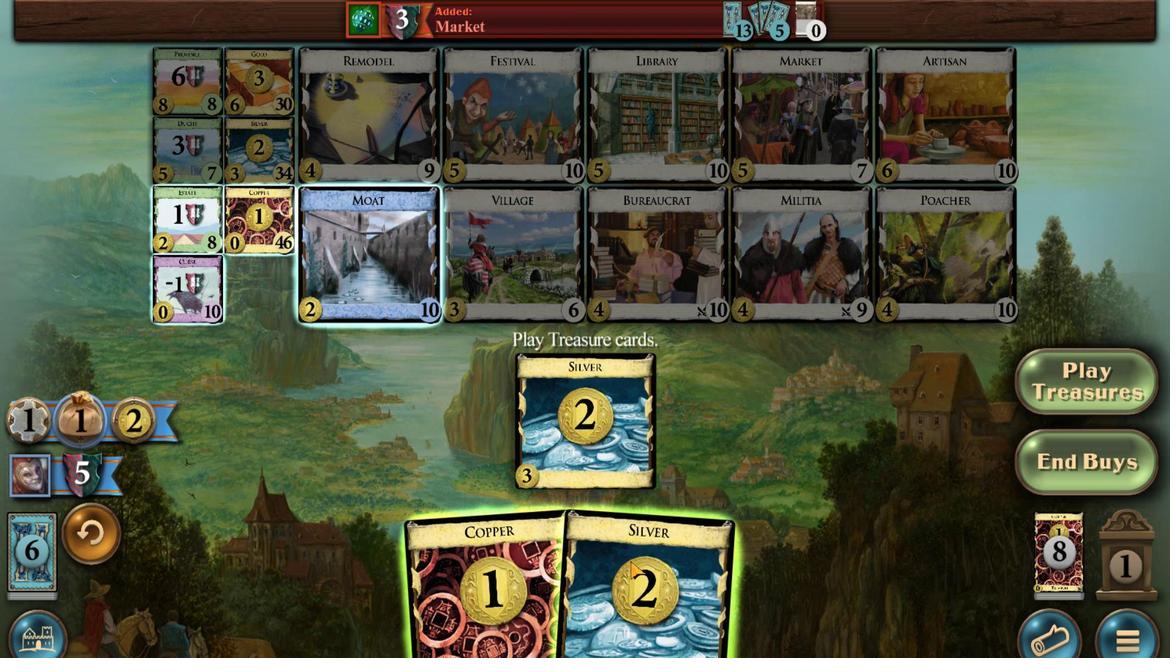 
Action: Mouse scrolled (513, 604) with delta (0, 0)
Screenshot: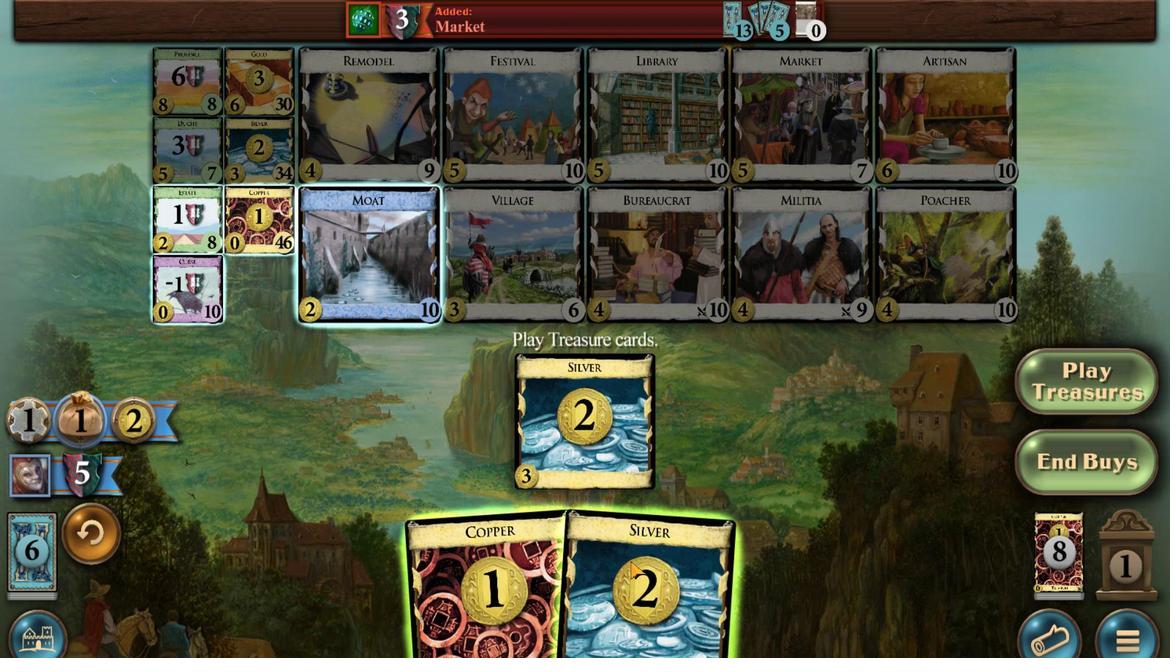
Action: Mouse moved to (518, 604)
Screenshot: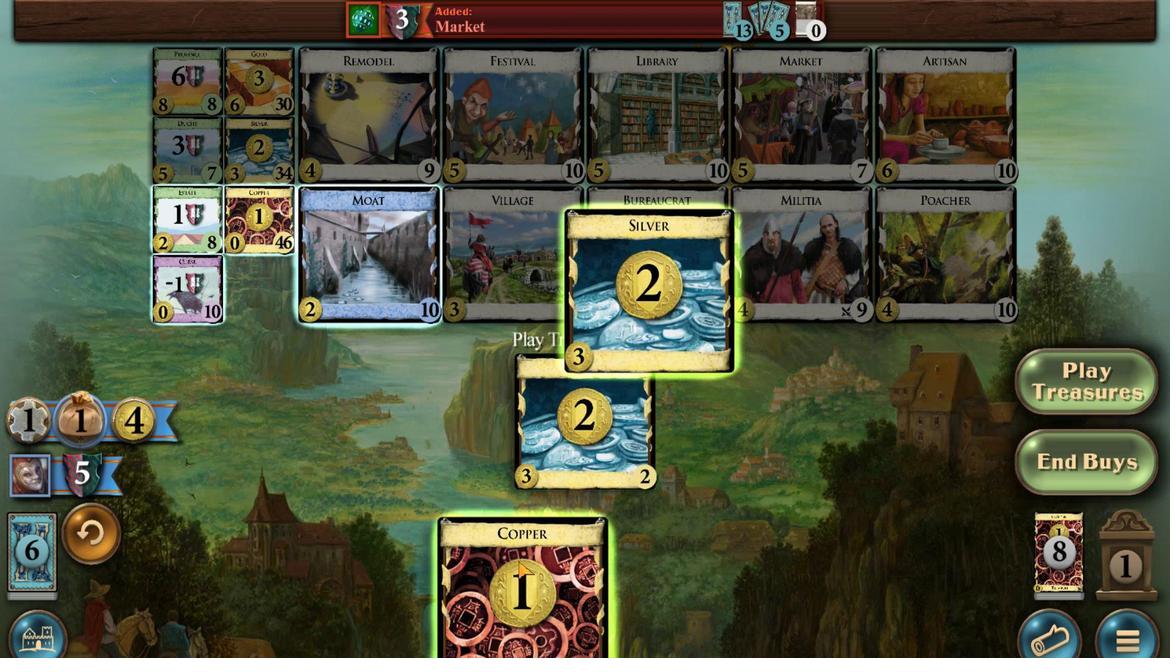 
Action: Mouse scrolled (518, 604) with delta (0, 0)
Screenshot: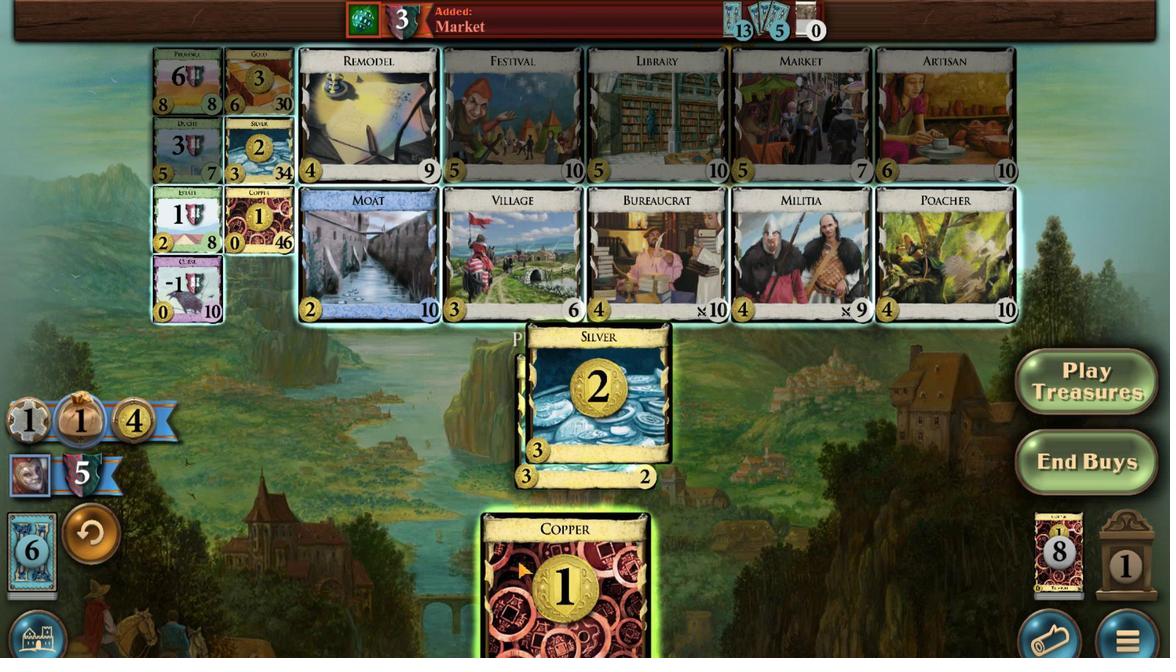 
Action: Mouse scrolled (518, 604) with delta (0, 0)
Screenshot: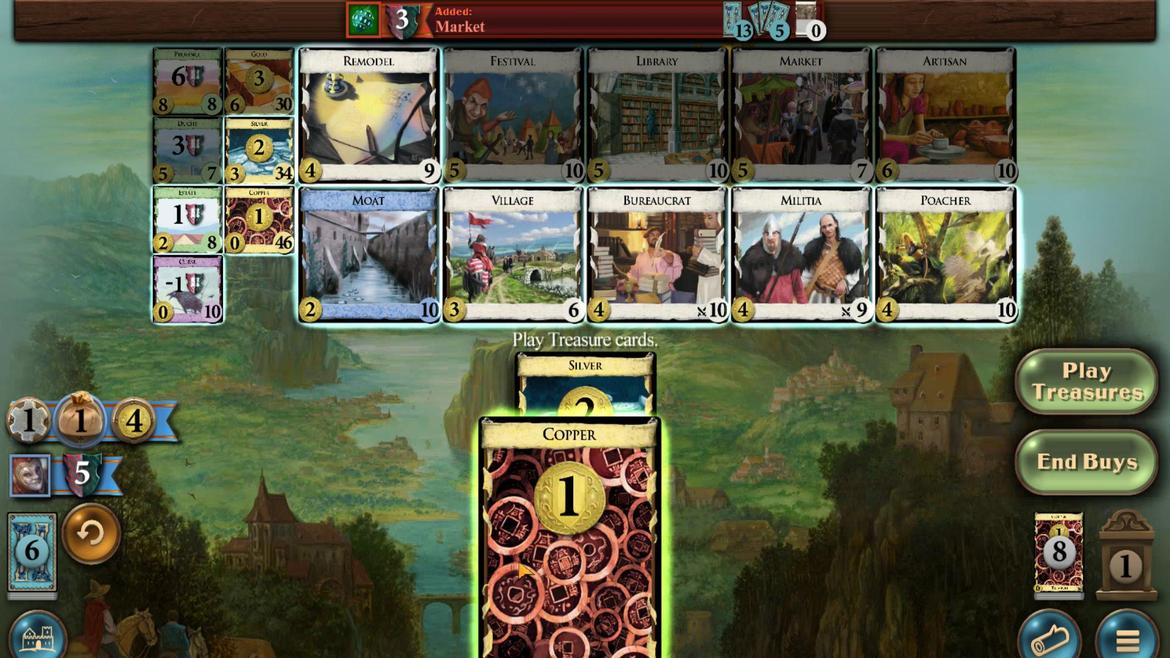 
Action: Mouse scrolled (518, 604) with delta (0, 0)
Screenshot: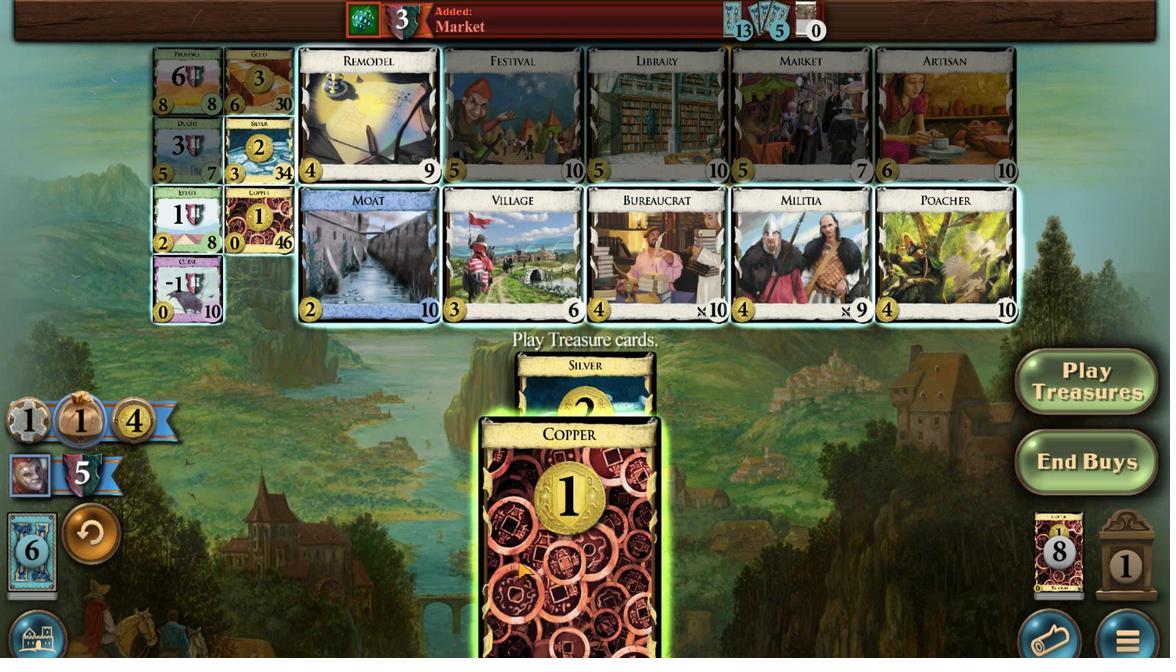 
Action: Mouse moved to (533, 549)
Screenshot: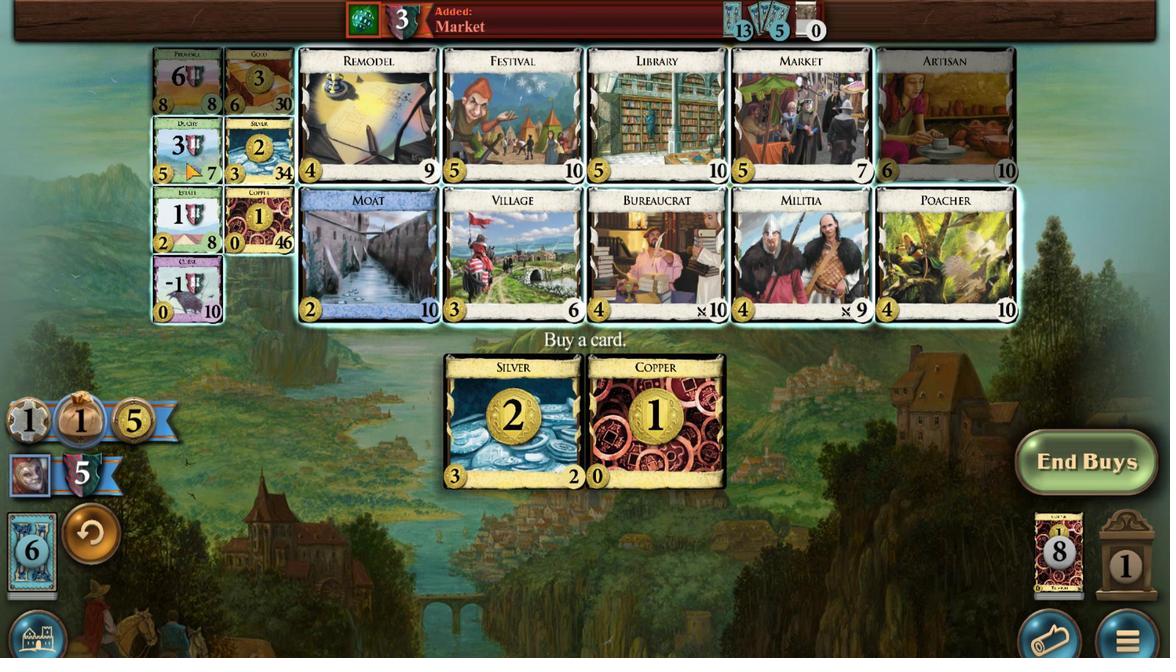 
Action: Mouse pressed left at (533, 549)
Screenshot: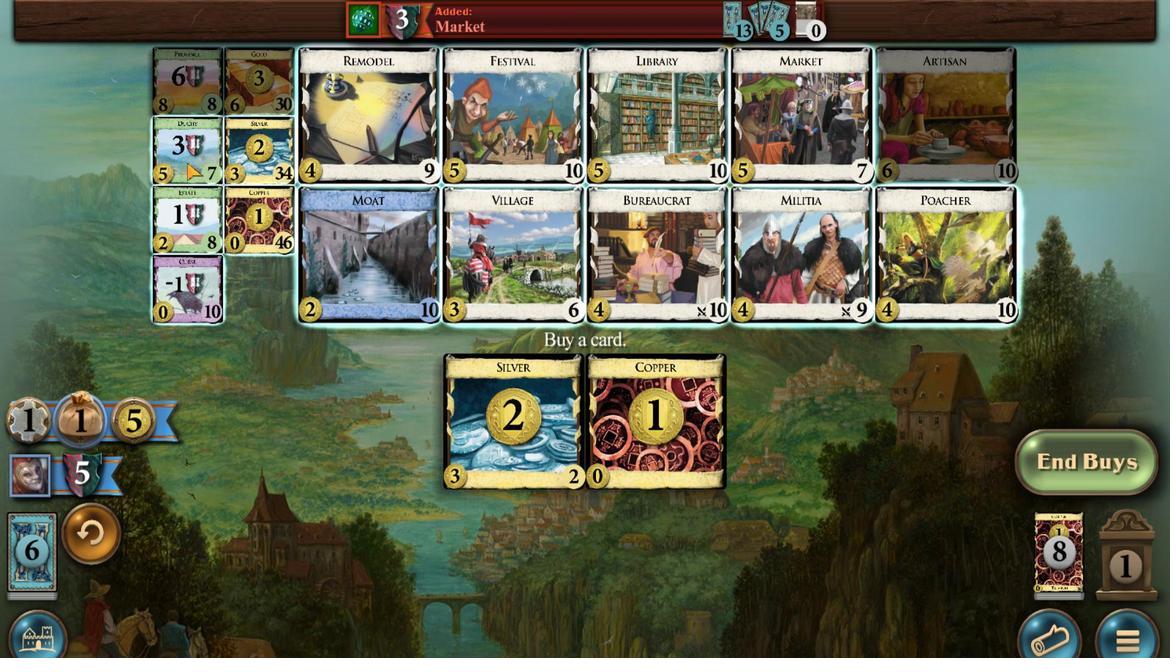 
Action: Mouse moved to (512, 607)
Screenshot: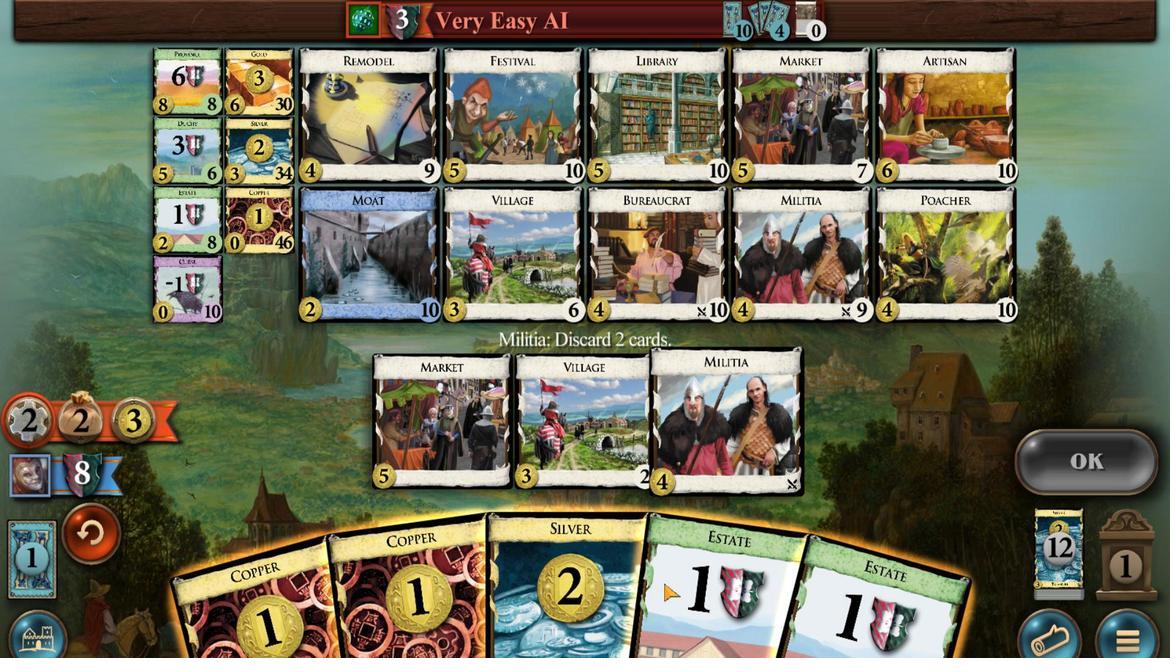 
Action: Mouse scrolled (512, 607) with delta (0, 0)
Screenshot: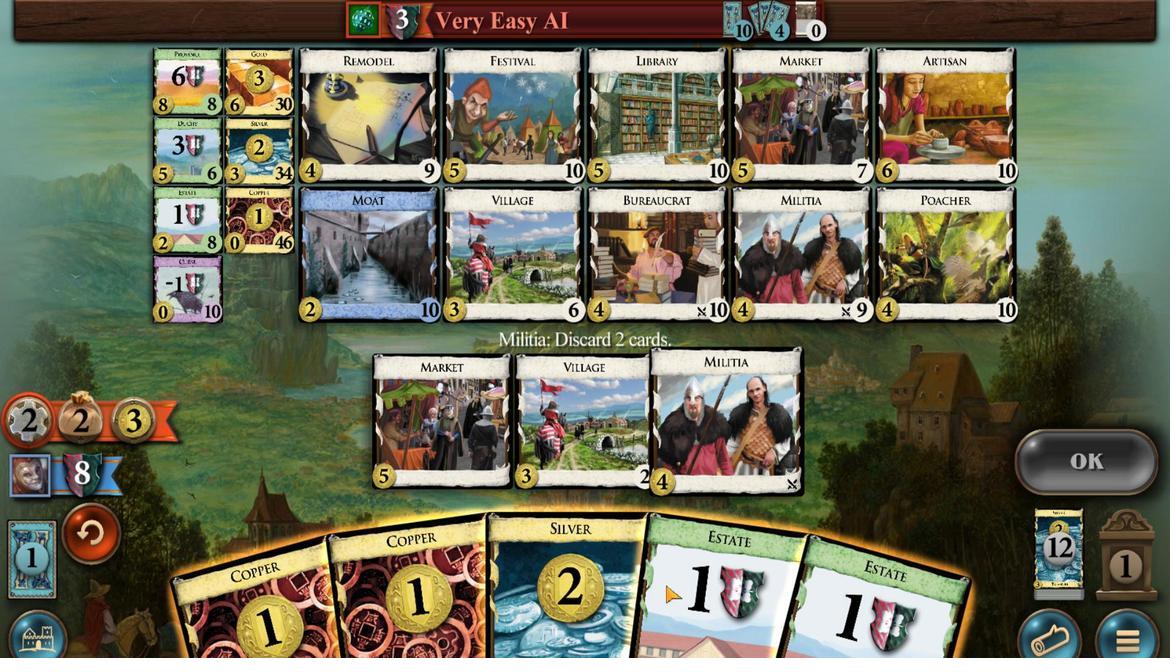 
Action: Mouse scrolled (512, 607) with delta (0, 0)
Screenshot: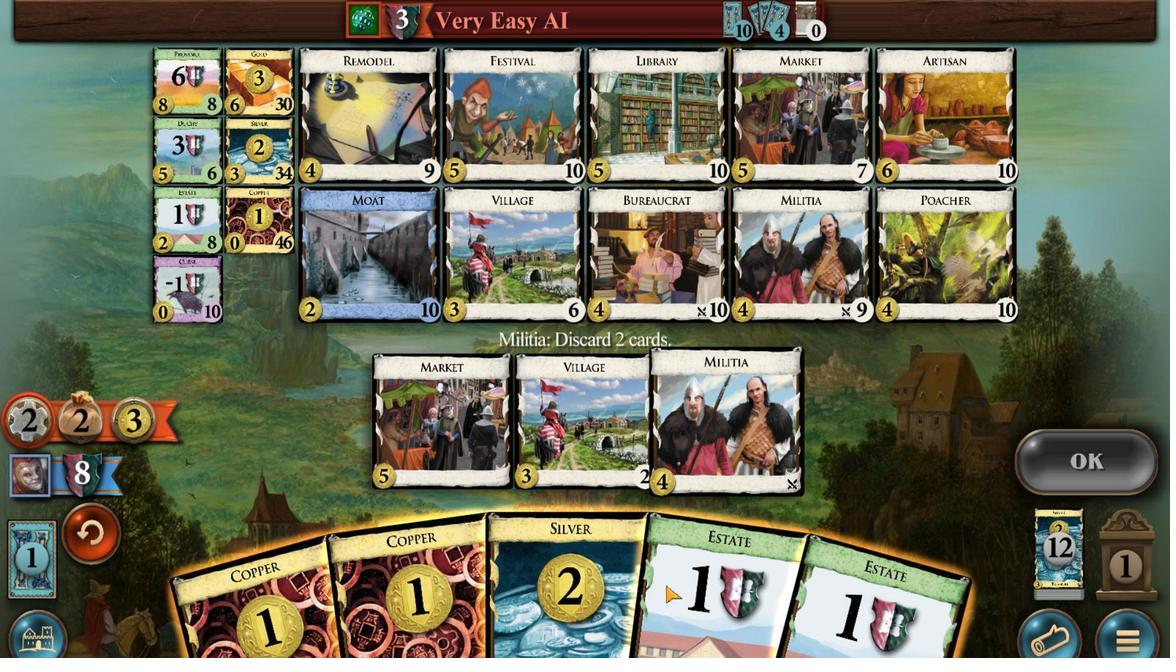 
Action: Mouse moved to (502, 607)
Screenshot: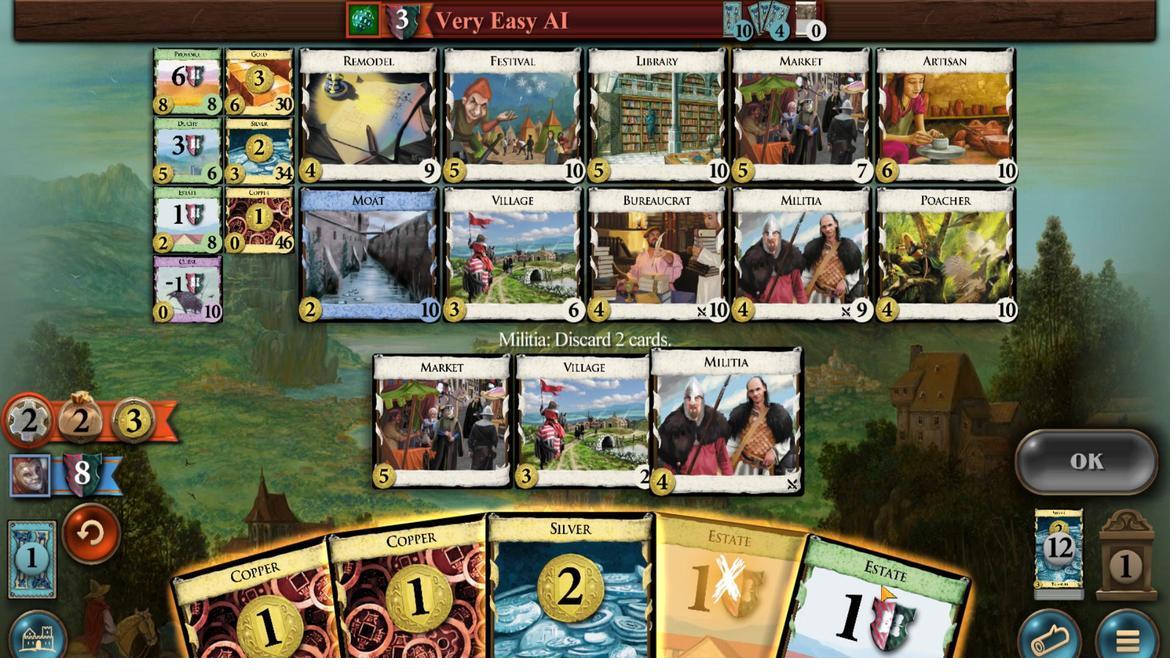 
Action: Mouse scrolled (502, 607) with delta (0, 0)
Screenshot: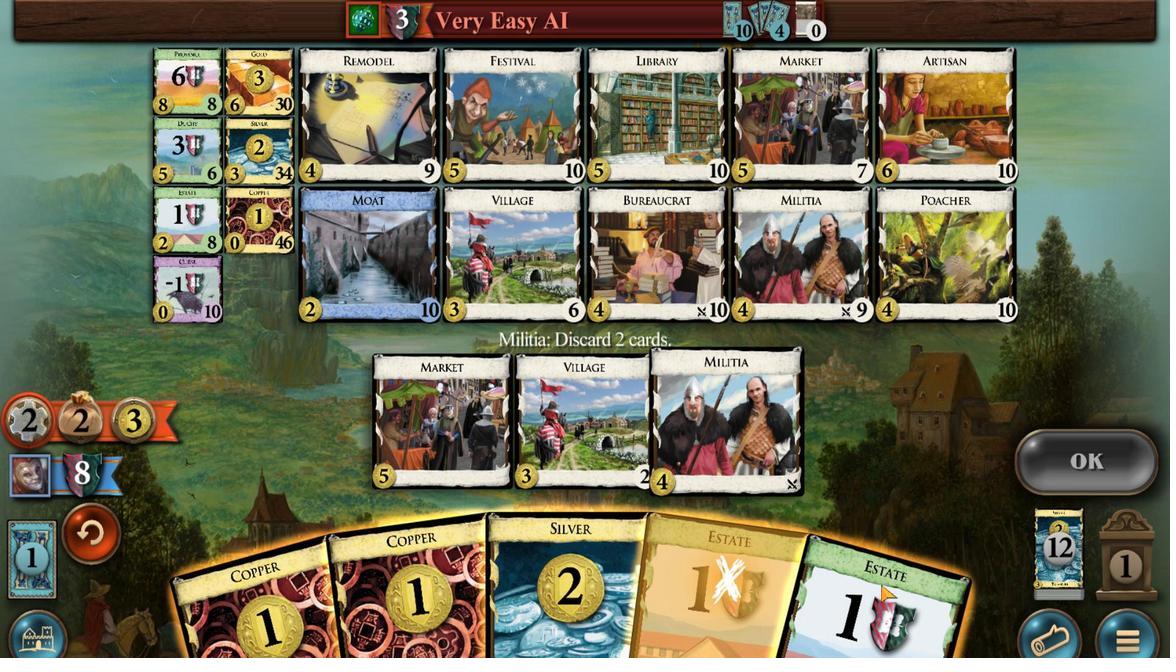 
Action: Mouse scrolled (502, 607) with delta (0, 0)
Screenshot: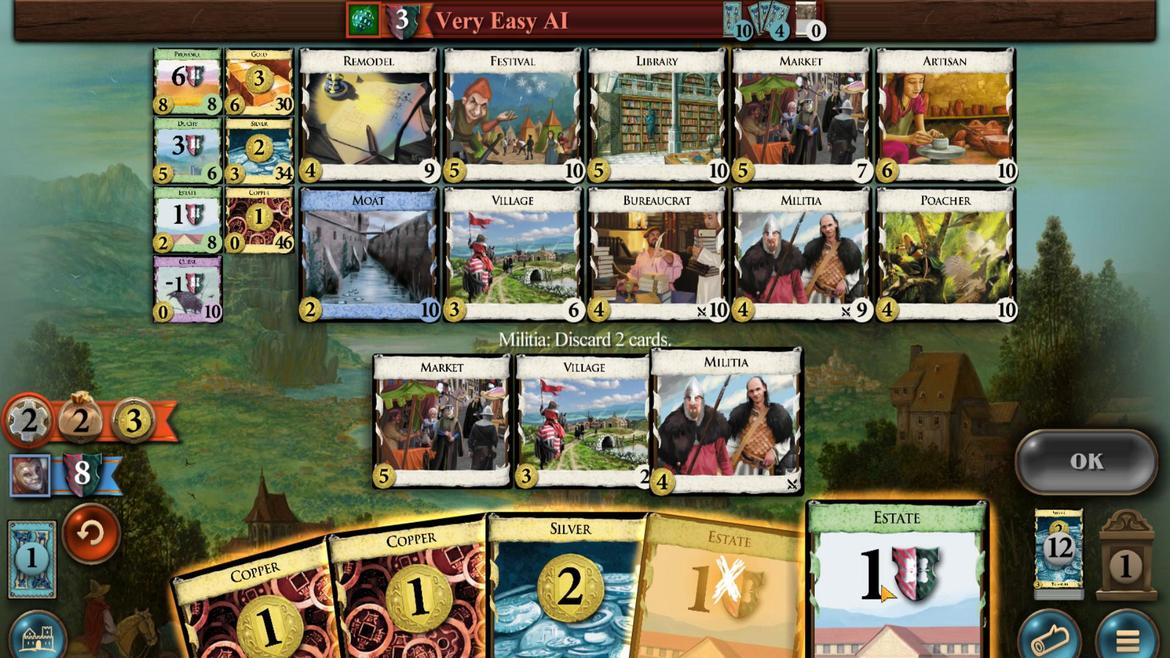 
Action: Mouse scrolled (502, 607) with delta (0, 0)
Screenshot: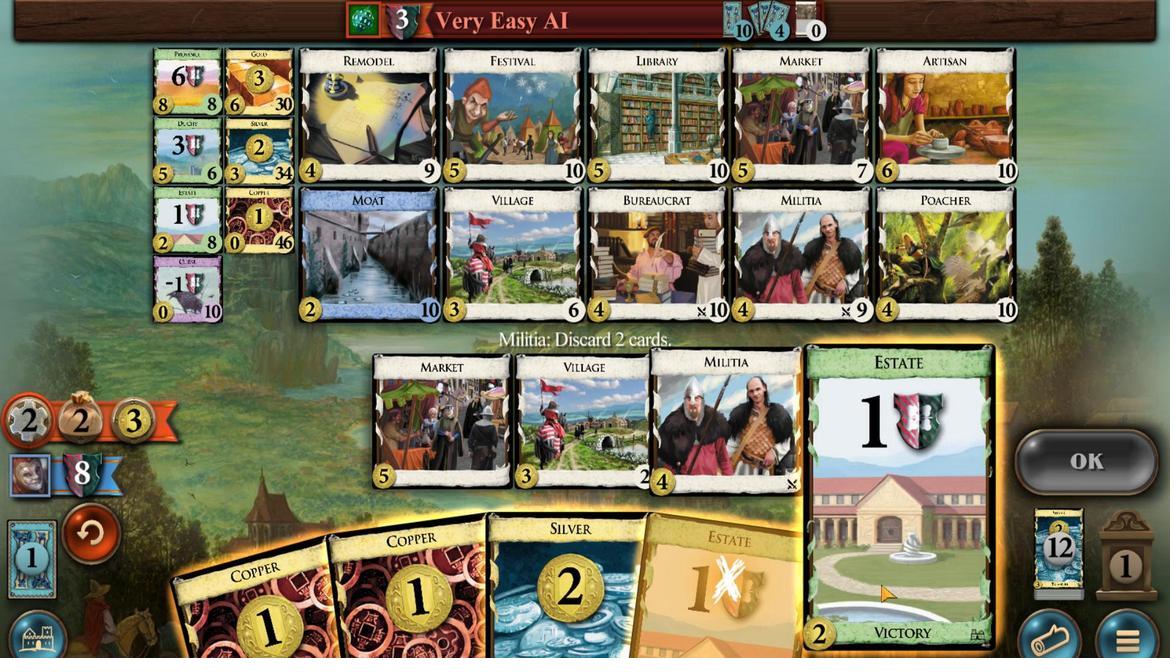 
Action: Mouse moved to (491, 591)
Screenshot: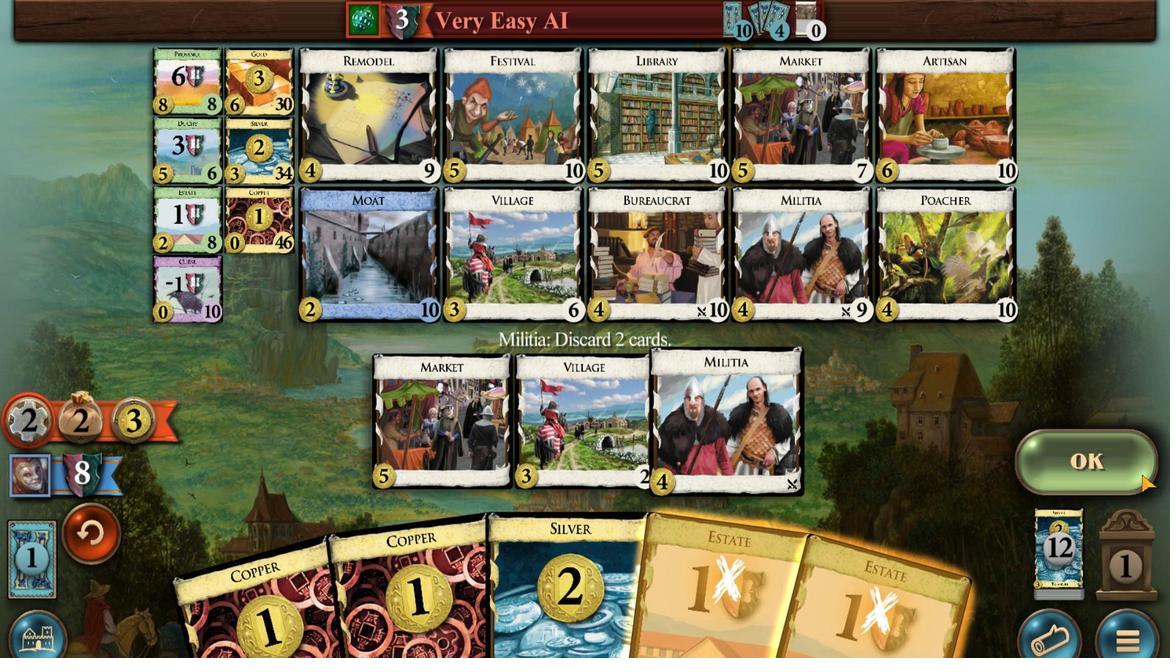 
Action: Mouse pressed left at (491, 591)
Screenshot: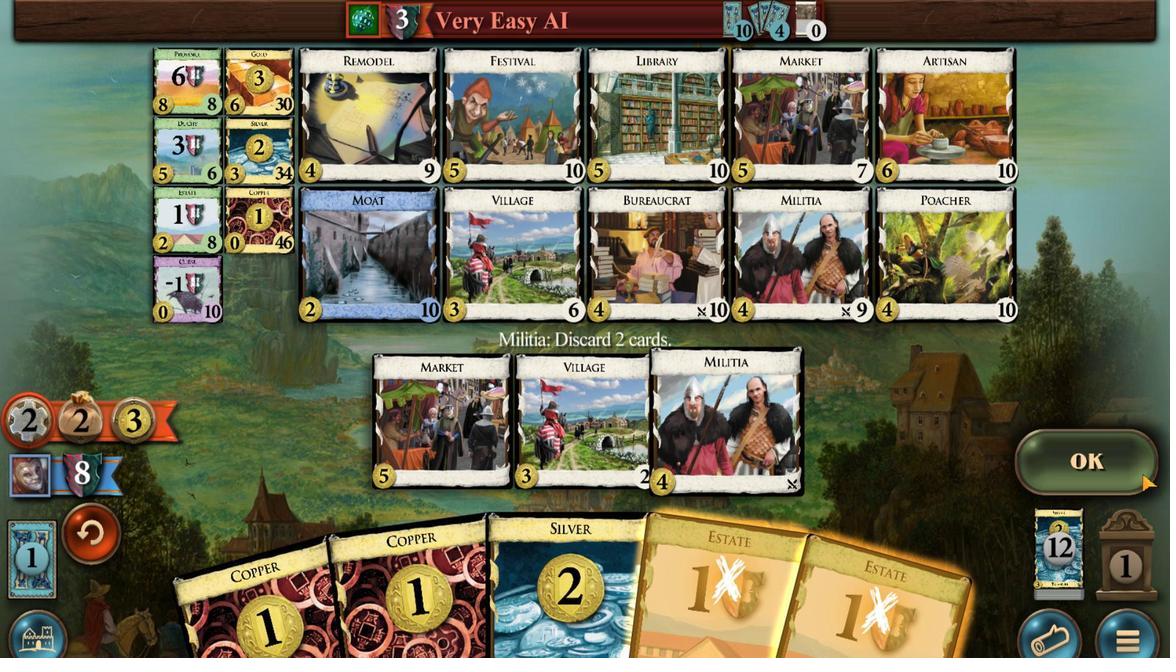 
Action: Mouse moved to (508, 608)
Screenshot: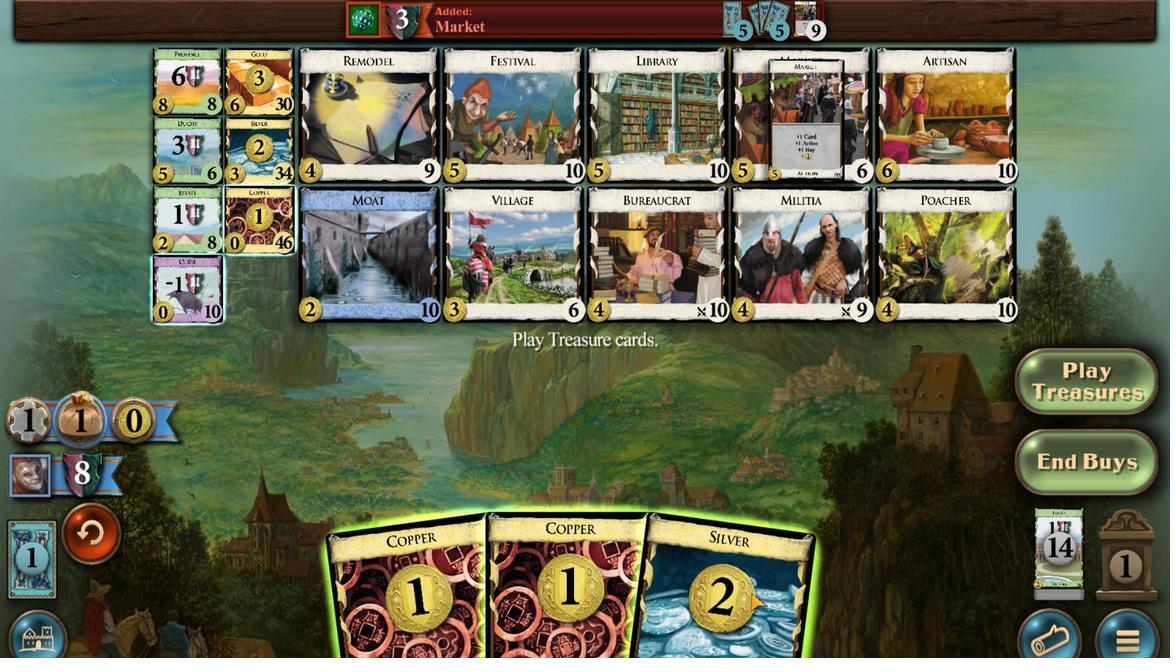 
Action: Mouse scrolled (508, 608) with delta (0, 0)
Screenshot: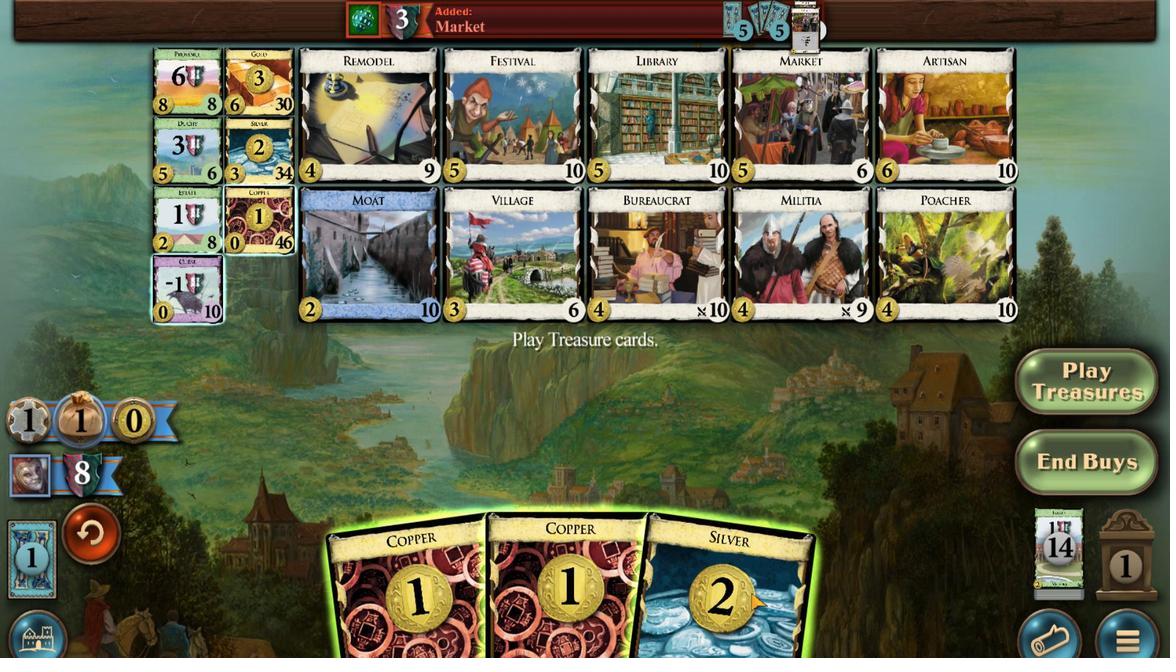 
Action: Mouse scrolled (508, 608) with delta (0, 0)
Screenshot: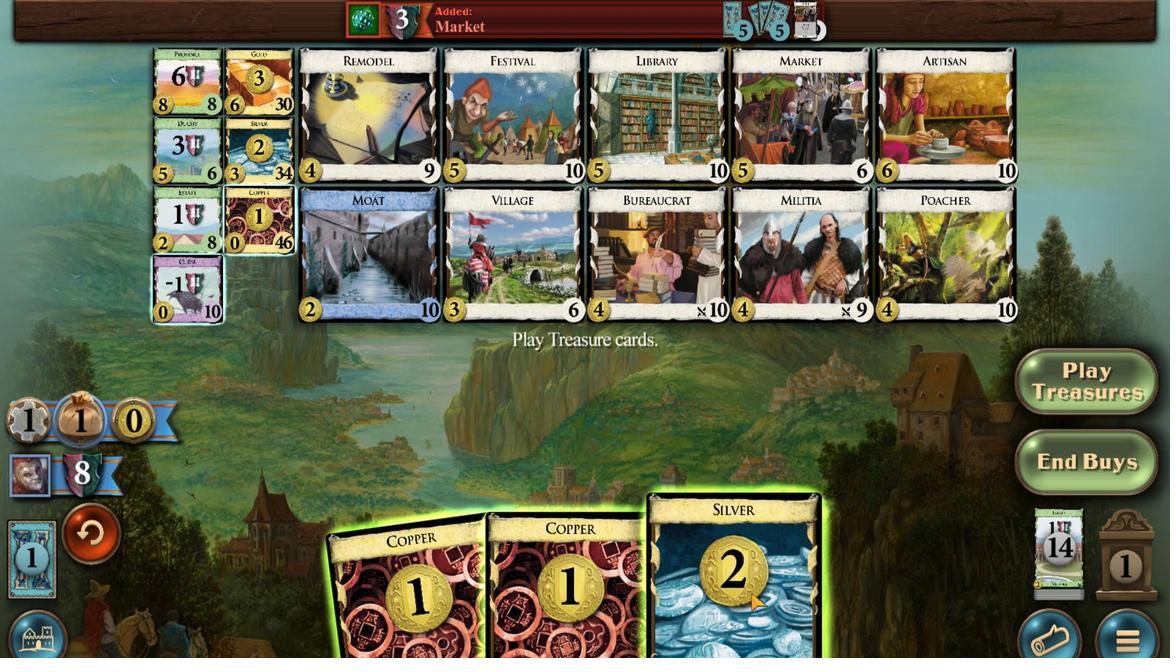
Action: Mouse scrolled (508, 608) with delta (0, 0)
Screenshot: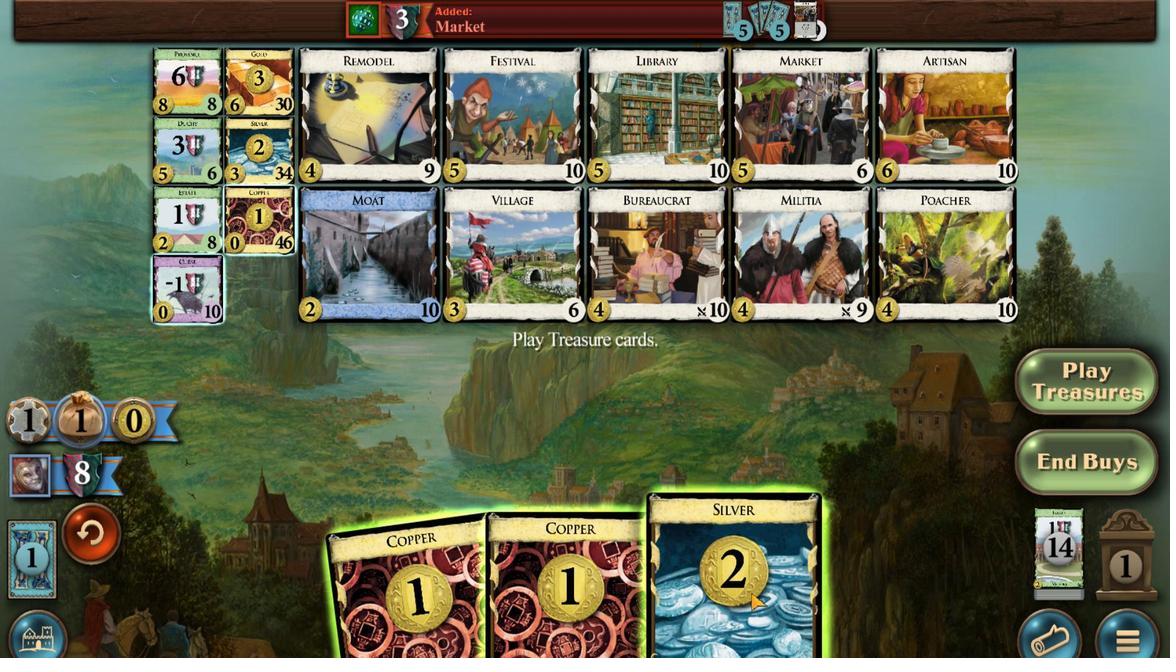 
Action: Mouse scrolled (508, 608) with delta (0, 0)
Screenshot: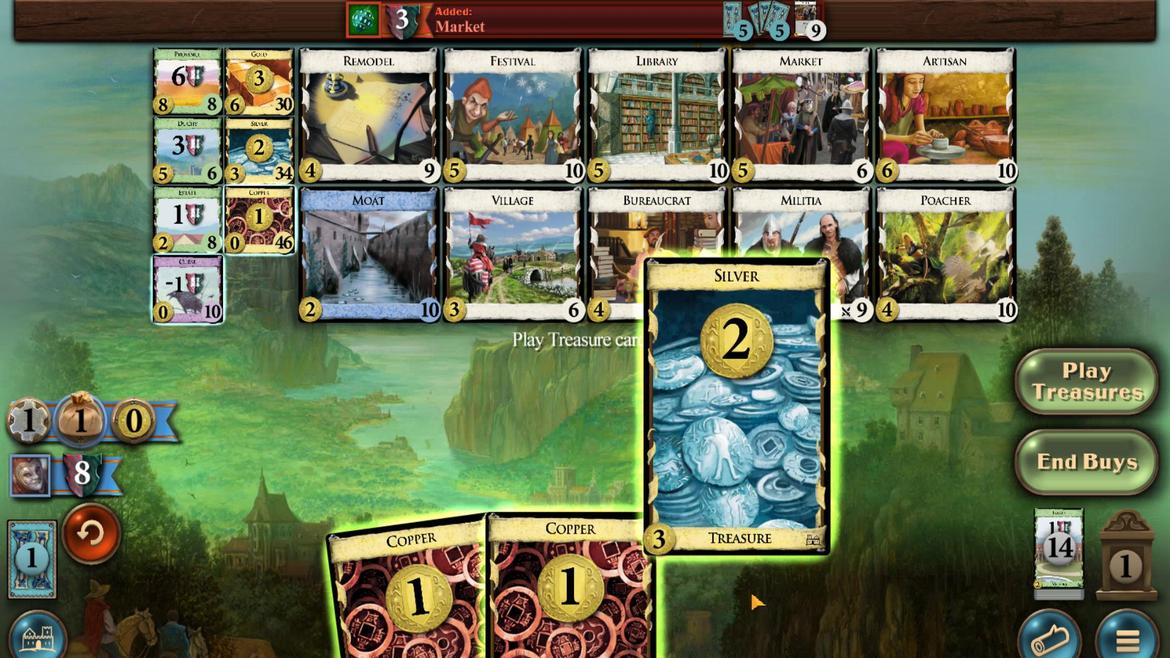 
Action: Mouse moved to (516, 603)
Screenshot: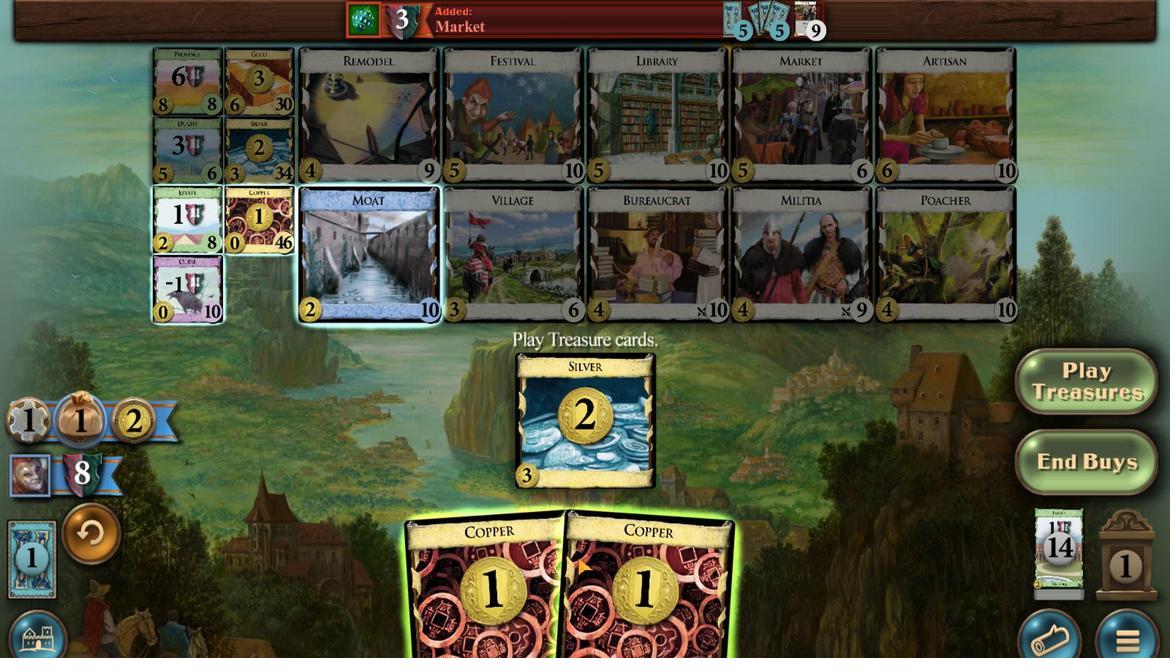 
Action: Mouse scrolled (516, 603) with delta (0, 0)
Screenshot: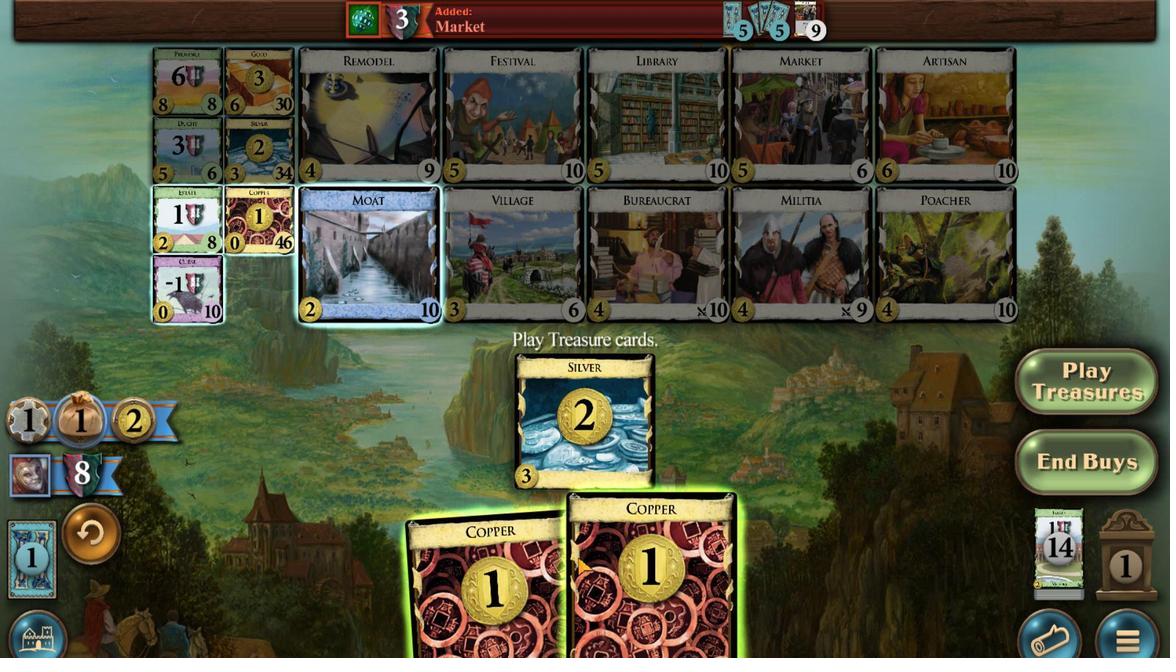 
Action: Mouse scrolled (516, 603) with delta (0, 0)
Screenshot: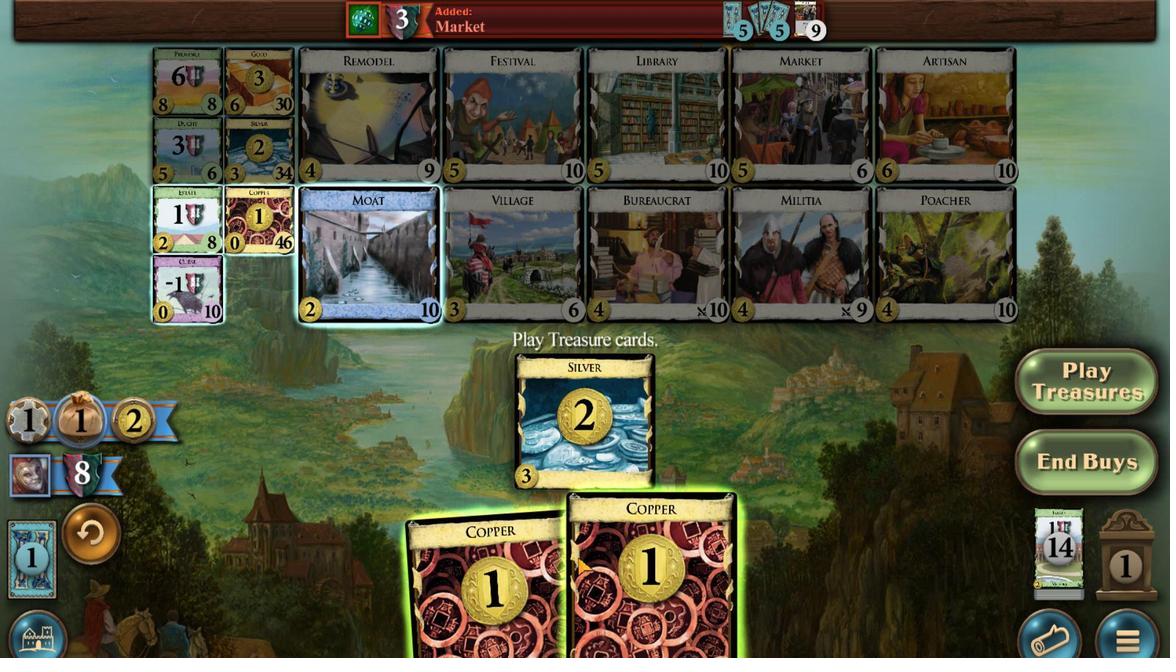 
Action: Mouse scrolled (516, 603) with delta (0, 0)
Screenshot: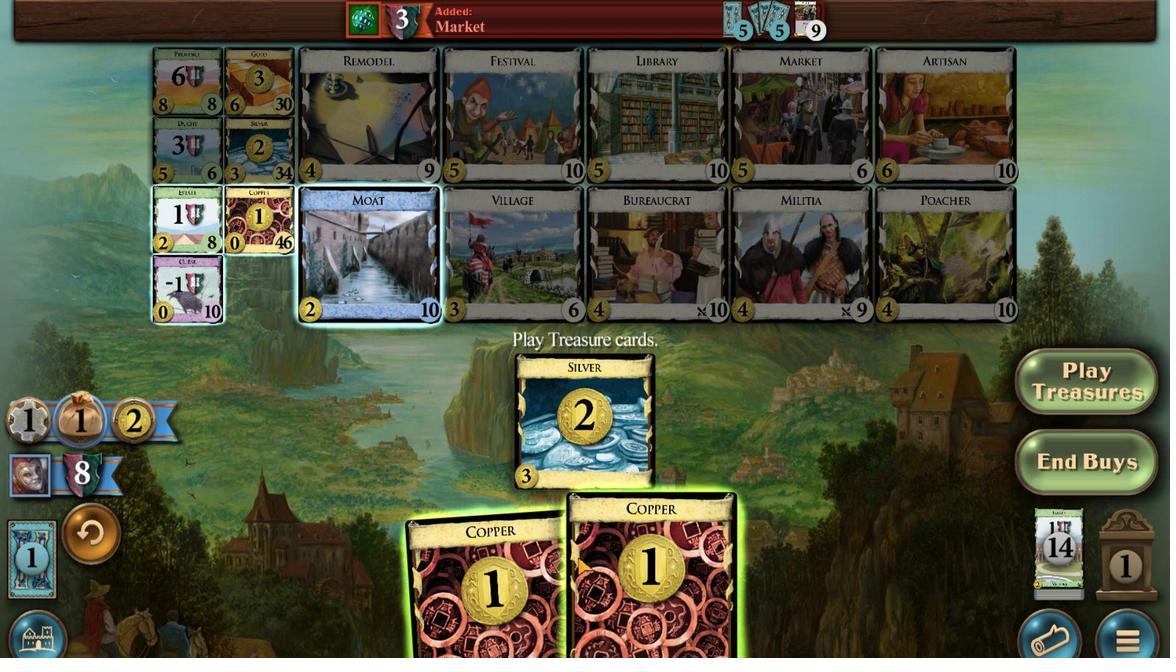 
Action: Mouse moved to (518, 603)
Screenshot: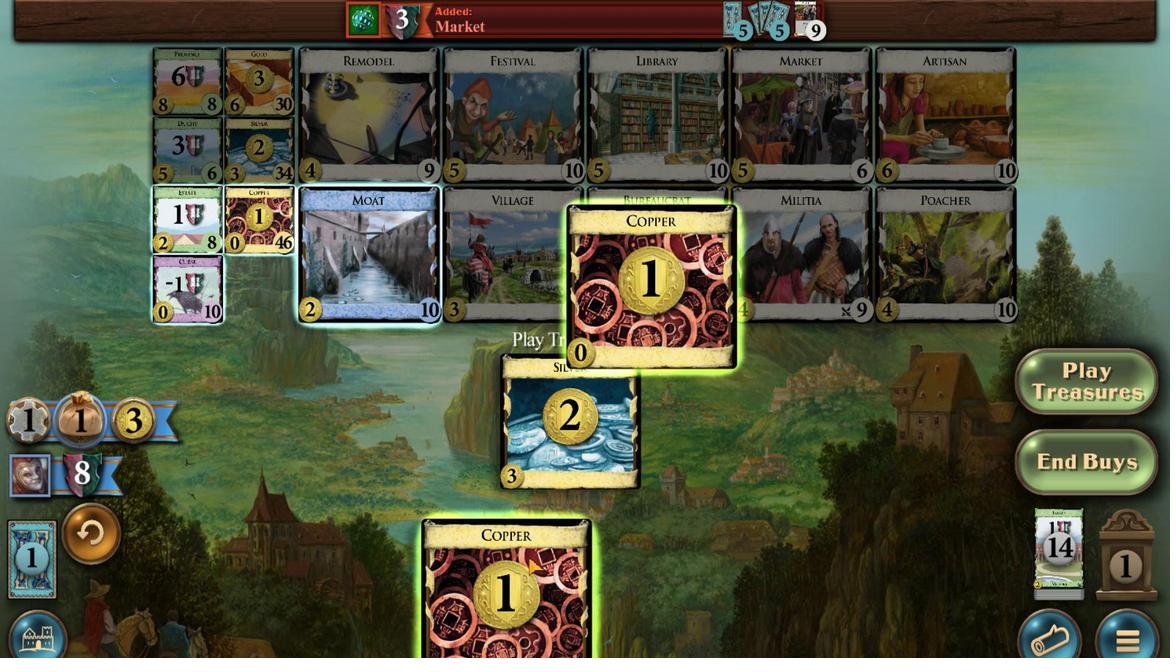 
Action: Mouse scrolled (518, 603) with delta (0, 0)
Screenshot: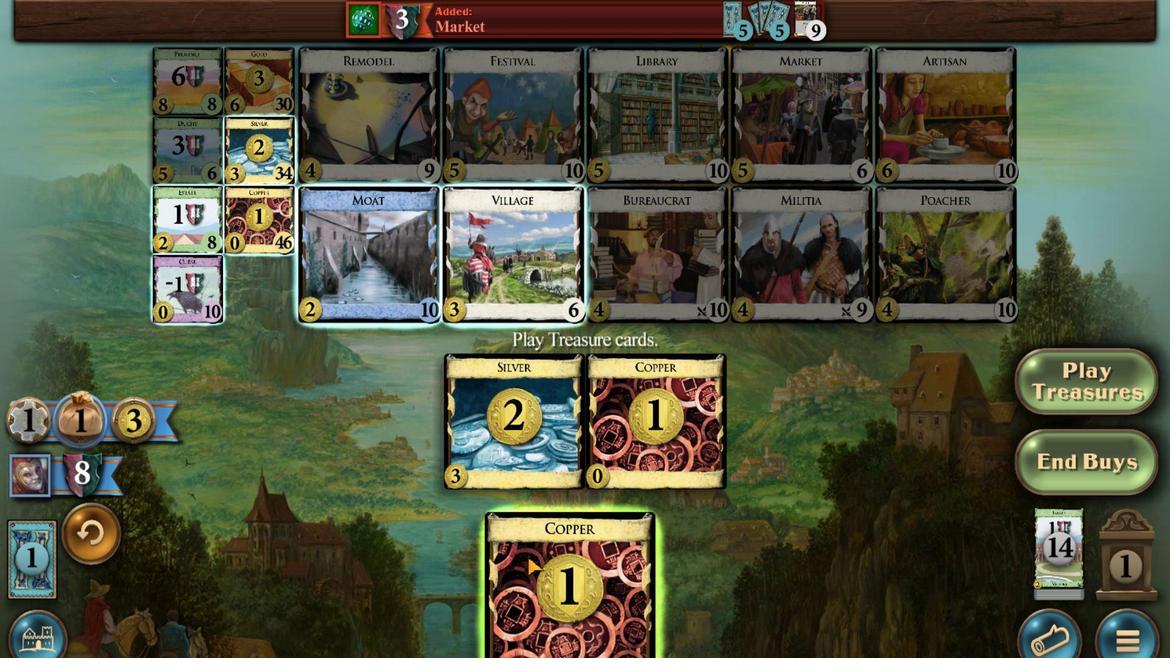 
Action: Mouse scrolled (518, 603) with delta (0, 0)
Screenshot: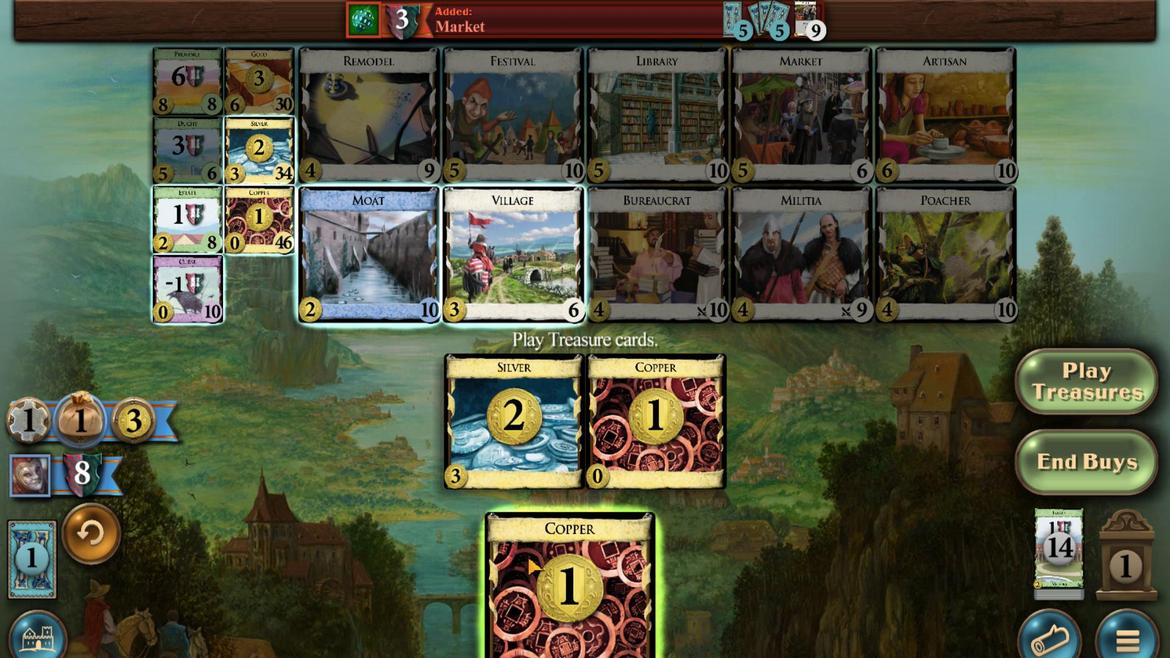 
Action: Mouse scrolled (518, 603) with delta (0, 0)
Screenshot: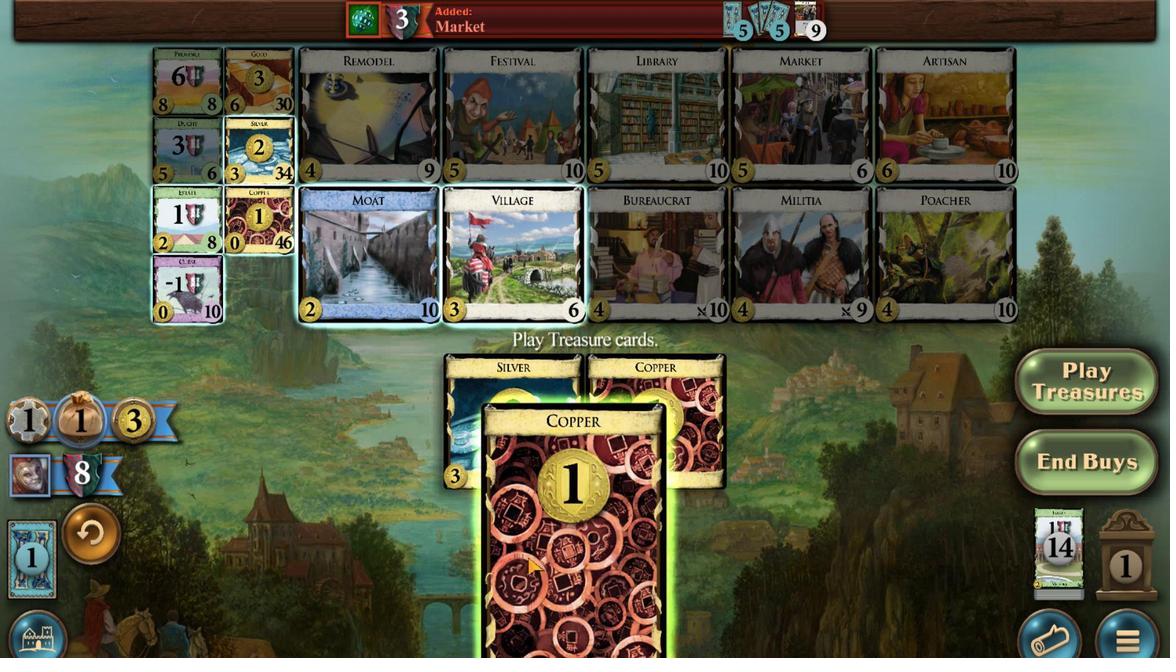 
Action: Mouse moved to (530, 546)
Screenshot: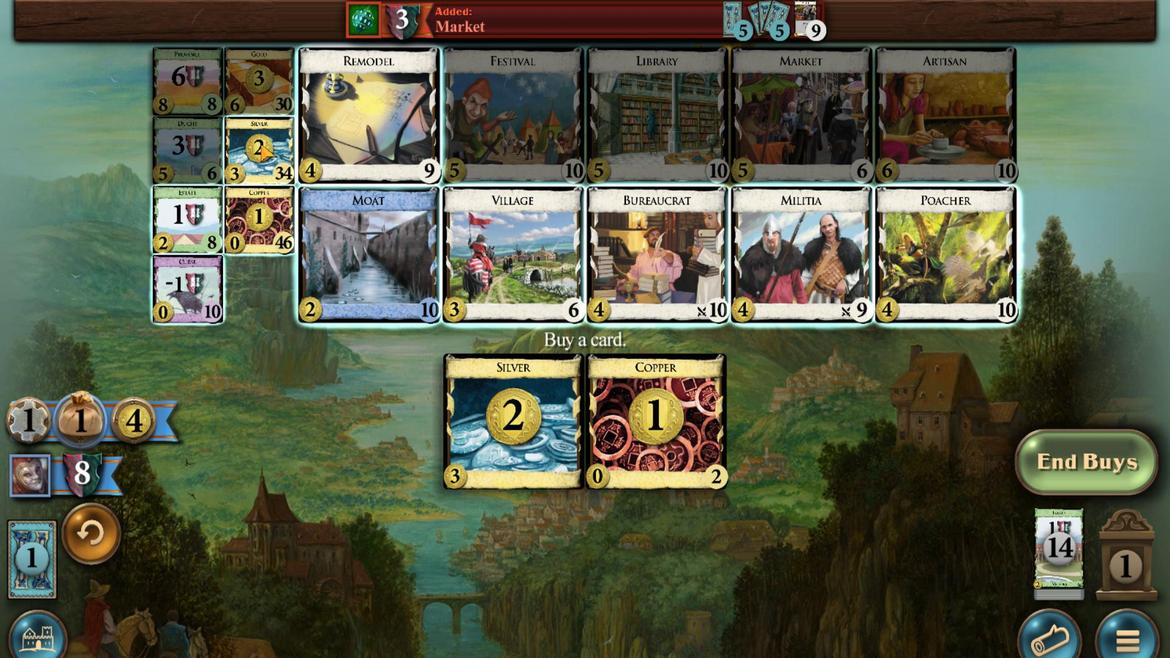 
Action: Mouse pressed left at (530, 546)
Screenshot: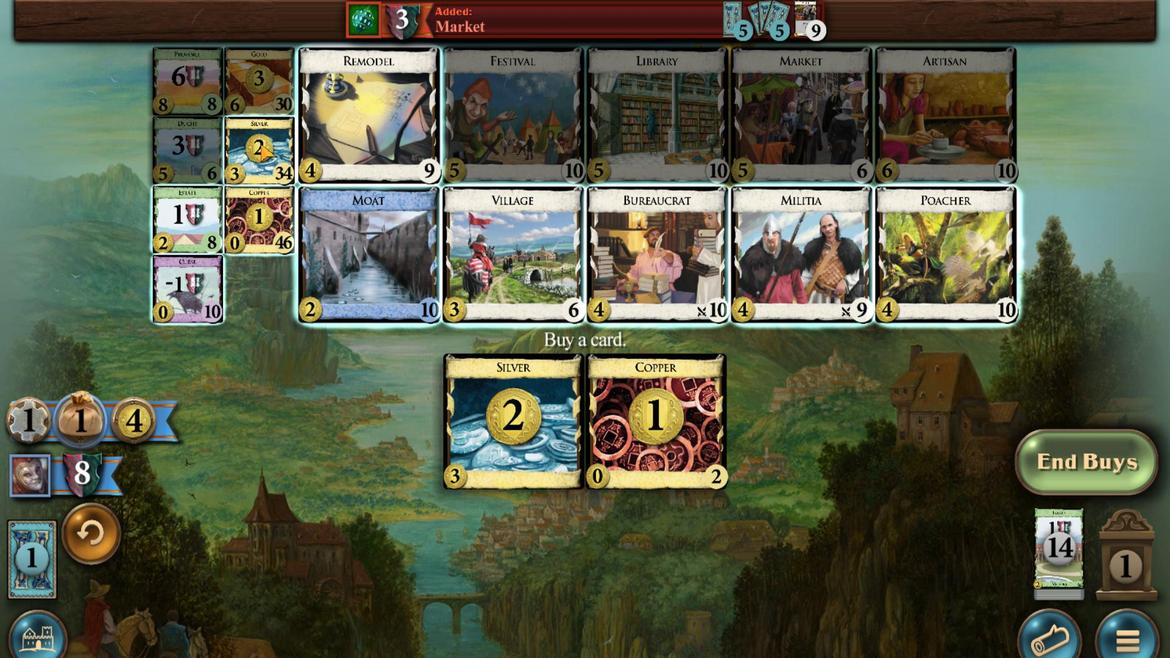 
Action: Mouse moved to (531, 612)
Screenshot: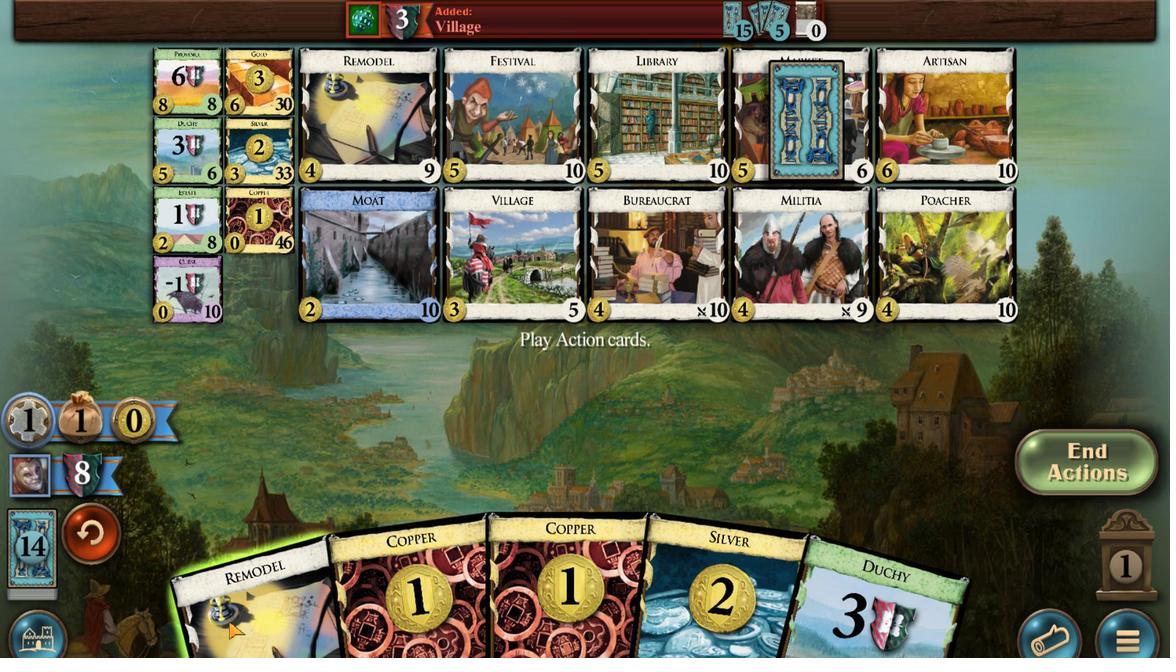 
Action: Mouse scrolled (531, 612) with delta (0, 0)
Screenshot: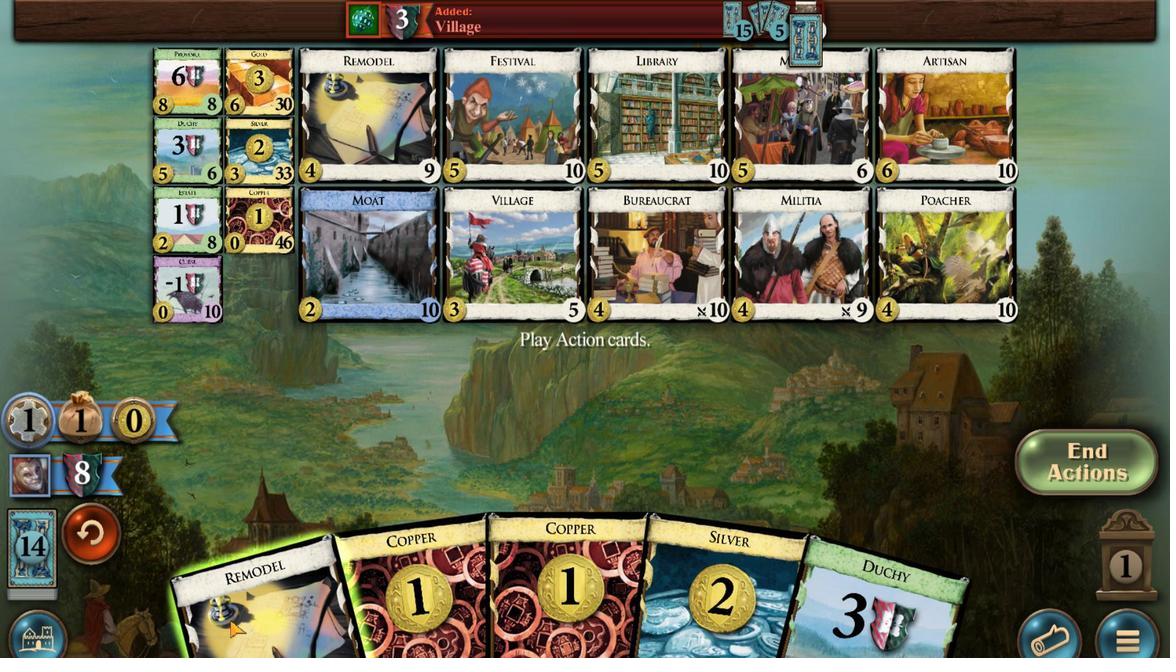 
Action: Mouse scrolled (531, 612) with delta (0, 0)
Screenshot: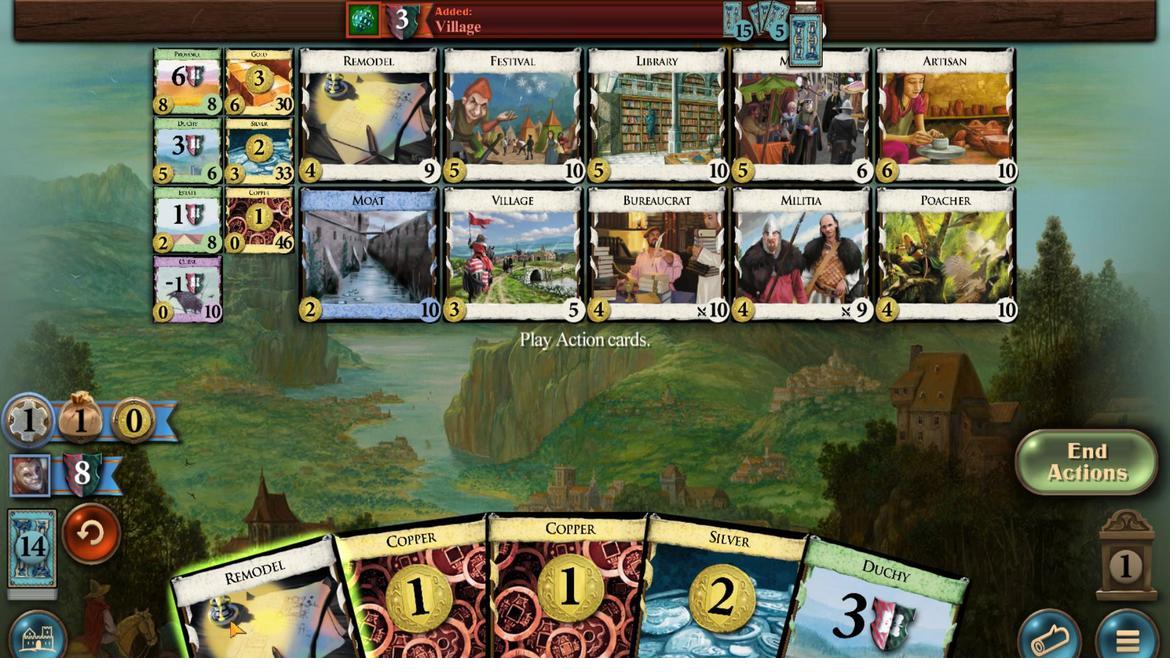 
Action: Mouse scrolled (531, 612) with delta (0, 0)
Screenshot: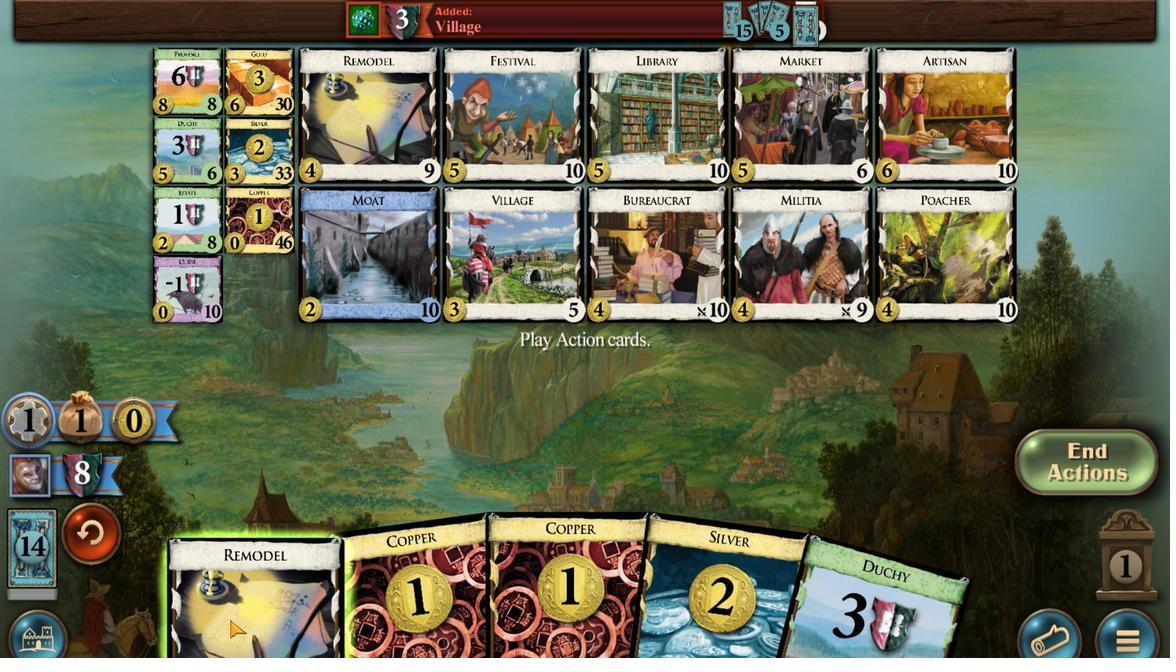 
Action: Mouse moved to (508, 609)
Screenshot: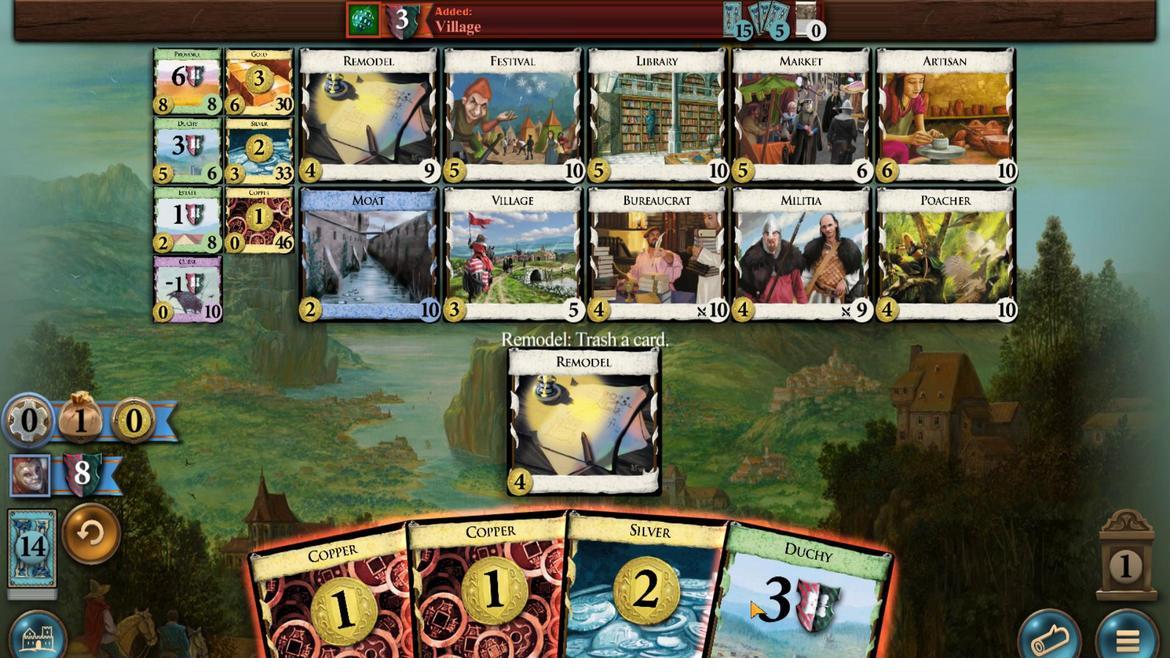 
Action: Mouse scrolled (508, 609) with delta (0, 0)
Screenshot: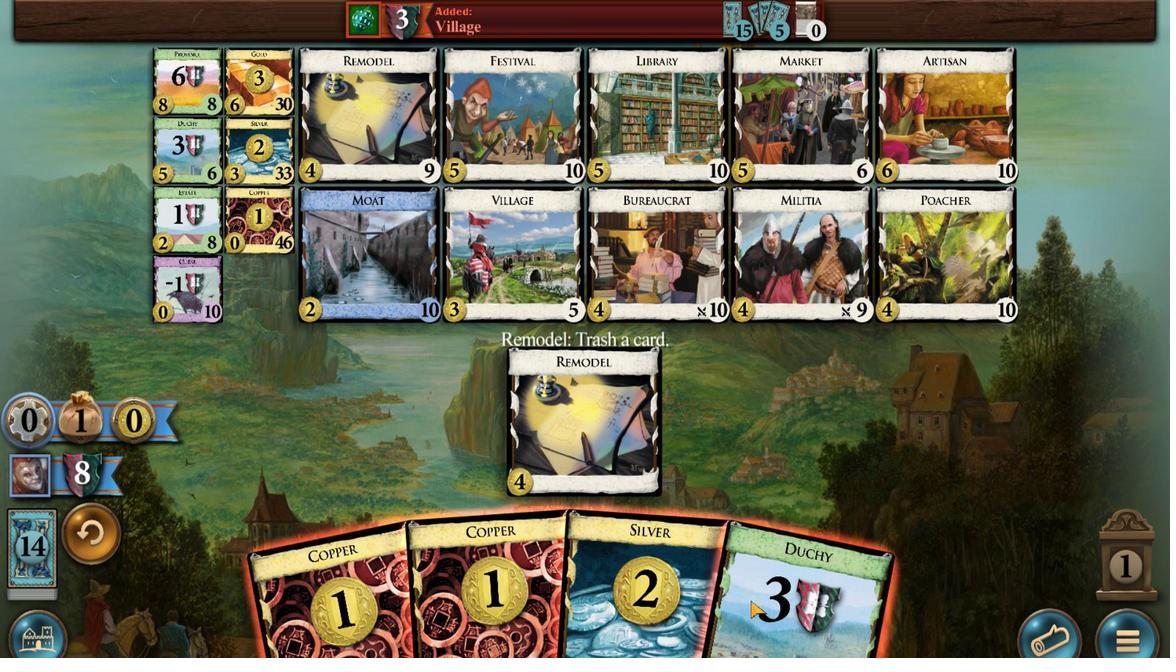 
Action: Mouse scrolled (508, 609) with delta (0, 0)
Screenshot: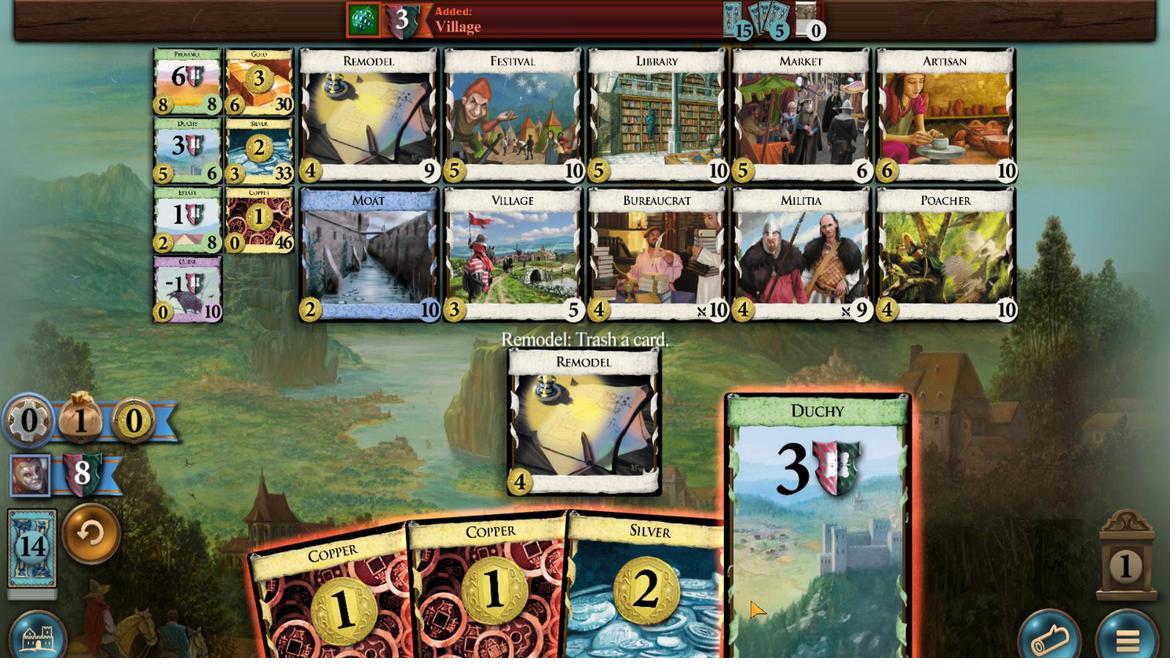 
Action: Mouse moved to (529, 558)
Screenshot: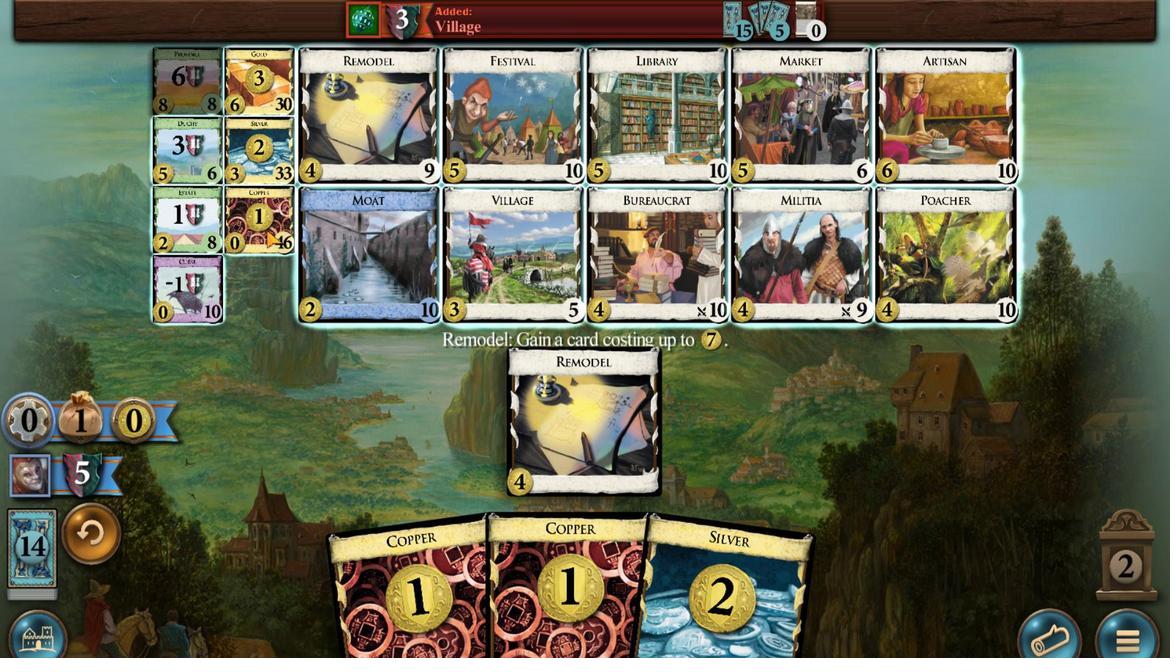 
Action: Mouse pressed left at (529, 558)
Screenshot: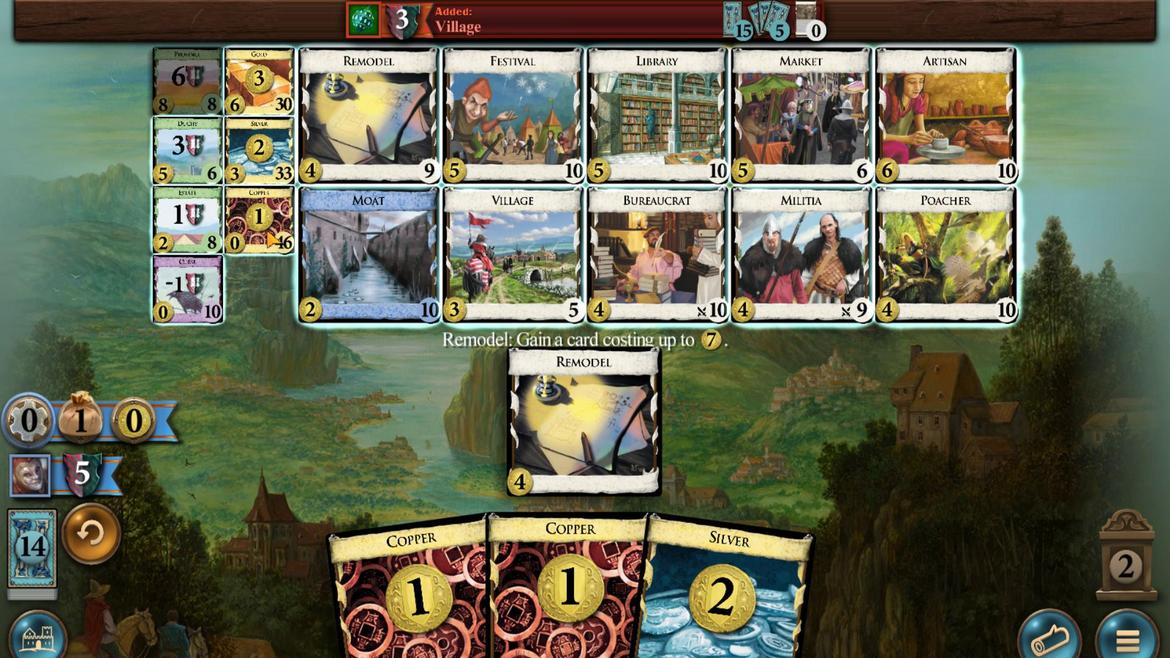 
Action: Mouse moved to (524, 610)
Screenshot: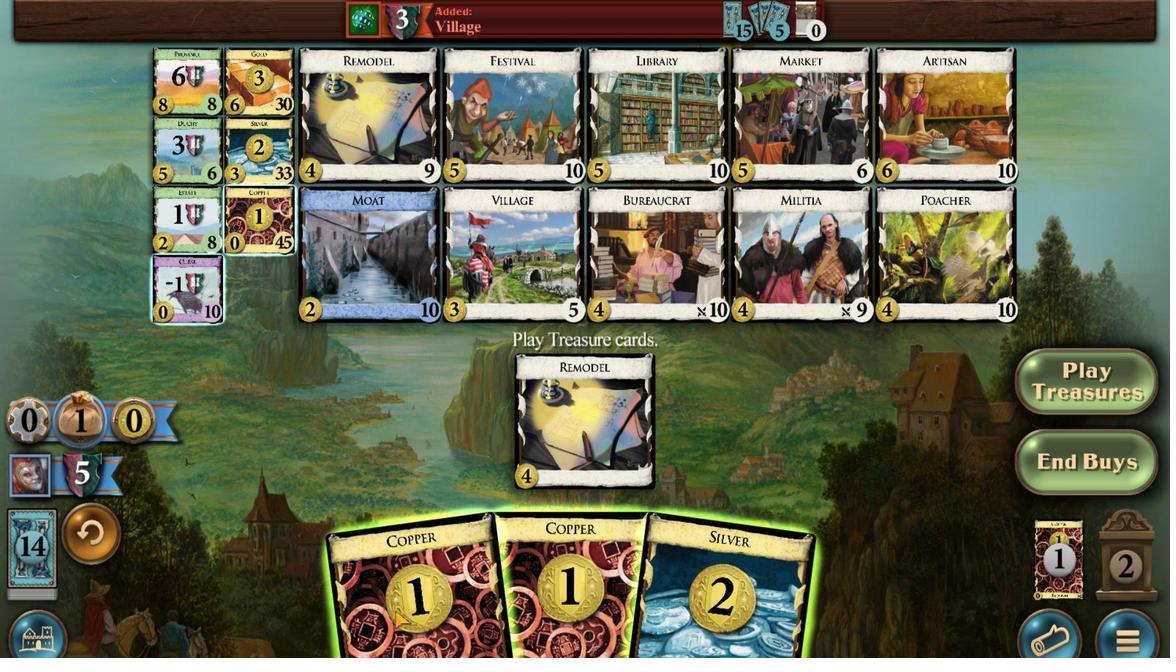 
Action: Mouse scrolled (524, 610) with delta (0, 0)
Screenshot: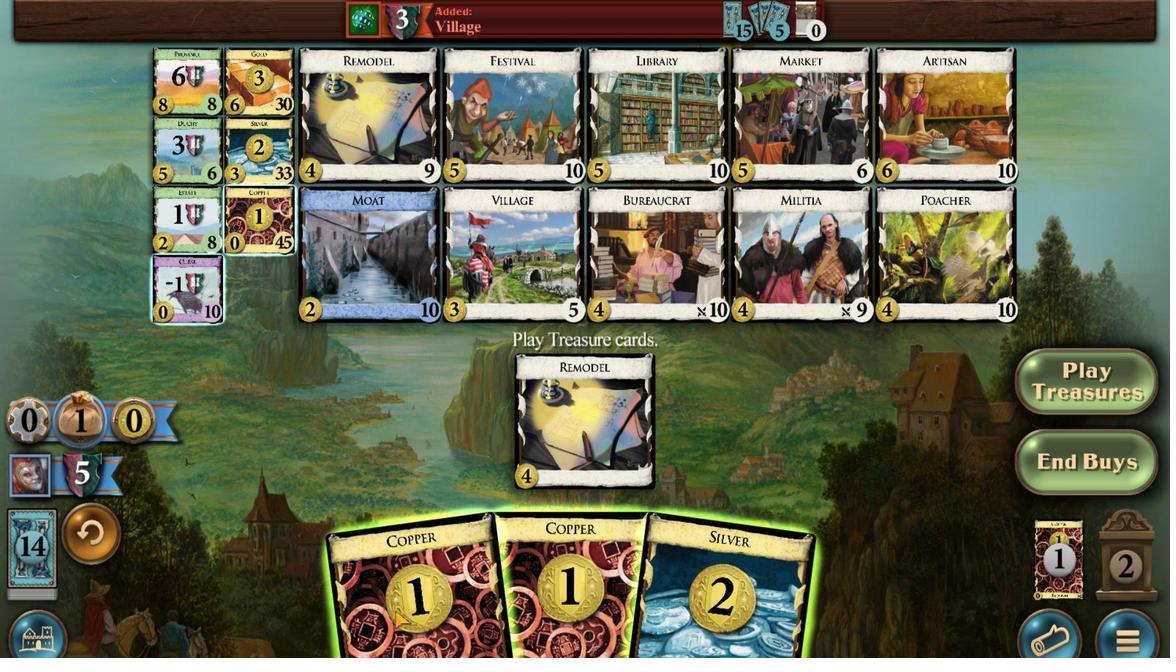 
Action: Mouse moved to (524, 610)
Screenshot: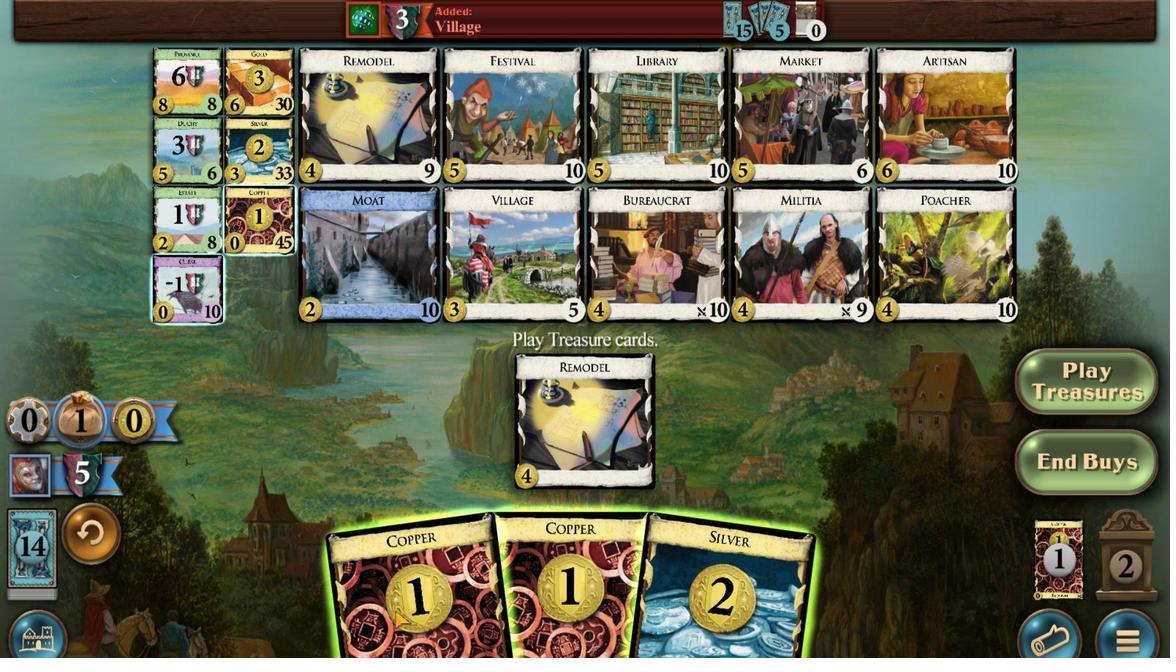 
Action: Mouse scrolled (524, 610) with delta (0, 0)
Screenshot: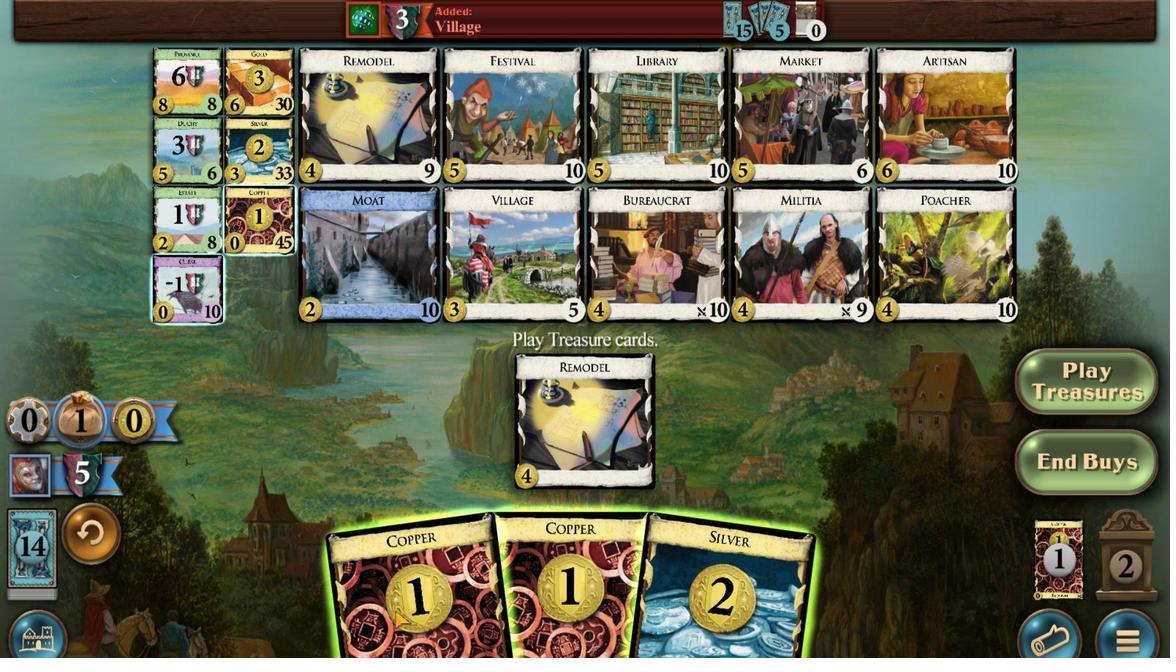 
Action: Mouse moved to (524, 610)
Screenshot: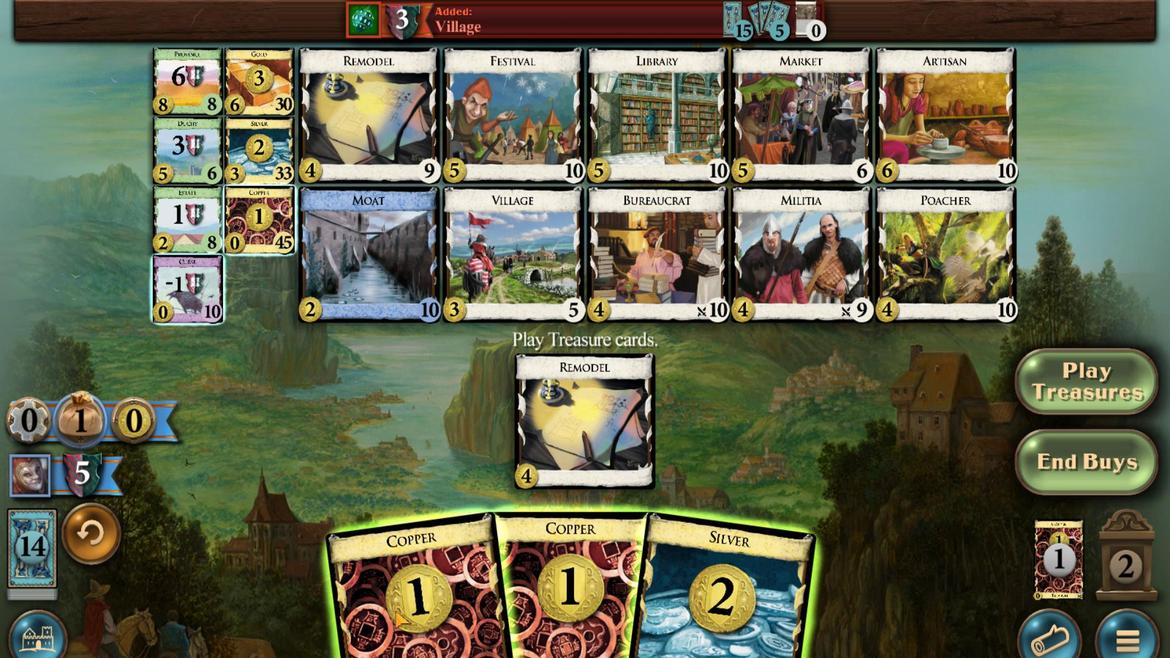 
Action: Mouse scrolled (524, 610) with delta (0, 0)
Screenshot: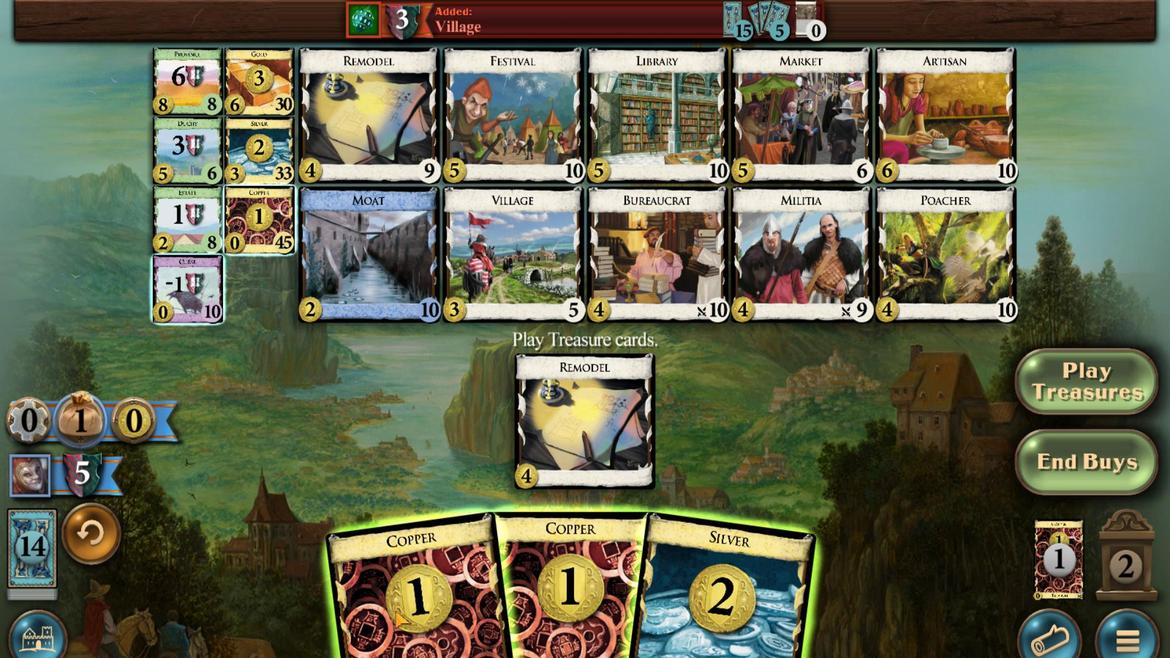 
Action: Mouse moved to (519, 609)
Screenshot: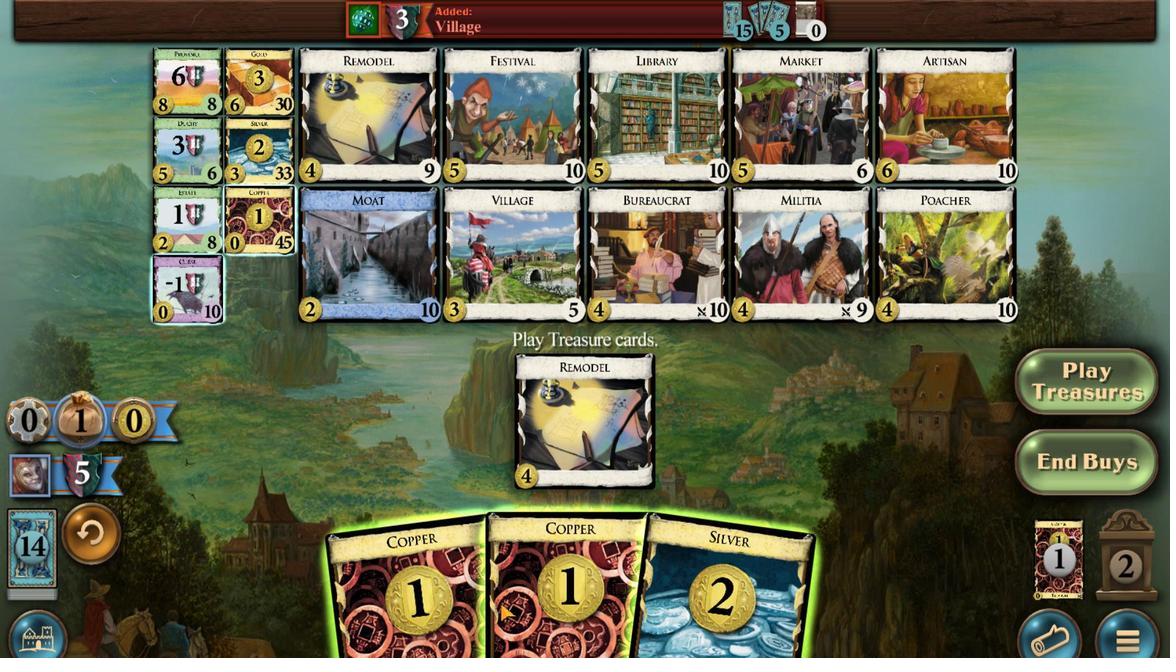 
Action: Mouse scrolled (519, 609) with delta (0, 0)
Screenshot: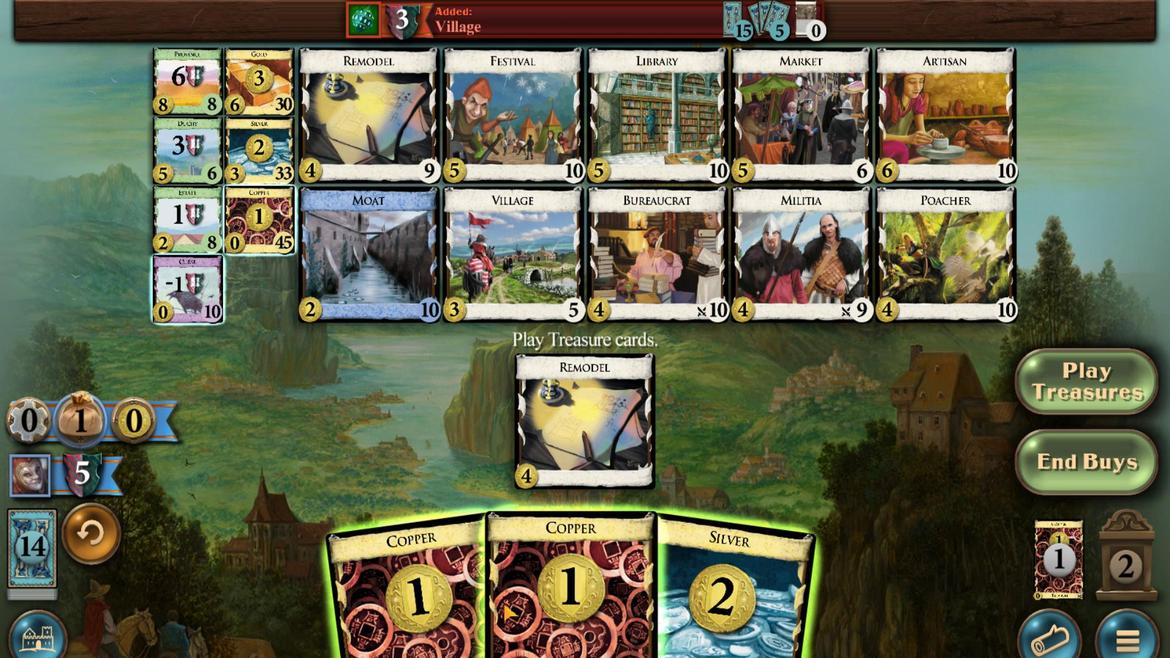 
Action: Mouse moved to (519, 609)
Screenshot: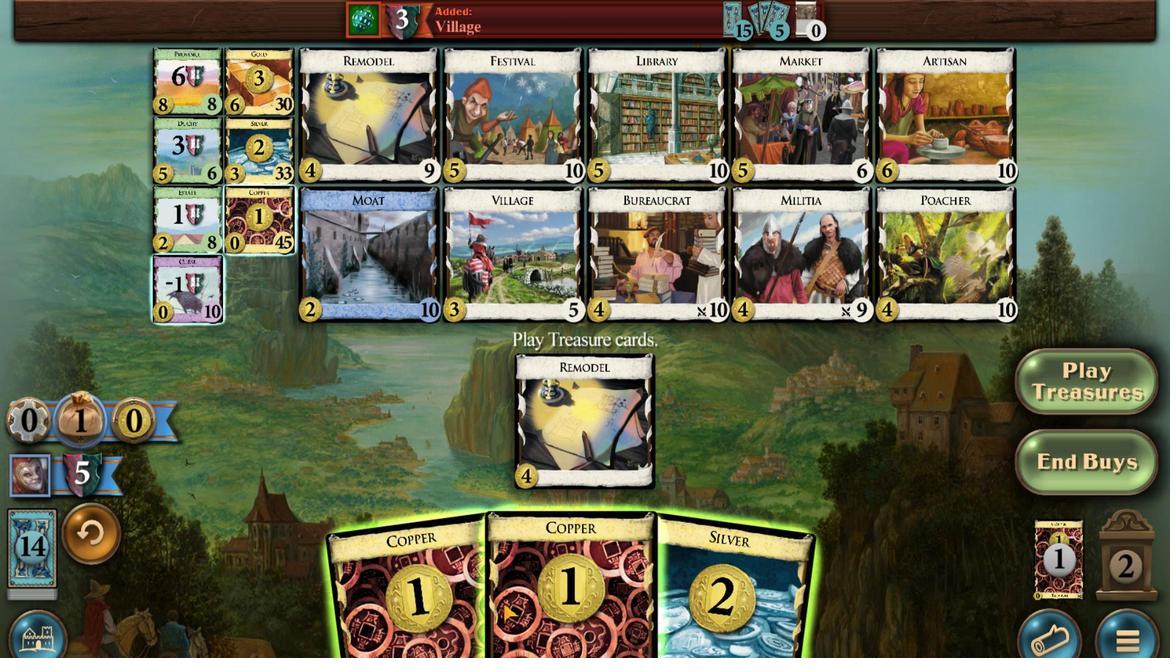 
Action: Mouse scrolled (519, 609) with delta (0, 0)
Screenshot: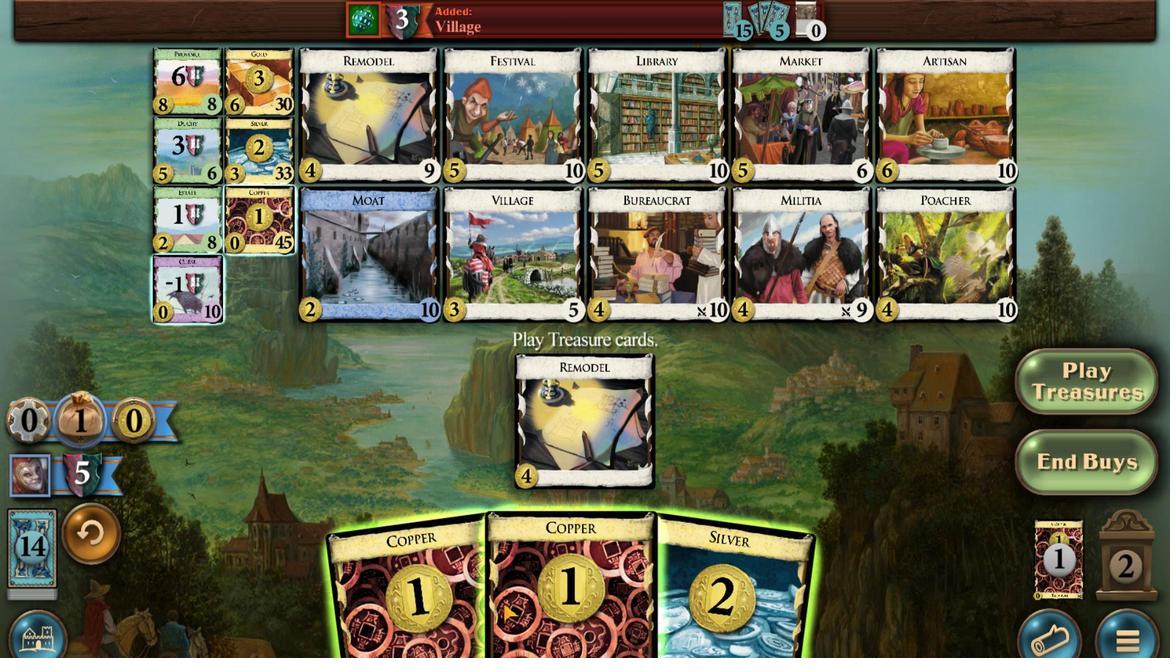 
Action: Mouse moved to (519, 609)
Screenshot: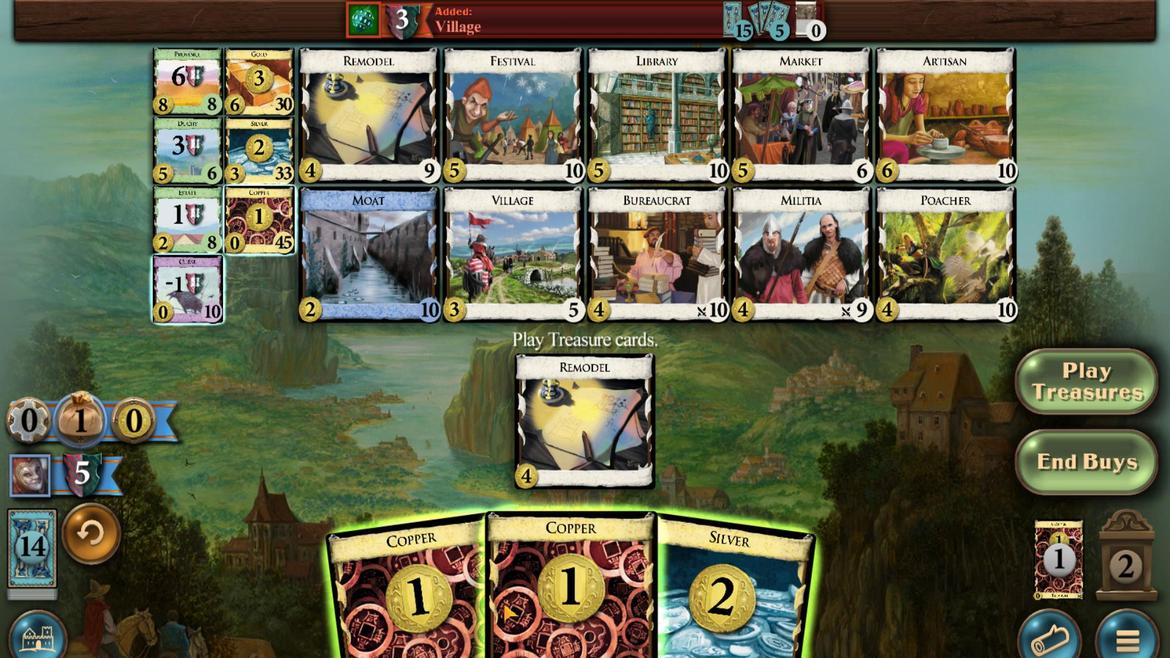 
Action: Mouse scrolled (519, 609) with delta (0, 0)
Screenshot: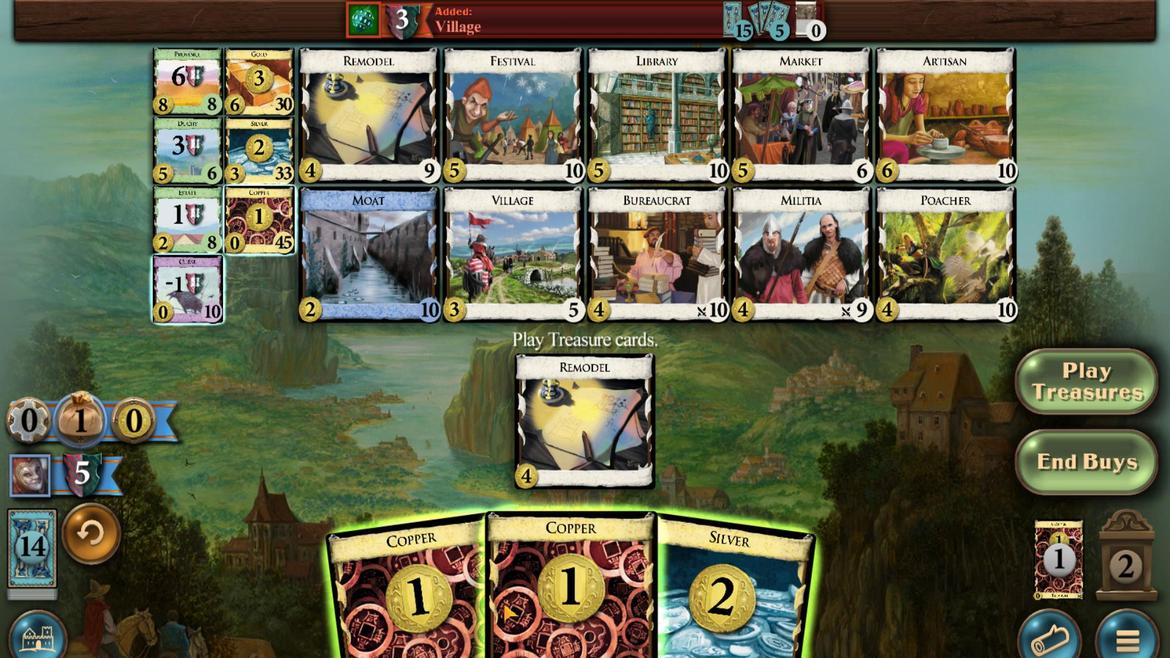 
Action: Mouse moved to (520, 609)
Screenshot: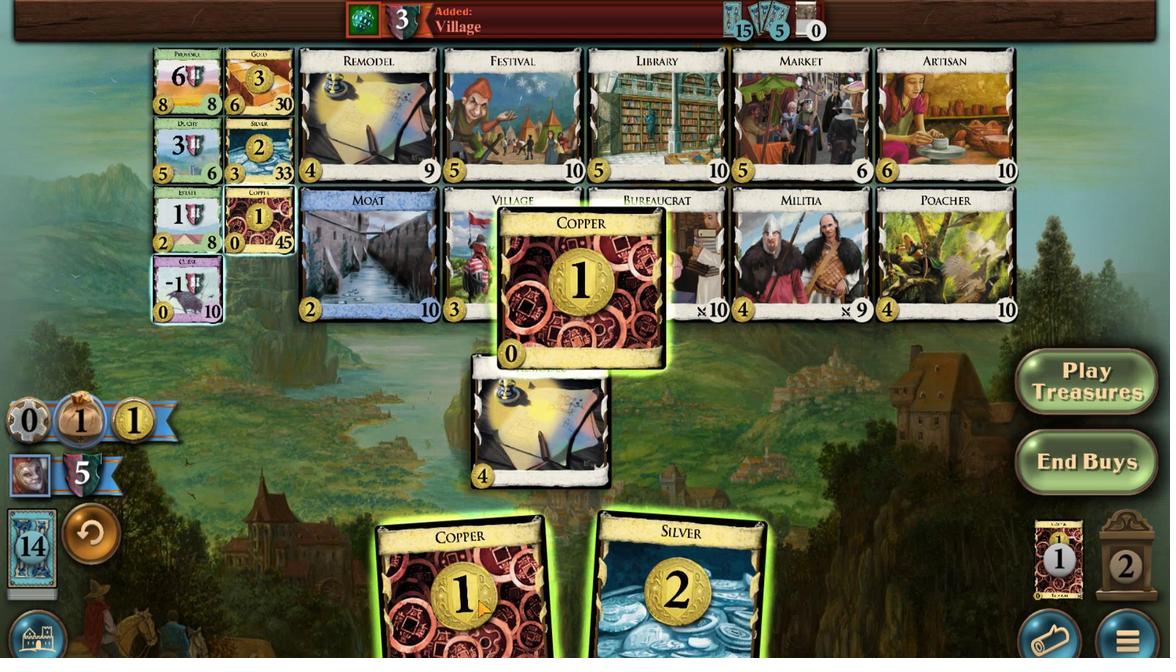 
Action: Mouse scrolled (520, 609) with delta (0, 0)
Screenshot: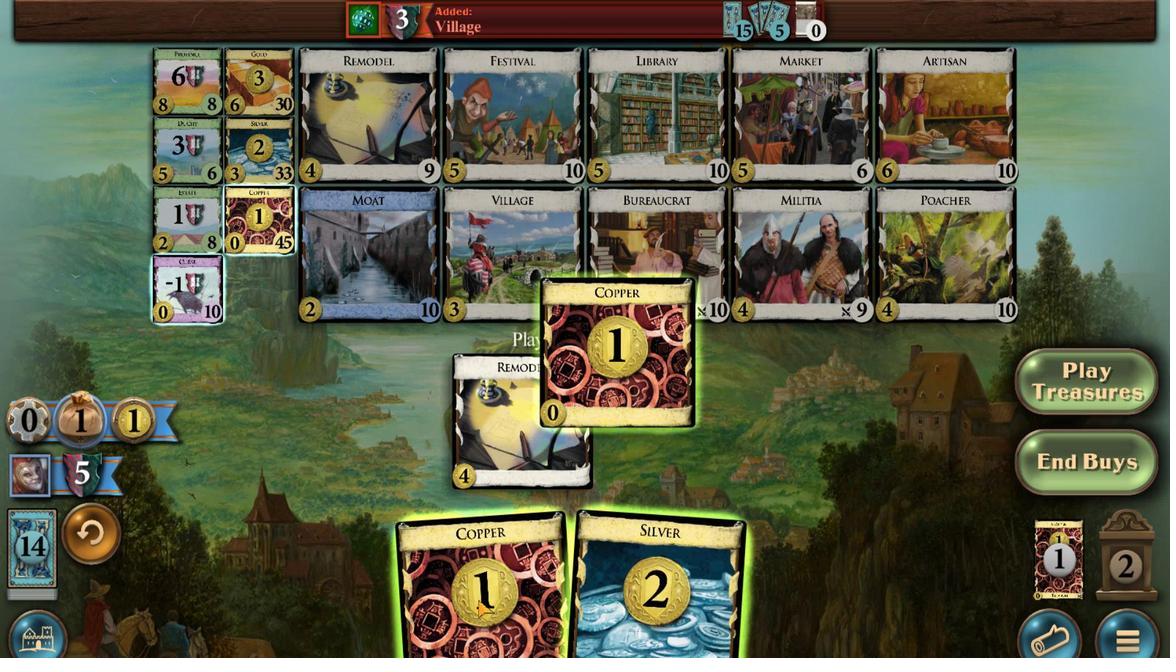 
Action: Mouse scrolled (520, 609) with delta (0, 0)
Screenshot: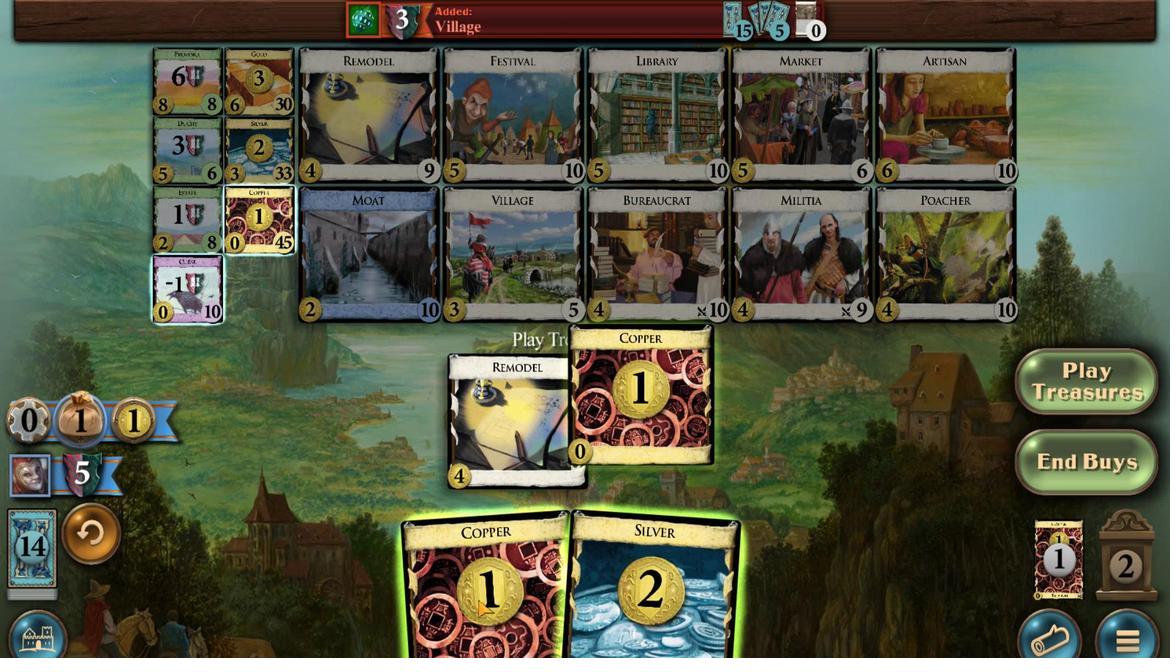 
Action: Mouse scrolled (520, 609) with delta (0, 0)
Screenshot: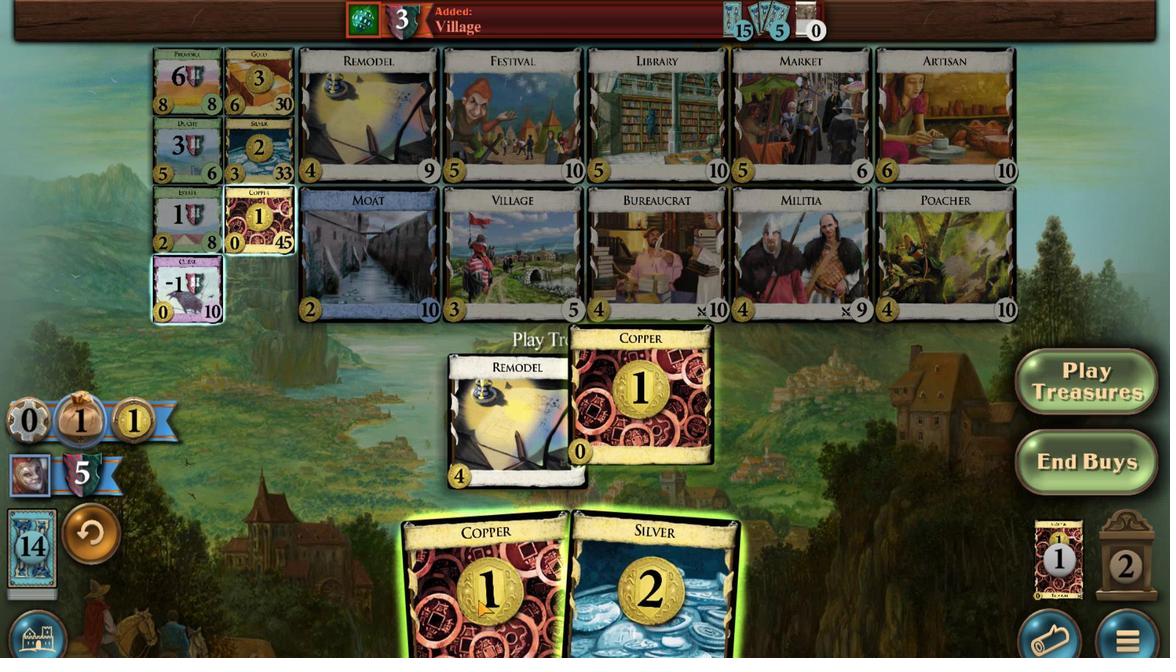 
Action: Mouse moved to (517, 609)
Screenshot: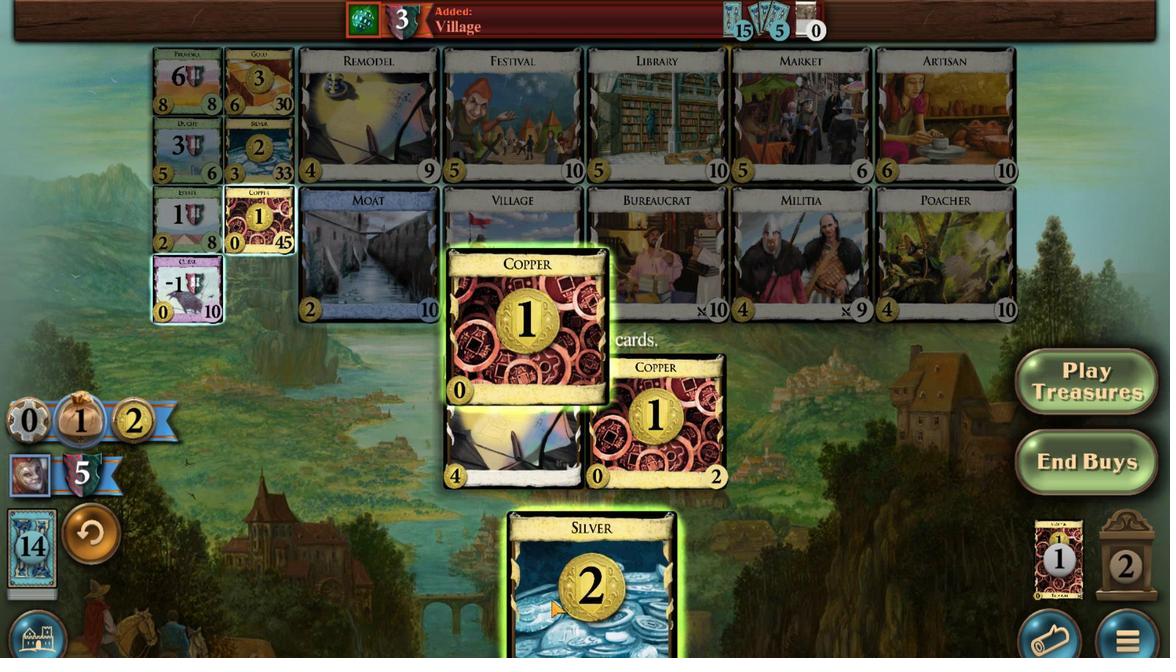 
Action: Mouse scrolled (517, 609) with delta (0, 0)
Screenshot: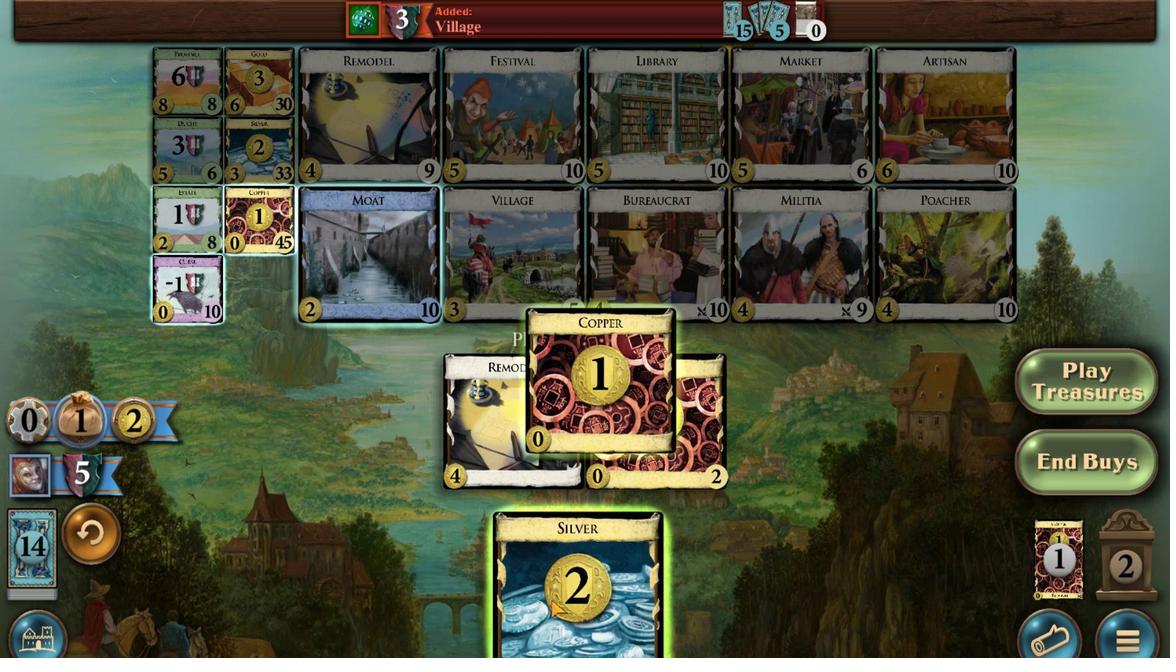 
Action: Mouse scrolled (517, 609) with delta (0, 0)
Screenshot: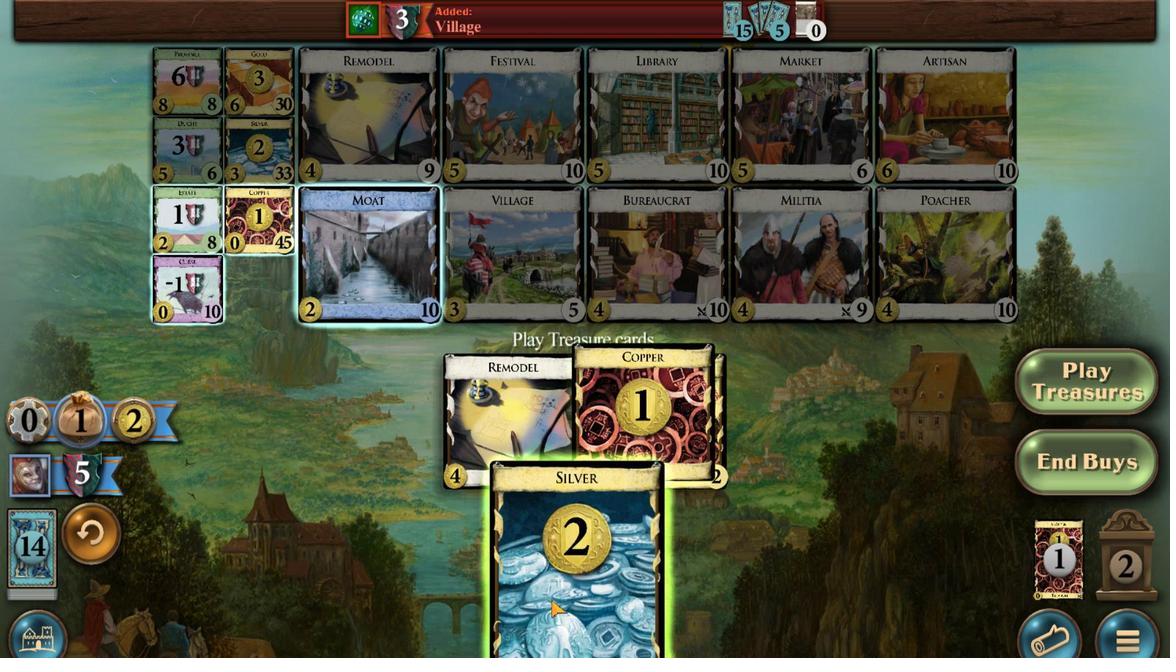 
Action: Mouse scrolled (517, 609) with delta (0, 0)
Screenshot: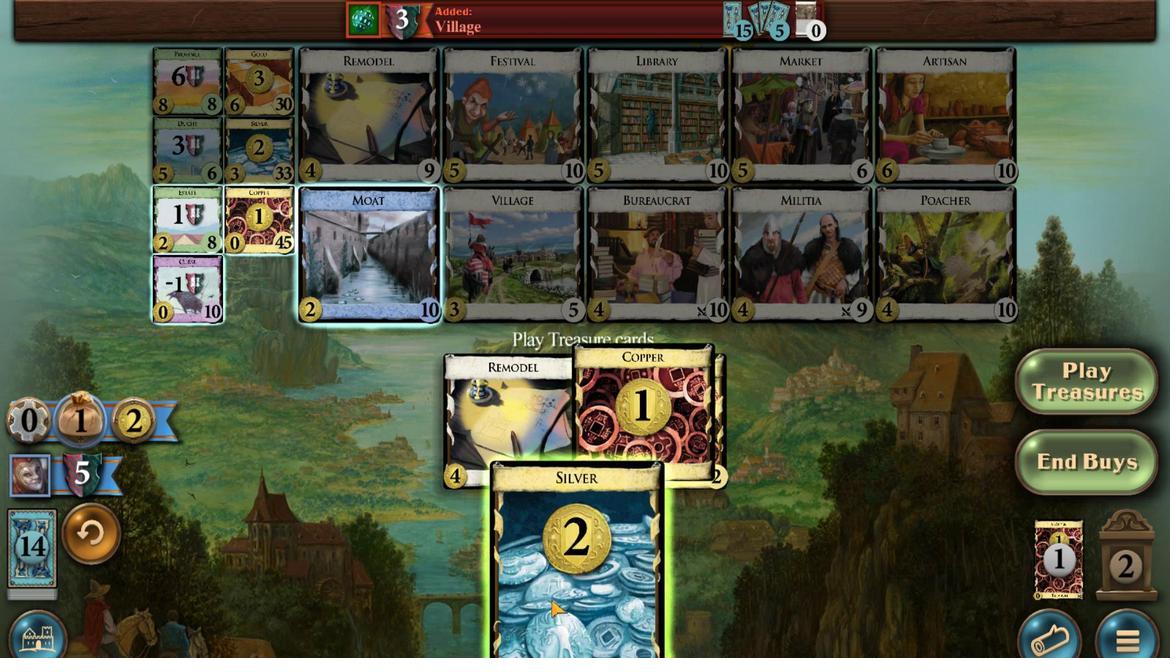 
Action: Mouse moved to (530, 550)
Screenshot: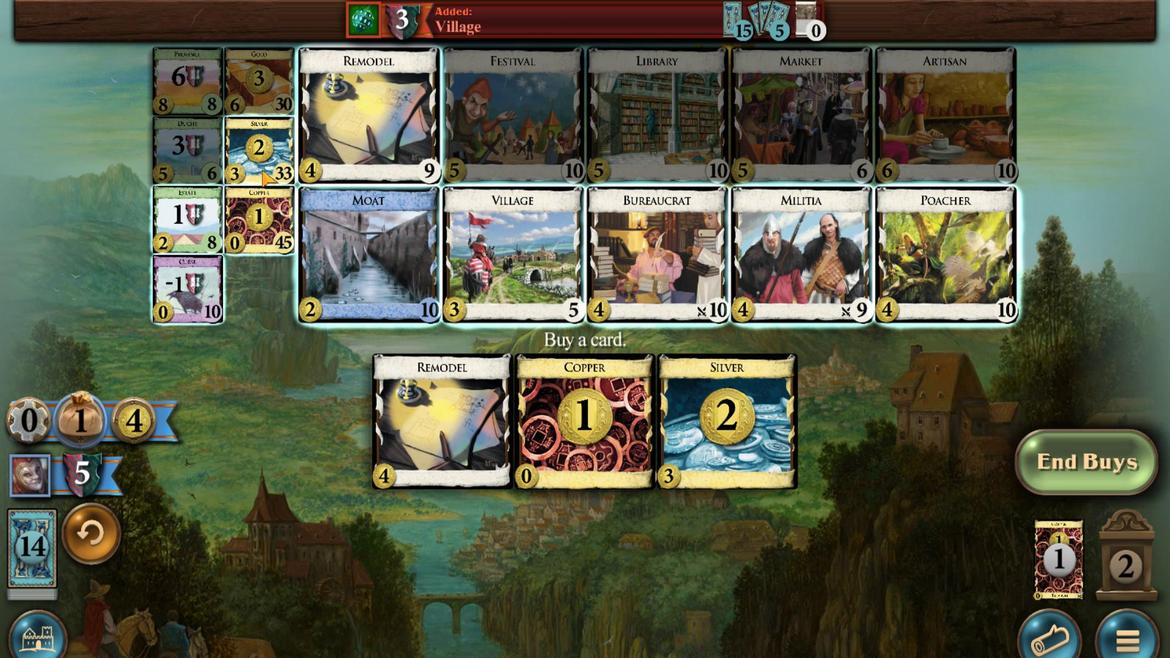 
Action: Mouse pressed left at (530, 550)
Screenshot: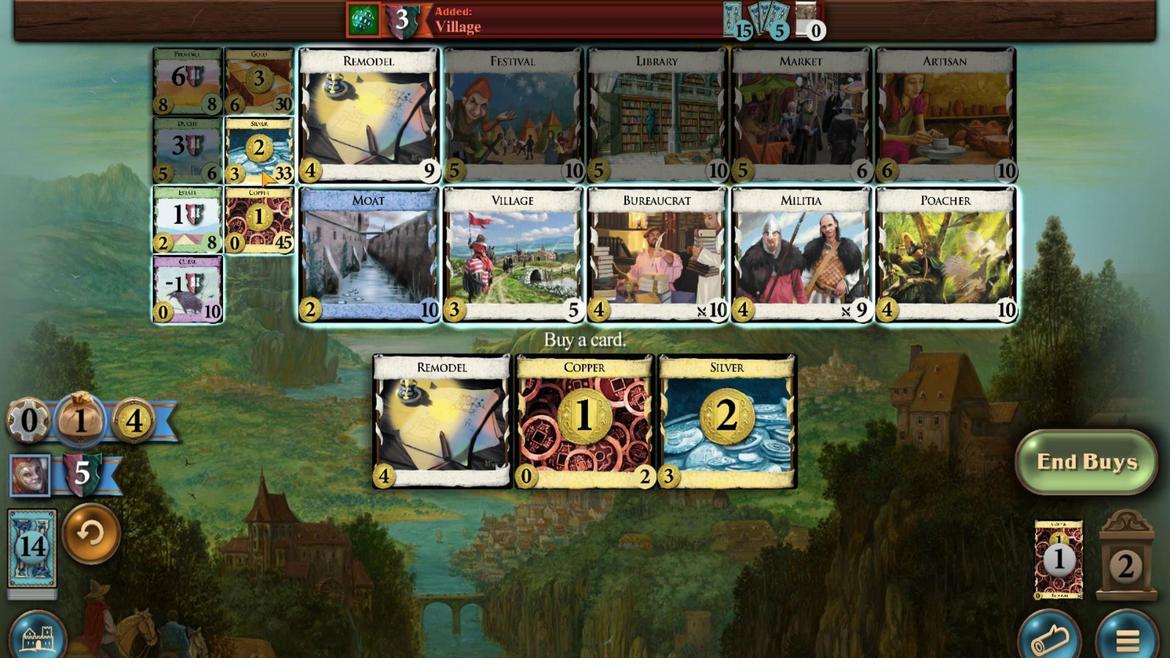 
Action: Mouse moved to (523, 607)
Screenshot: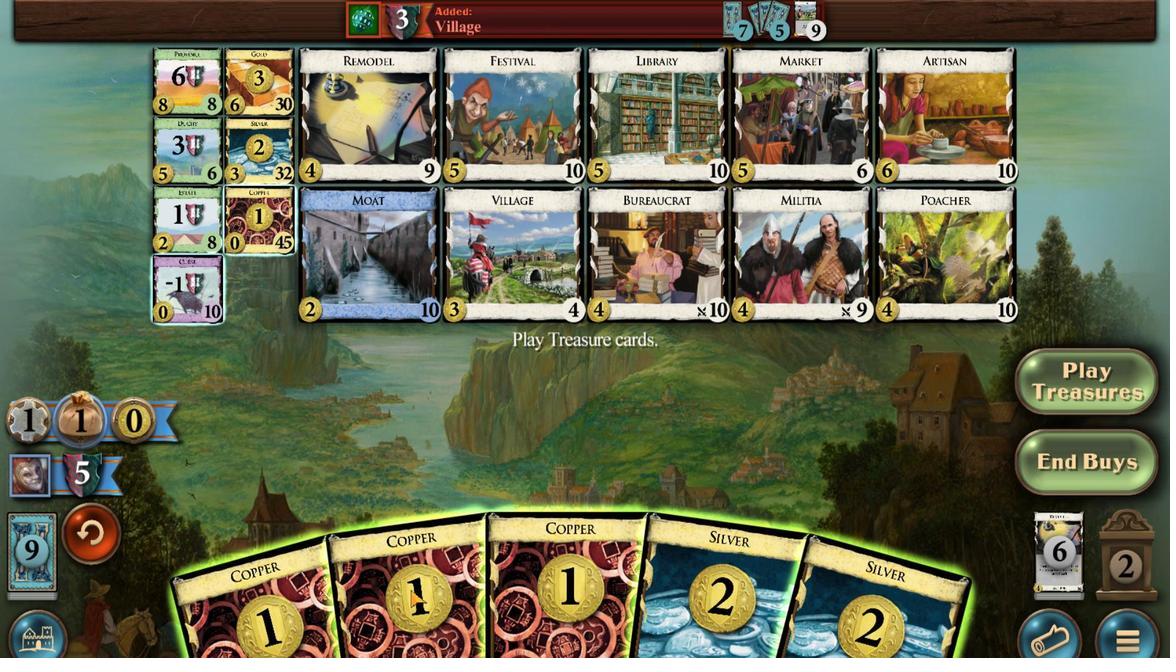 
Action: Mouse scrolled (523, 607) with delta (0, 0)
Screenshot: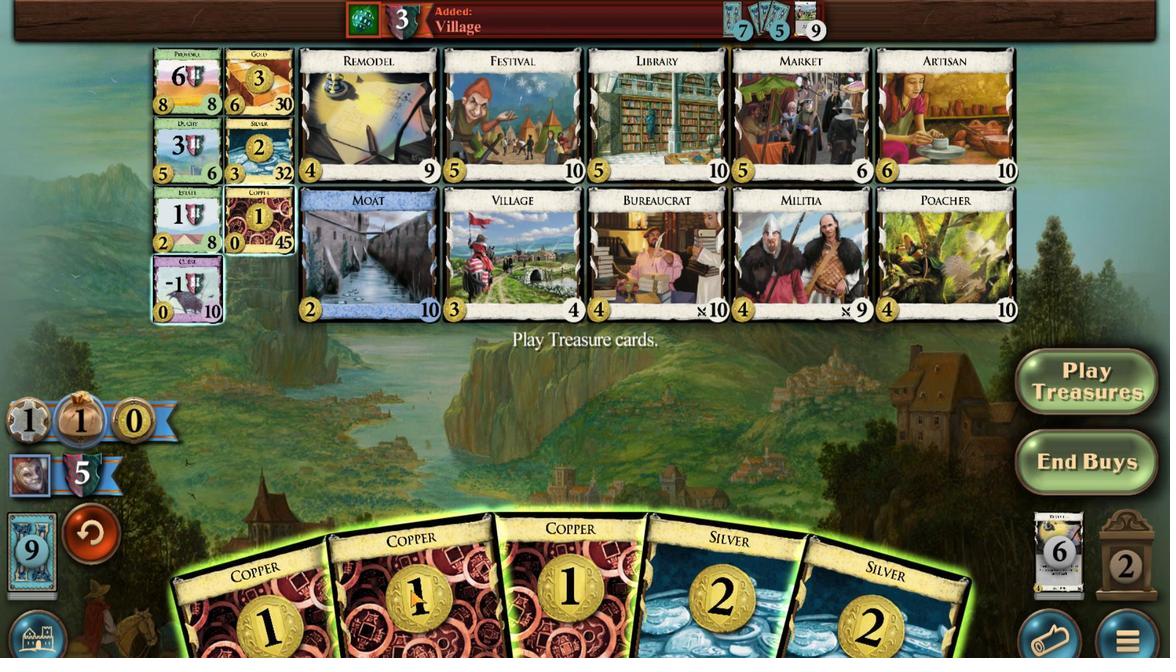 
Action: Mouse scrolled (523, 607) with delta (0, 0)
Screenshot: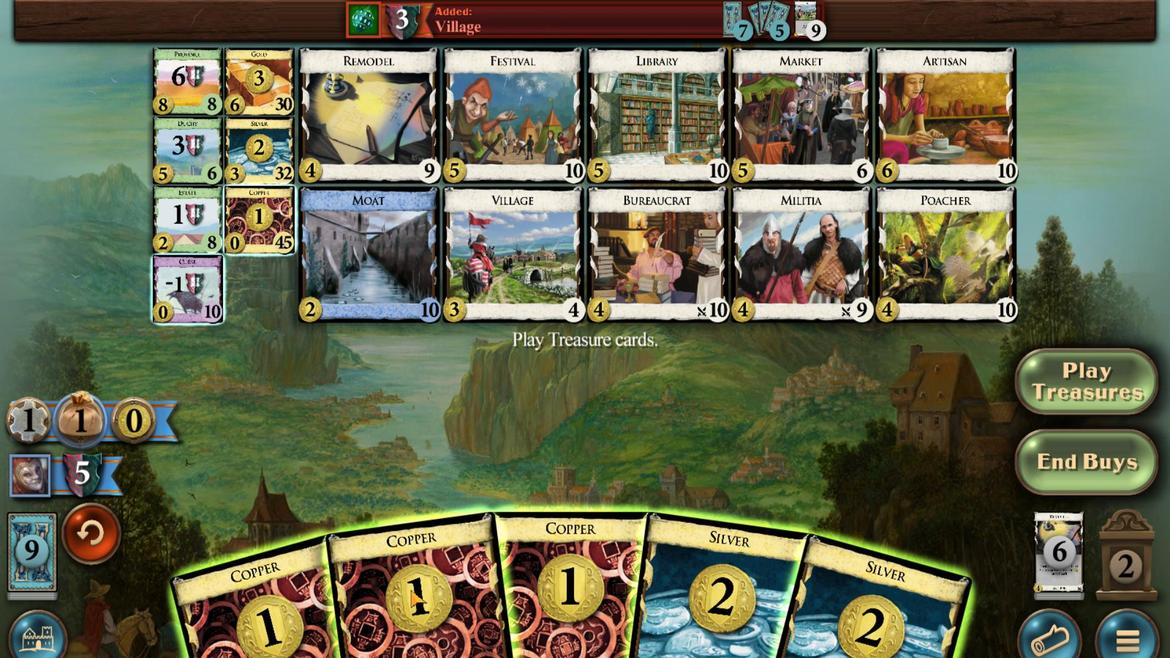 
Action: Mouse scrolled (523, 607) with delta (0, 0)
Screenshot: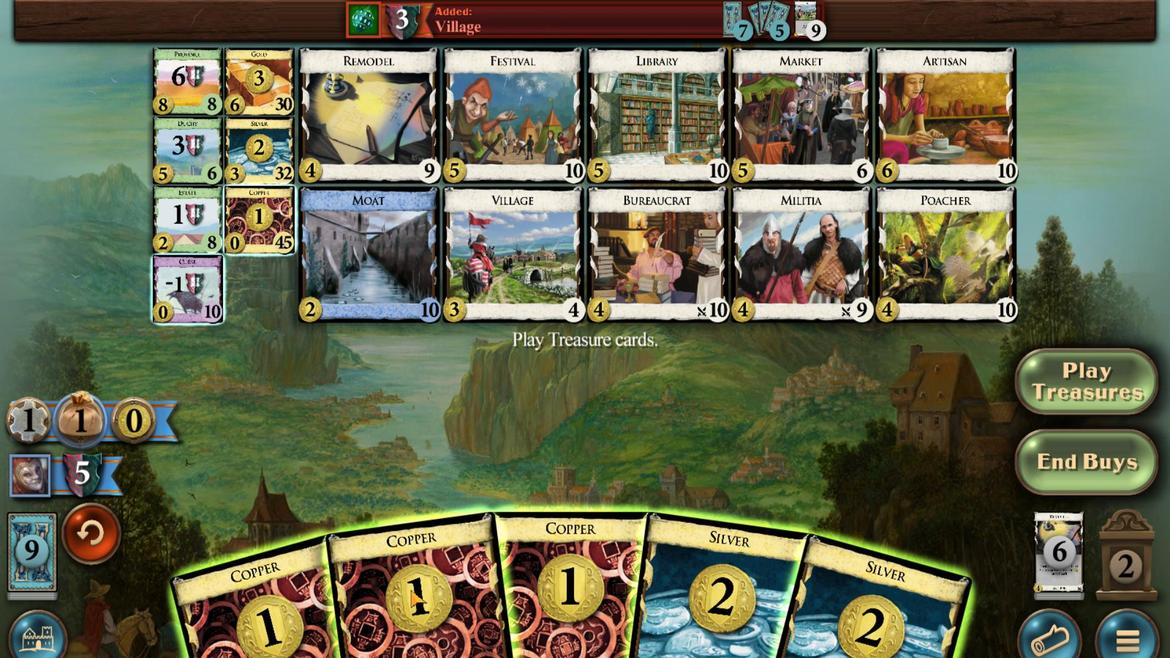 
Action: Mouse moved to (521, 616)
Screenshot: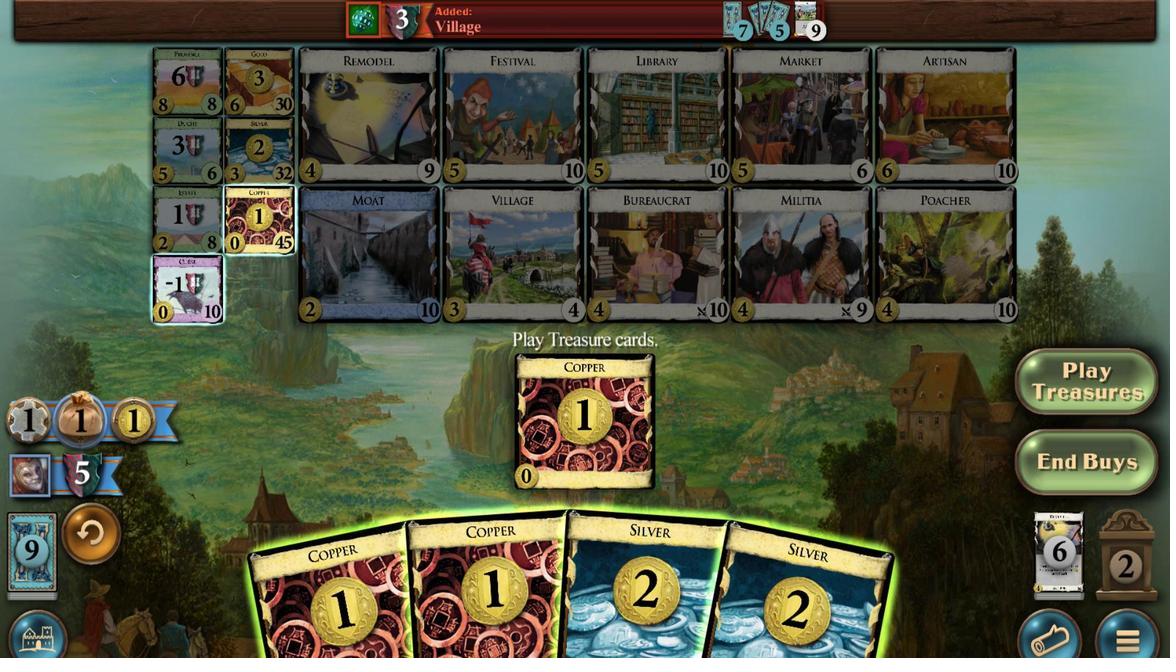 
Action: Mouse scrolled (521, 616) with delta (0, 0)
Screenshot: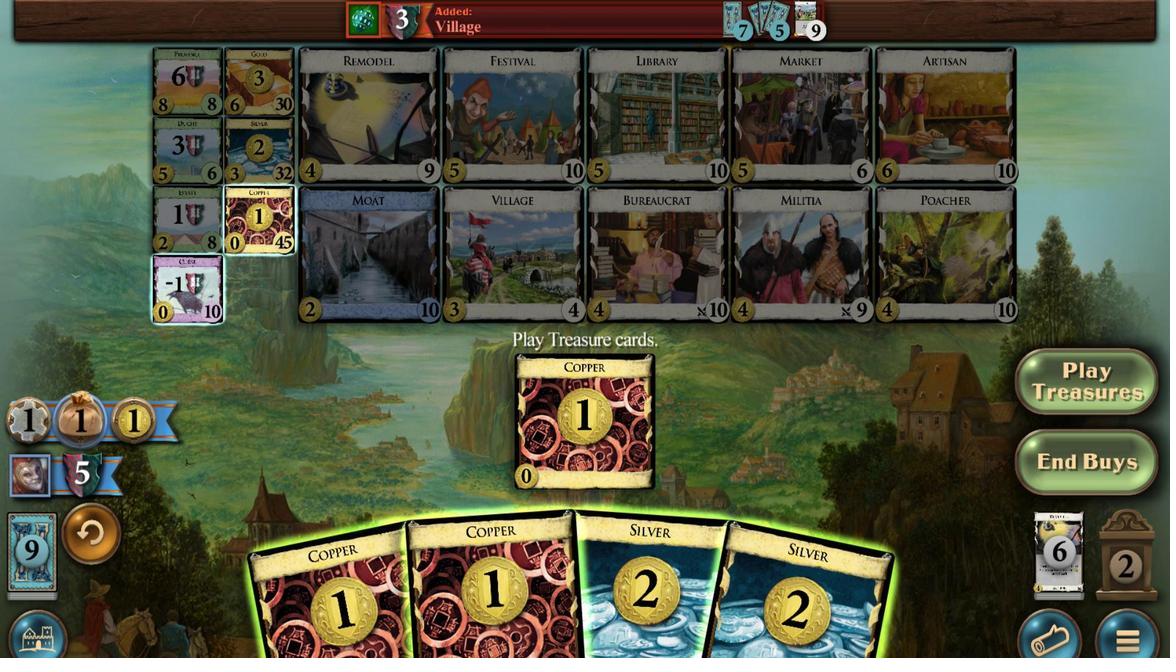 
Action: Mouse scrolled (521, 616) with delta (0, 0)
Screenshot: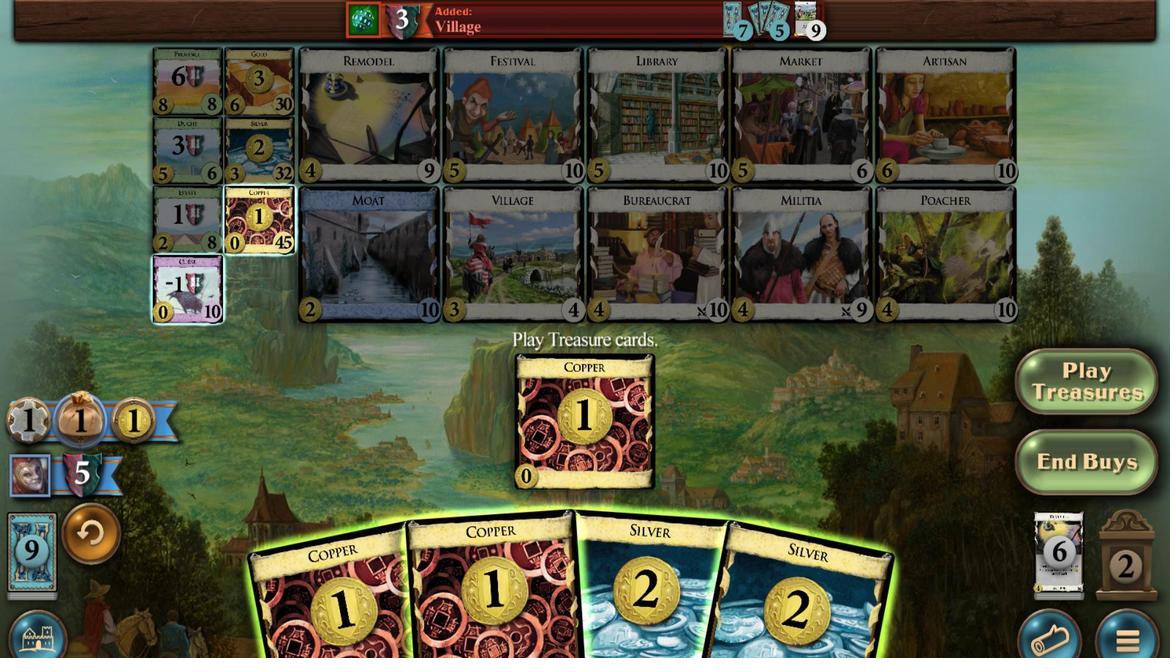 
Action: Mouse scrolled (521, 616) with delta (0, 0)
Screenshot: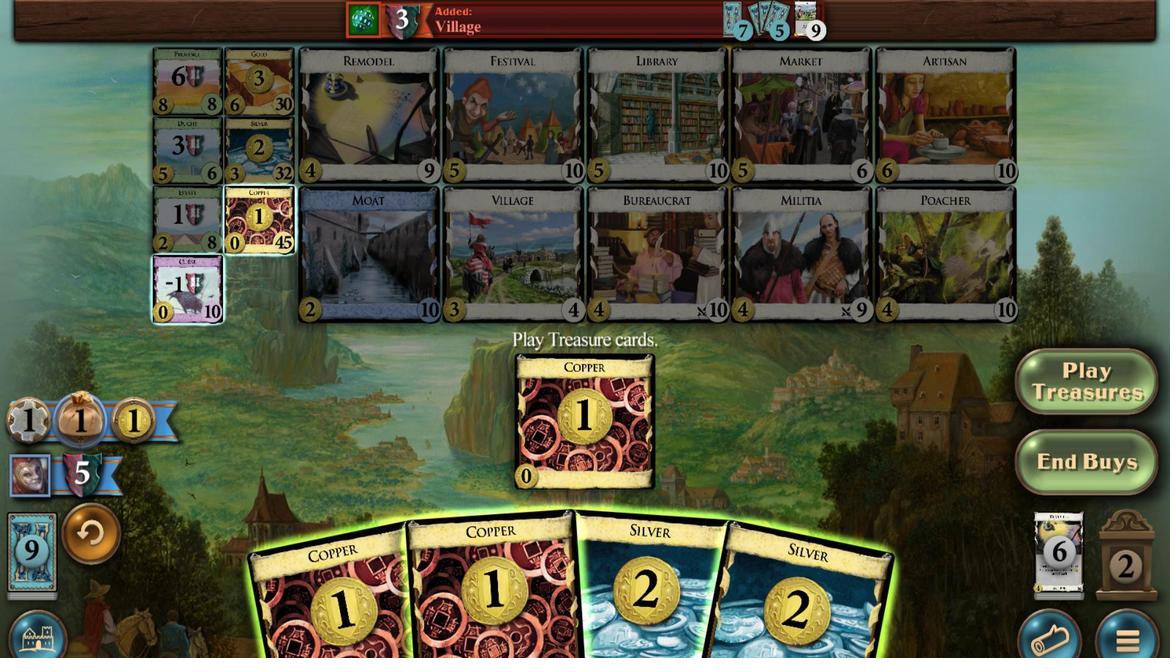 
Action: Mouse scrolled (521, 616) with delta (0, 0)
Screenshot: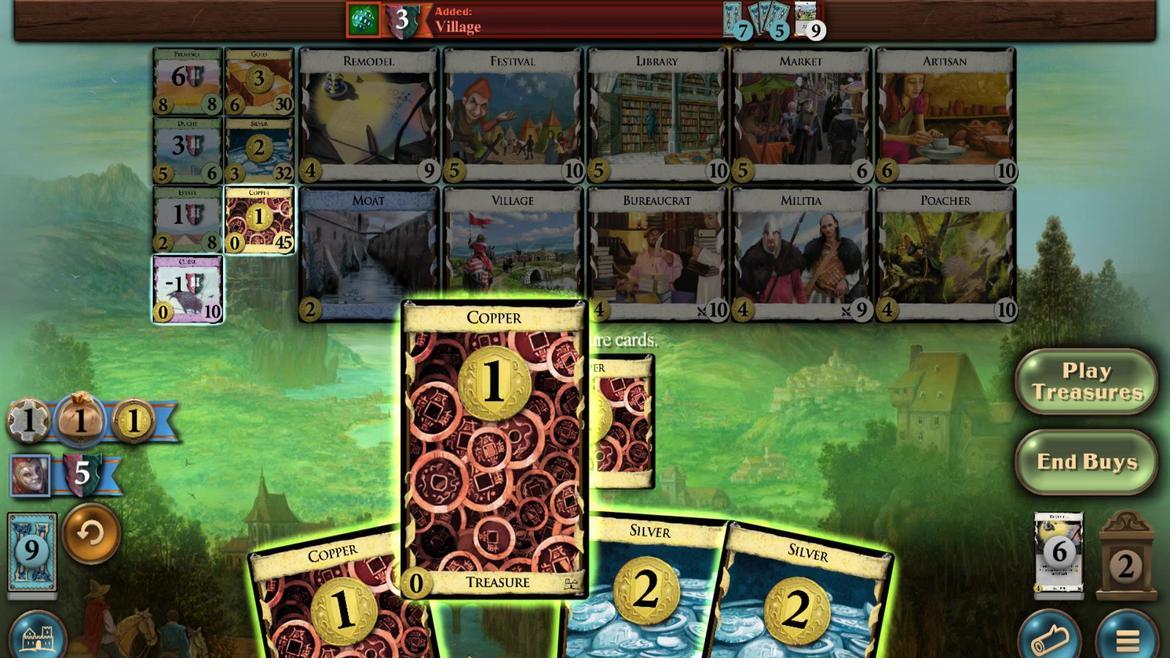 
Action: Mouse moved to (517, 616)
Screenshot: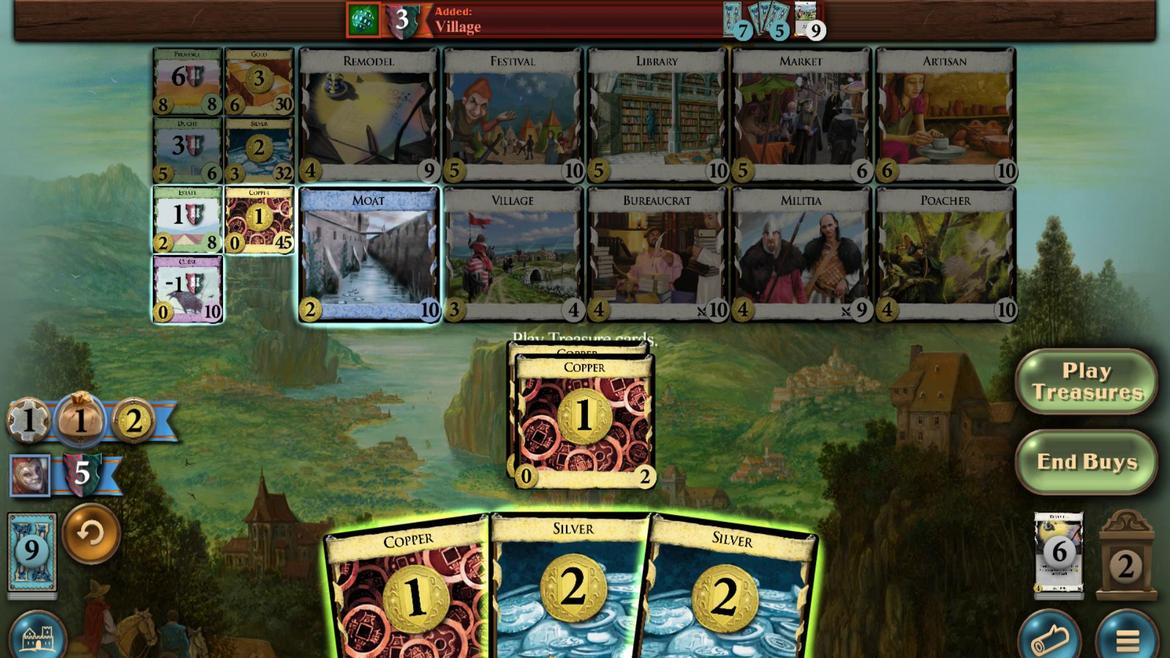 
Action: Mouse scrolled (517, 616) with delta (0, 0)
Screenshot: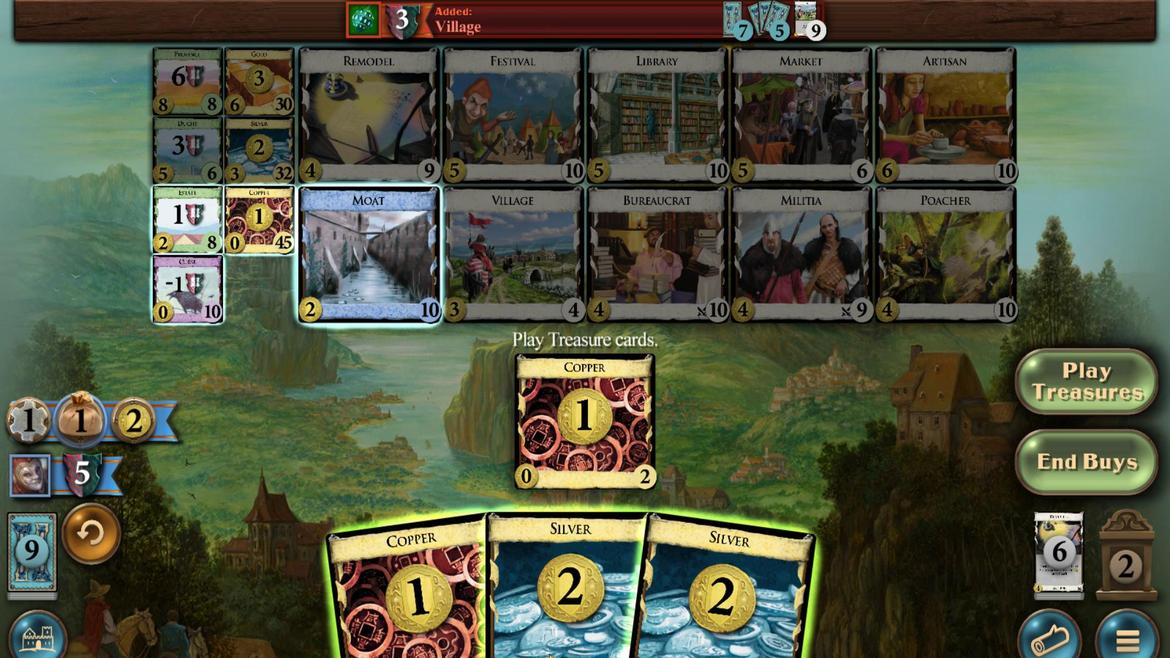 
Action: Mouse scrolled (517, 616) with delta (0, 0)
Screenshot: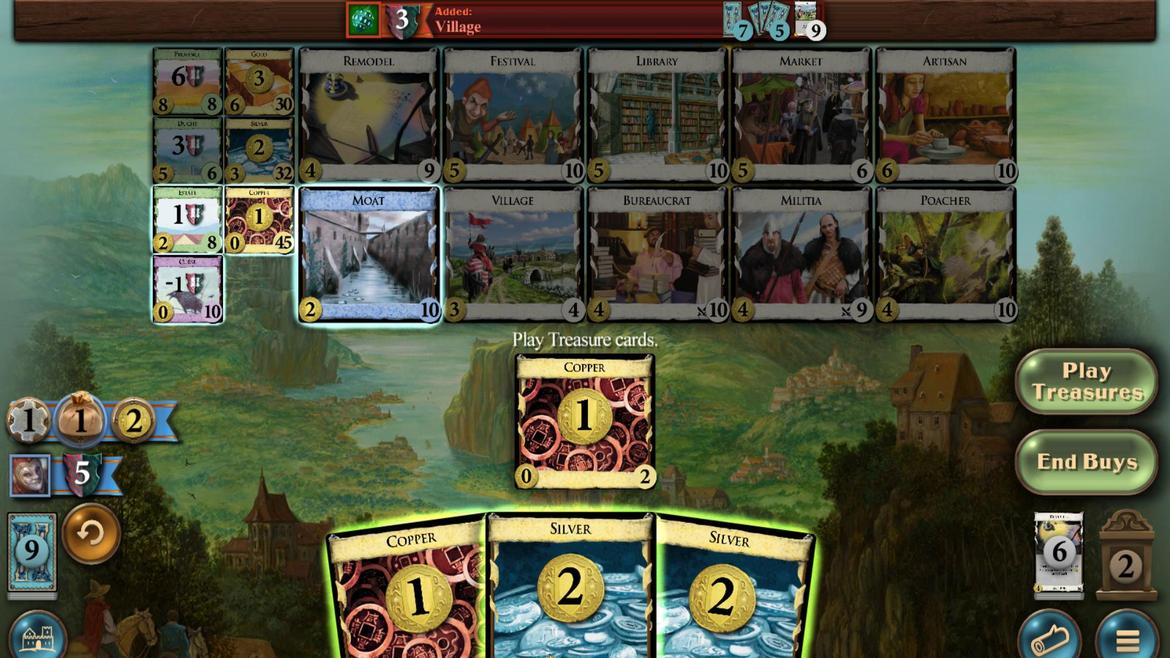 
Action: Mouse moved to (519, 612)
Screenshot: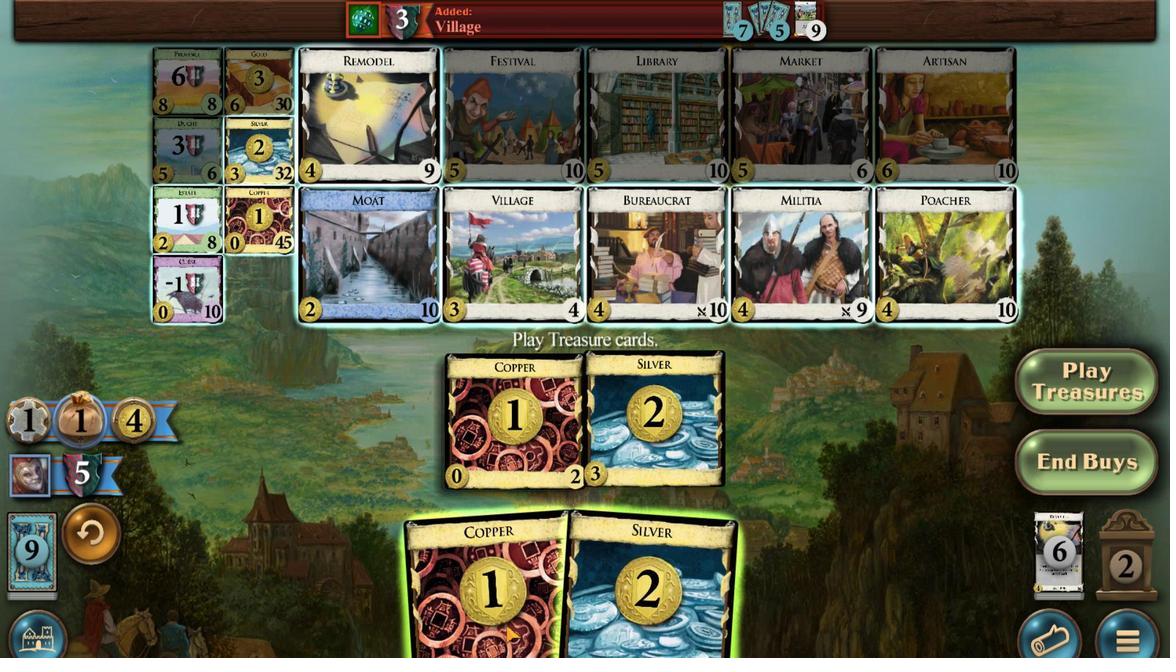 
Action: Mouse scrolled (519, 612) with delta (0, 0)
Screenshot: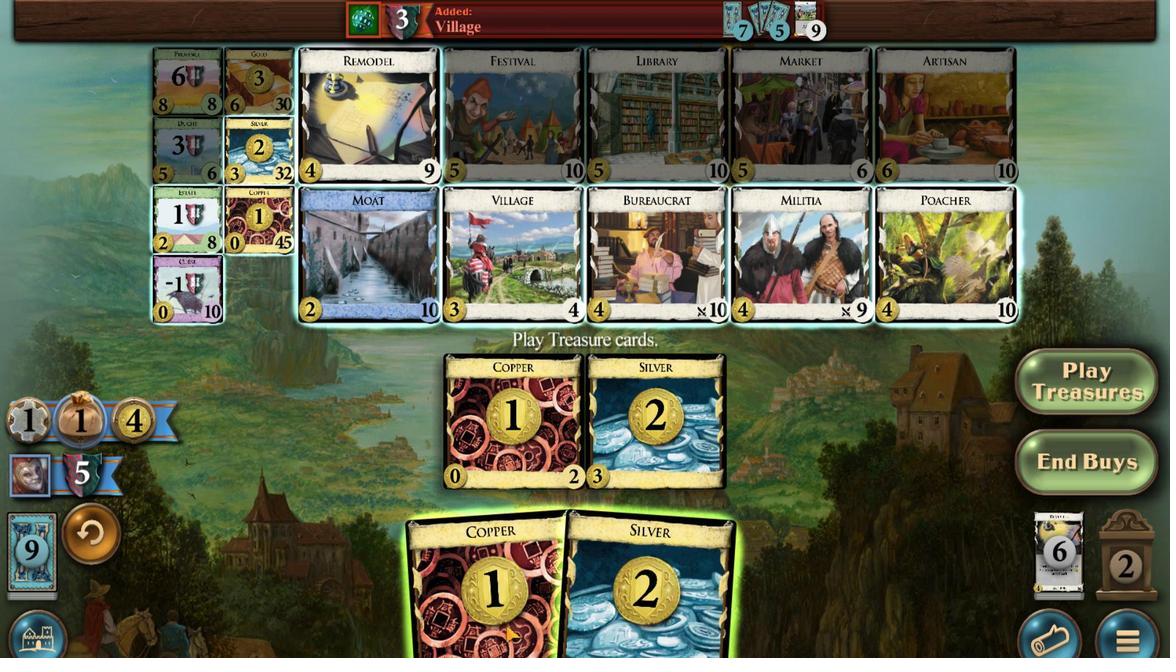 
Action: Mouse scrolled (519, 612) with delta (0, 0)
Screenshot: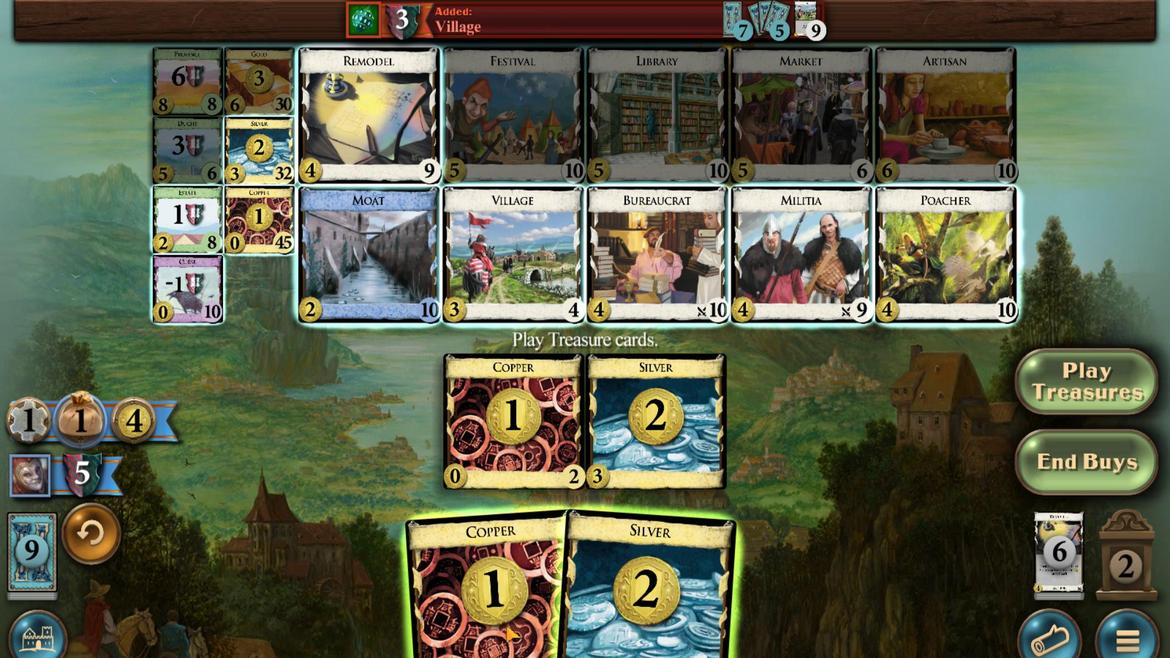 
Action: Mouse scrolled (519, 612) with delta (0, 0)
Screenshot: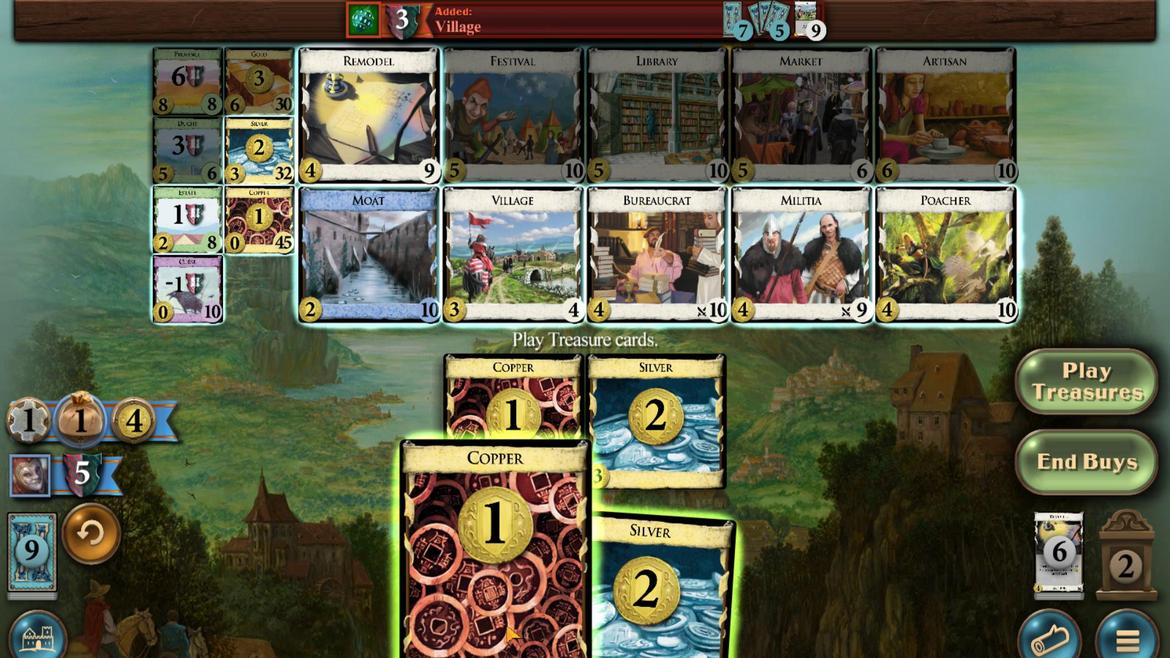 
Action: Mouse moved to (517, 612)
Screenshot: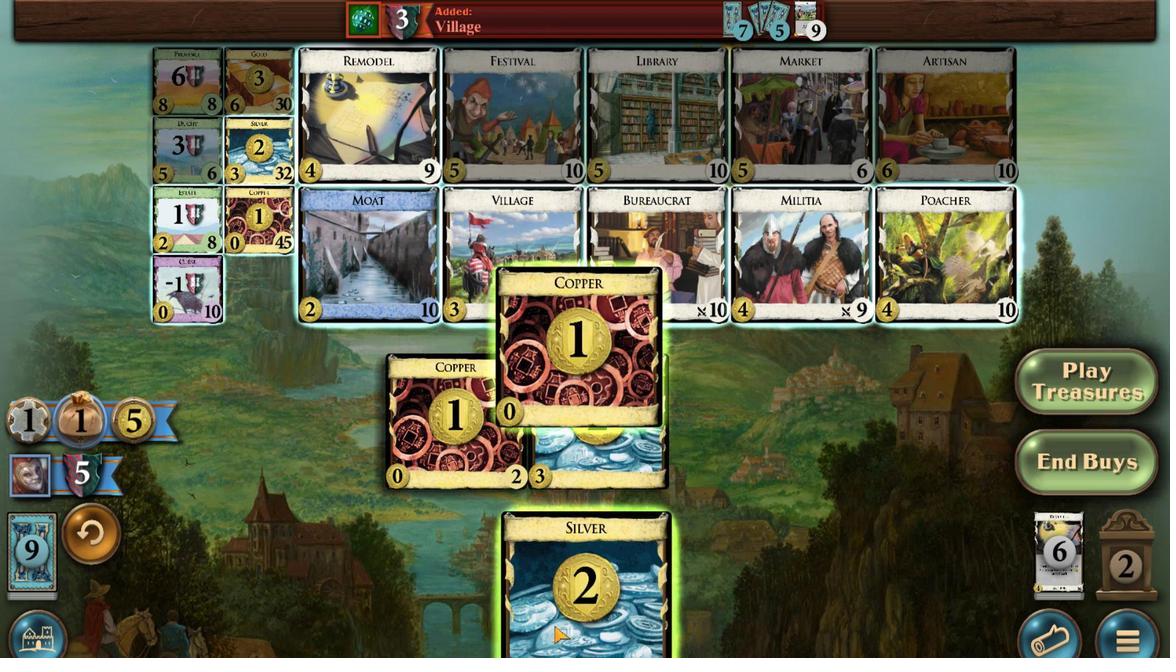 
Action: Mouse scrolled (517, 612) with delta (0, 0)
Screenshot: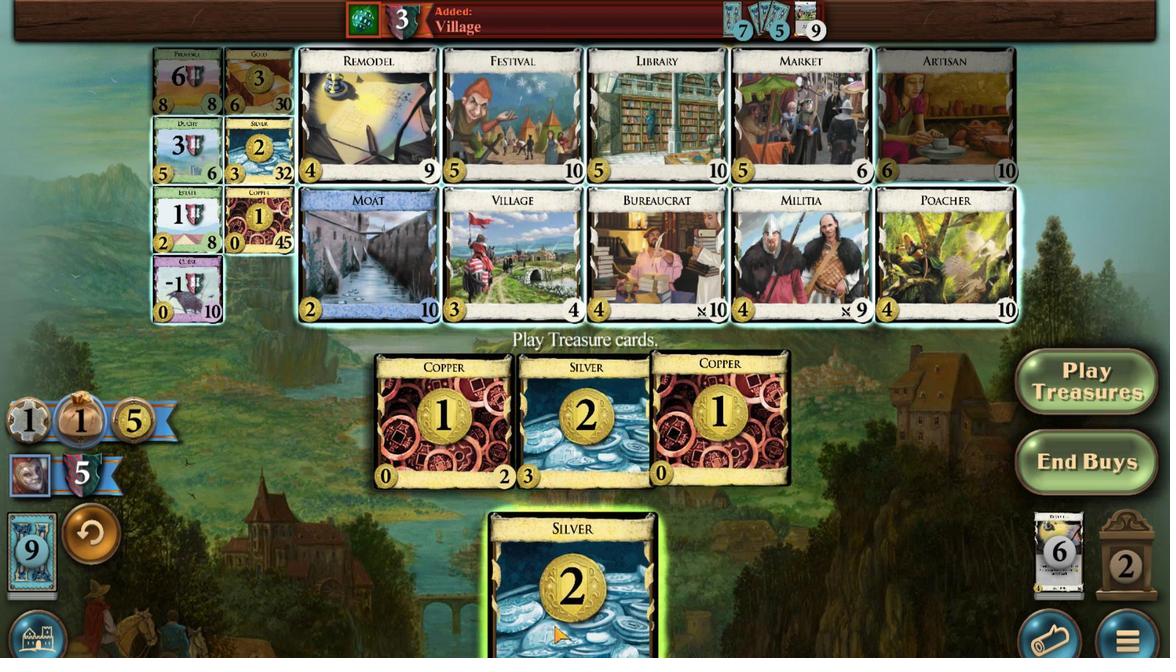 
Action: Mouse scrolled (517, 612) with delta (0, 0)
